 Task: Find connections with filter location Palopo with filter topic #linkedinlearningwith filter profile language German with filter current company Perficient with filter school Engineering & Technology jobs with filter industry Real Estate with filter service category Resume Writing with filter keywords title Screenwriter
Action: Mouse moved to (693, 95)
Screenshot: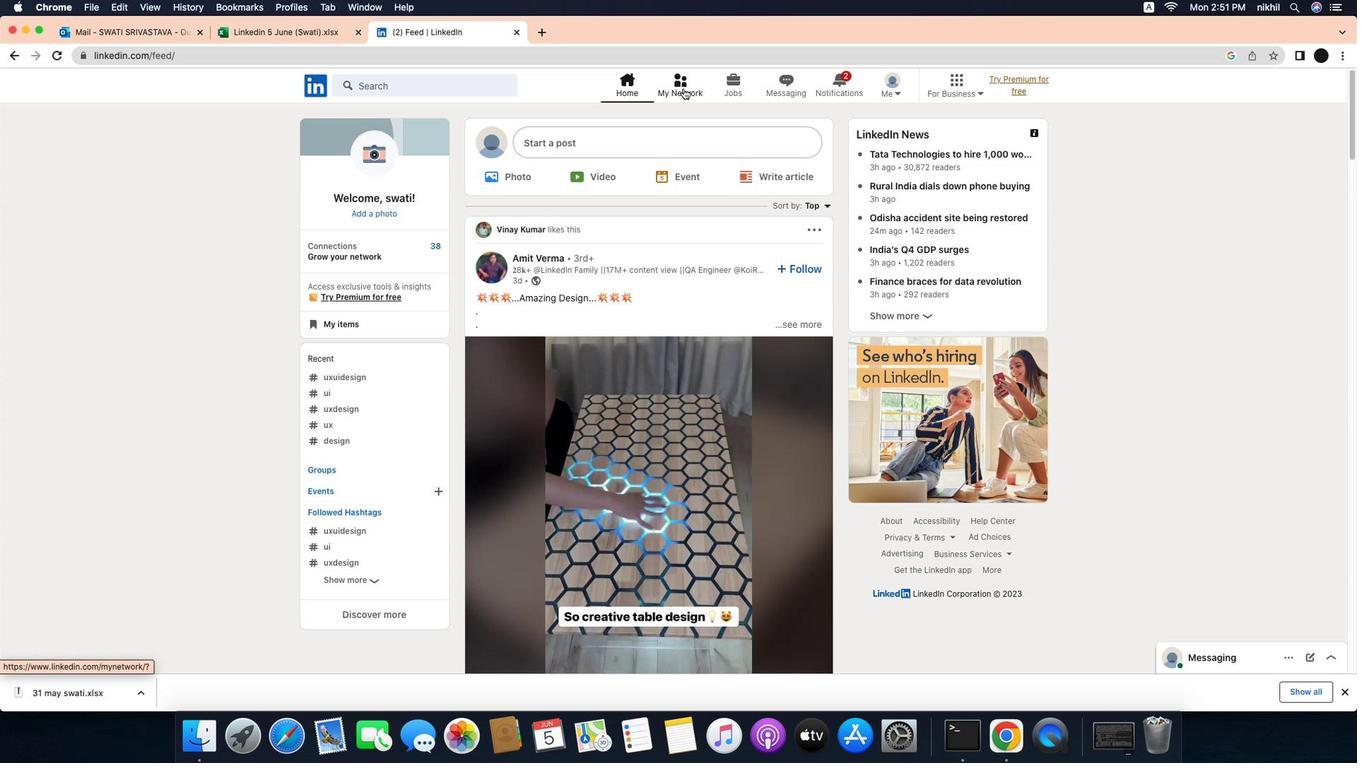 
Action: Mouse pressed left at (693, 95)
Screenshot: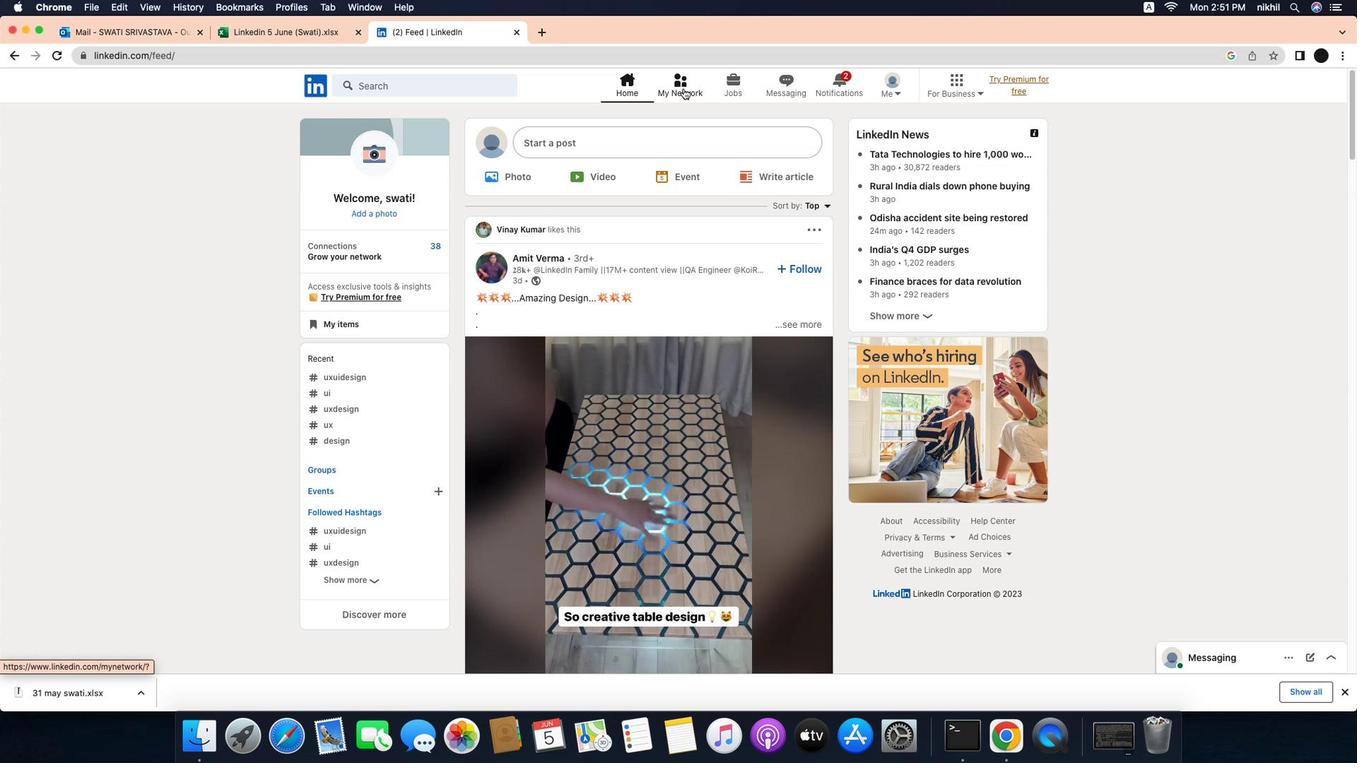 
Action: Mouse moved to (687, 91)
Screenshot: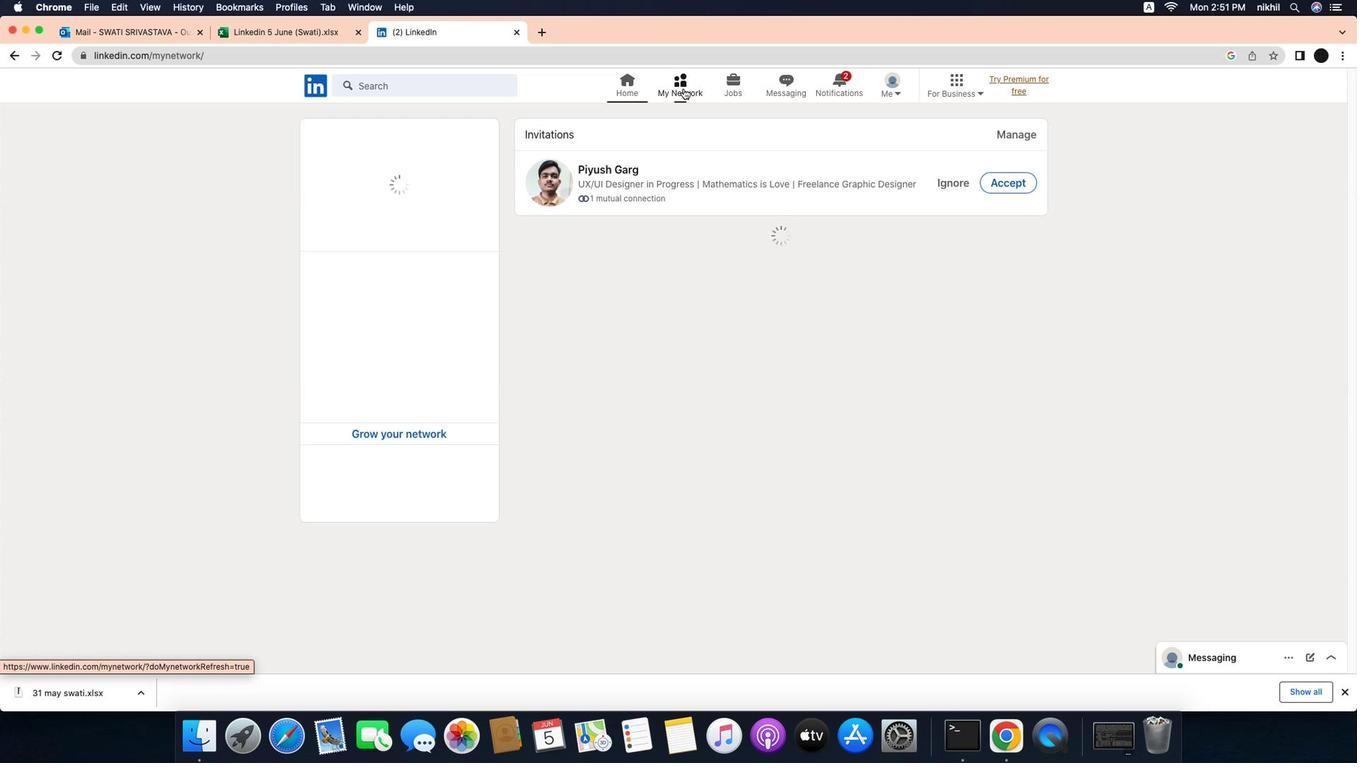 
Action: Mouse pressed left at (687, 91)
Screenshot: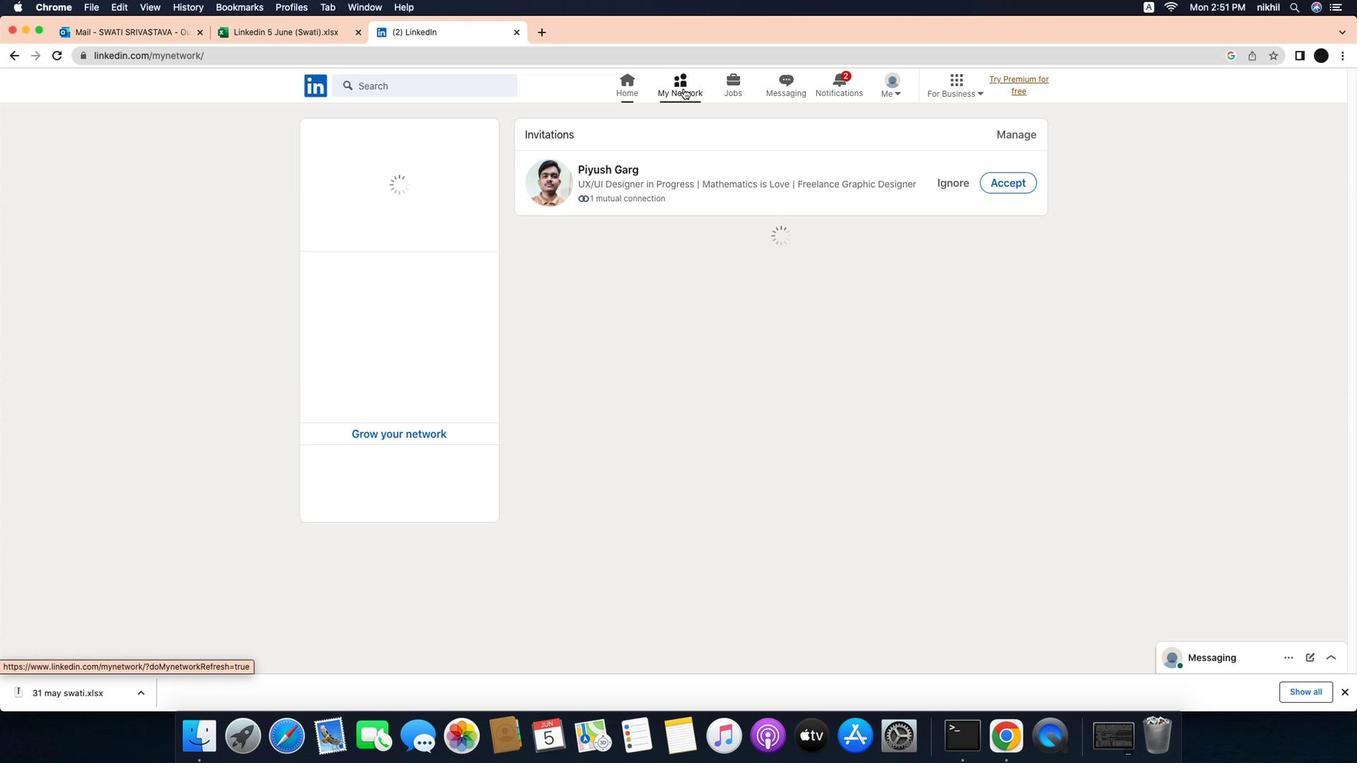 
Action: Mouse moved to (487, 163)
Screenshot: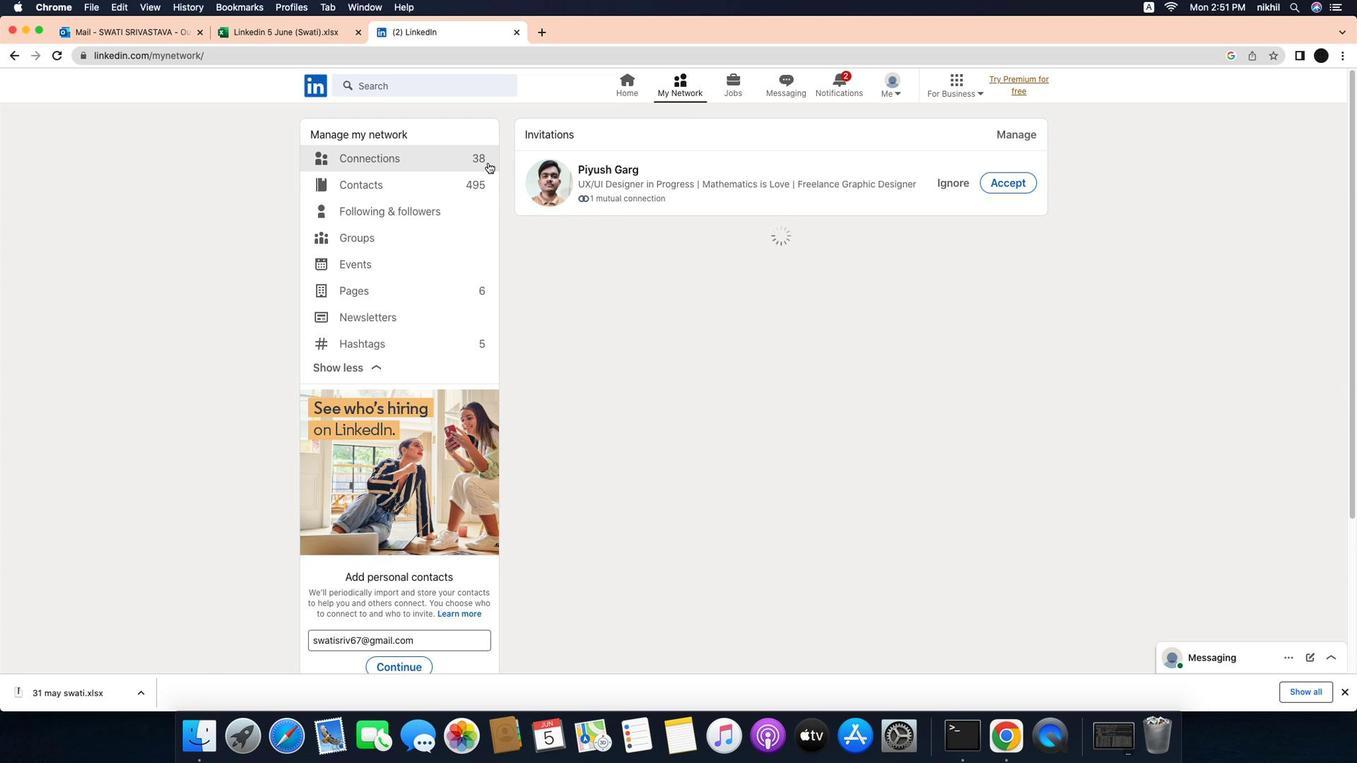 
Action: Mouse pressed left at (487, 163)
Screenshot: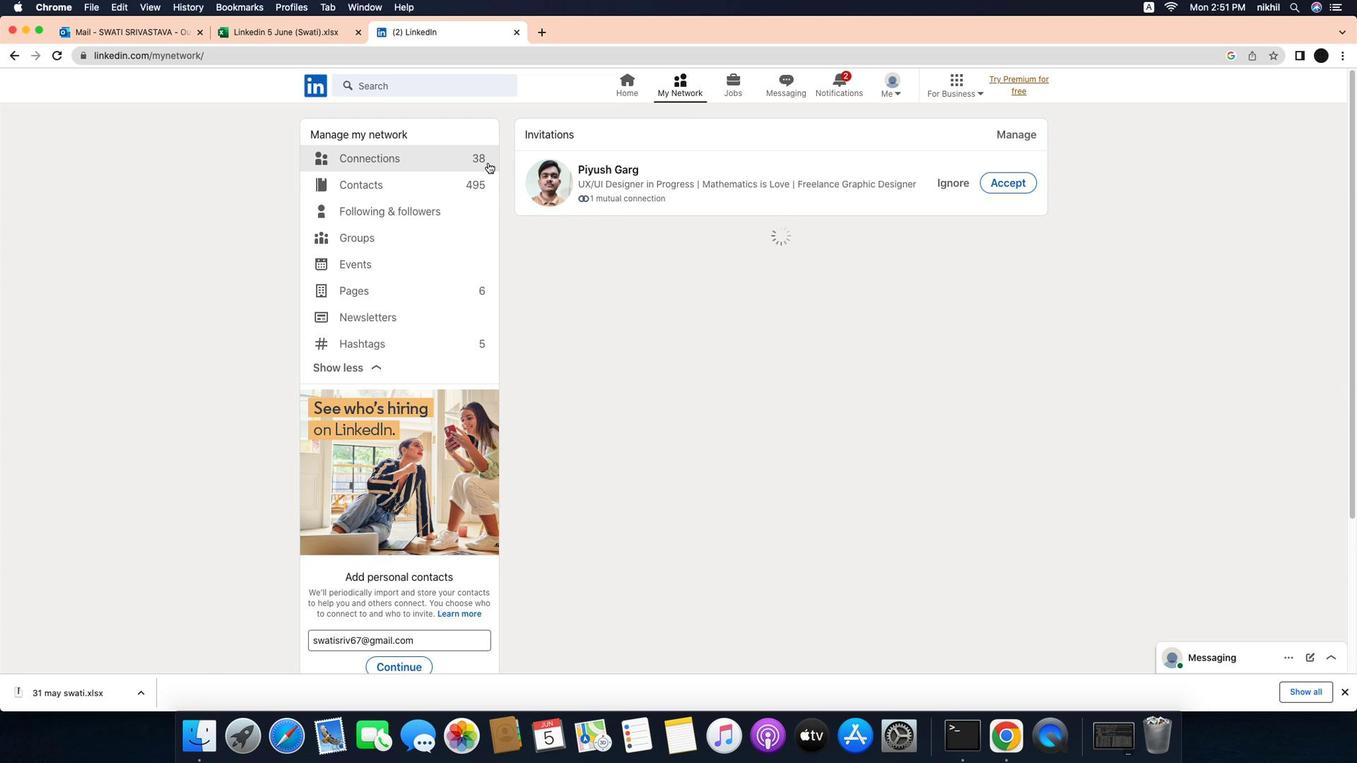 
Action: Mouse moved to (478, 158)
Screenshot: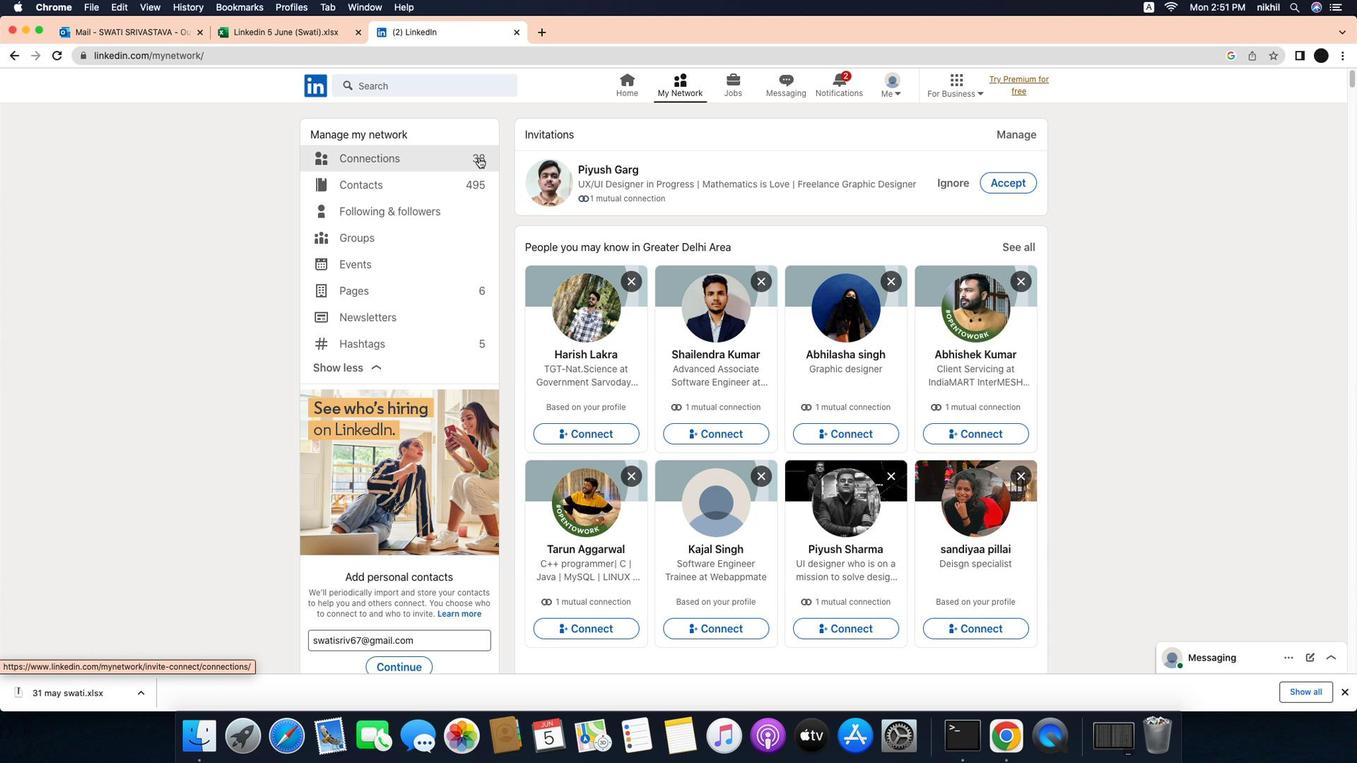 
Action: Mouse pressed left at (478, 158)
Screenshot: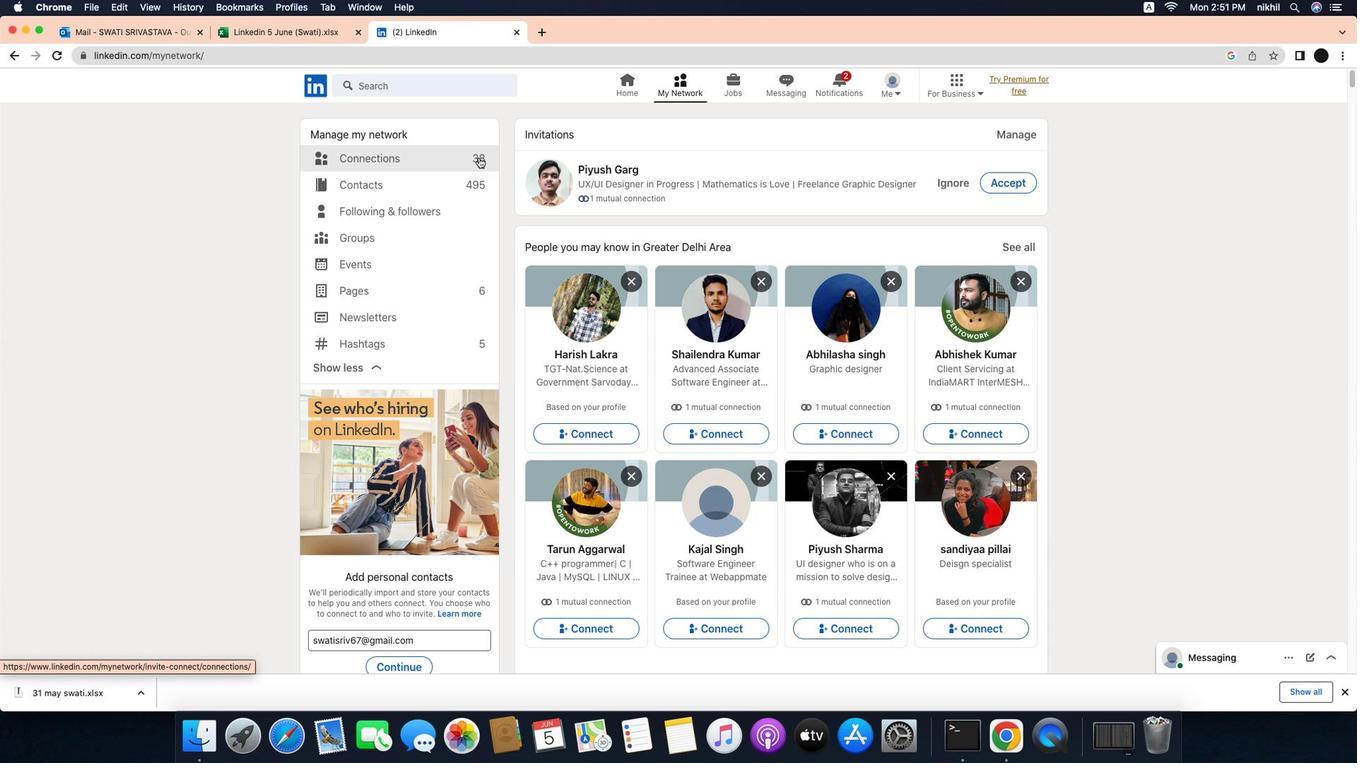 
Action: Mouse moved to (813, 160)
Screenshot: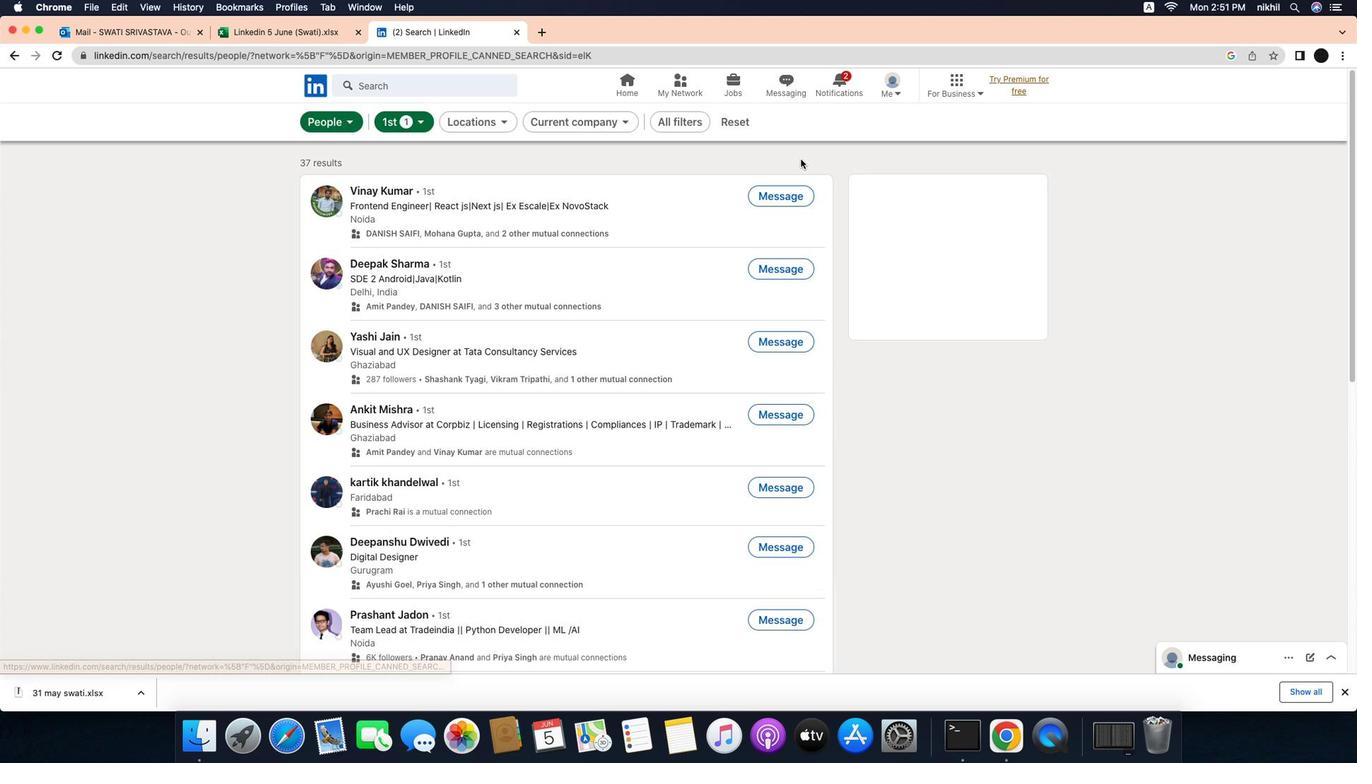
Action: Mouse pressed left at (813, 160)
Screenshot: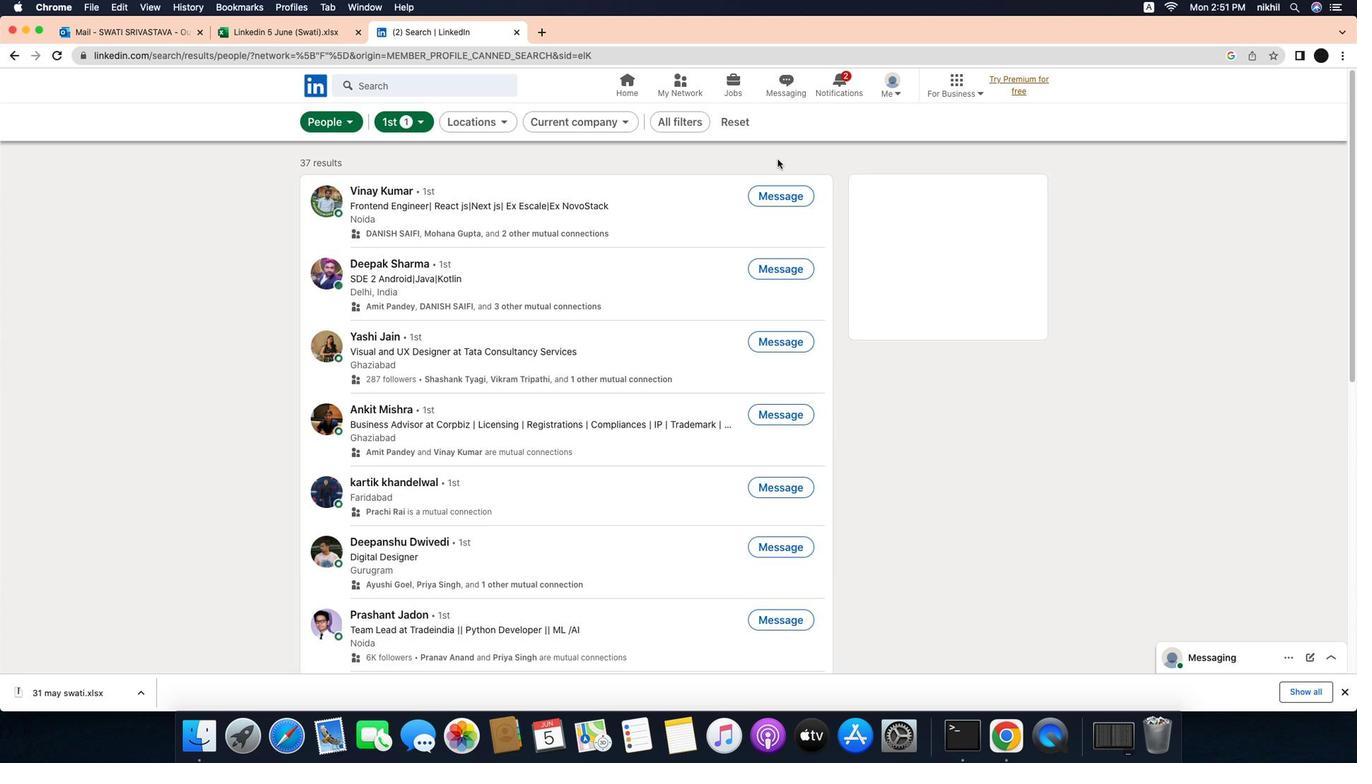 
Action: Mouse moved to (733, 126)
Screenshot: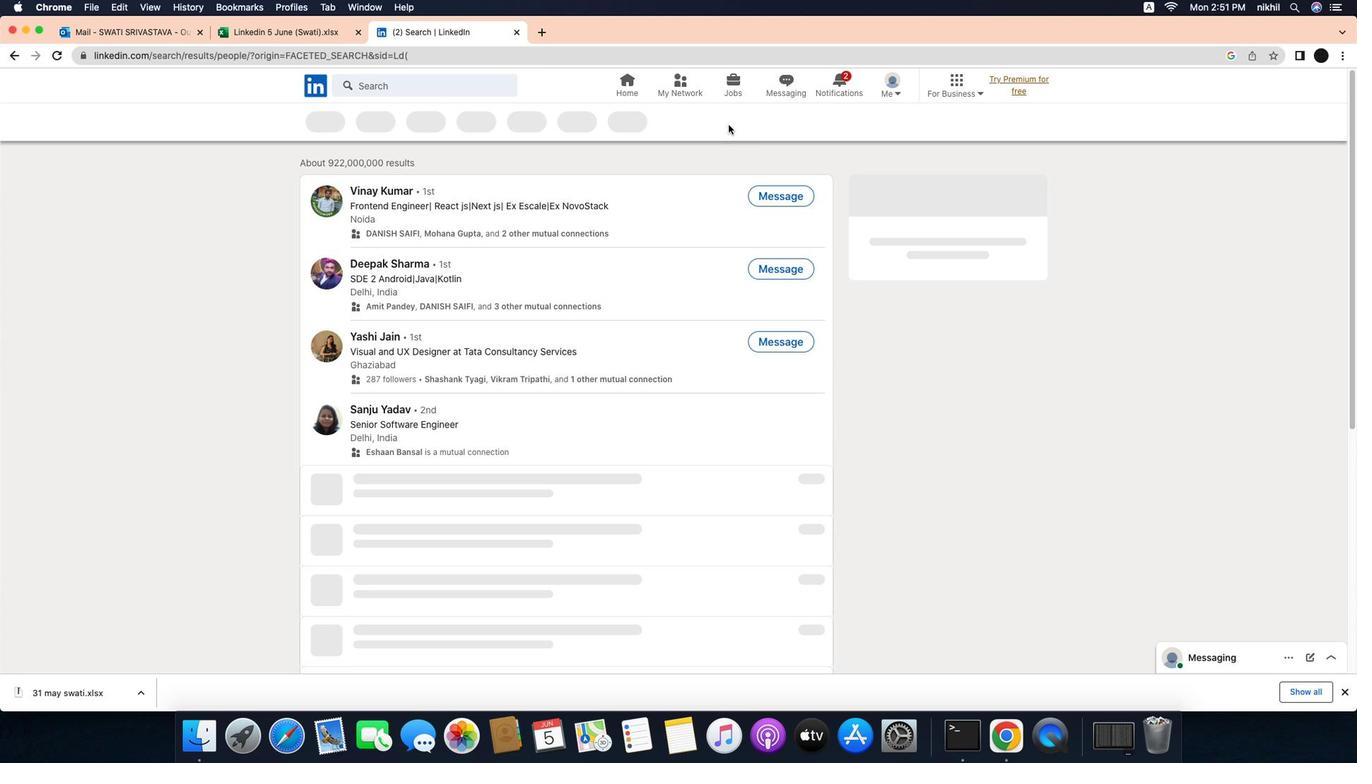 
Action: Mouse pressed left at (733, 126)
Screenshot: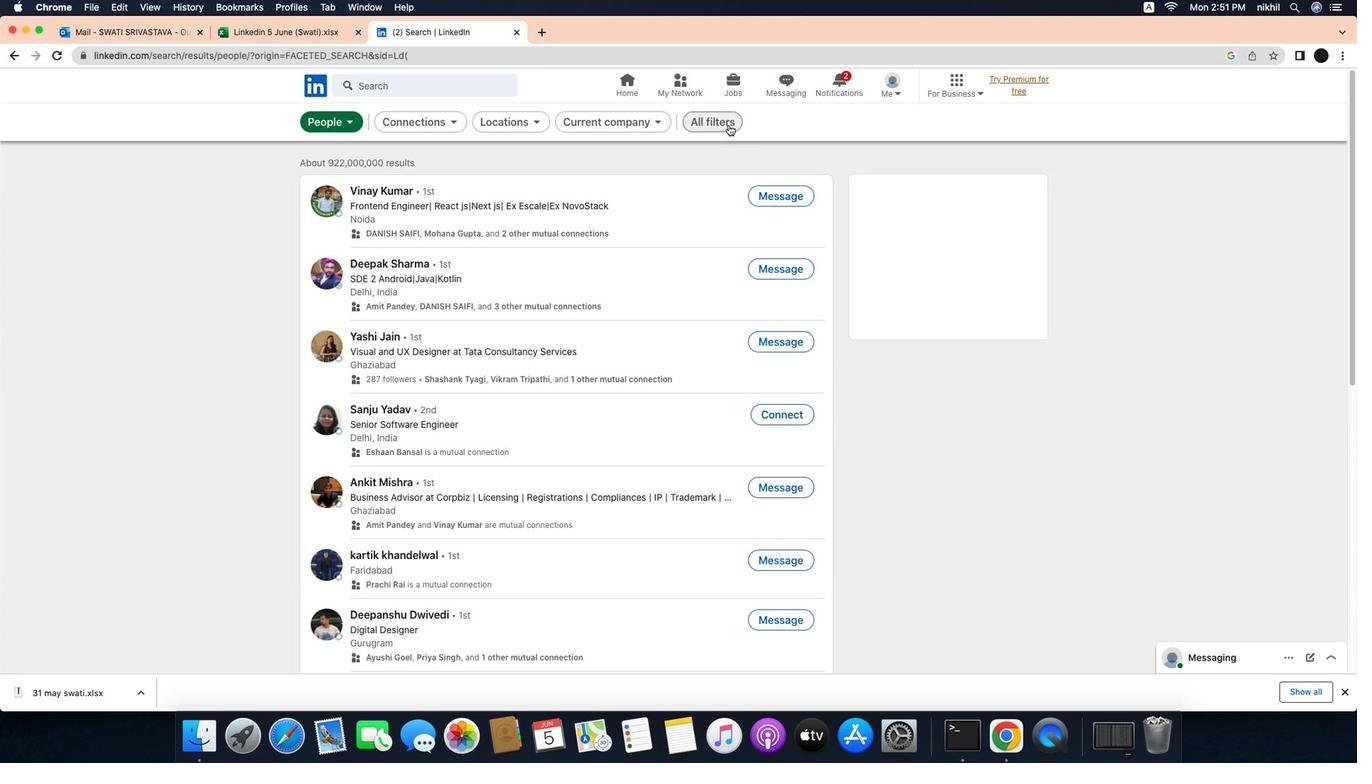 
Action: Mouse moved to (724, 126)
Screenshot: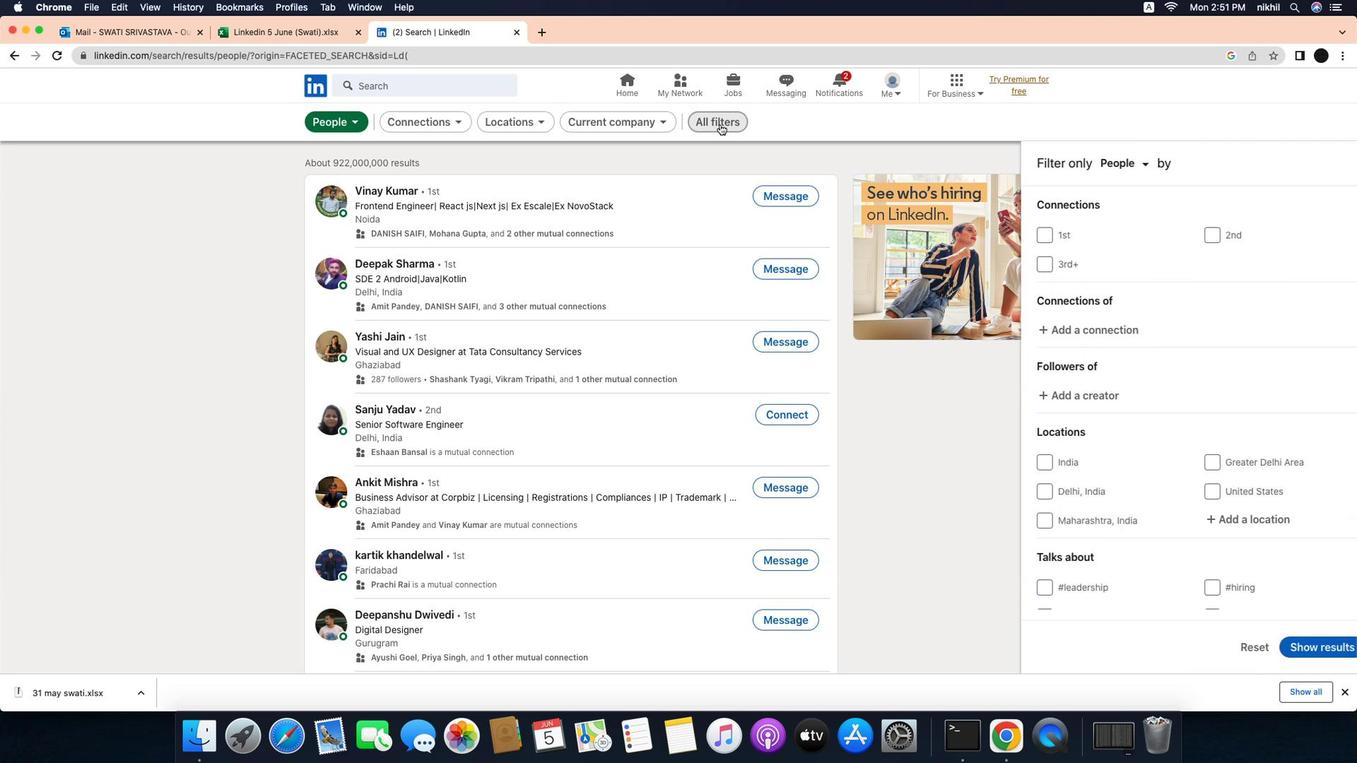 
Action: Mouse pressed left at (724, 126)
Screenshot: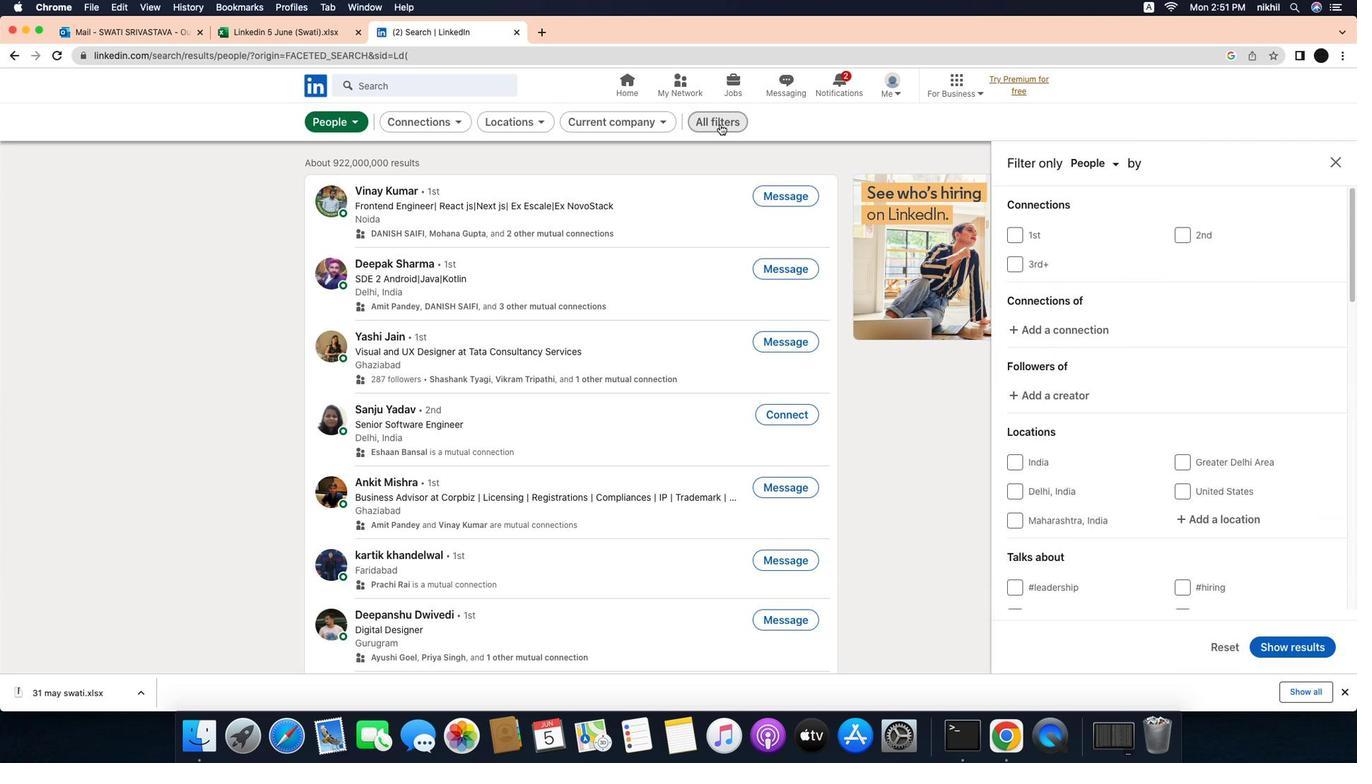 
Action: Mouse moved to (1130, 372)
Screenshot: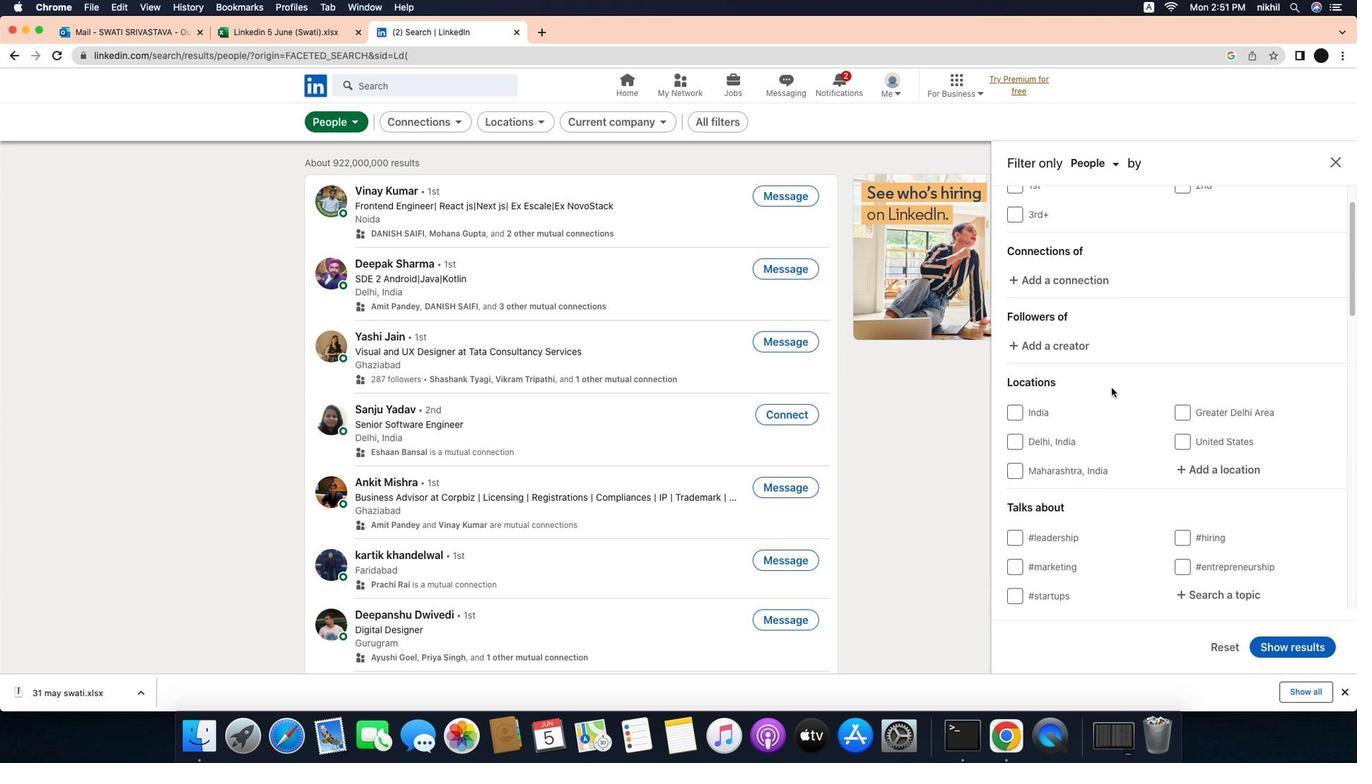 
Action: Mouse scrolled (1130, 372) with delta (-8, 4)
Screenshot: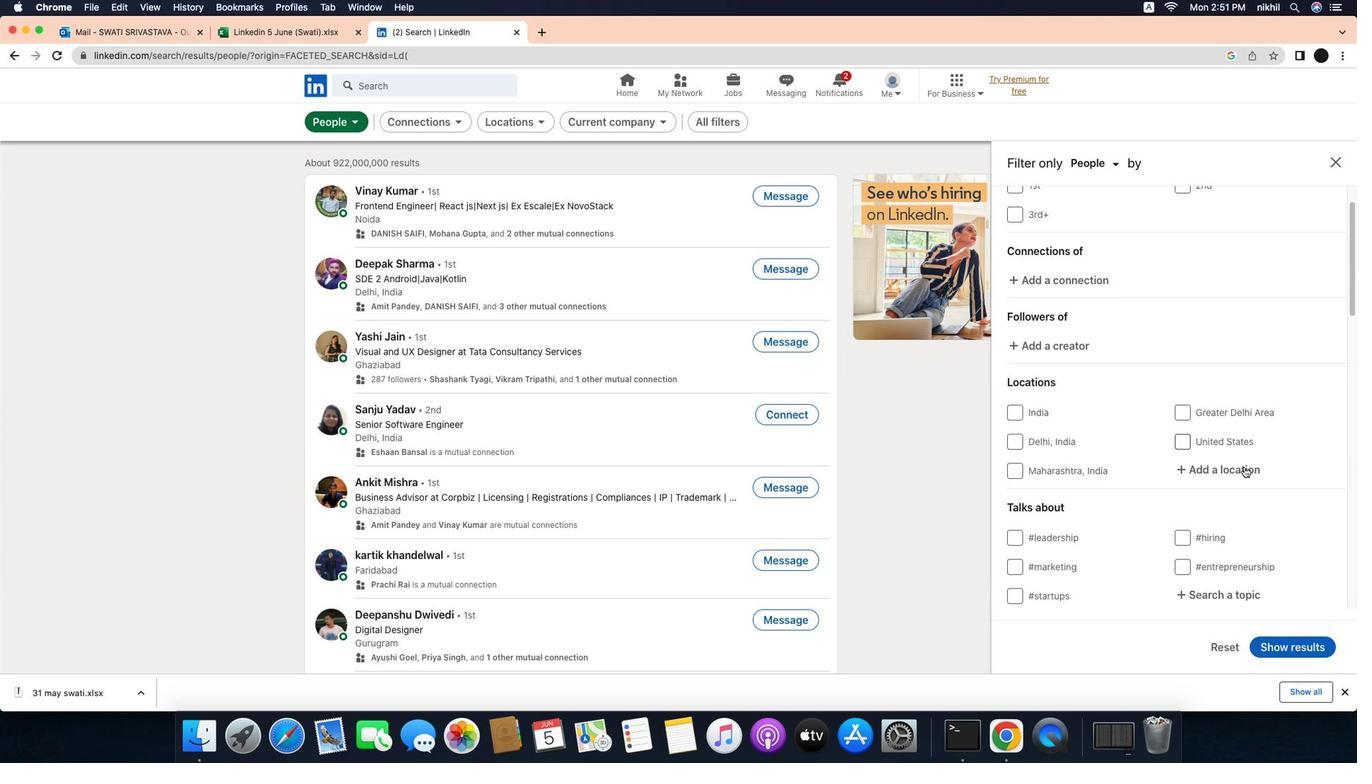 
Action: Mouse scrolled (1130, 372) with delta (-8, 4)
Screenshot: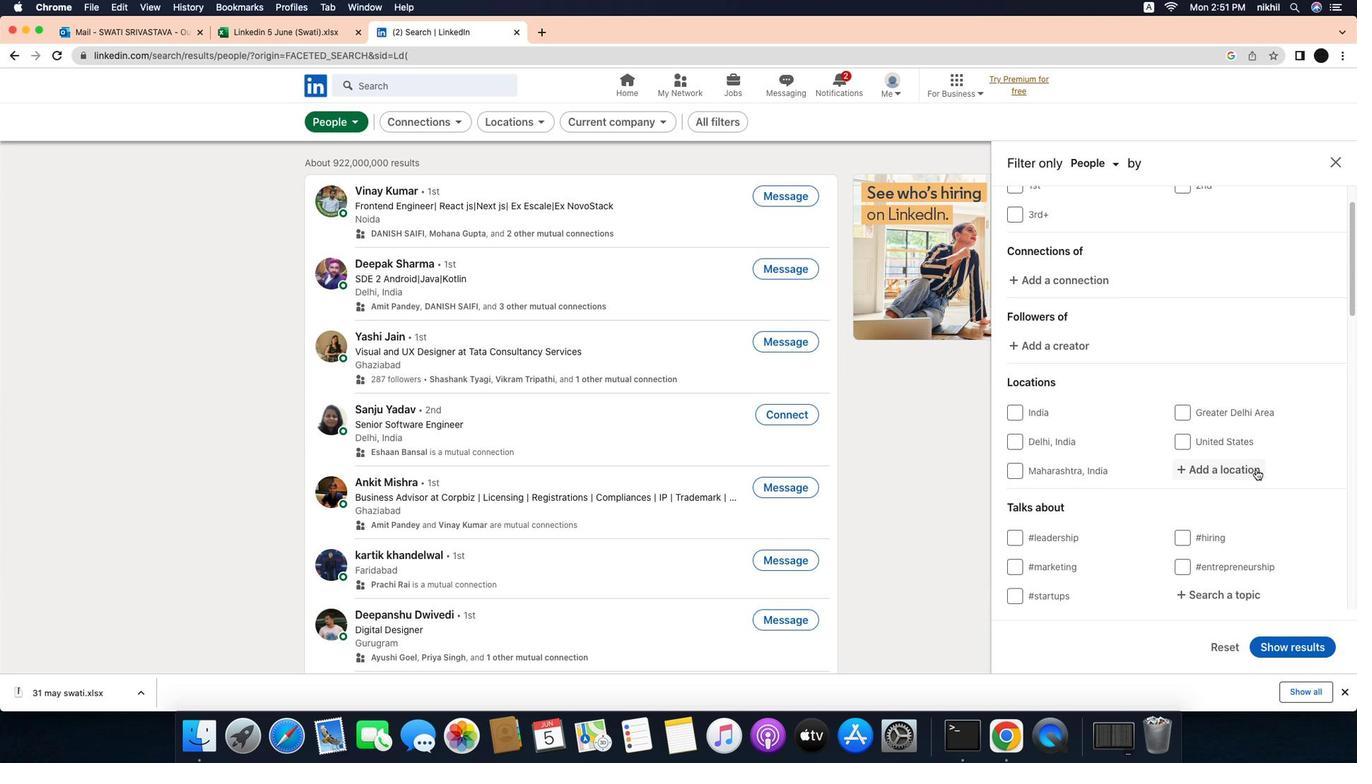 
Action: Mouse scrolled (1130, 372) with delta (-8, 4)
Screenshot: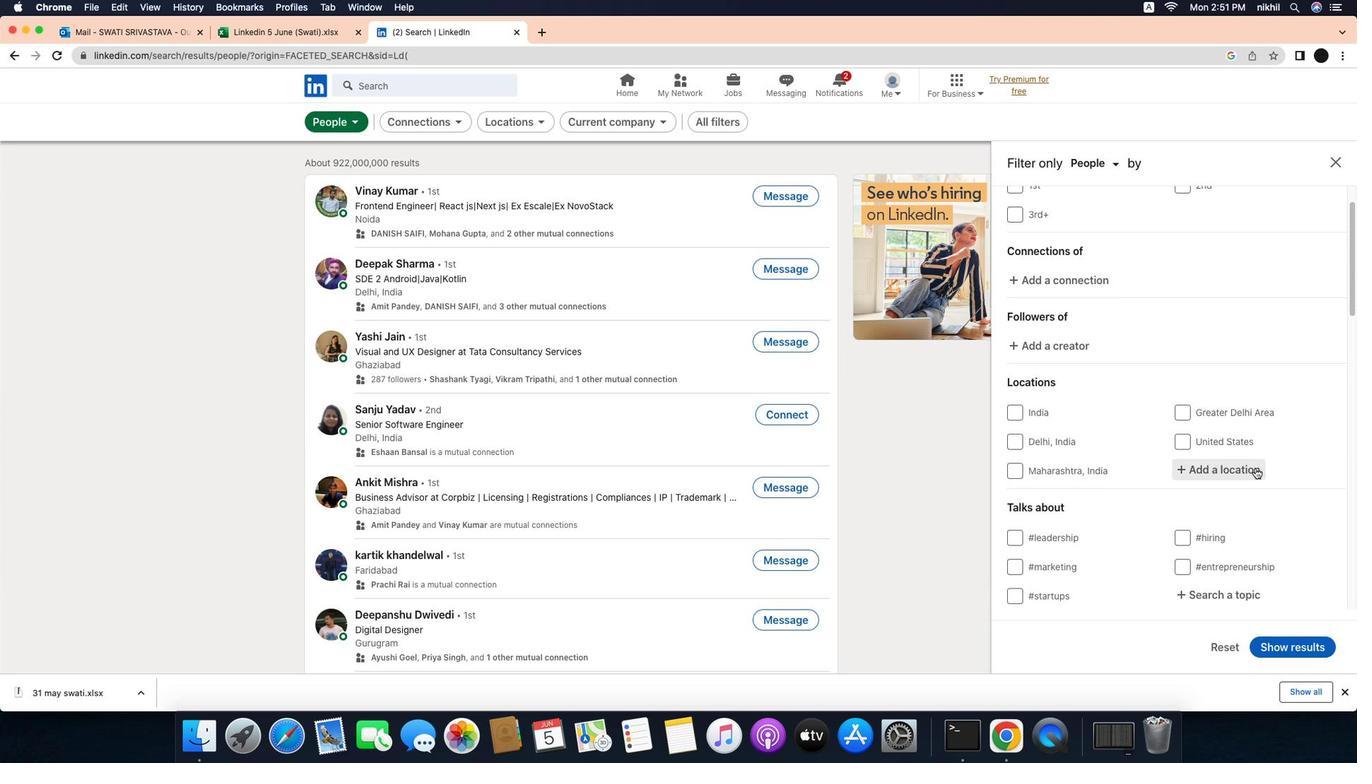 
Action: Mouse moved to (1232, 463)
Screenshot: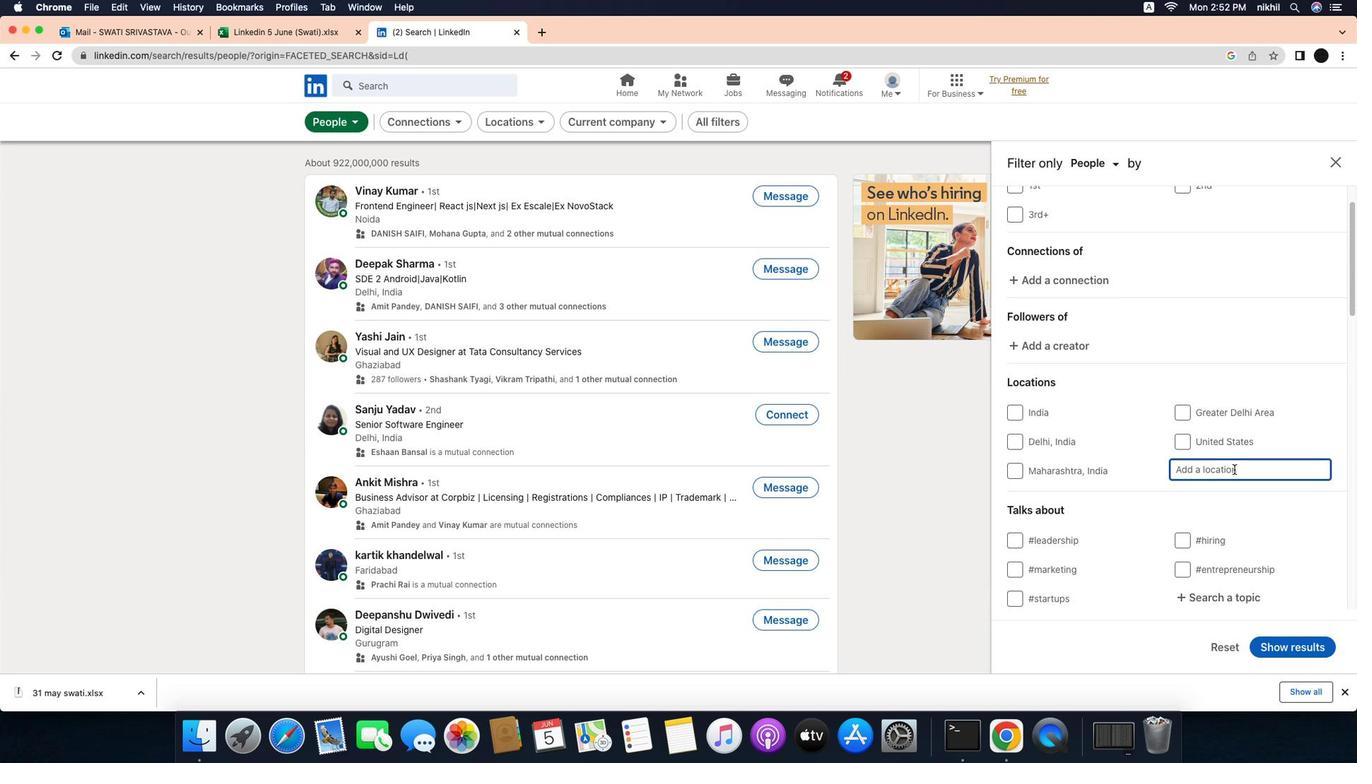 
Action: Mouse pressed left at (1232, 463)
Screenshot: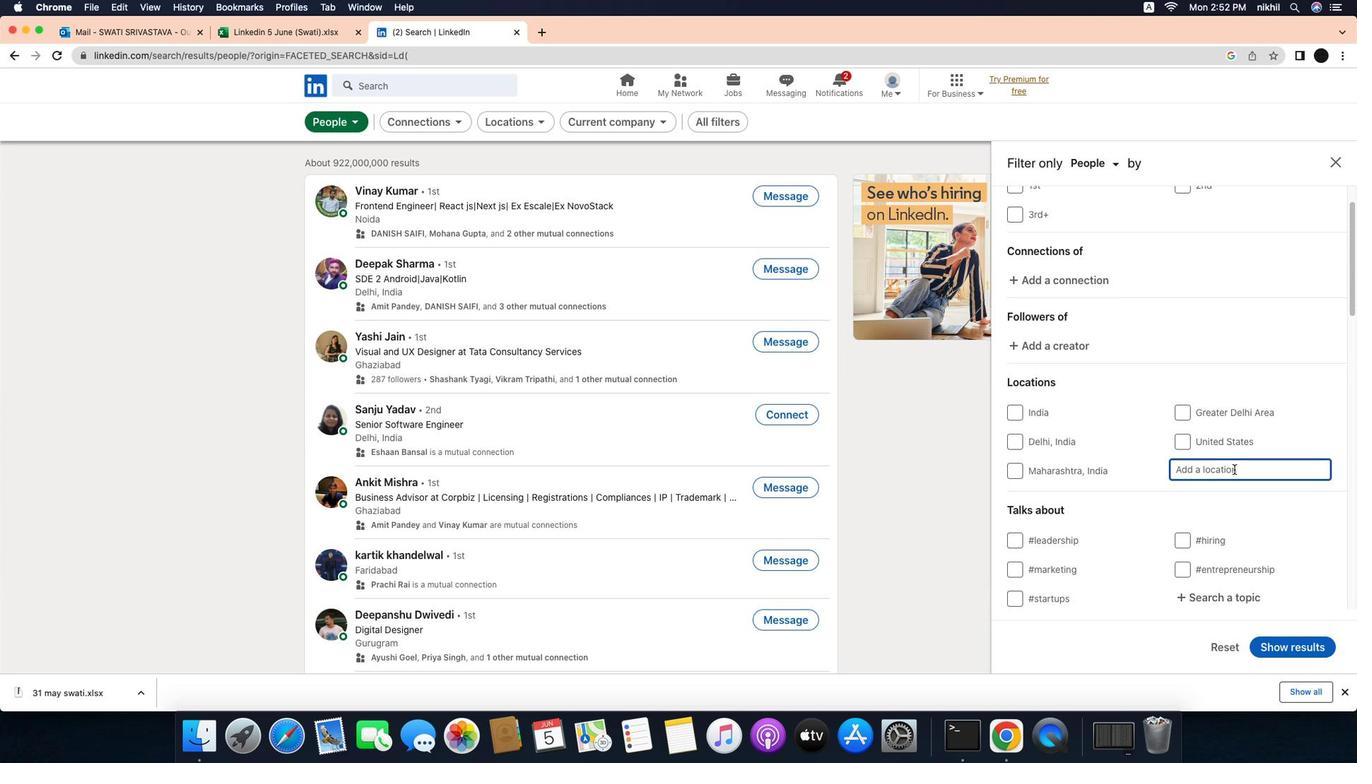 
Action: Mouse moved to (1247, 463)
Screenshot: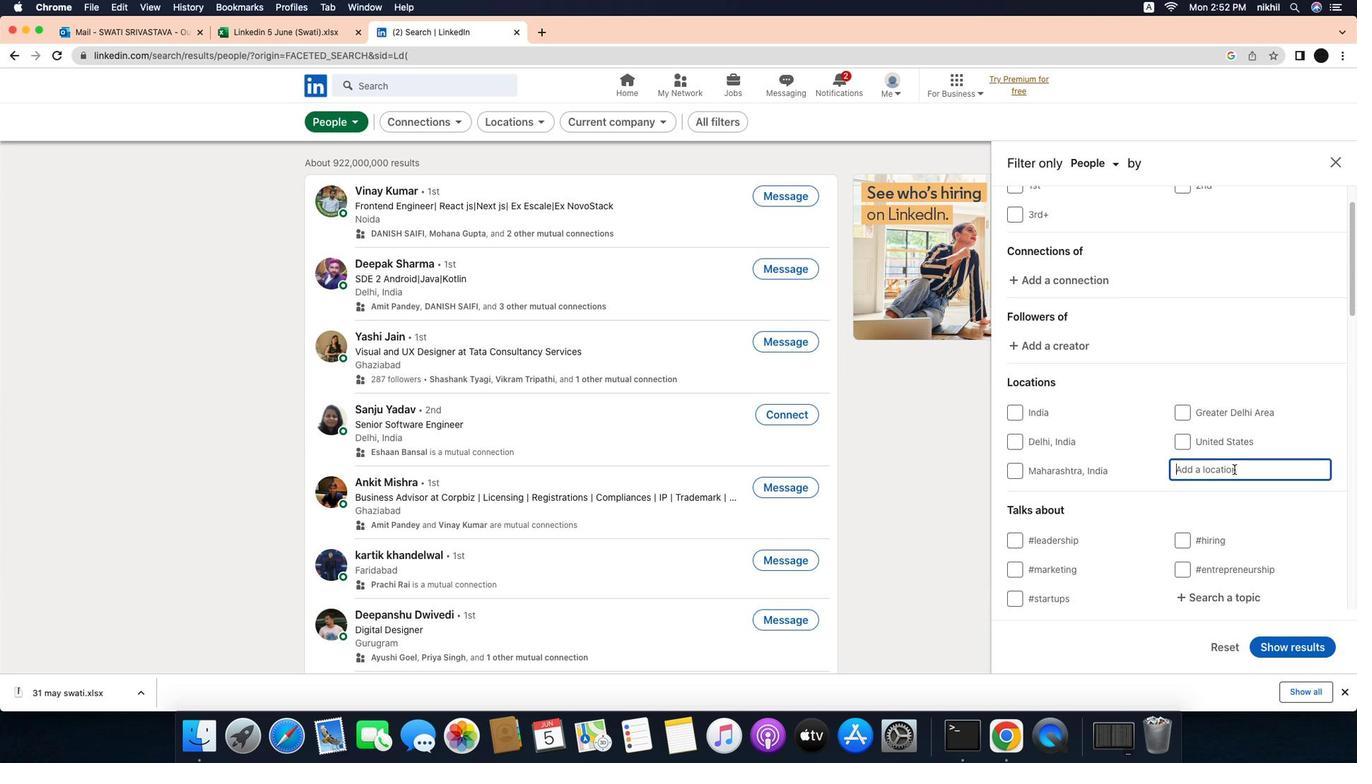 
Action: Key pressed Key.caps_lock'P'Key.caps_lock'a''l''o''p''o'Key.enter
Screenshot: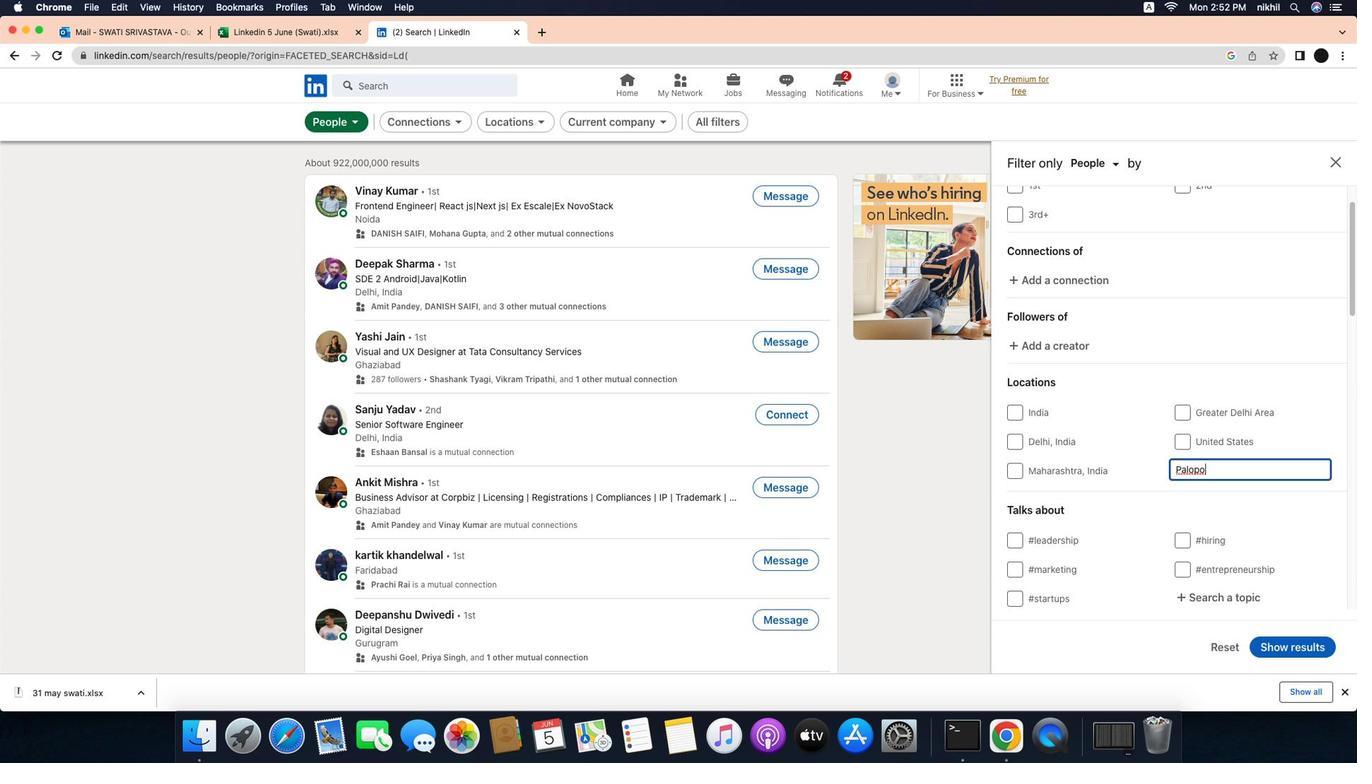 
Action: Mouse moved to (1181, 496)
Screenshot: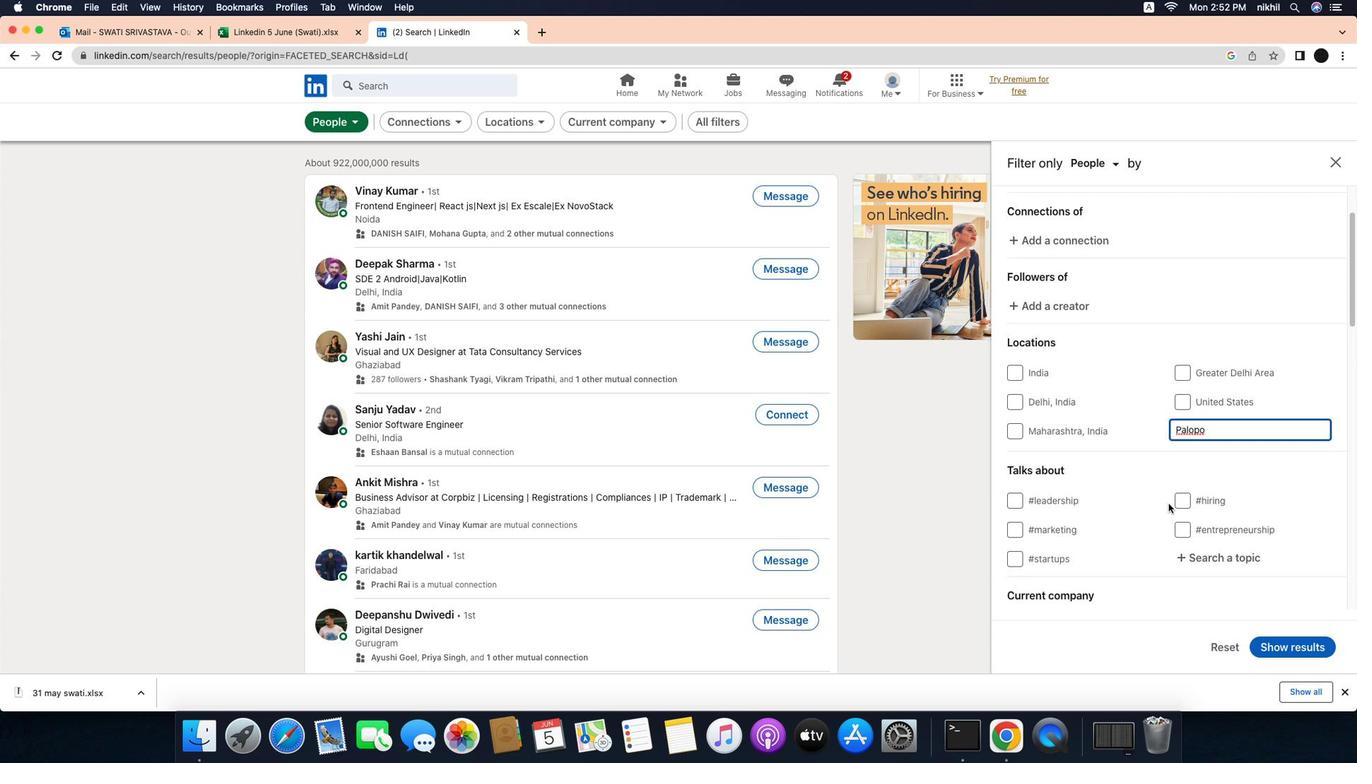 
Action: Mouse scrolled (1181, 496) with delta (-8, 4)
Screenshot: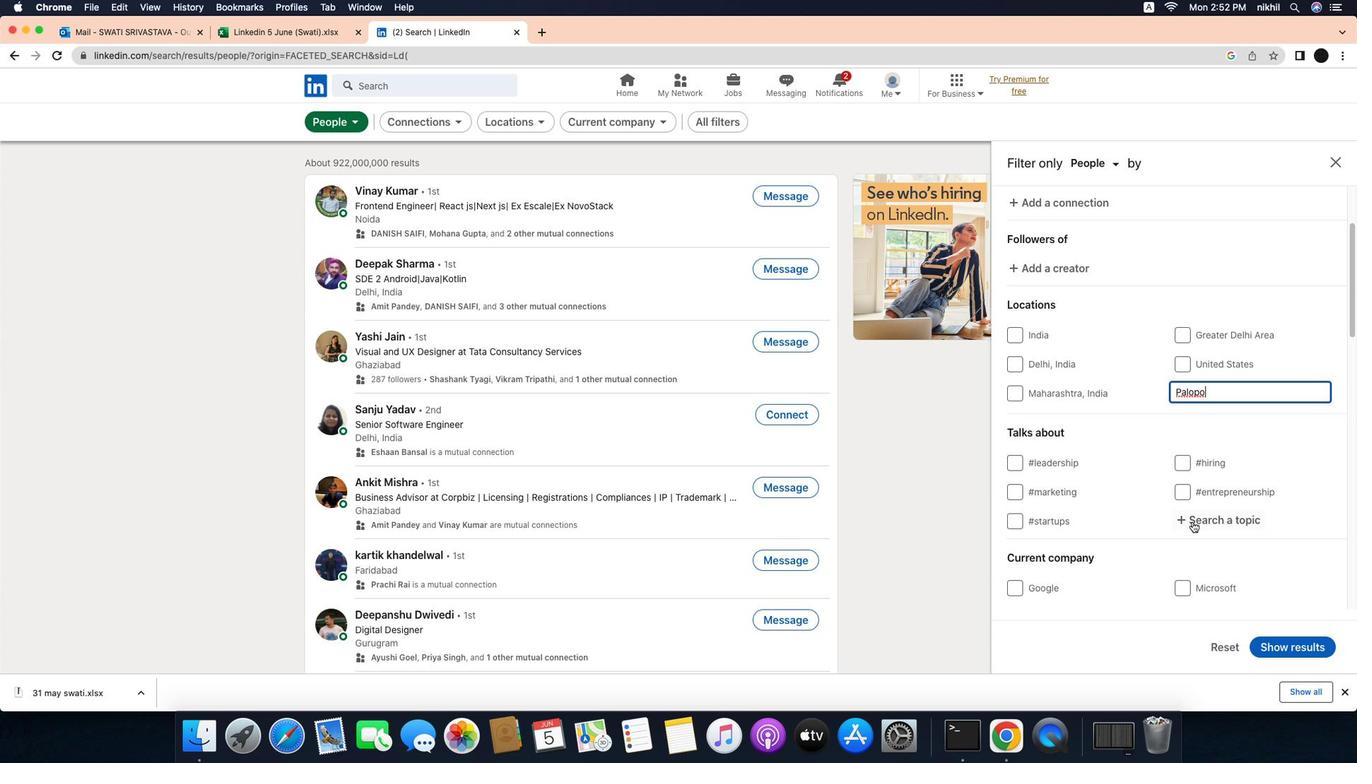 
Action: Mouse scrolled (1181, 496) with delta (-8, 4)
Screenshot: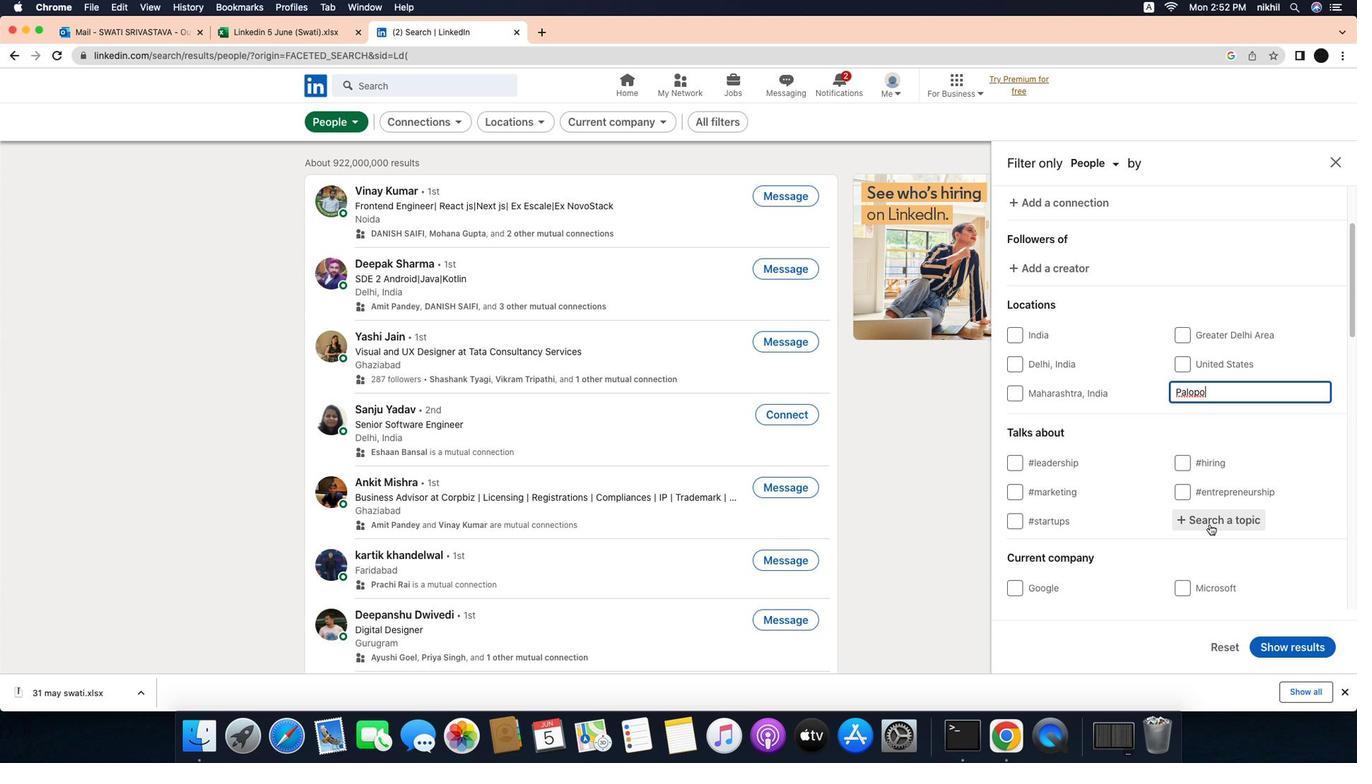 
Action: Mouse scrolled (1181, 496) with delta (-8, 4)
Screenshot: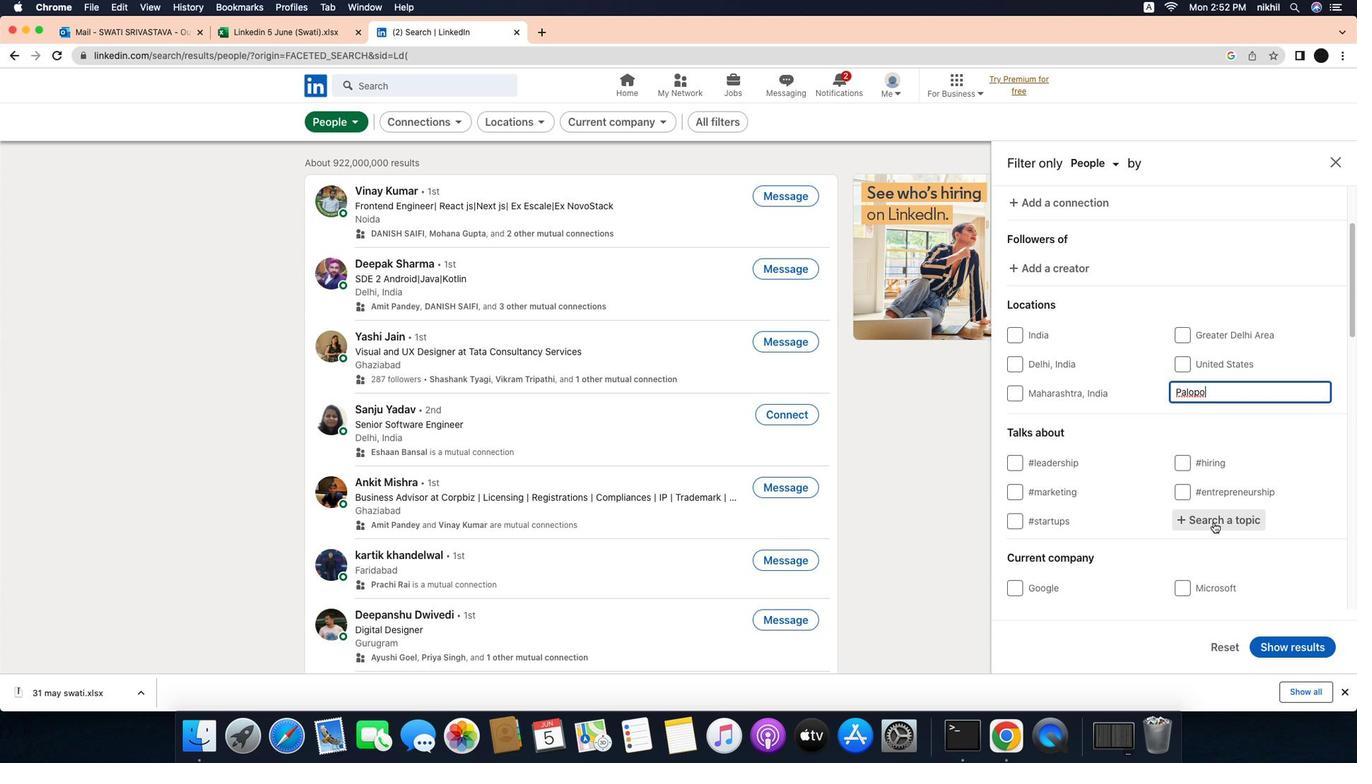
Action: Mouse scrolled (1181, 496) with delta (-8, 4)
Screenshot: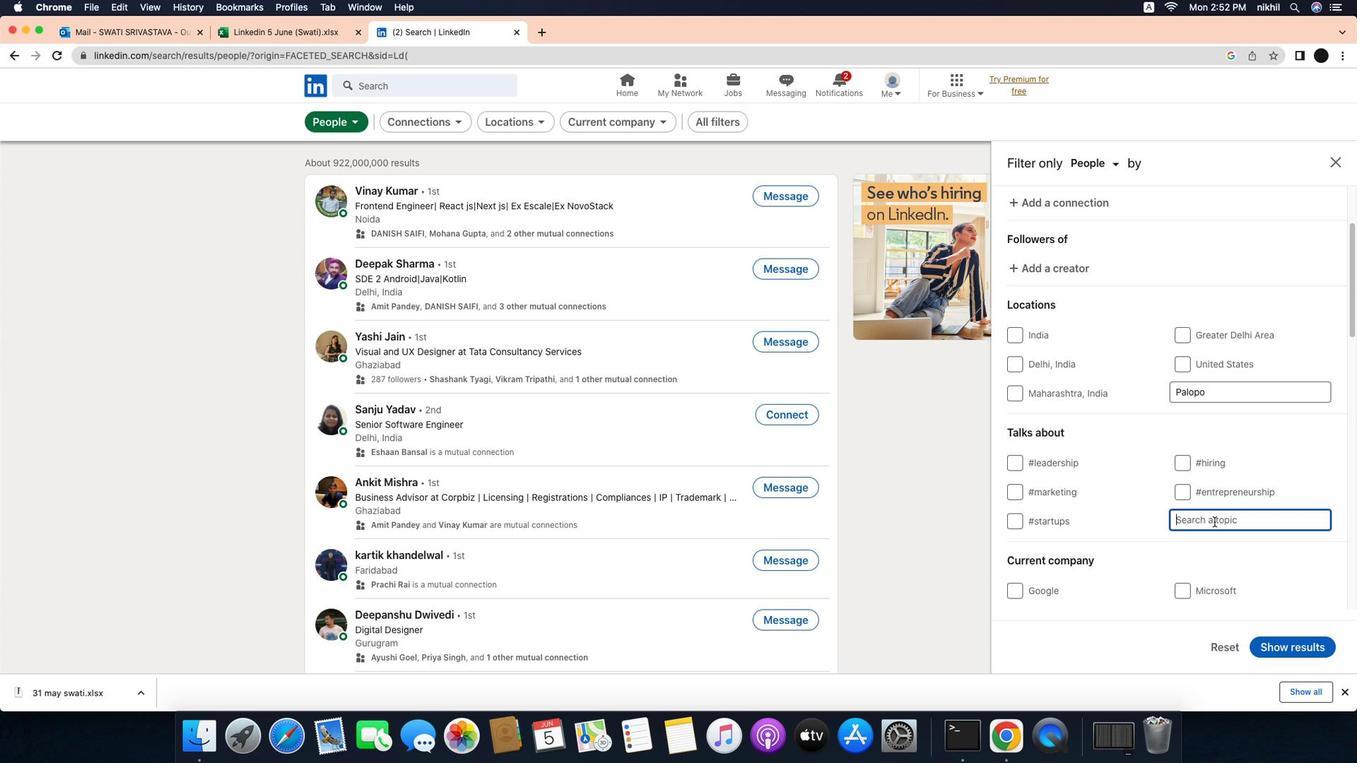 
Action: Mouse scrolled (1181, 496) with delta (-8, 4)
Screenshot: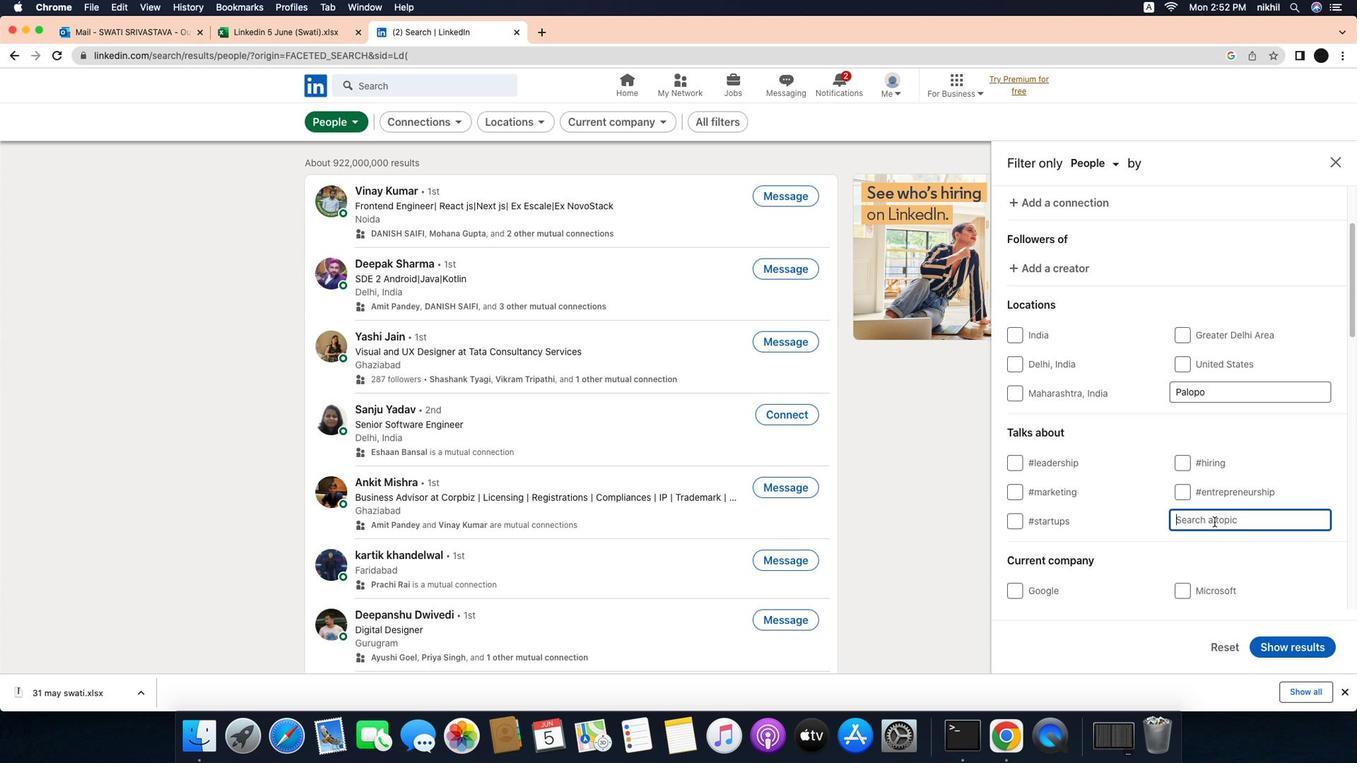 
Action: Mouse moved to (1227, 514)
Screenshot: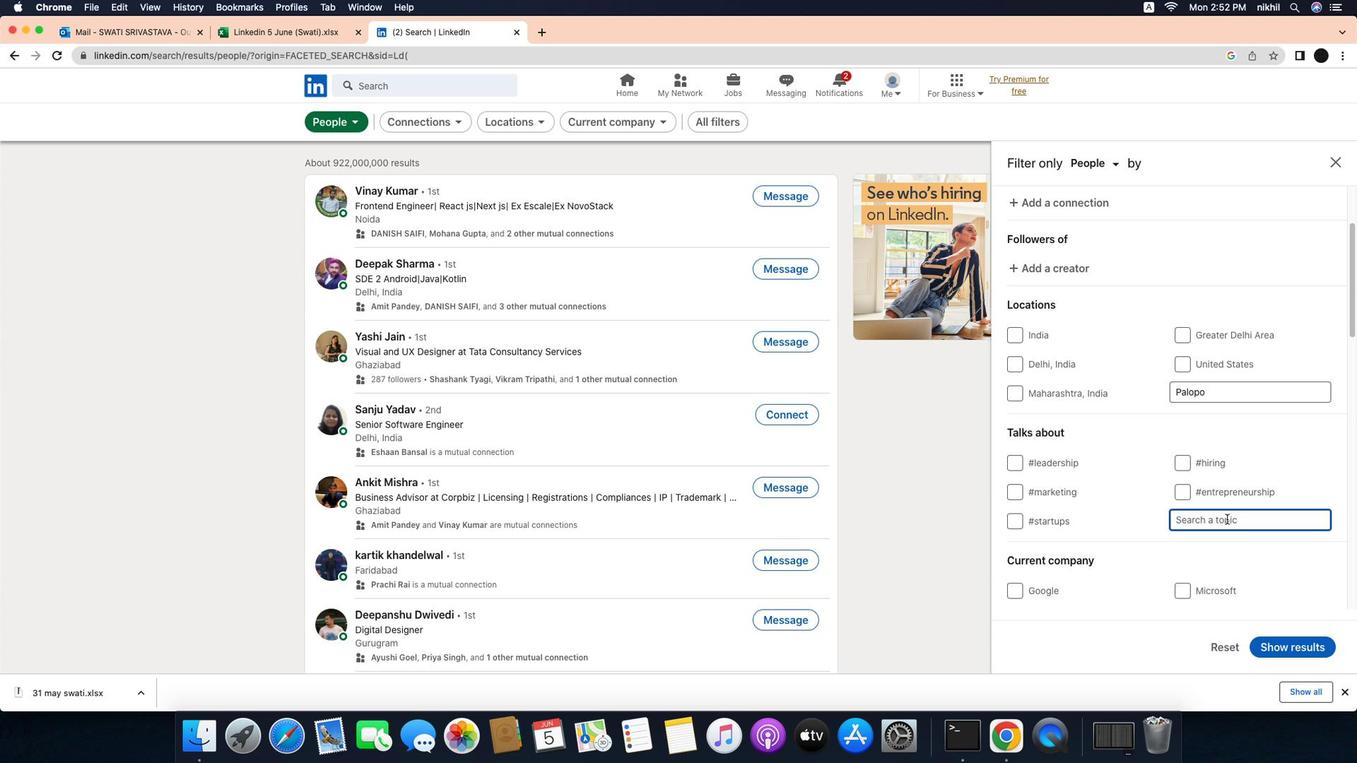 
Action: Mouse pressed left at (1227, 514)
Screenshot: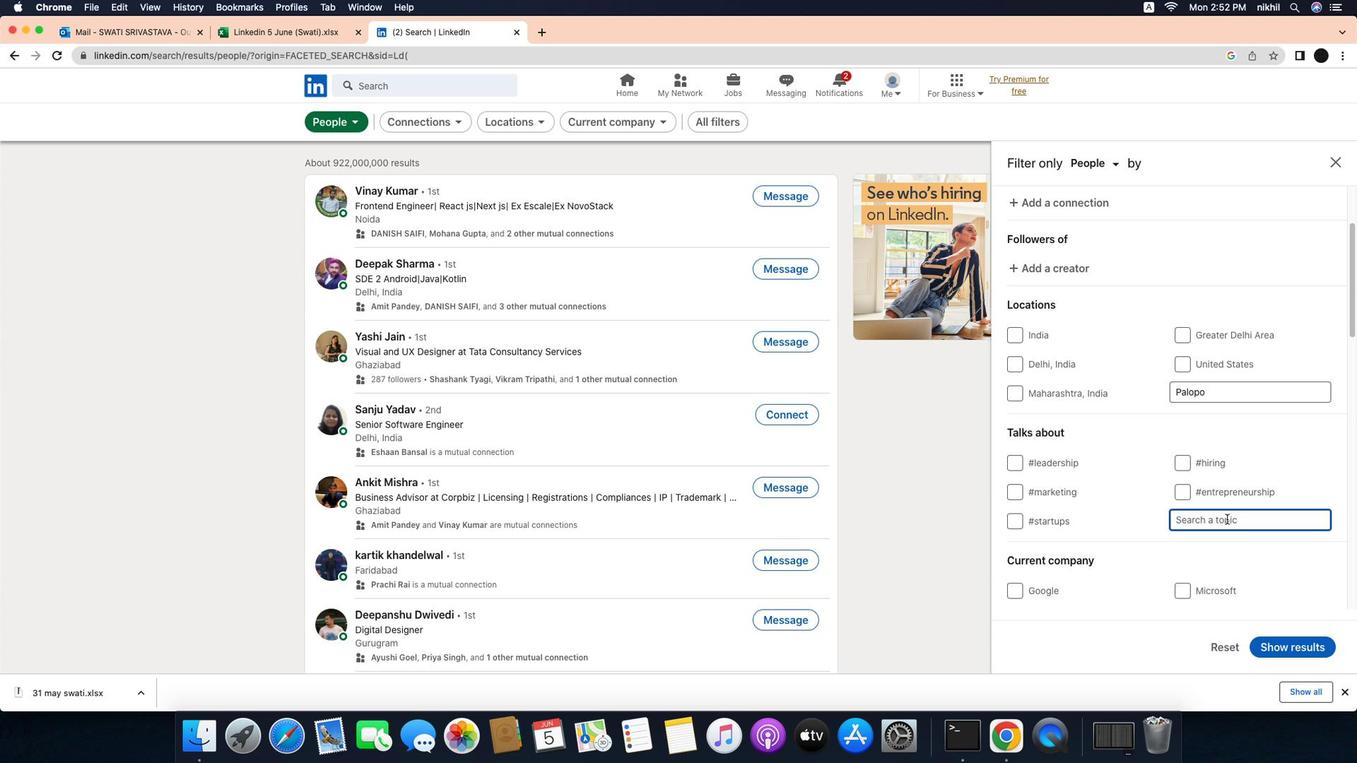 
Action: Mouse moved to (1239, 511)
Screenshot: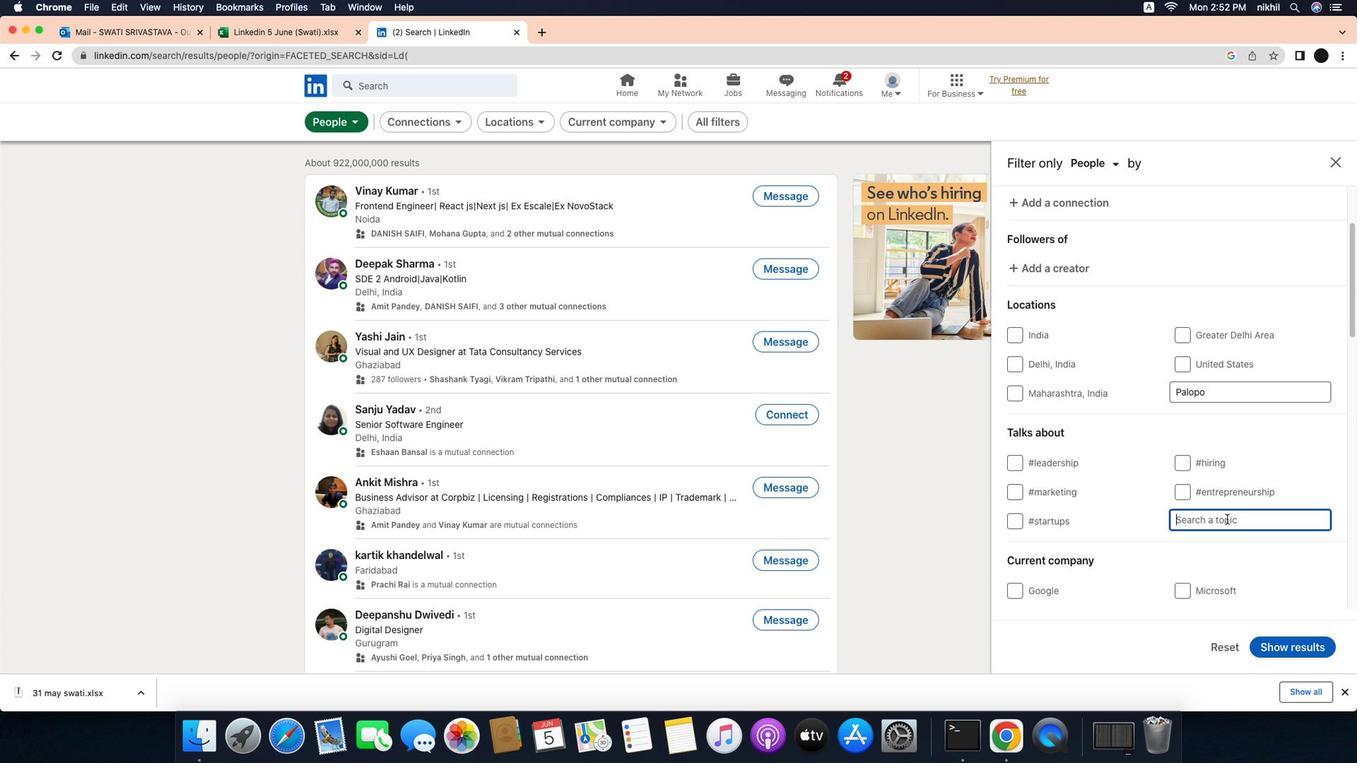 
Action: Mouse pressed left at (1239, 511)
Screenshot: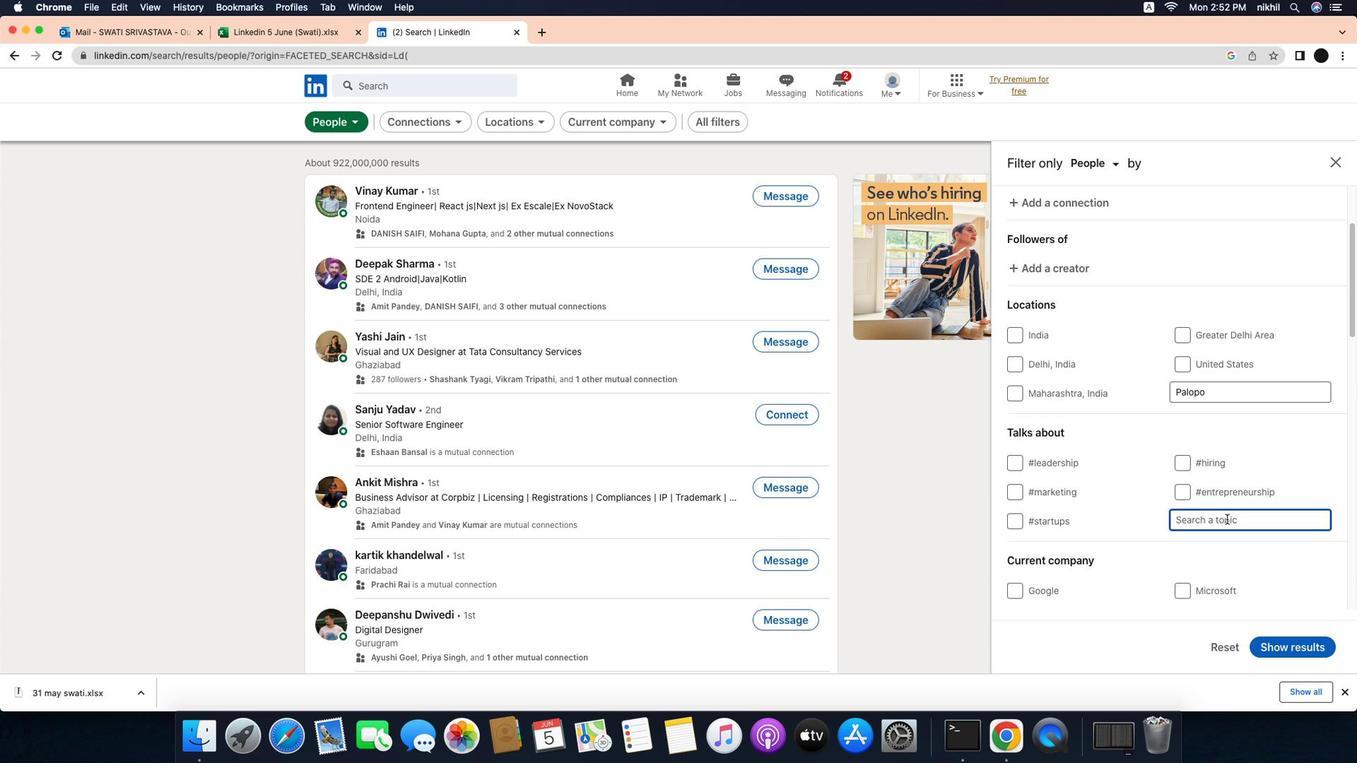 
Action: Key pressed 'l''i''n''k''e''d''i''n''l''e''a''r''n''i''n''g'
Screenshot: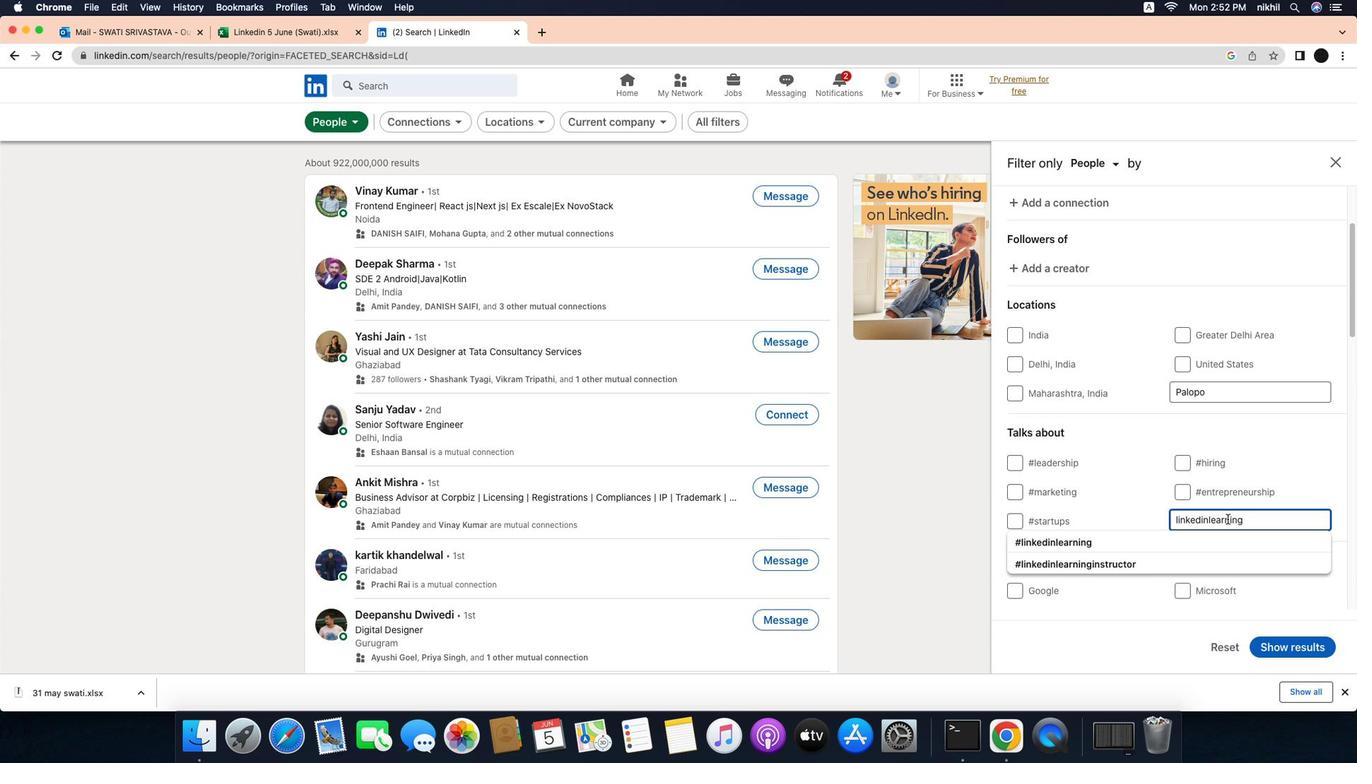 
Action: Mouse moved to (1190, 536)
Screenshot: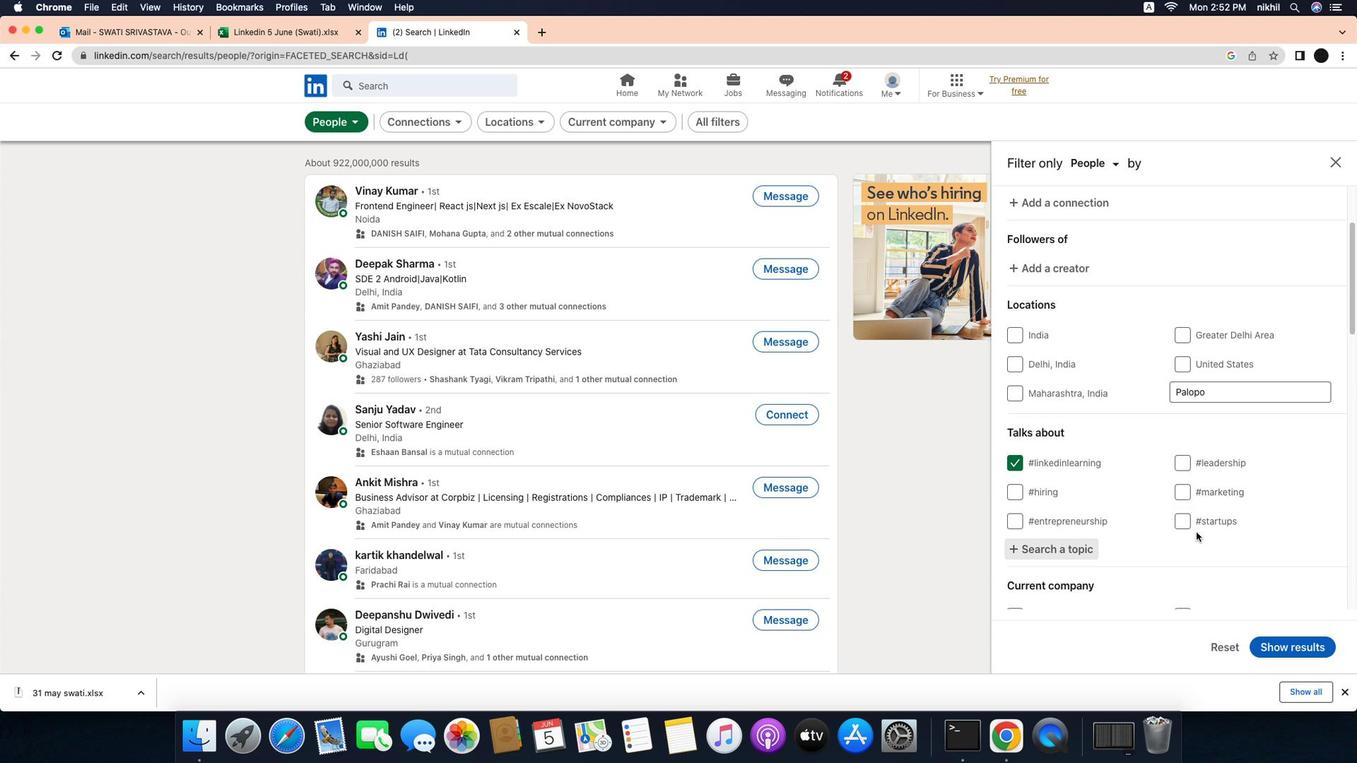 
Action: Mouse pressed left at (1190, 536)
Screenshot: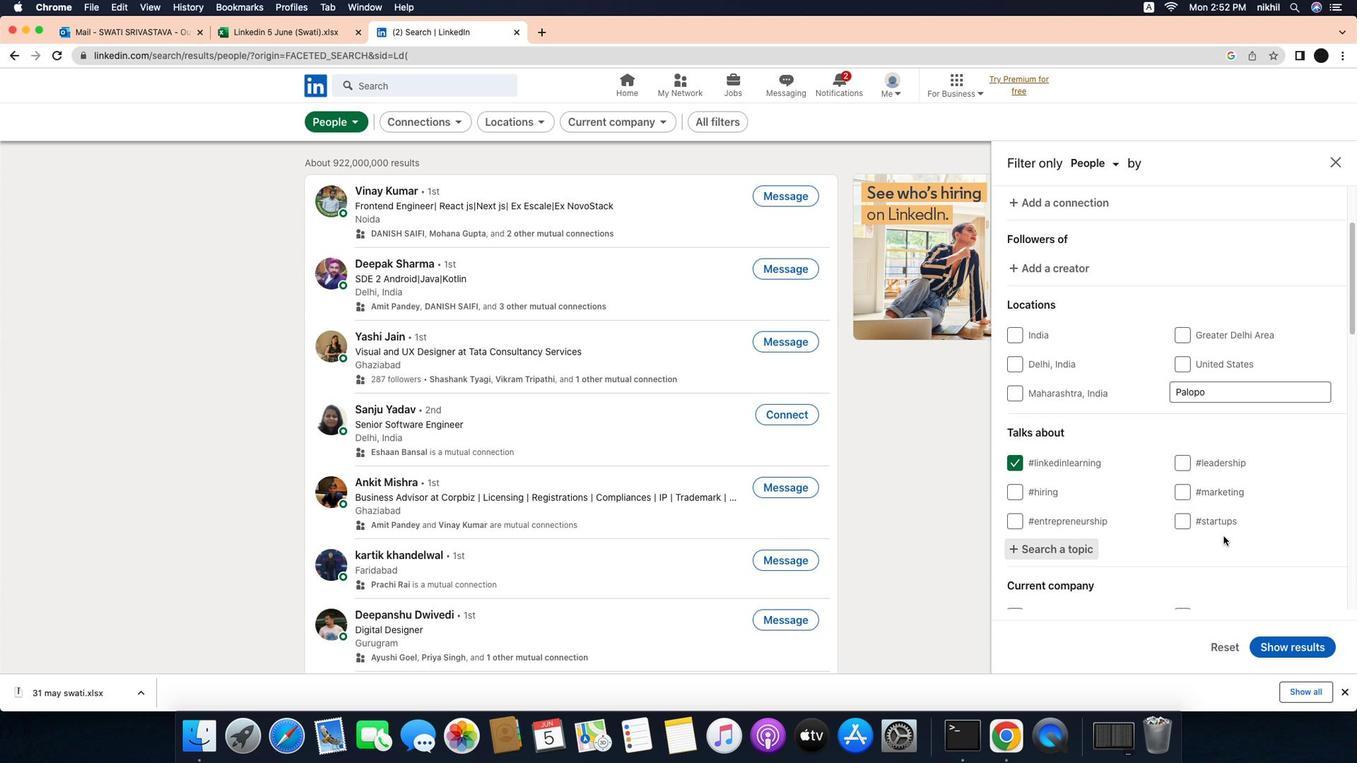 
Action: Mouse moved to (1207, 526)
Screenshot: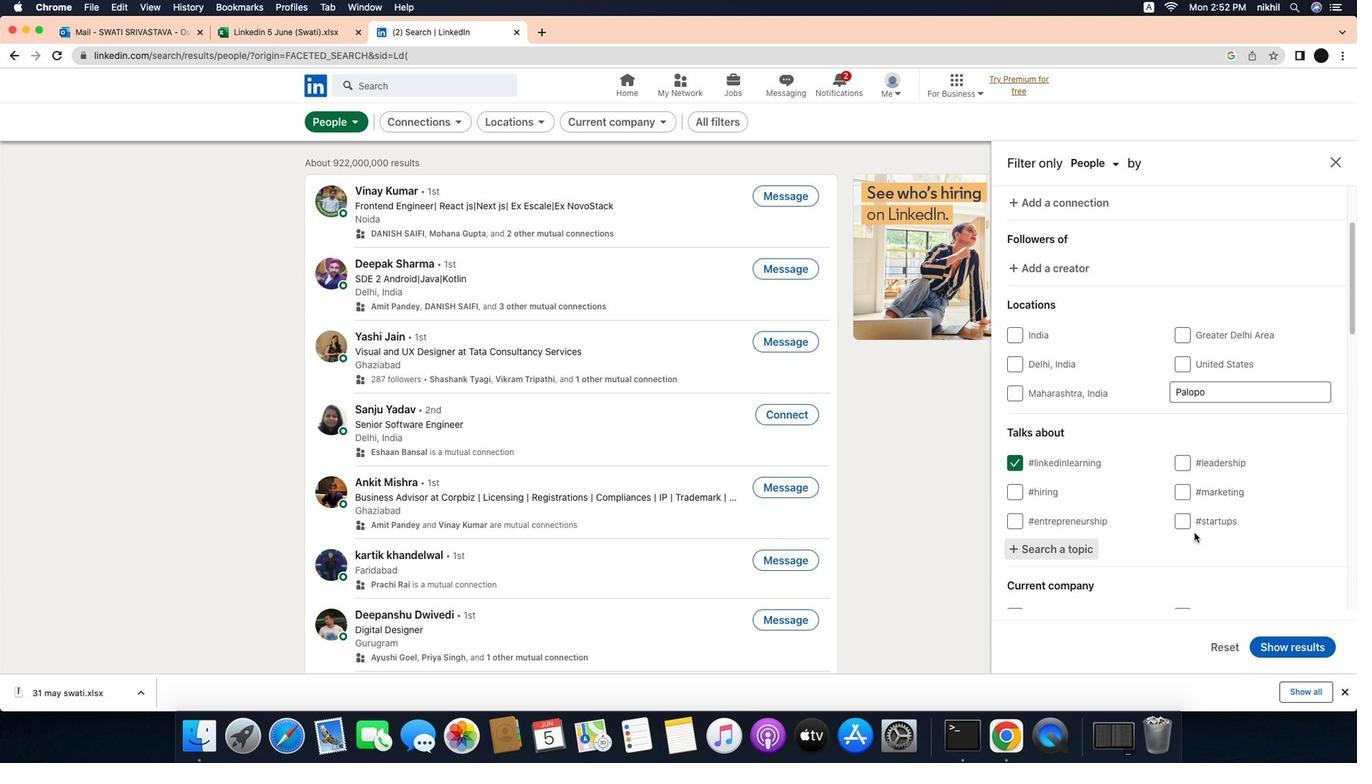 
Action: Mouse scrolled (1207, 526) with delta (-8, 4)
Screenshot: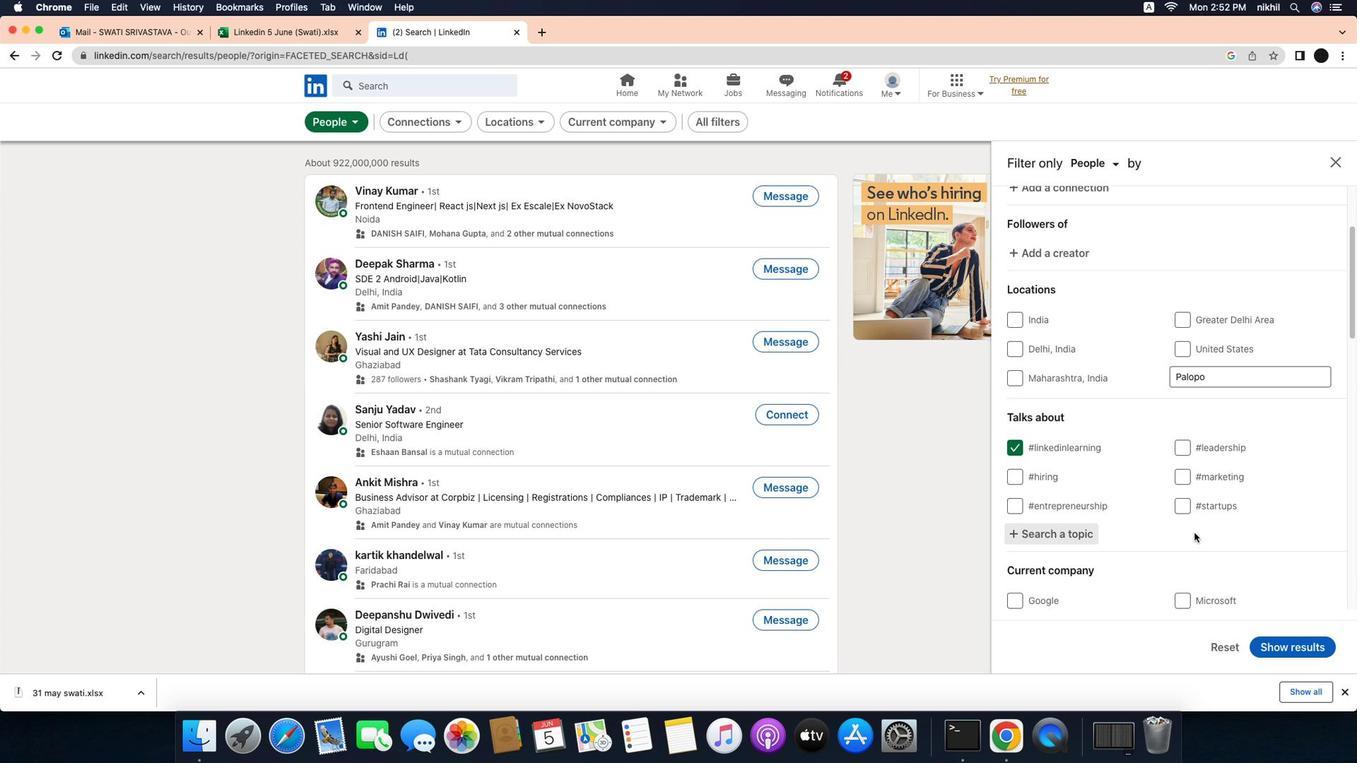 
Action: Mouse scrolled (1207, 526) with delta (-8, 4)
Screenshot: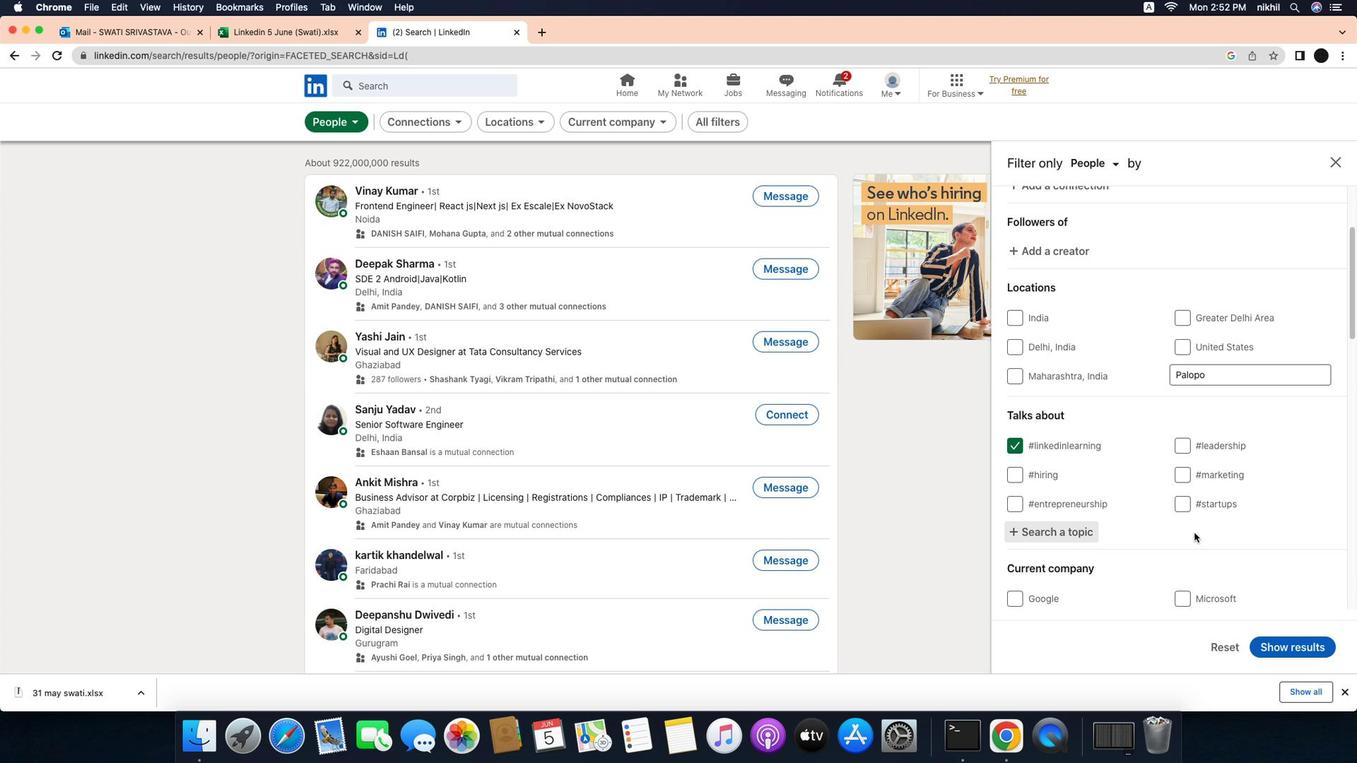 
Action: Mouse scrolled (1207, 526) with delta (-8, 4)
Screenshot: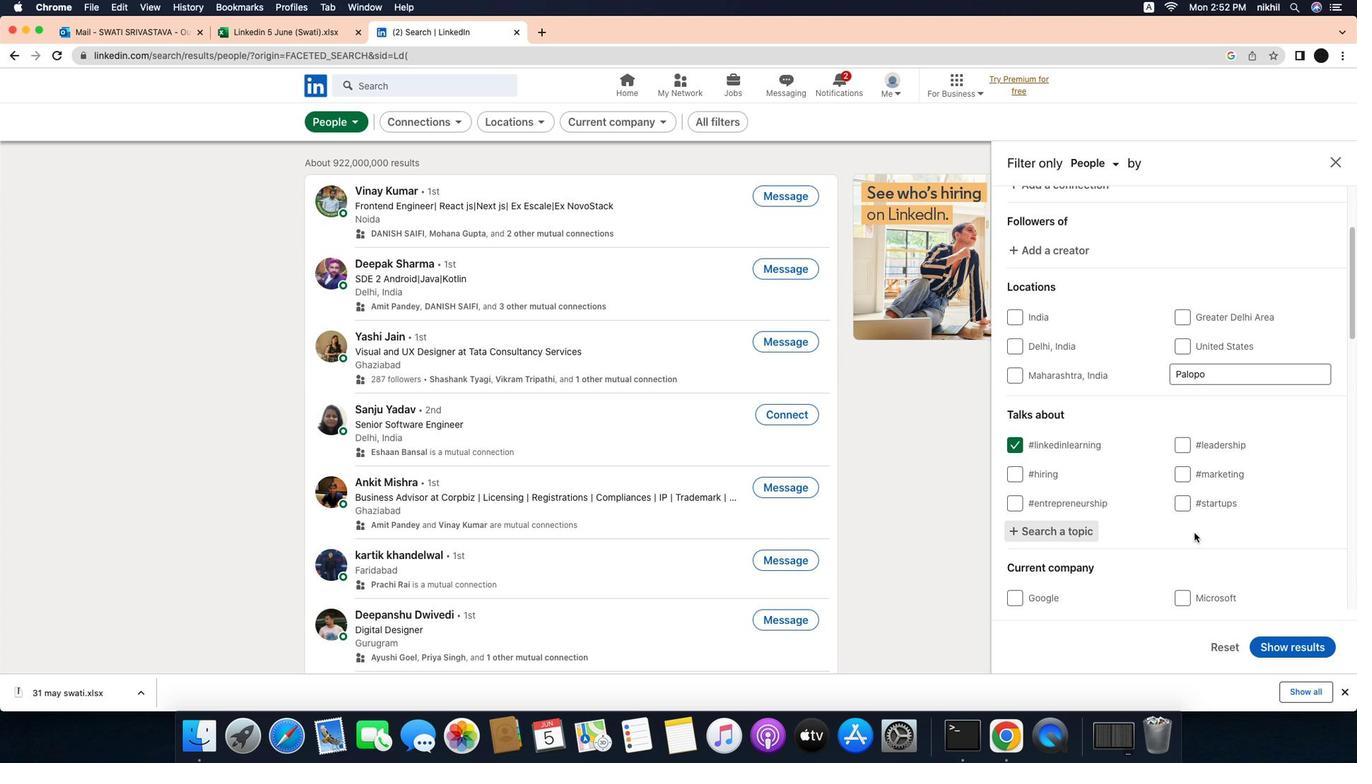 
Action: Mouse scrolled (1207, 526) with delta (-8, 4)
Screenshot: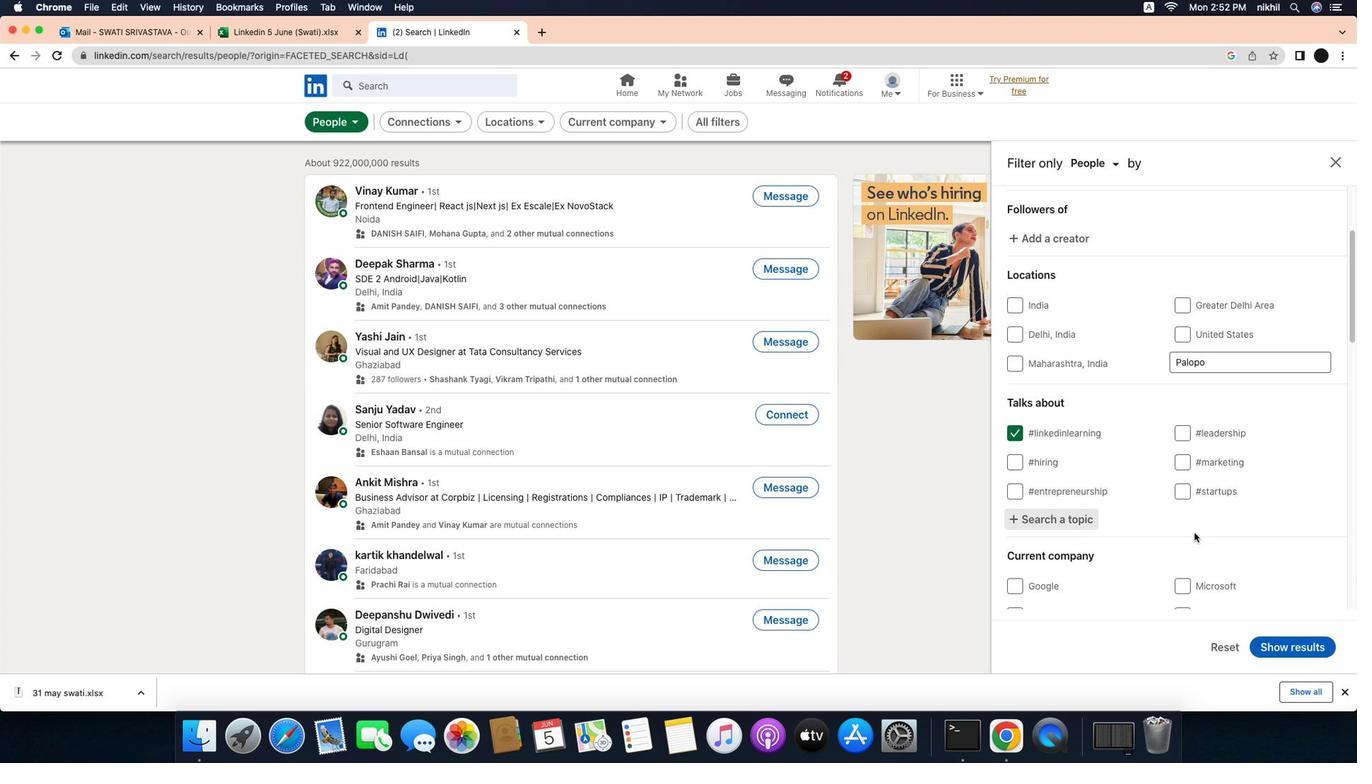 
Action: Mouse scrolled (1207, 526) with delta (-8, 4)
Screenshot: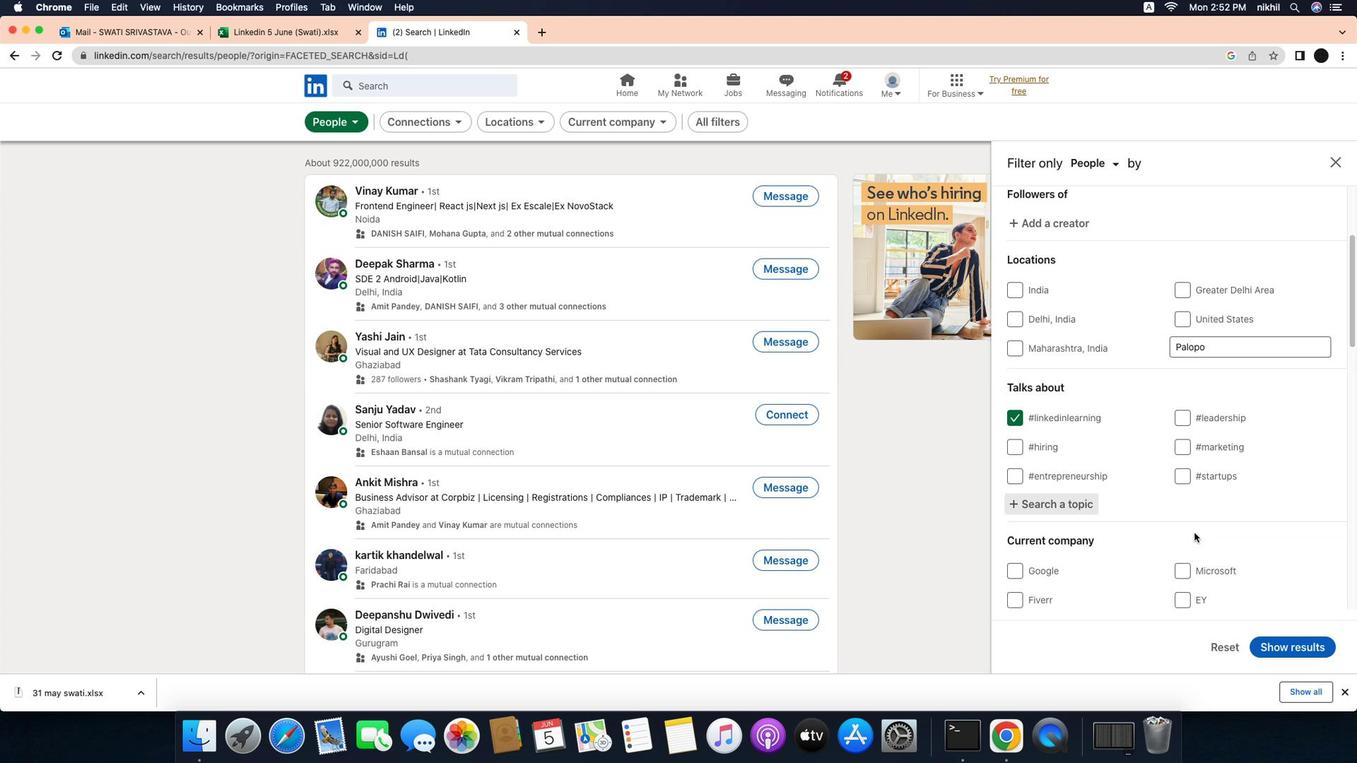 
Action: Mouse scrolled (1207, 526) with delta (-8, 4)
Screenshot: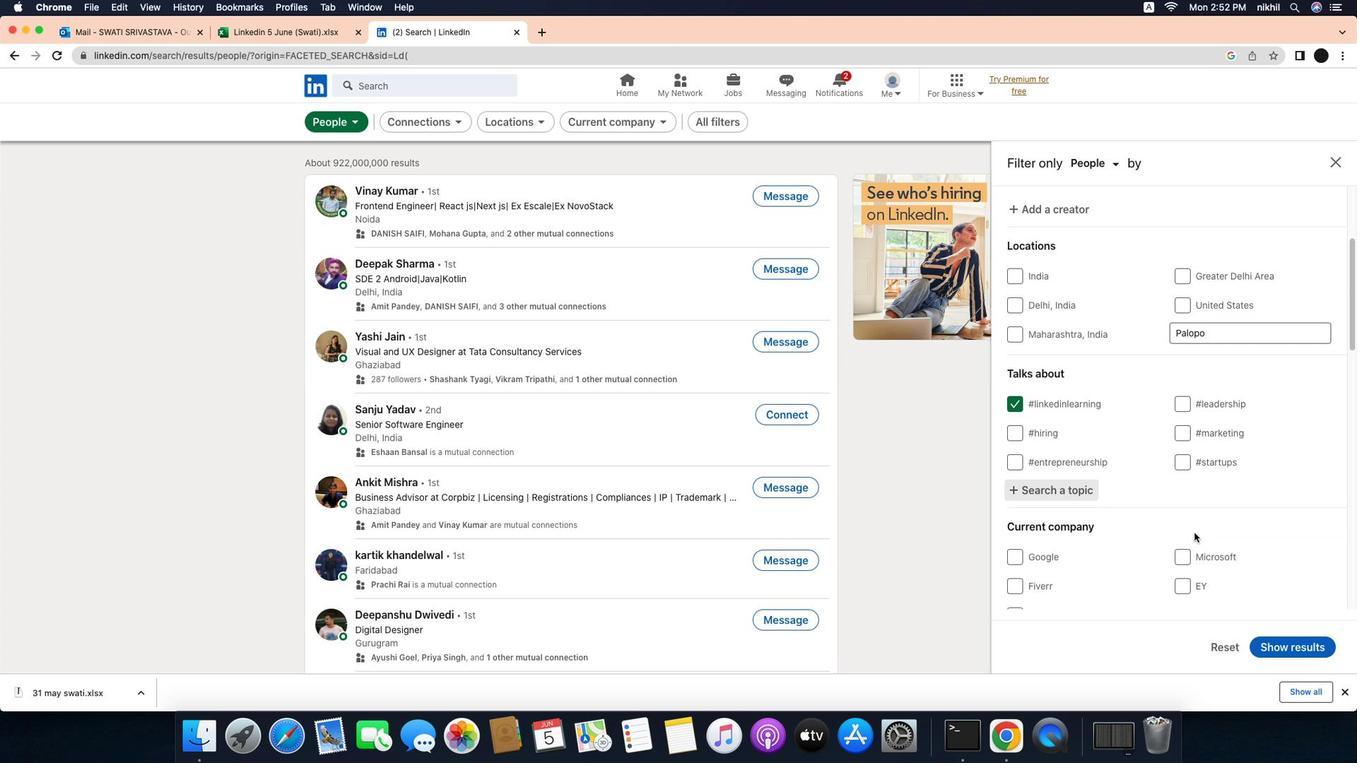 
Action: Mouse scrolled (1207, 526) with delta (-8, 4)
Screenshot: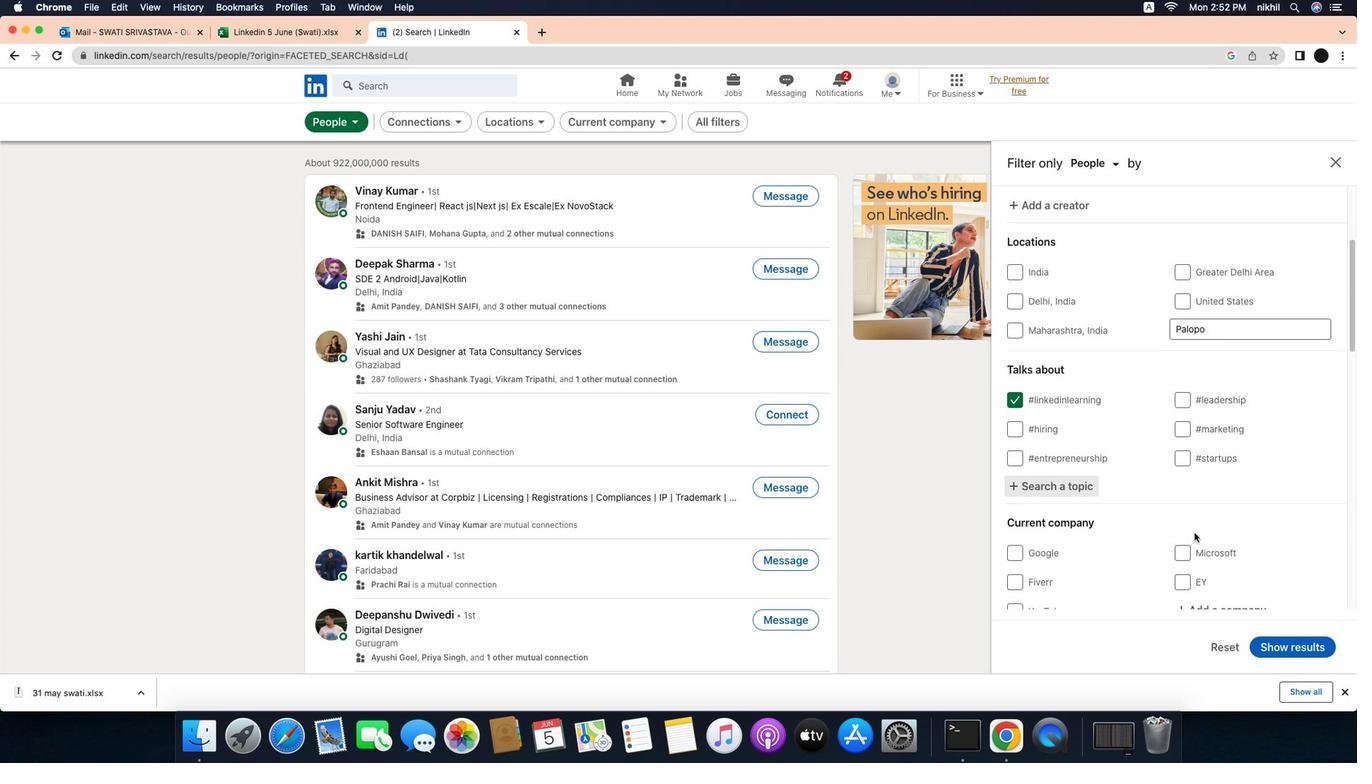
Action: Mouse scrolled (1207, 526) with delta (-8, 4)
Screenshot: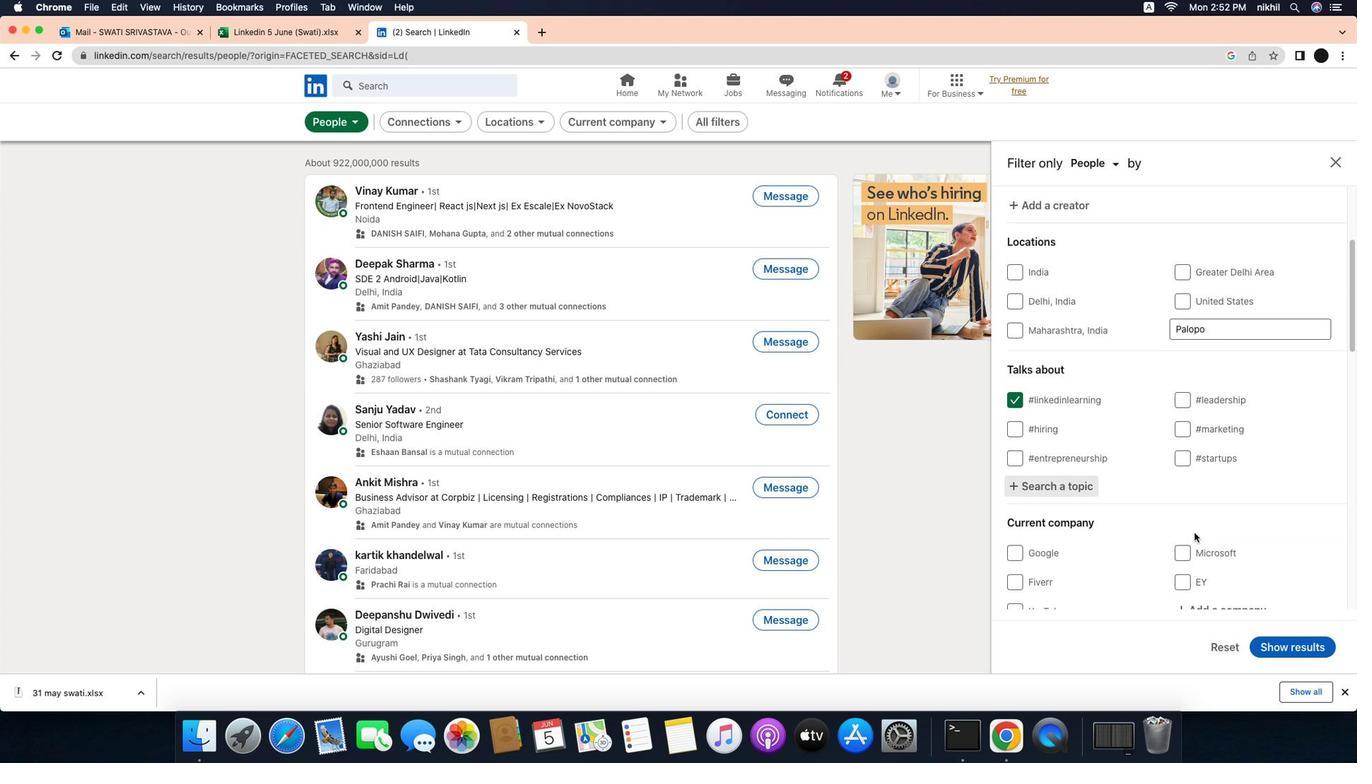 
Action: Mouse scrolled (1207, 526) with delta (-8, 4)
Screenshot: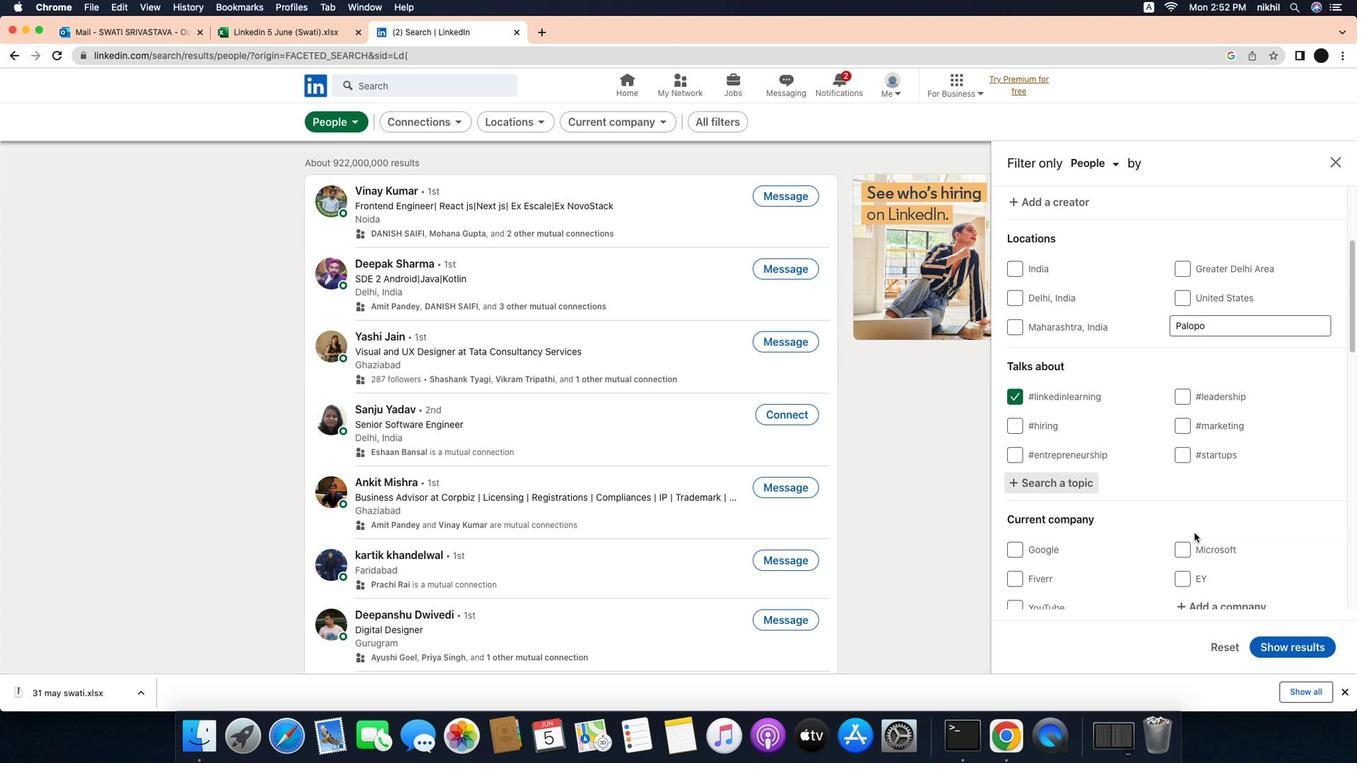
Action: Mouse scrolled (1207, 526) with delta (-8, 4)
Screenshot: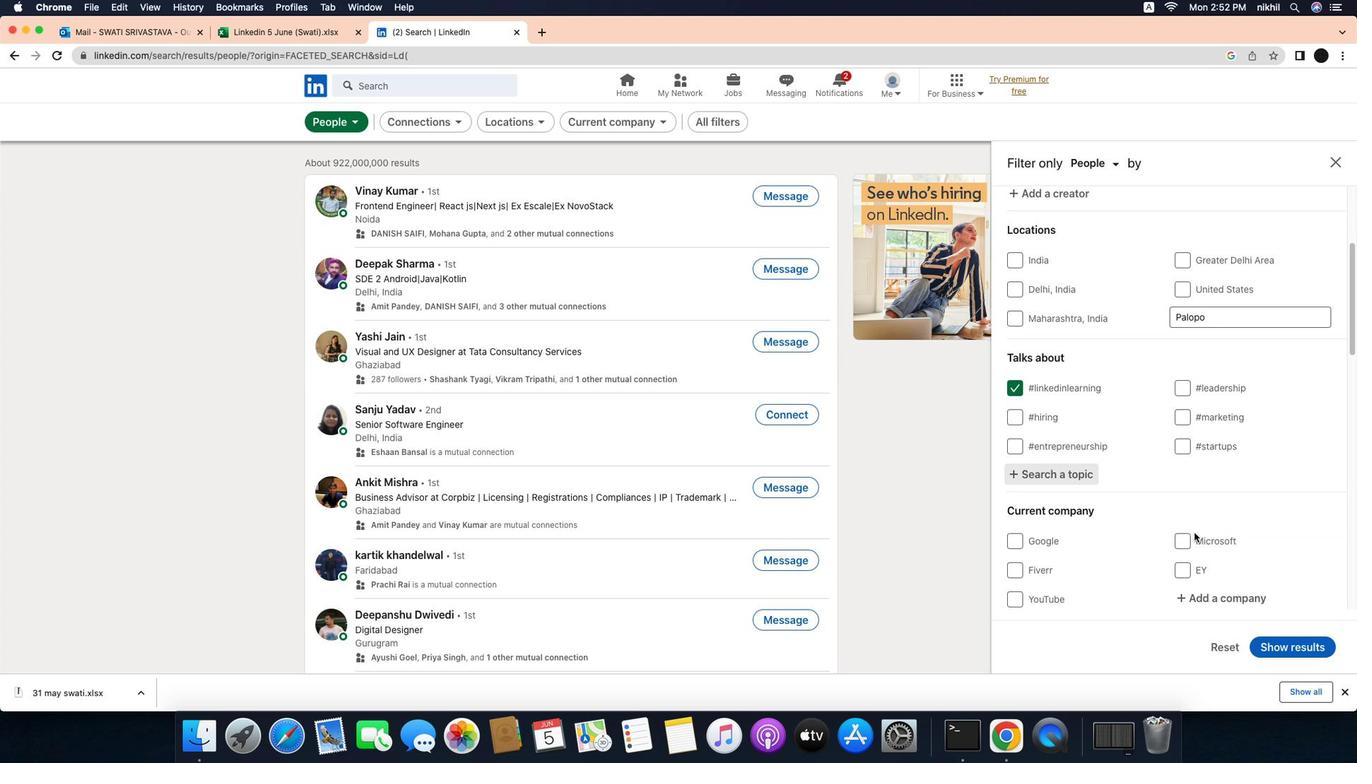 
Action: Mouse scrolled (1207, 526) with delta (-8, 4)
Screenshot: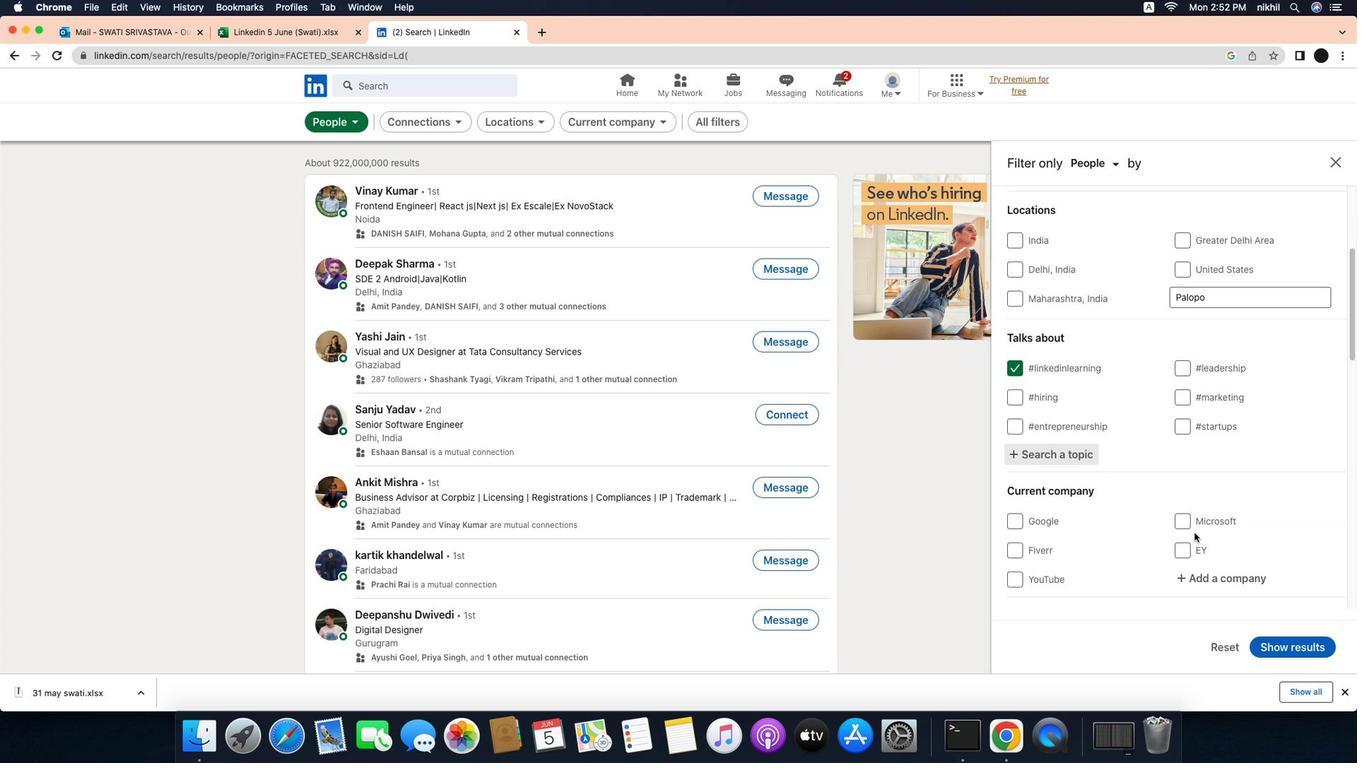 
Action: Mouse scrolled (1207, 526) with delta (-8, 4)
Screenshot: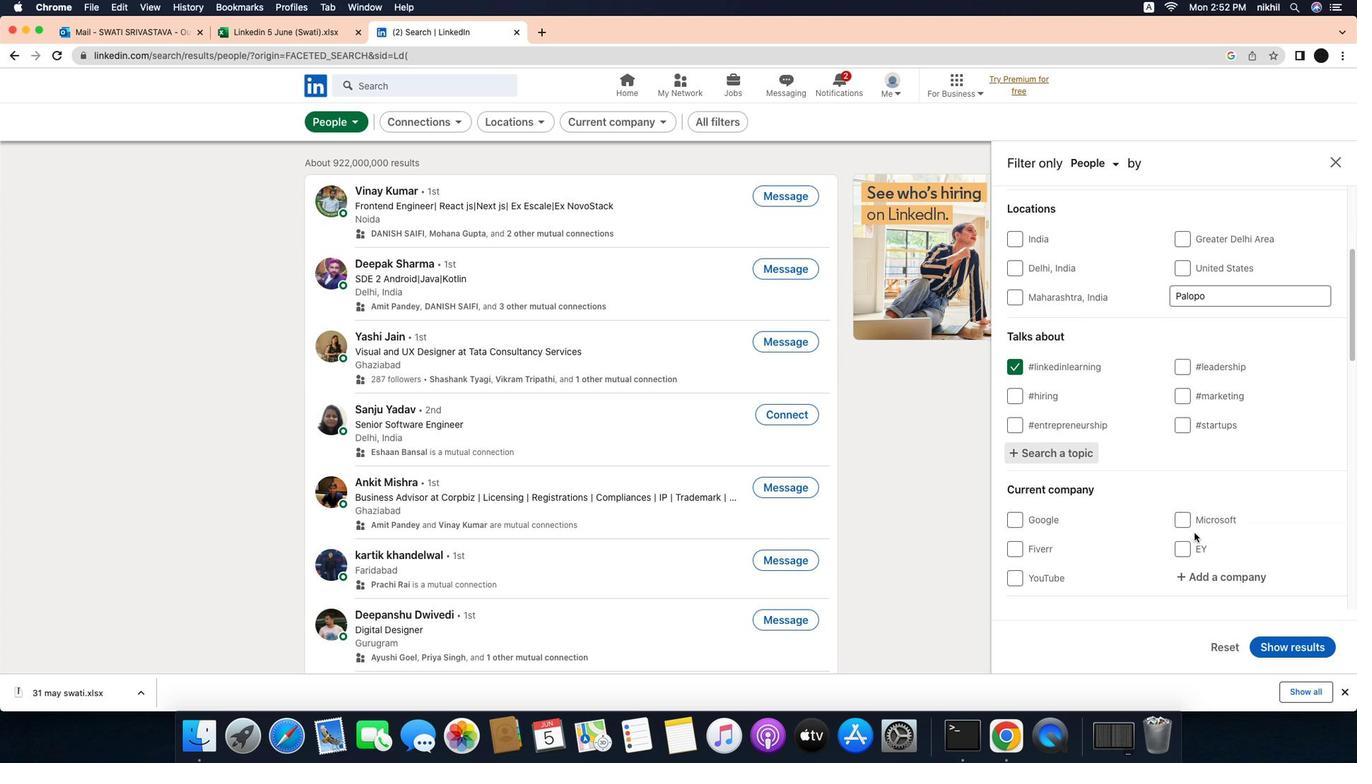 
Action: Mouse scrolled (1207, 526) with delta (-8, 4)
Screenshot: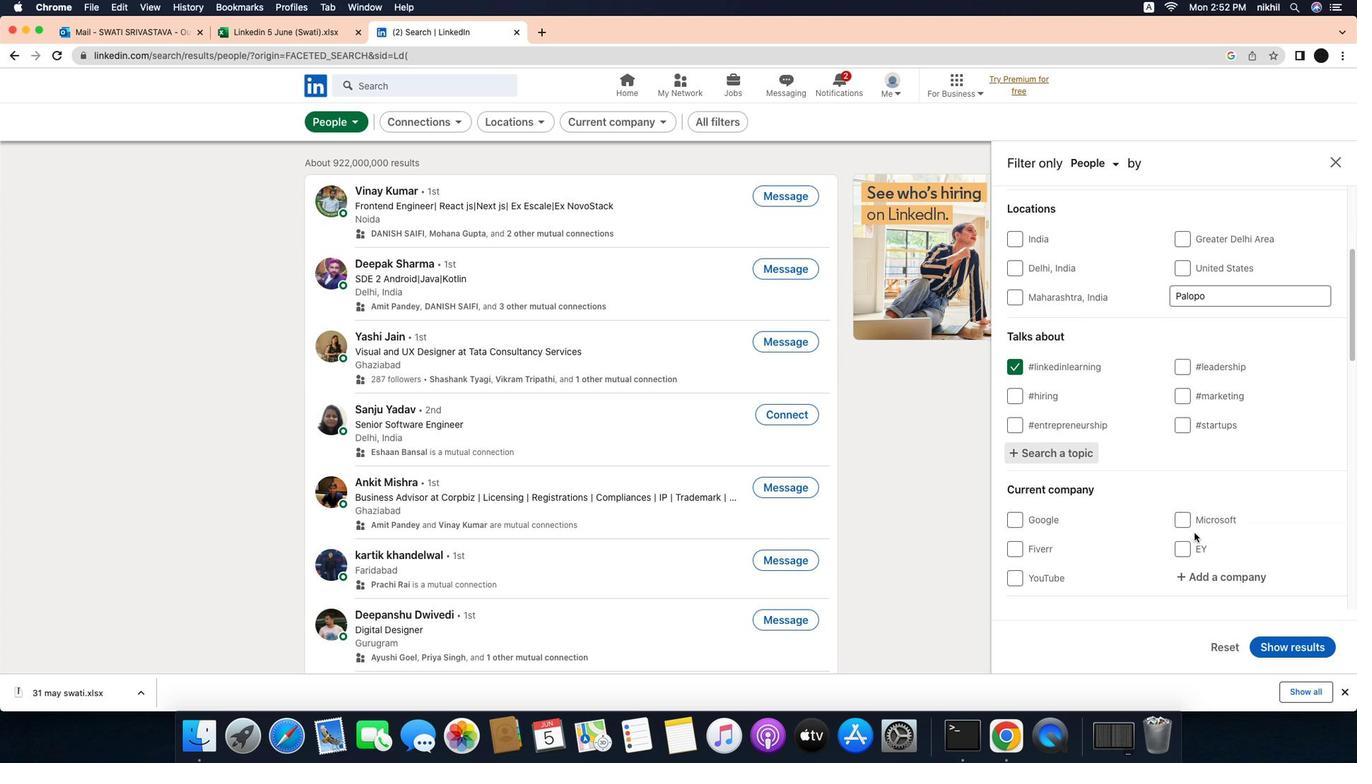 
Action: Mouse scrolled (1207, 526) with delta (-8, 4)
Screenshot: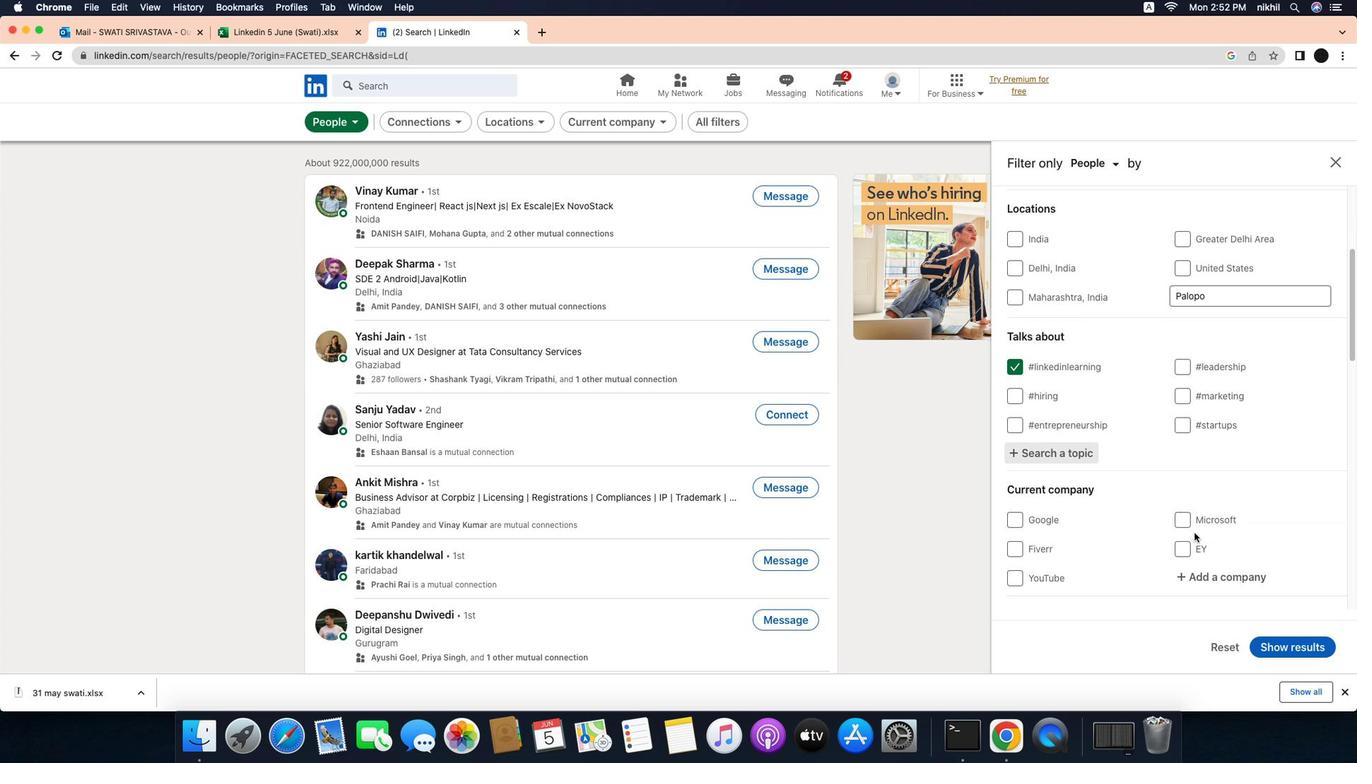 
Action: Mouse scrolled (1207, 526) with delta (-8, 4)
Screenshot: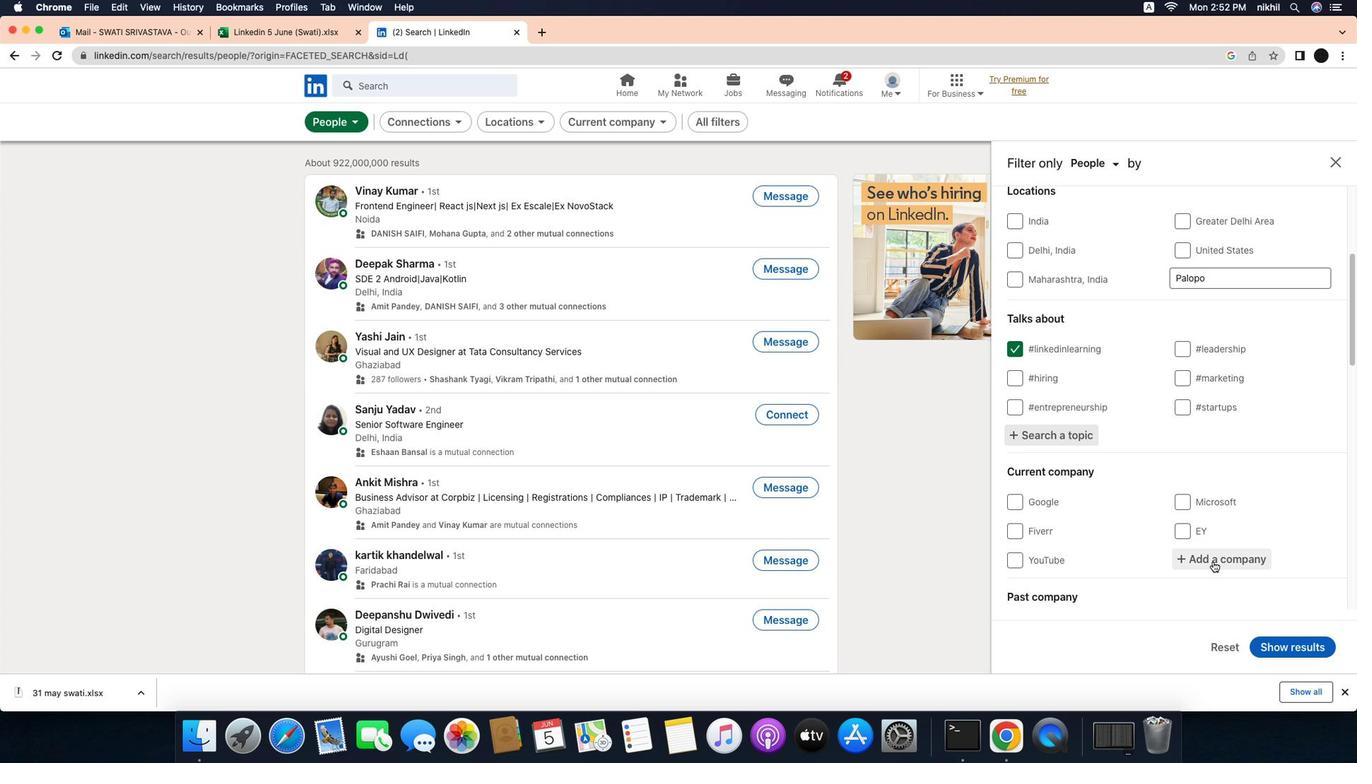 
Action: Mouse scrolled (1207, 526) with delta (-8, 4)
Screenshot: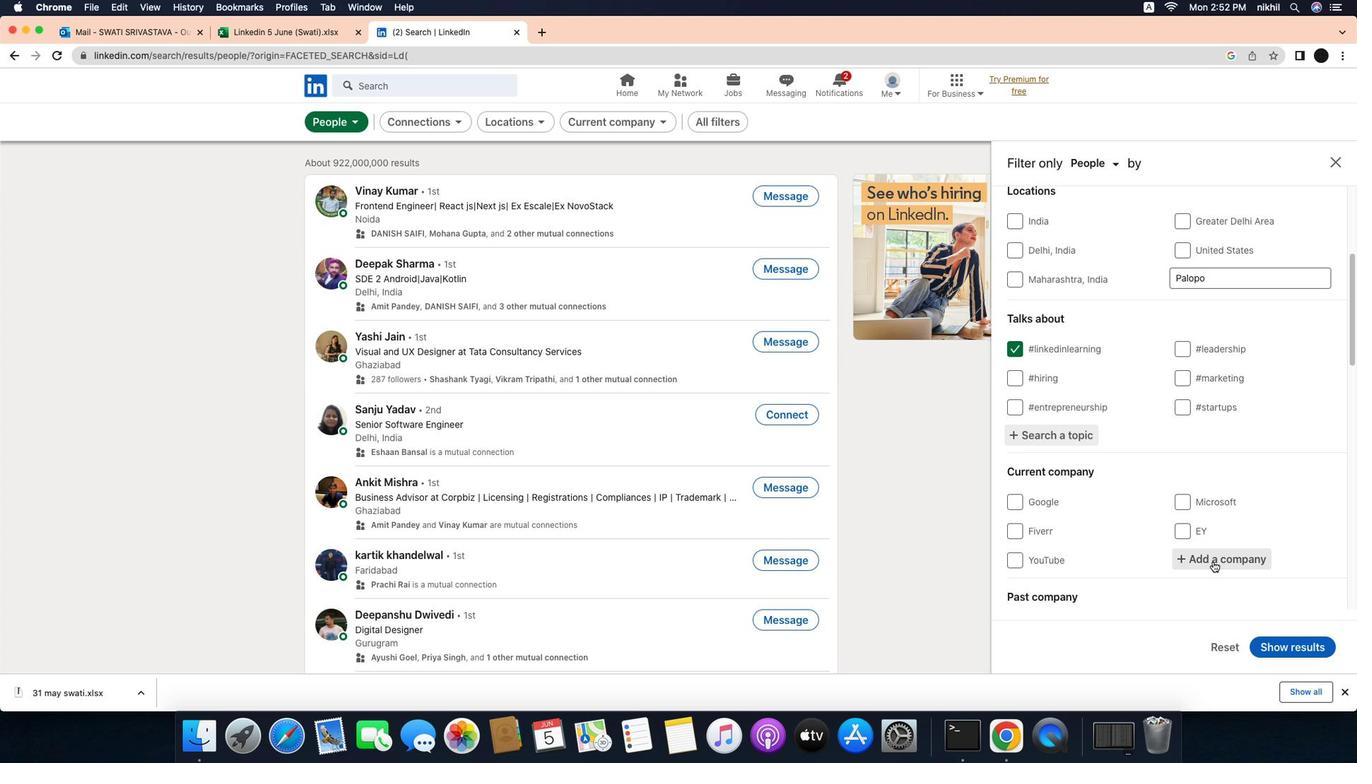 
Action: Mouse scrolled (1207, 526) with delta (-8, 4)
Screenshot: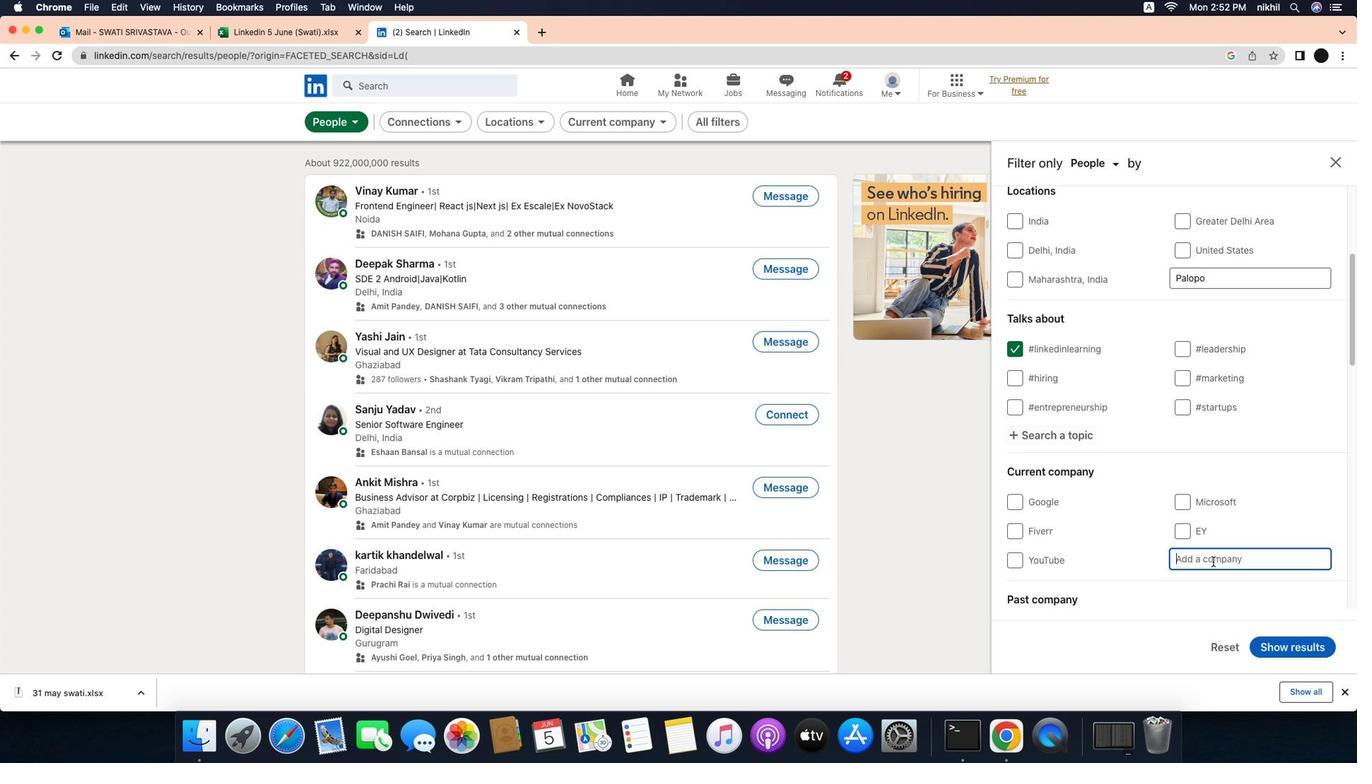 
Action: Mouse moved to (1225, 553)
Screenshot: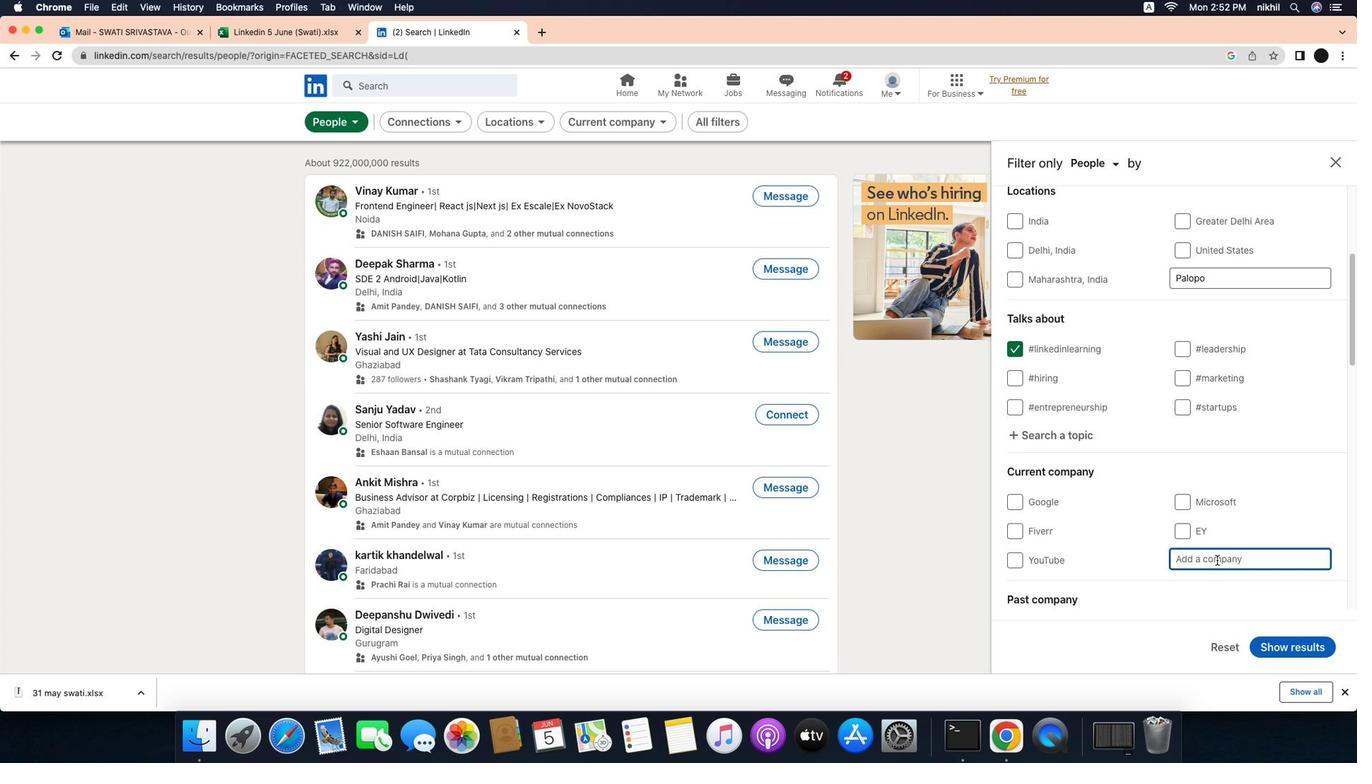 
Action: Mouse pressed left at (1225, 553)
Screenshot: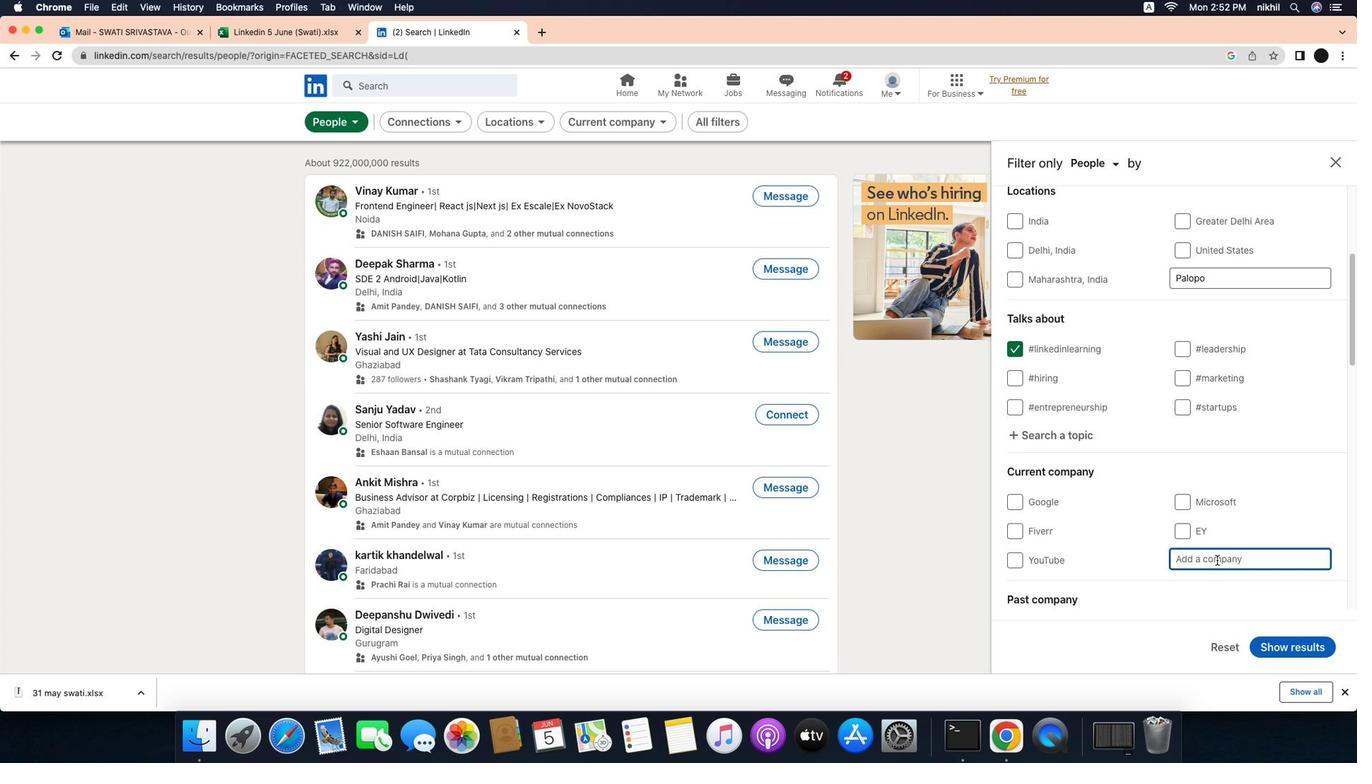 
Action: Mouse moved to (1229, 551)
Screenshot: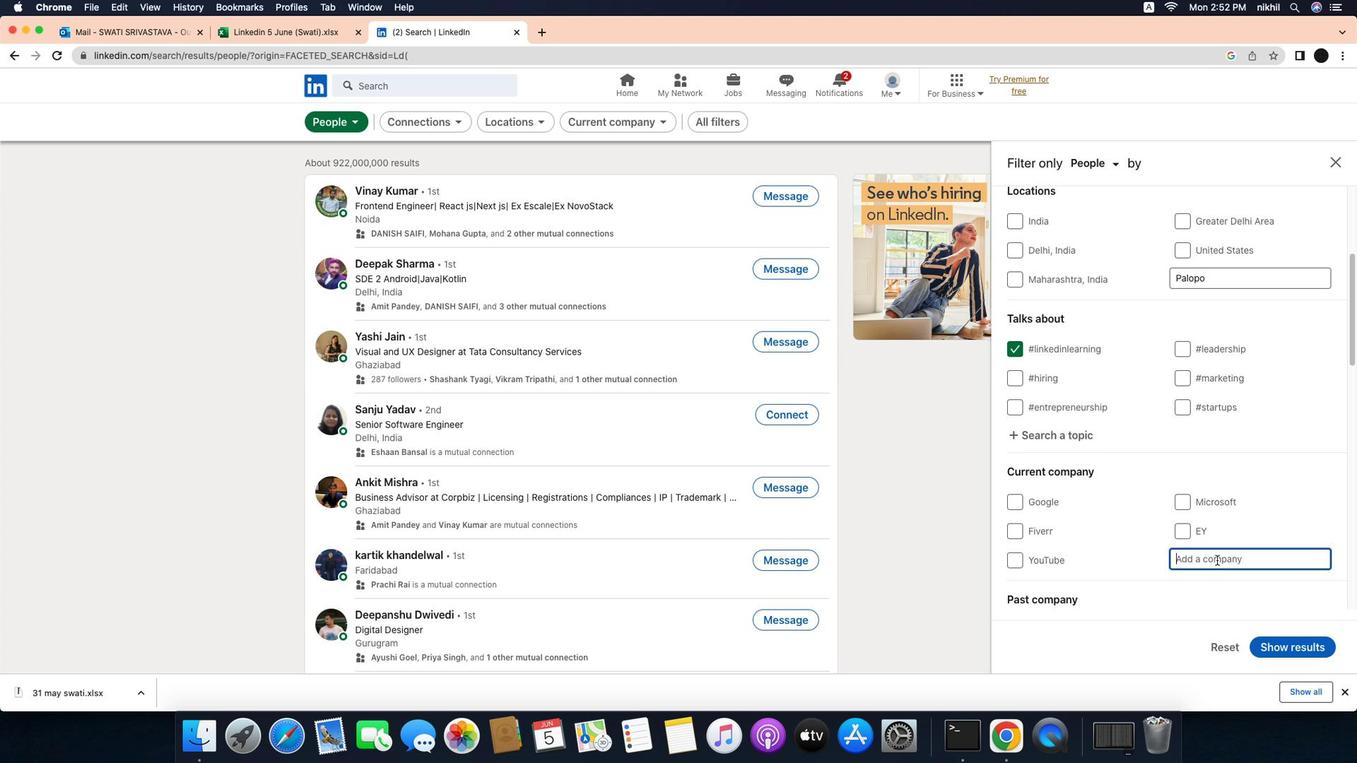 
Action: Mouse pressed left at (1229, 551)
Screenshot: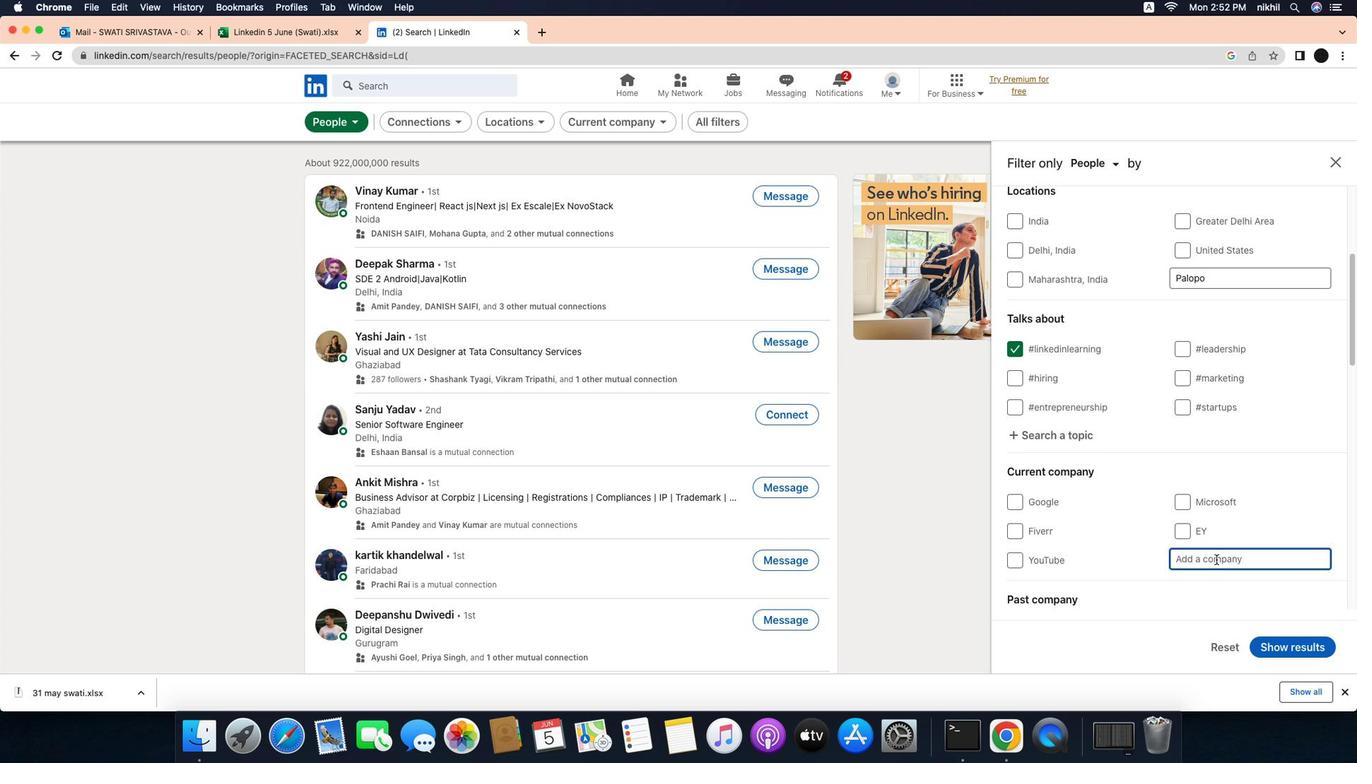 
Action: Mouse moved to (1229, 551)
Screenshot: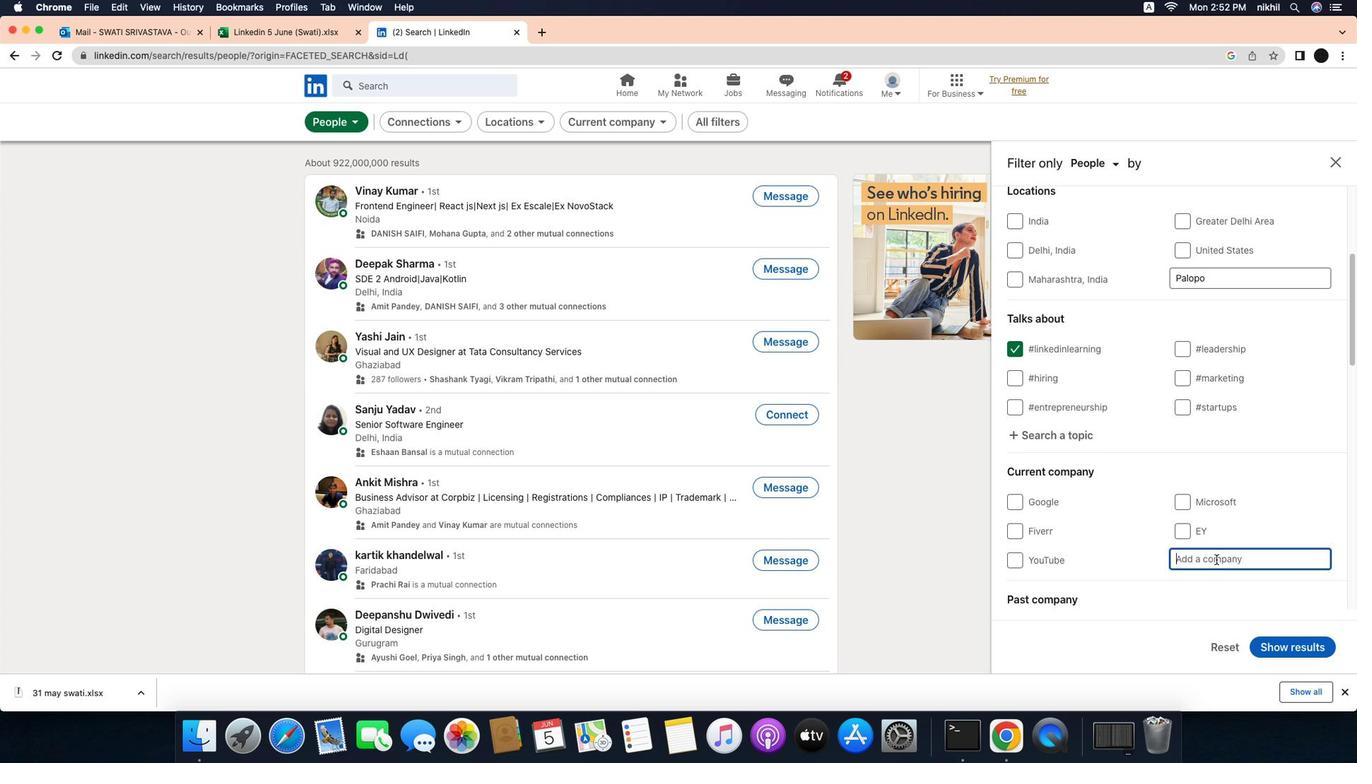 
Action: Key pressed Key.caps_lock'P'Key.caps_lock'e''r'
Screenshot: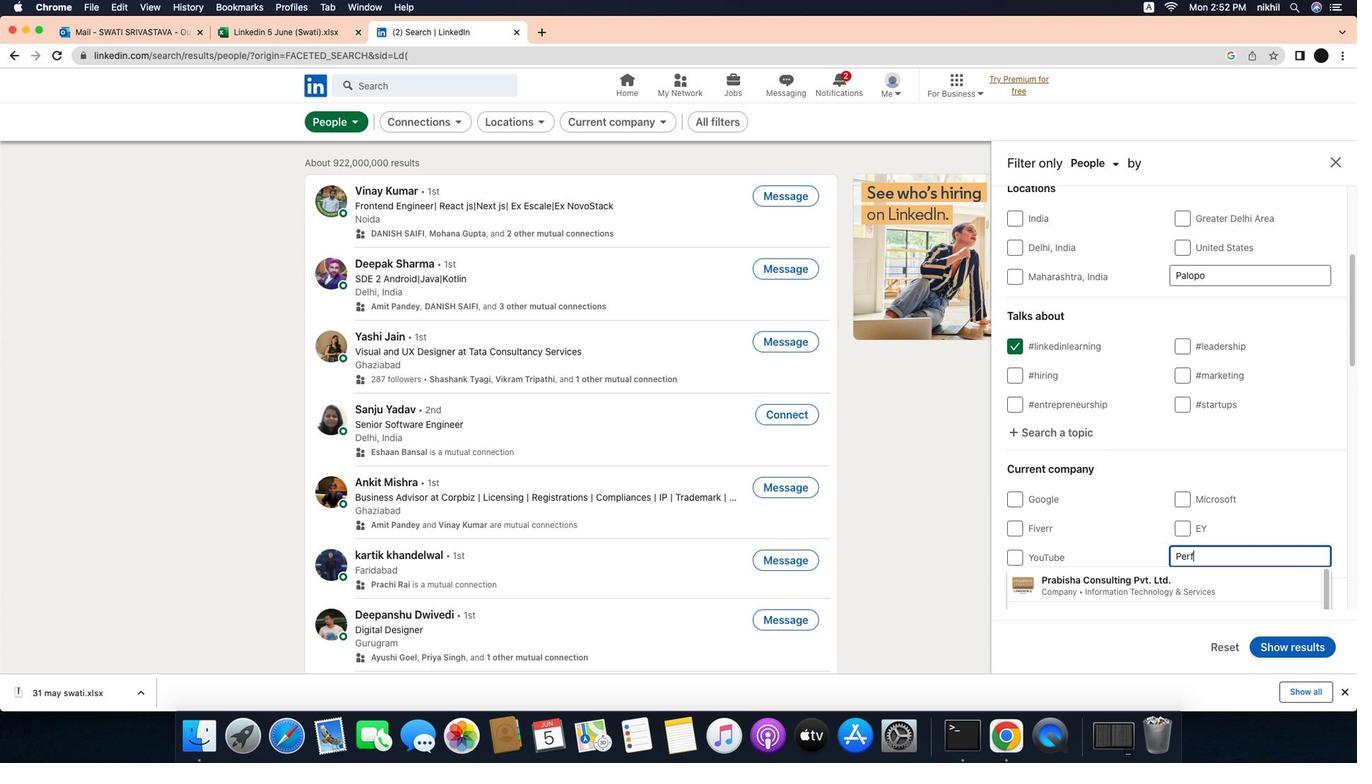 
Action: Mouse scrolled (1229, 551) with delta (-8, 4)
Screenshot: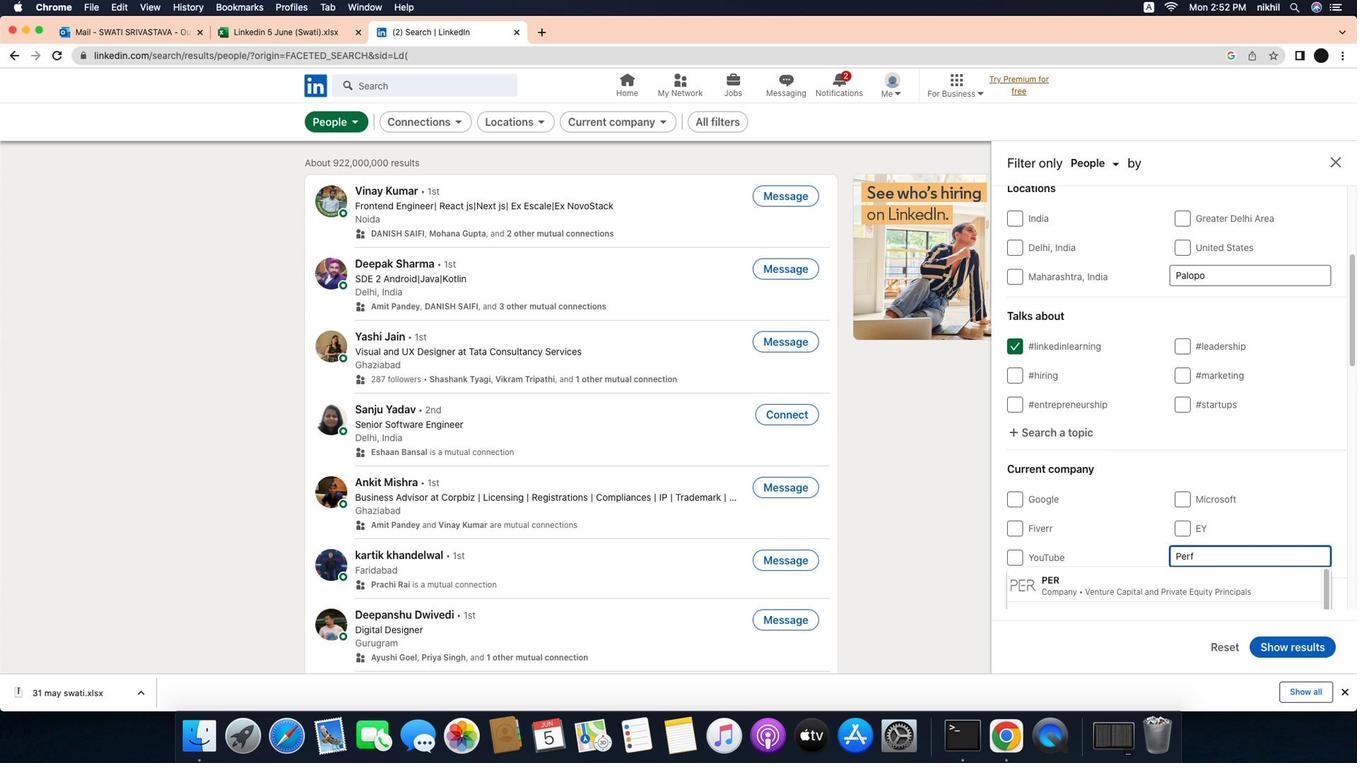 
Action: Key pressed 'f''i''c''i''e''n''t'
Screenshot: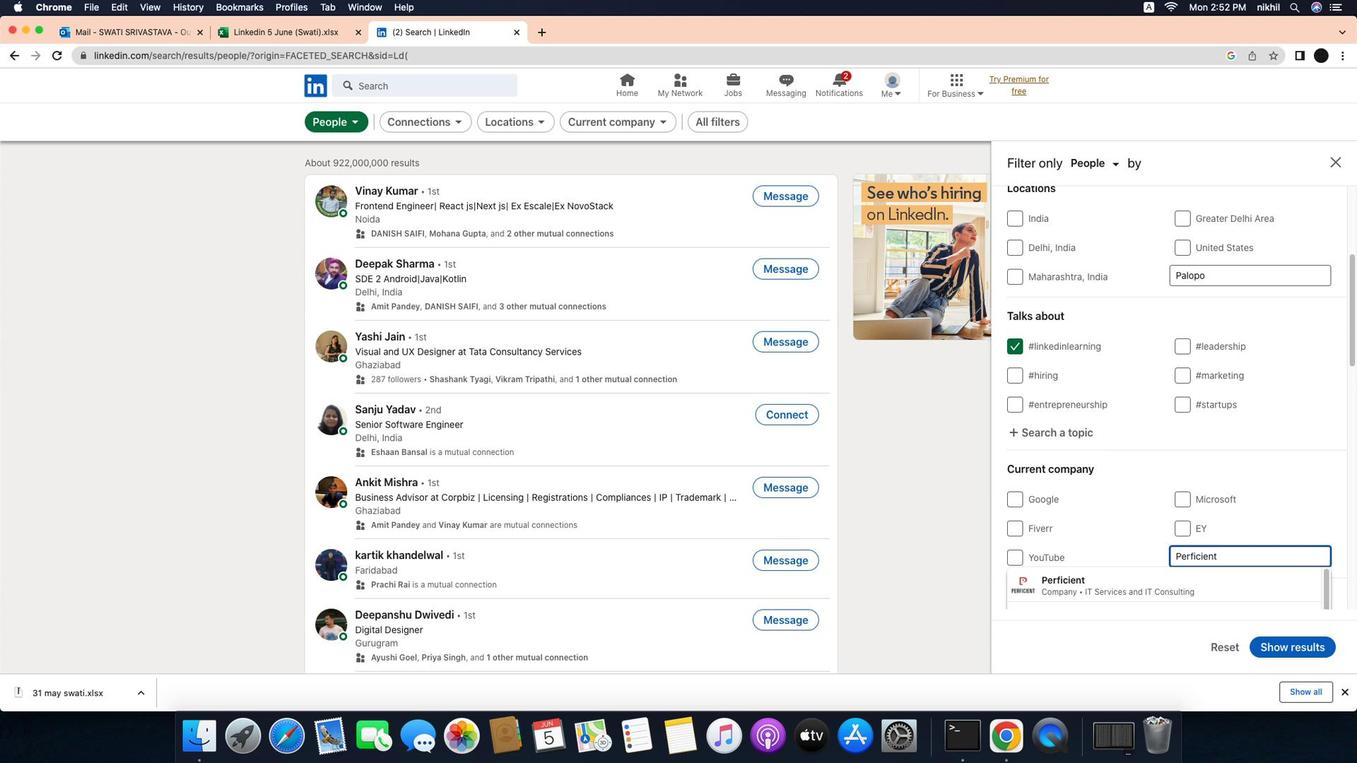 
Action: Mouse moved to (1183, 586)
Screenshot: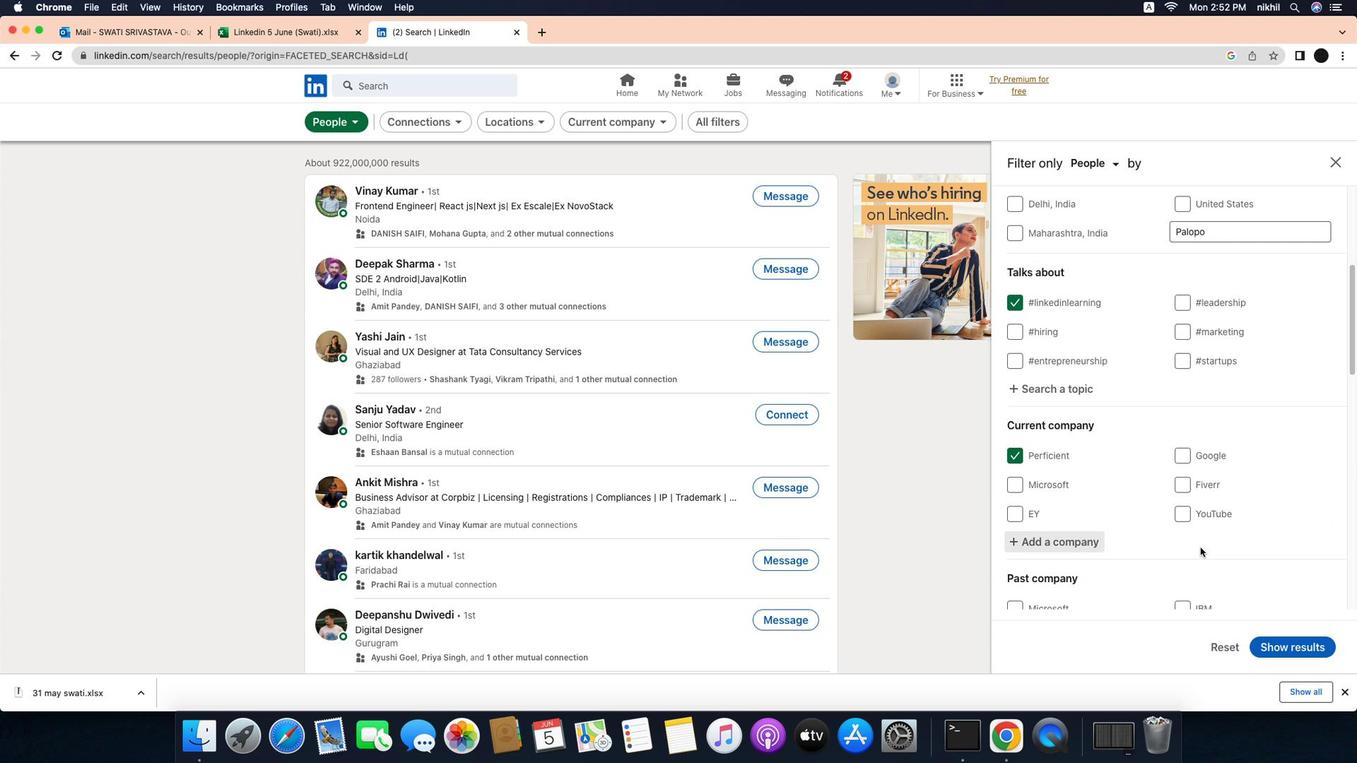 
Action: Mouse pressed left at (1183, 586)
Screenshot: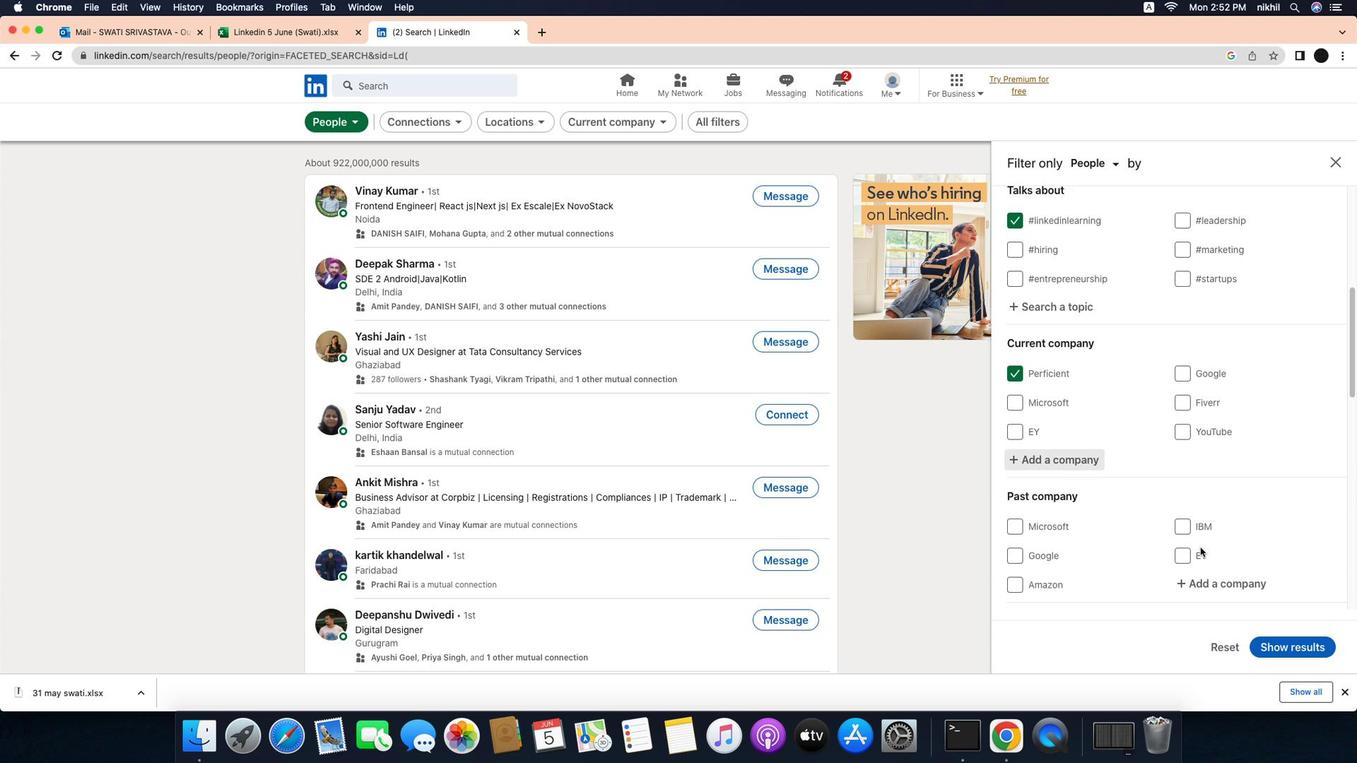 
Action: Mouse moved to (1212, 539)
Screenshot: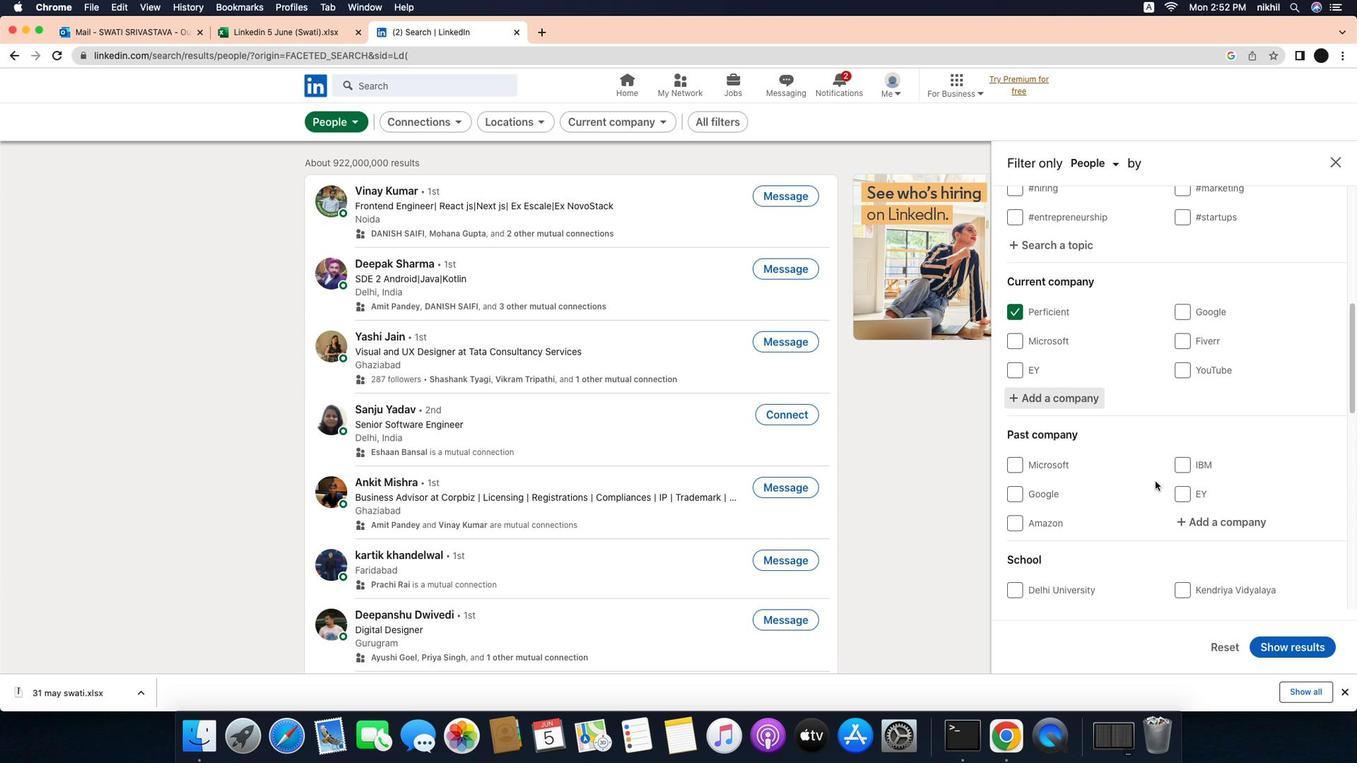 
Action: Mouse scrolled (1212, 539) with delta (-8, 4)
Screenshot: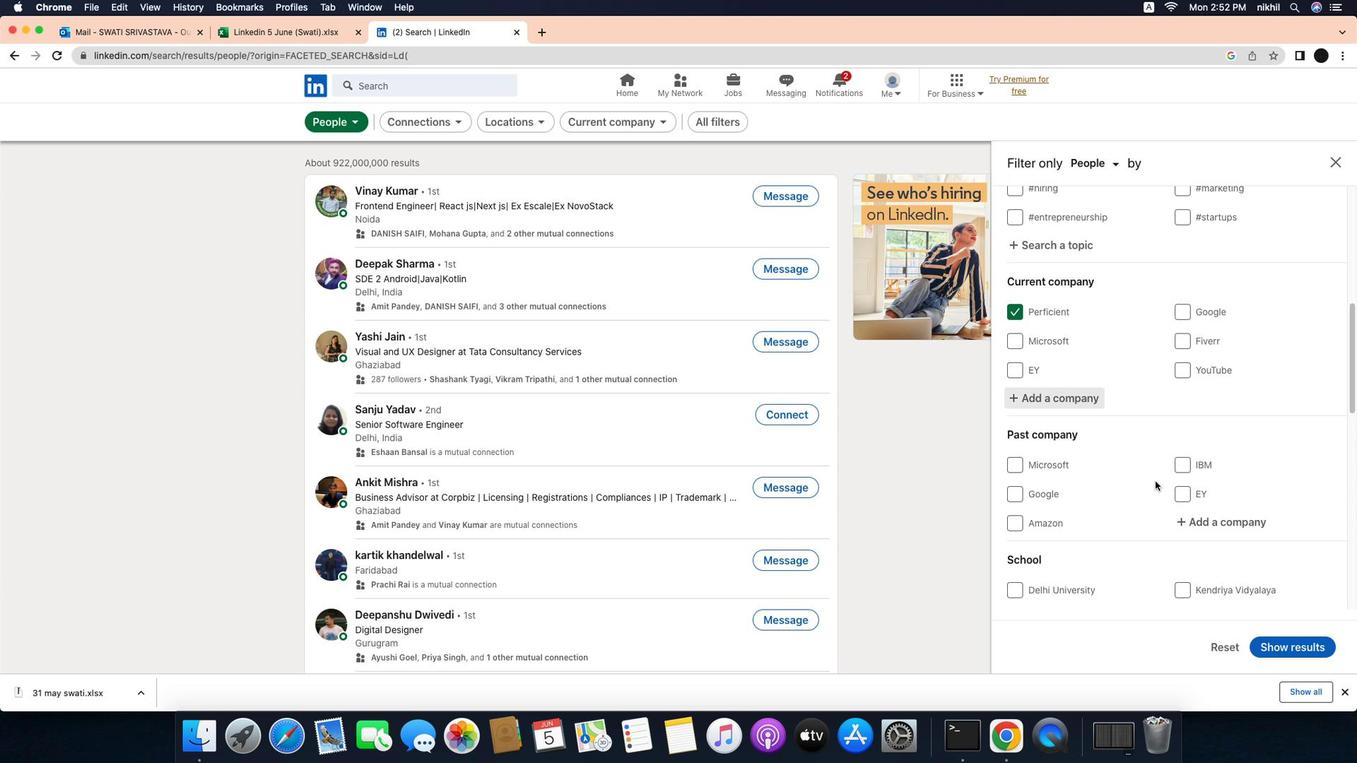 
Action: Mouse scrolled (1212, 539) with delta (-8, 4)
Screenshot: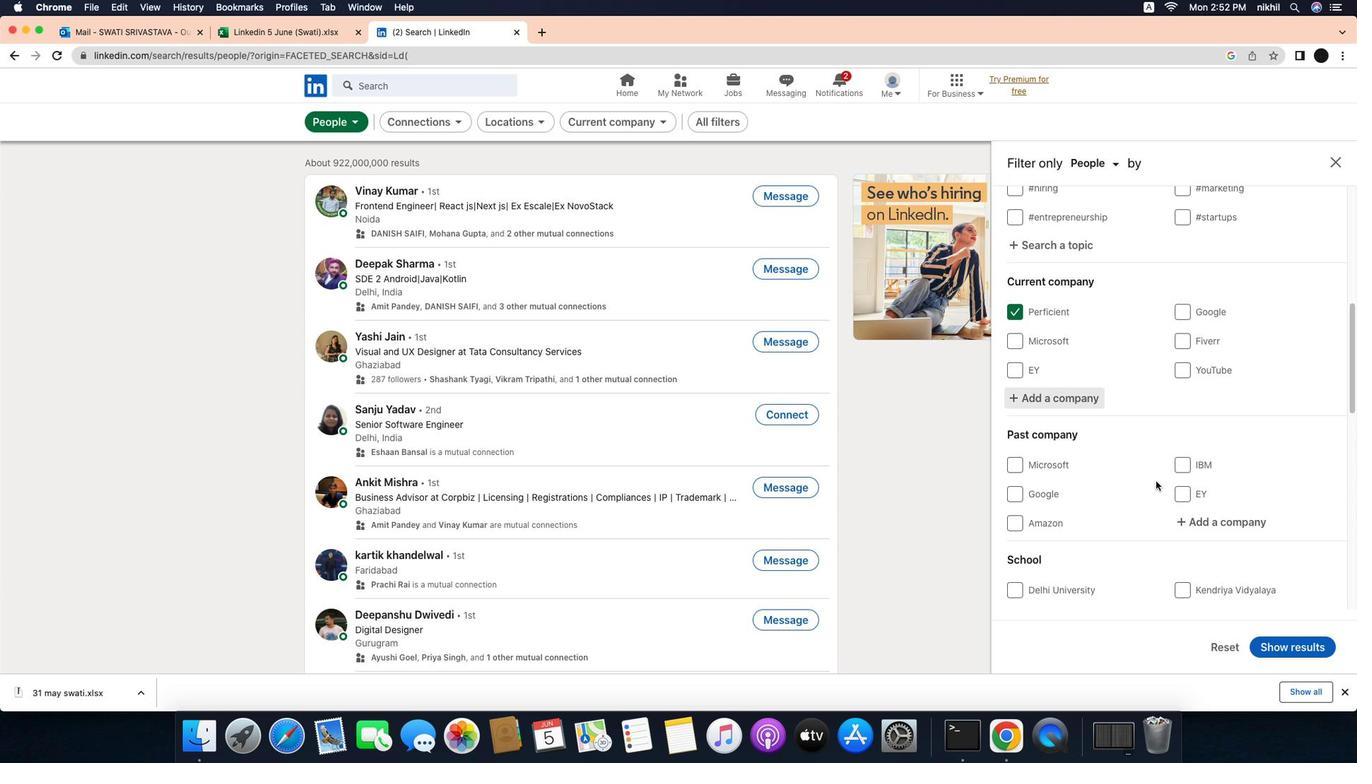 
Action: Mouse scrolled (1212, 539) with delta (-8, 3)
Screenshot: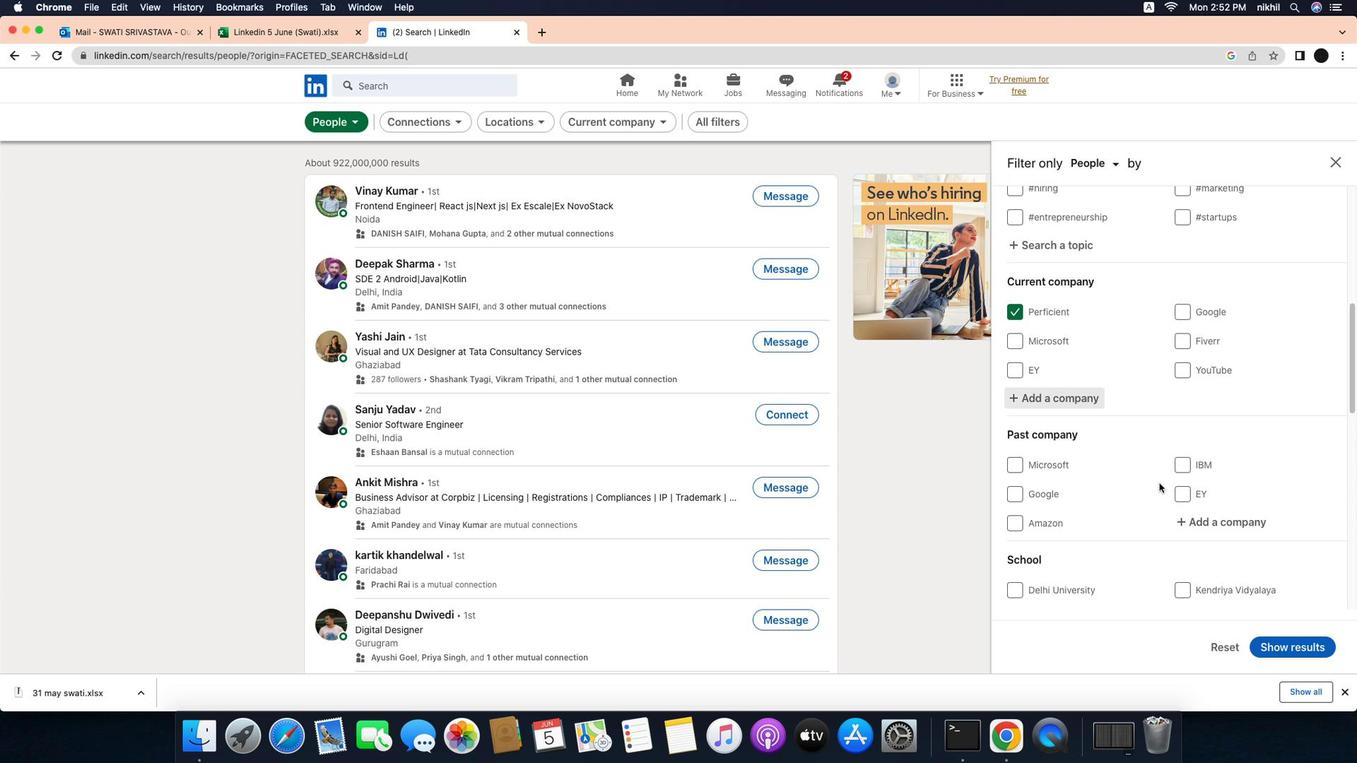 
Action: Mouse scrolled (1212, 539) with delta (-8, 2)
Screenshot: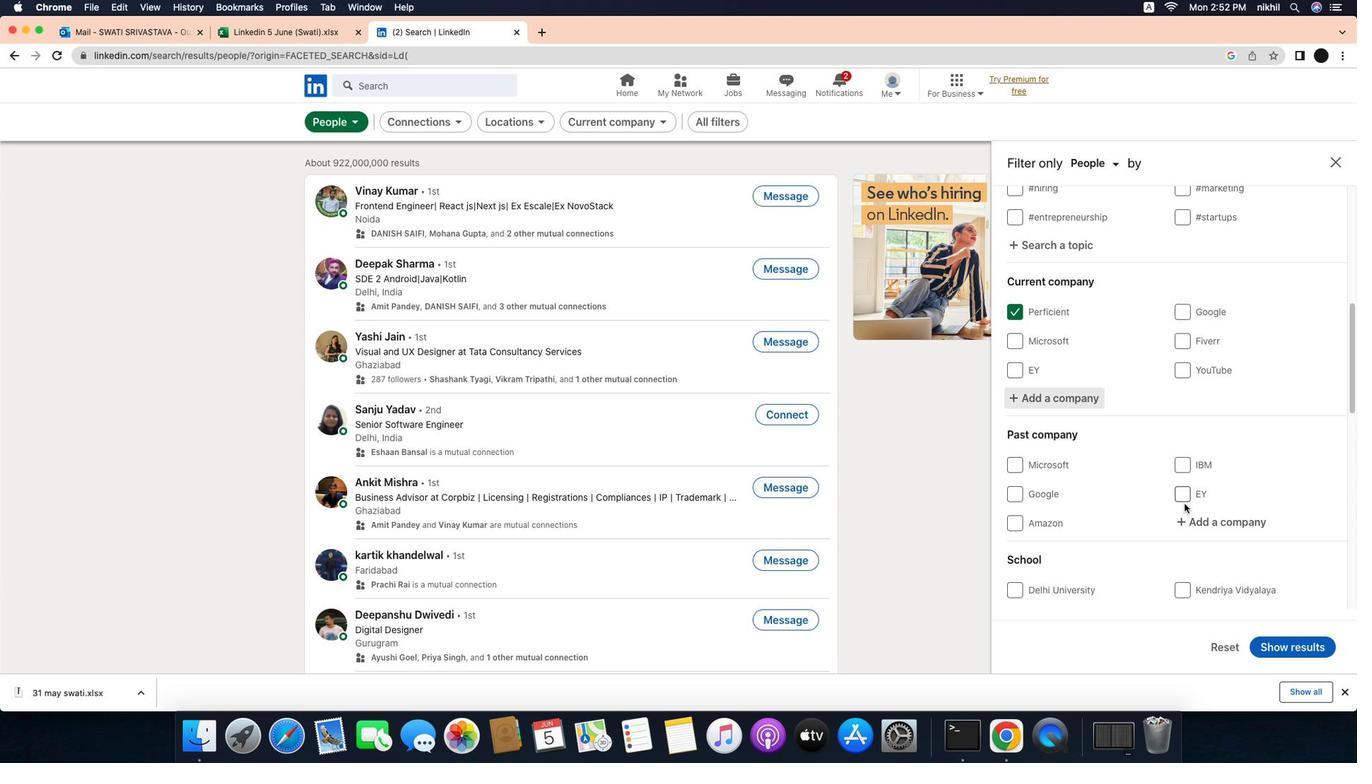 
Action: Mouse moved to (1200, 500)
Screenshot: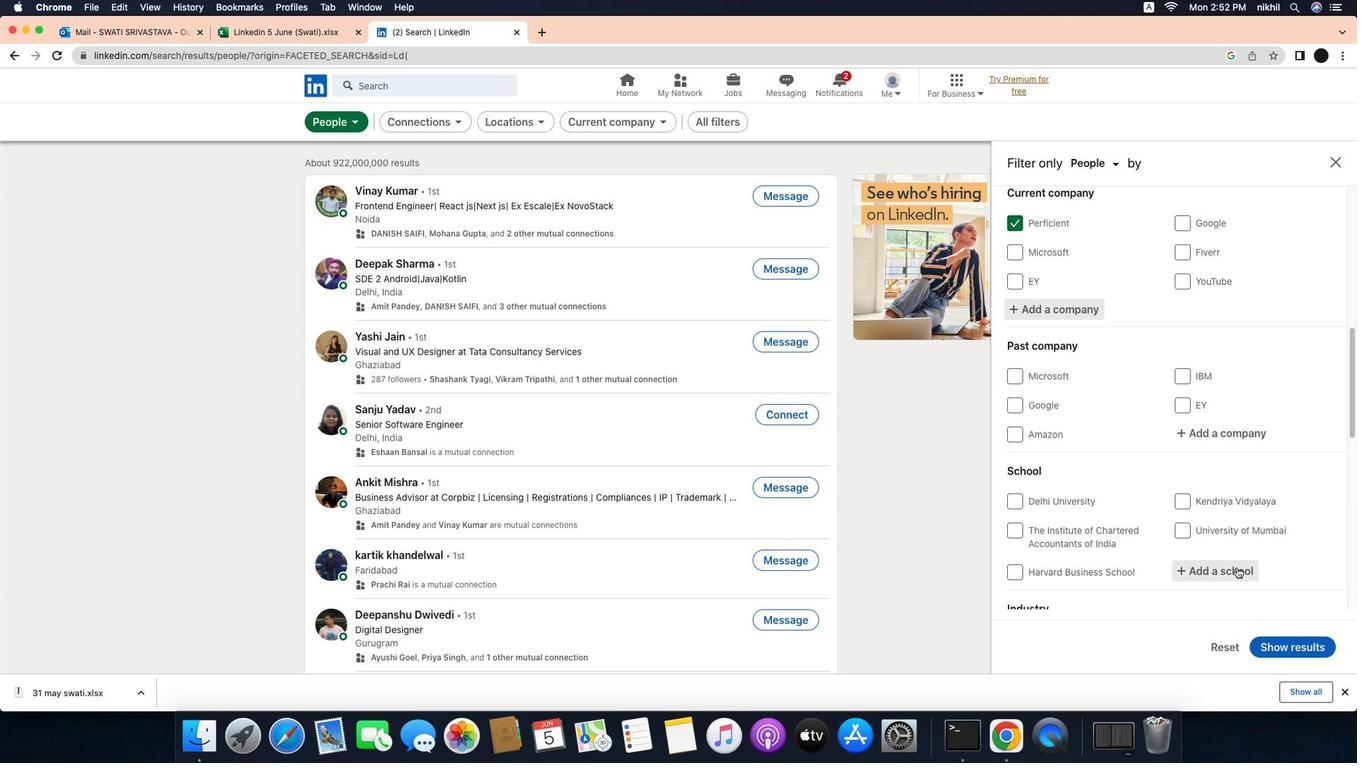
Action: Mouse scrolled (1200, 500) with delta (-8, 4)
Screenshot: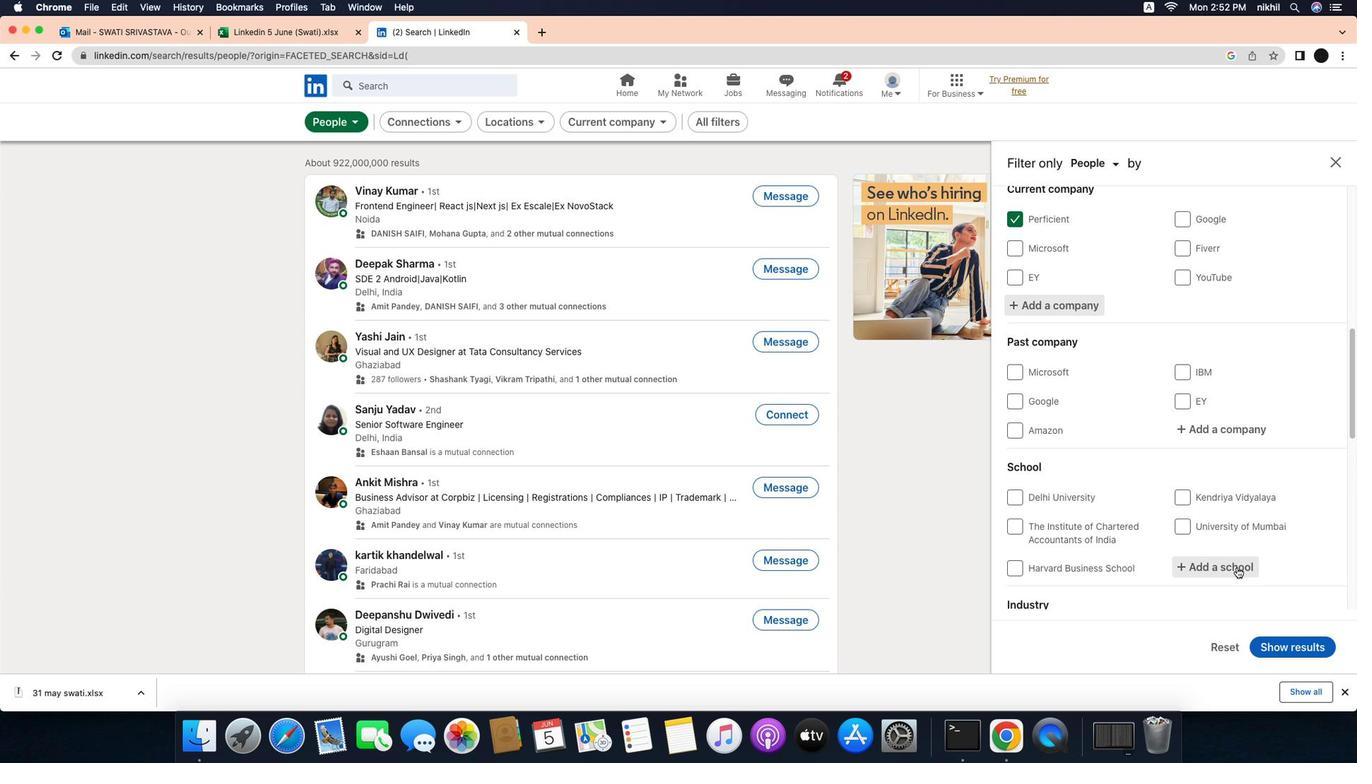 
Action: Mouse scrolled (1200, 500) with delta (-8, 4)
Screenshot: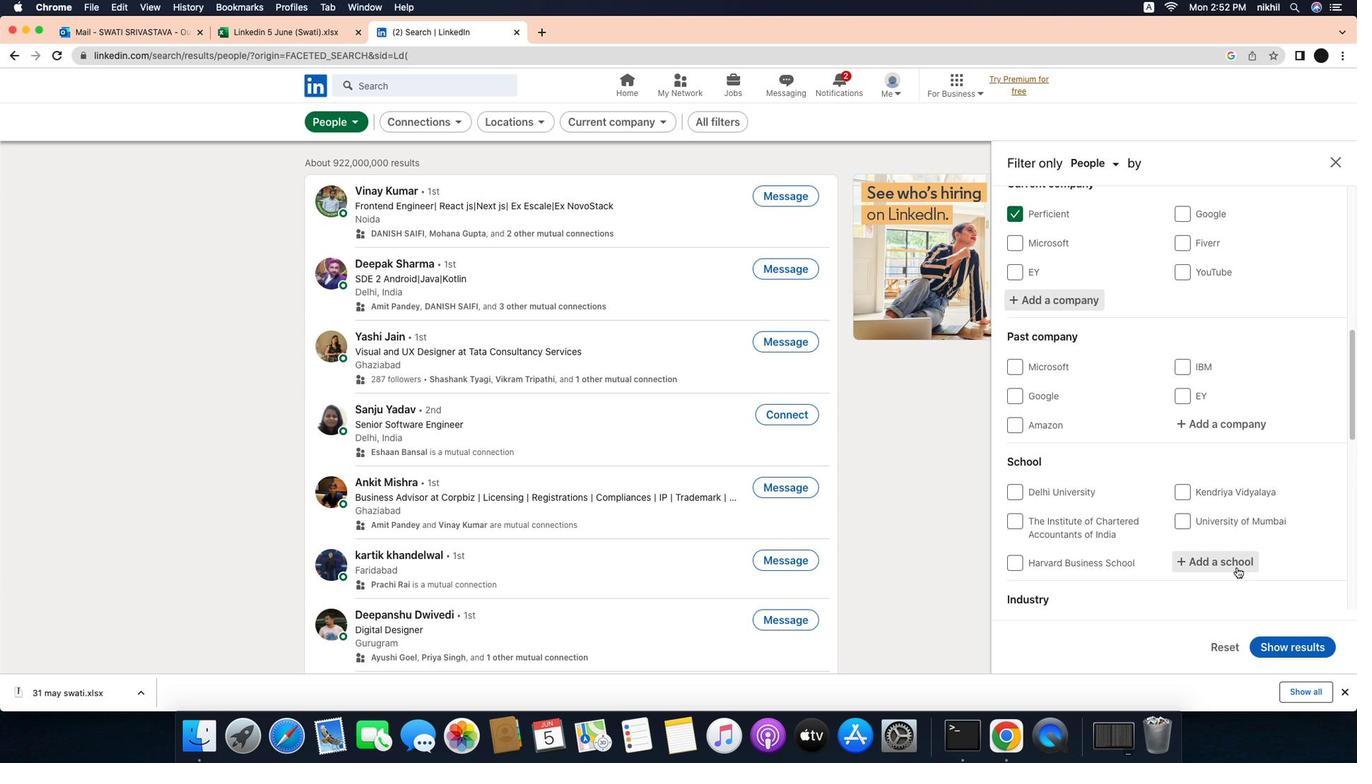 
Action: Mouse scrolled (1200, 500) with delta (-8, 3)
Screenshot: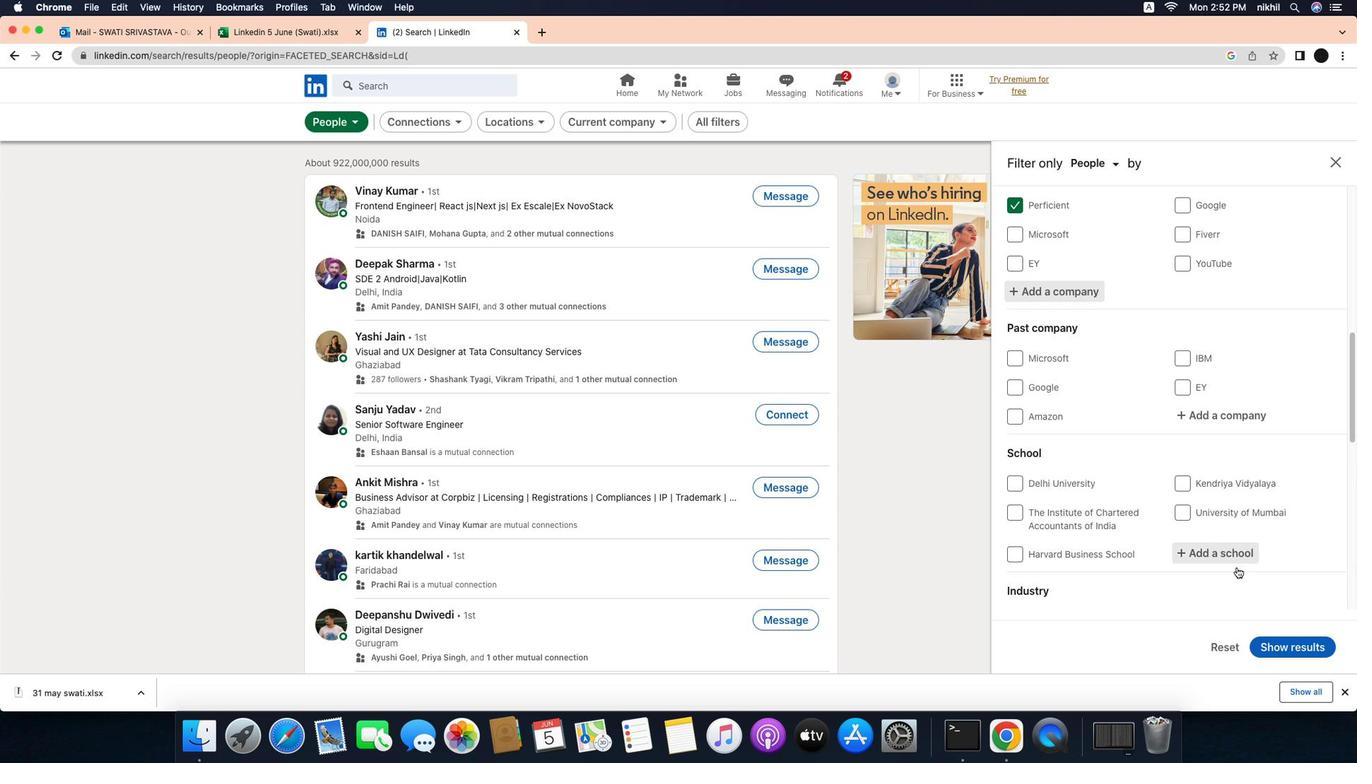 
Action: Mouse moved to (1250, 559)
Screenshot: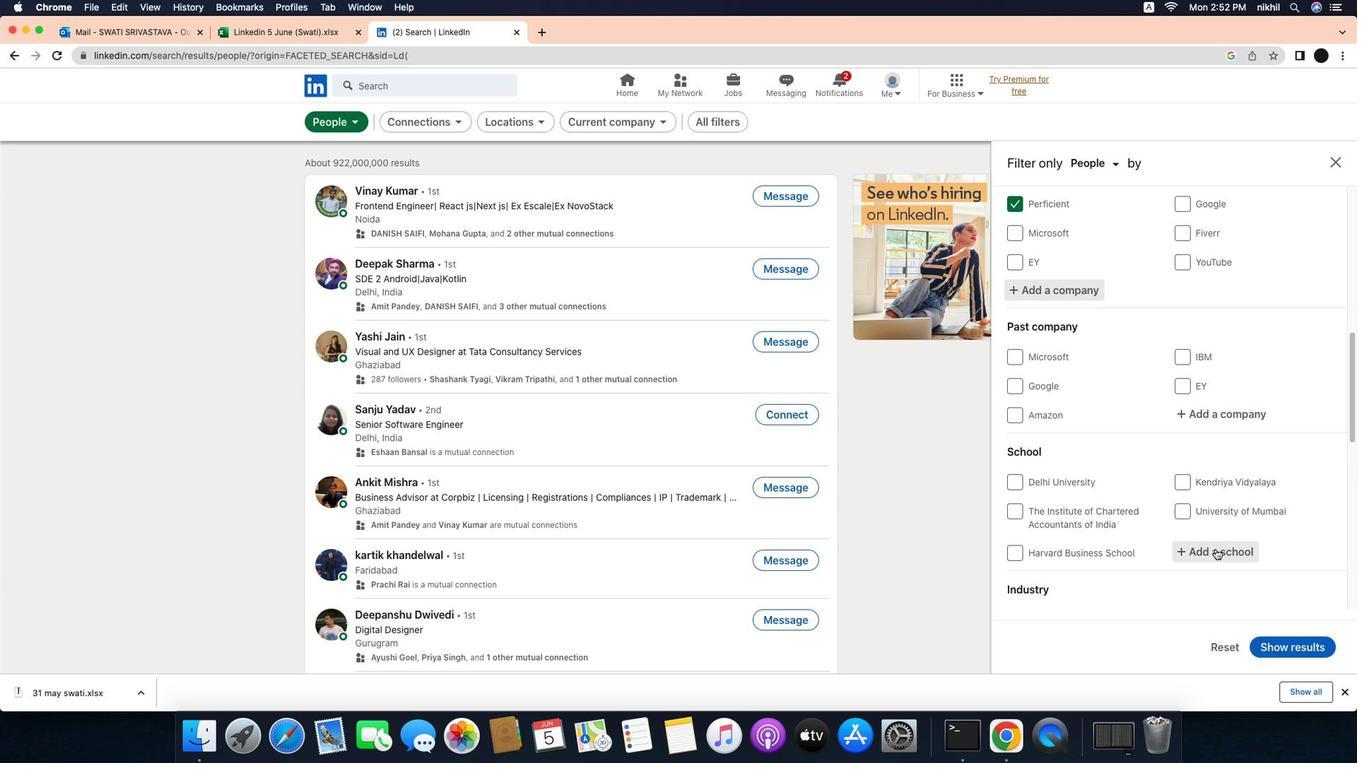 
Action: Mouse scrolled (1250, 559) with delta (-8, 4)
Screenshot: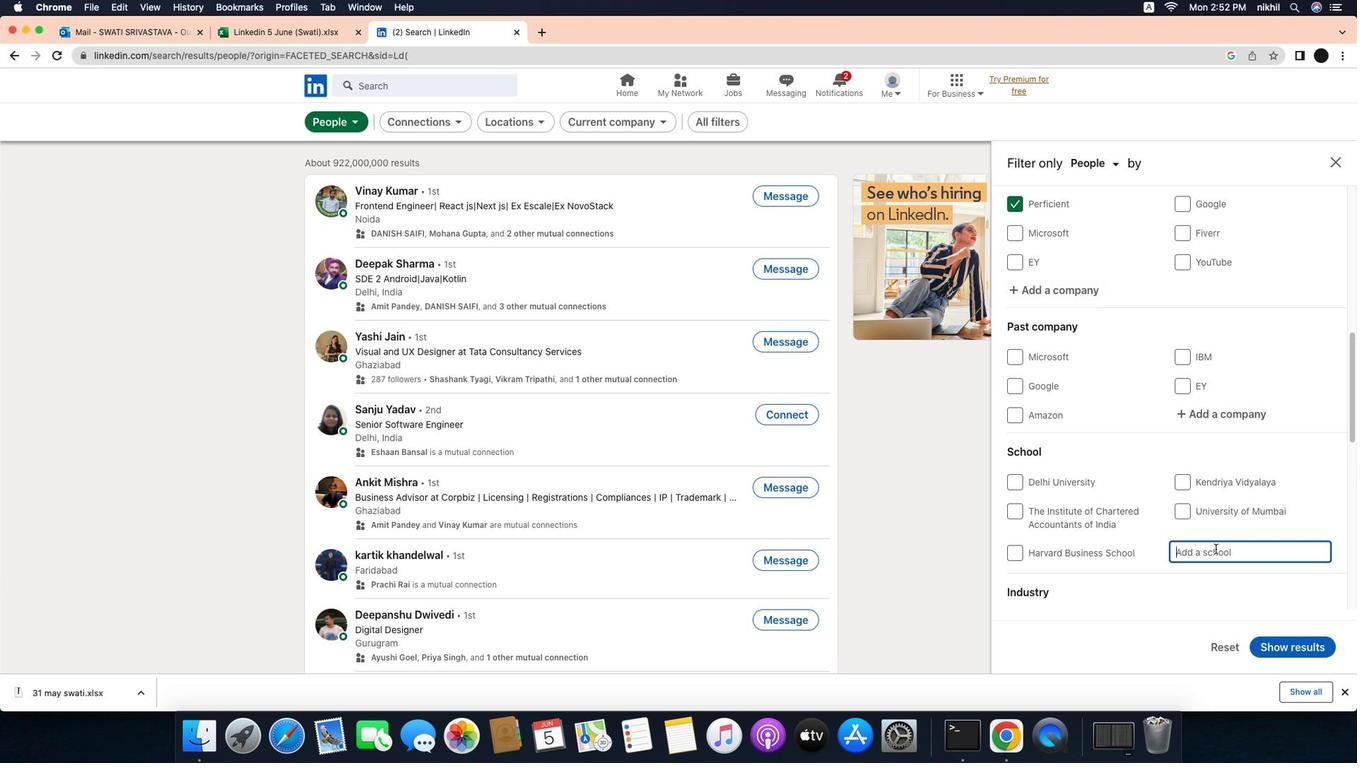
Action: Mouse scrolled (1250, 559) with delta (-8, 4)
Screenshot: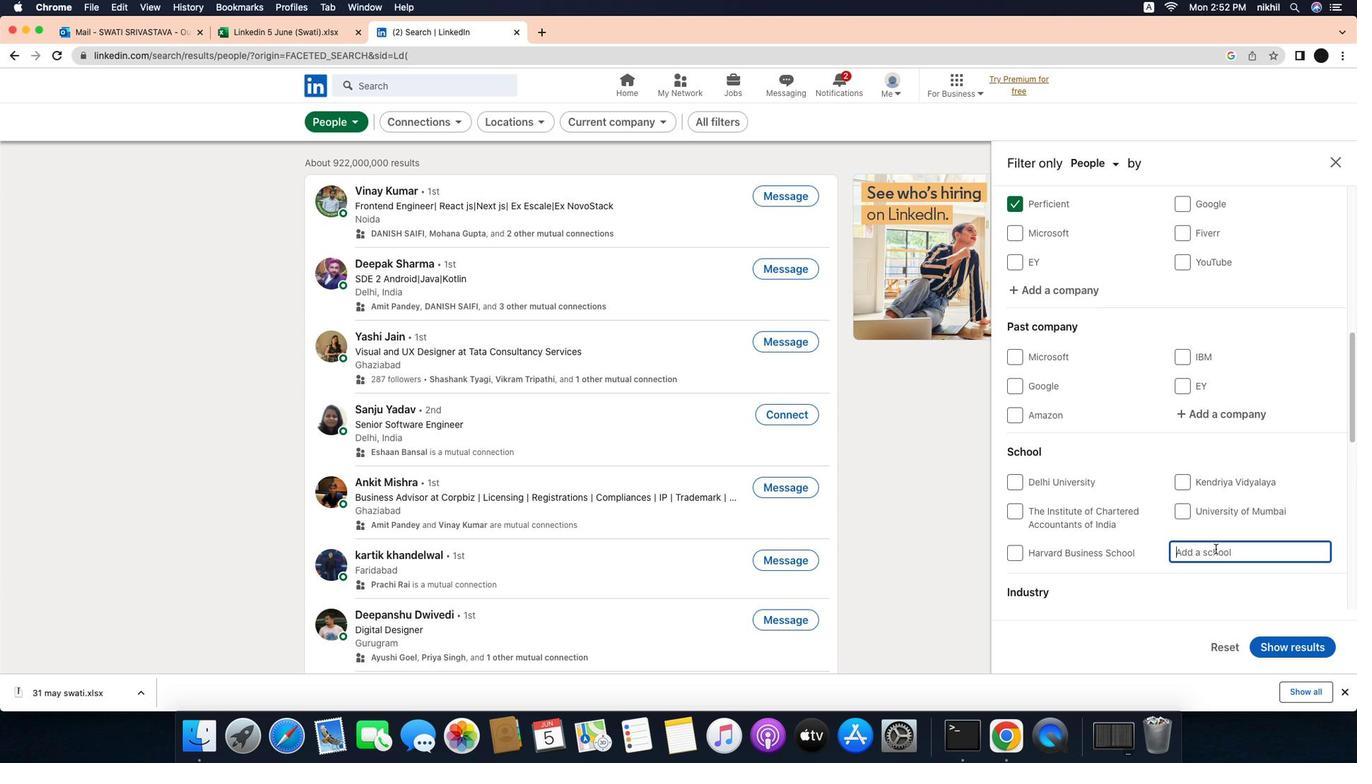 
Action: Mouse moved to (1228, 541)
Screenshot: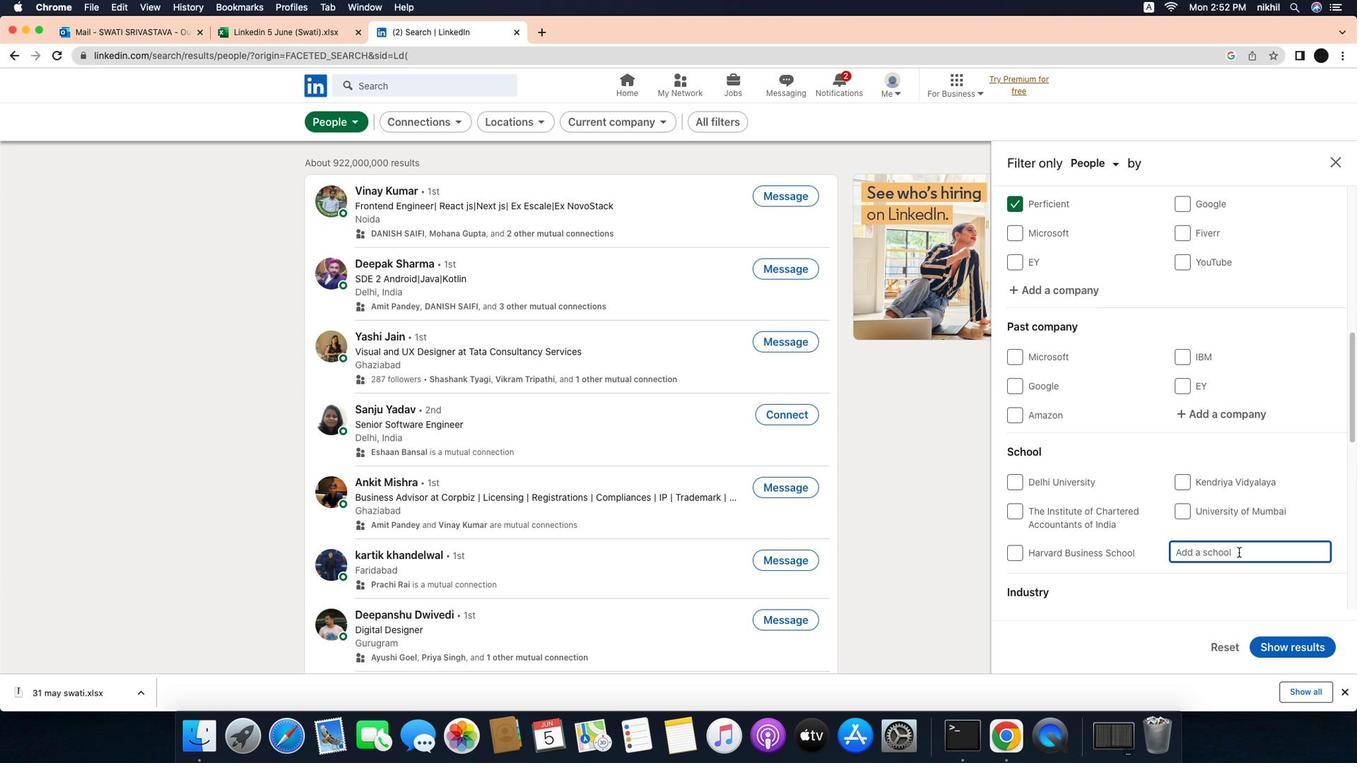 
Action: Mouse pressed left at (1228, 541)
Screenshot: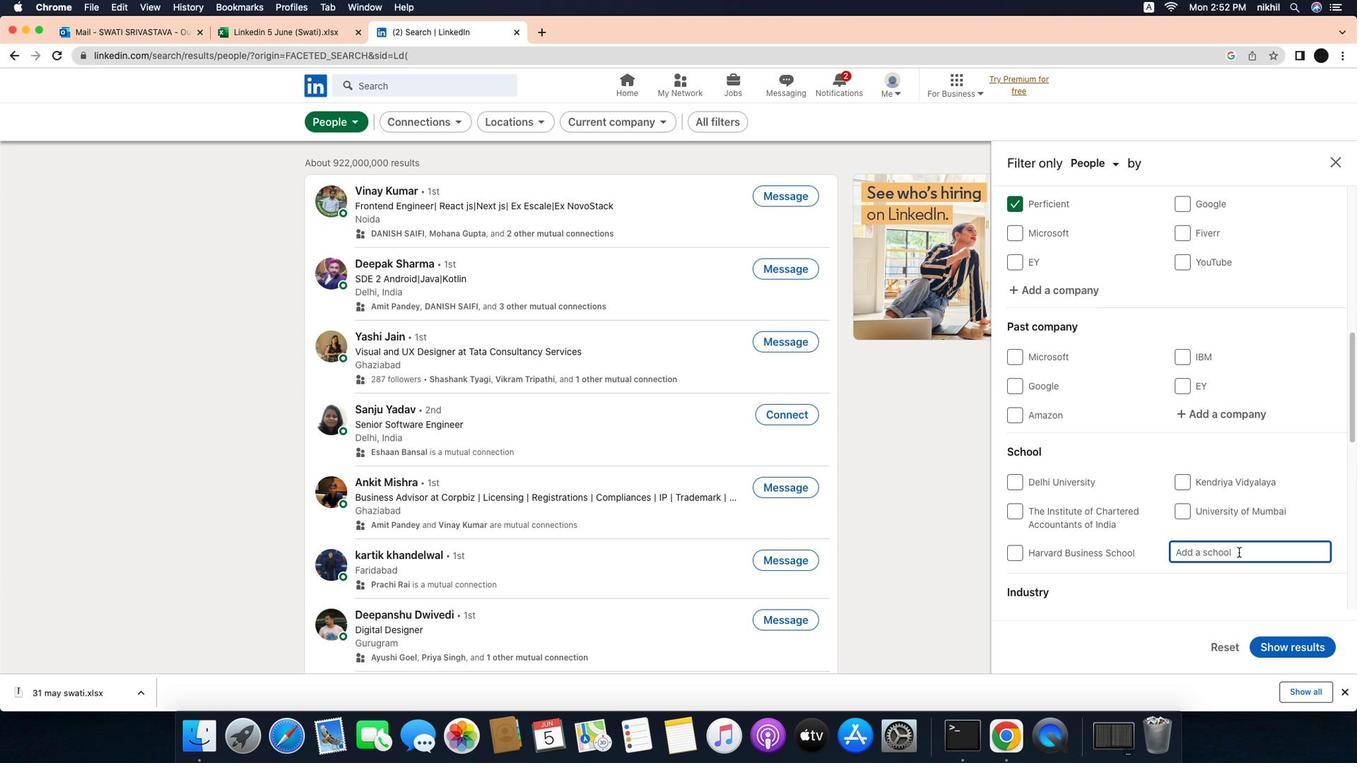 
Action: Mouse moved to (1252, 544)
Screenshot: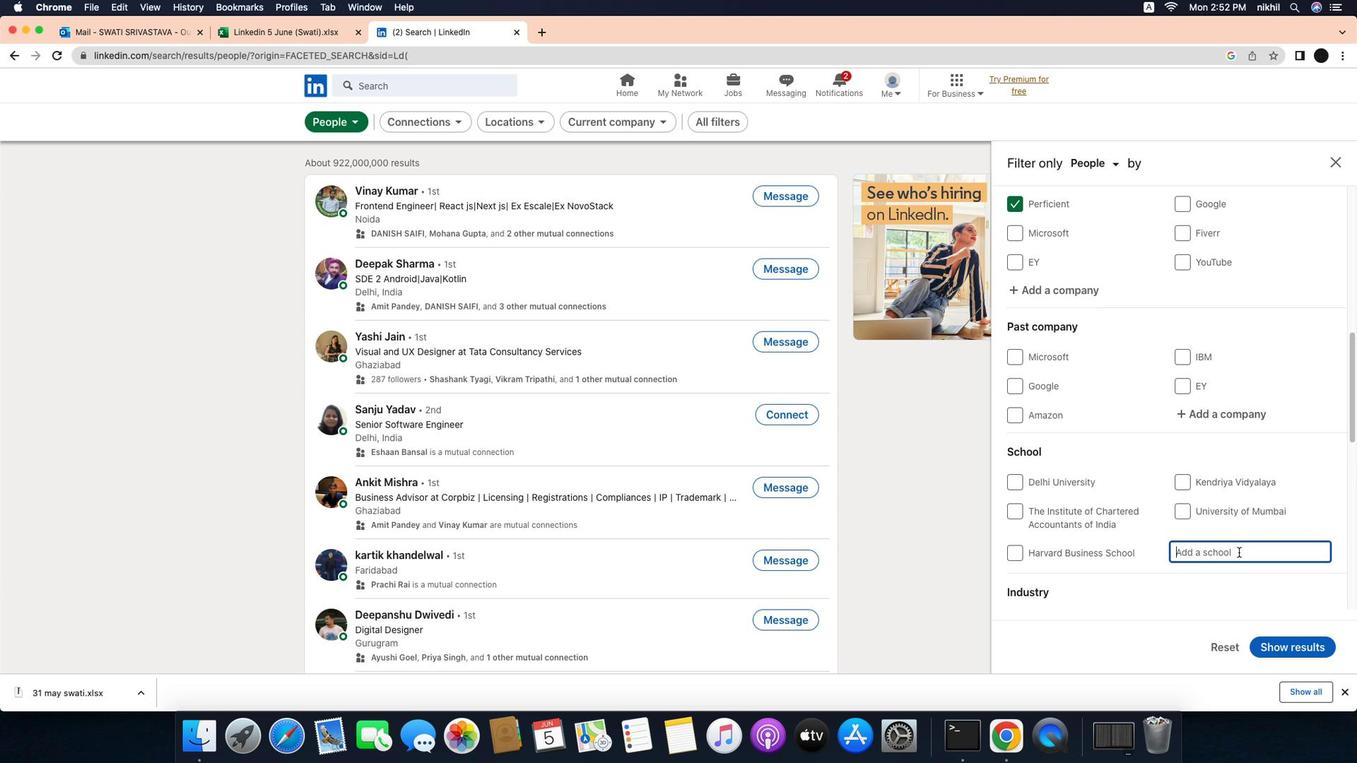 
Action: Mouse pressed left at (1252, 544)
Screenshot: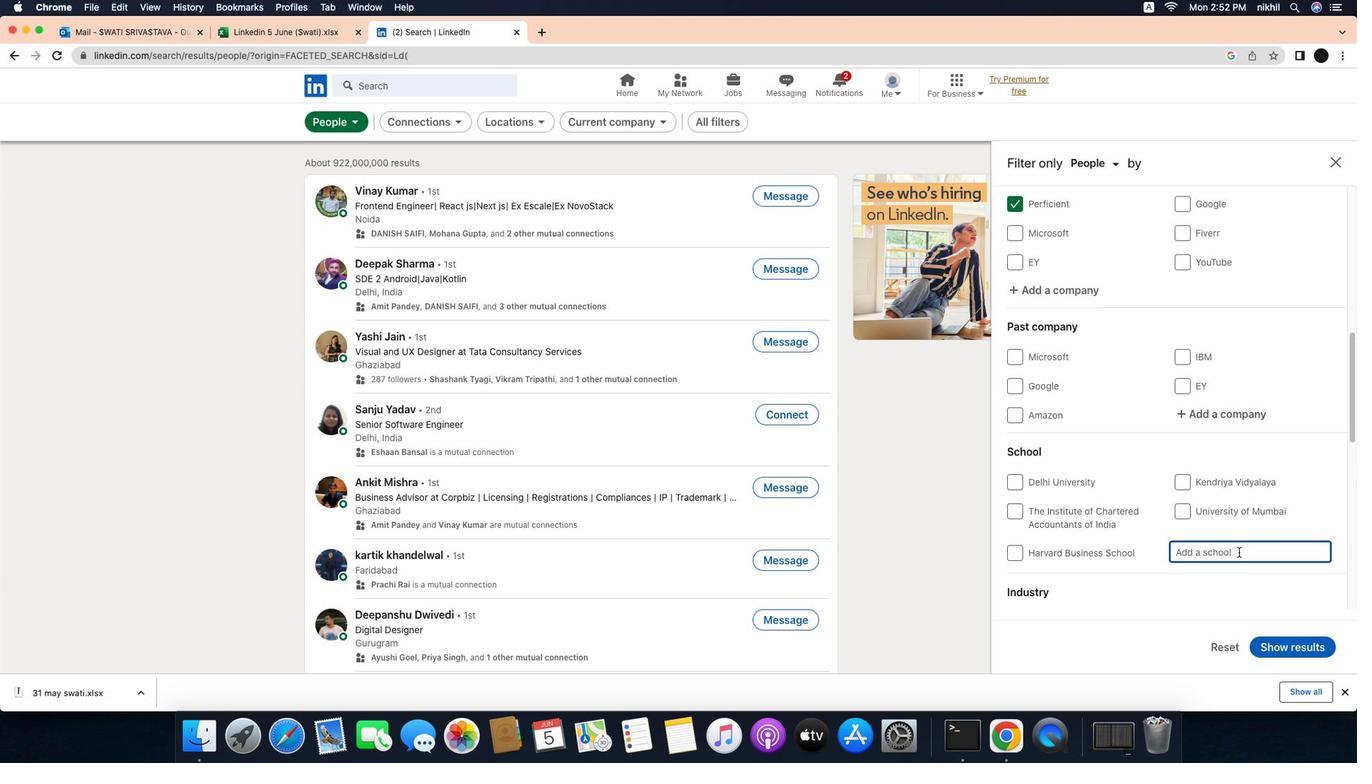 
Action: Key pressed Key.caps_lock'E'Key.caps_lock'n''g''i''n''e''e''r''i''n''g'Key.spaceKey.shift_r'&'Key.spaceKey.caps_lock'T'Key.caps_lock'e''c''h''n''o''l''o''g''y'
Screenshot: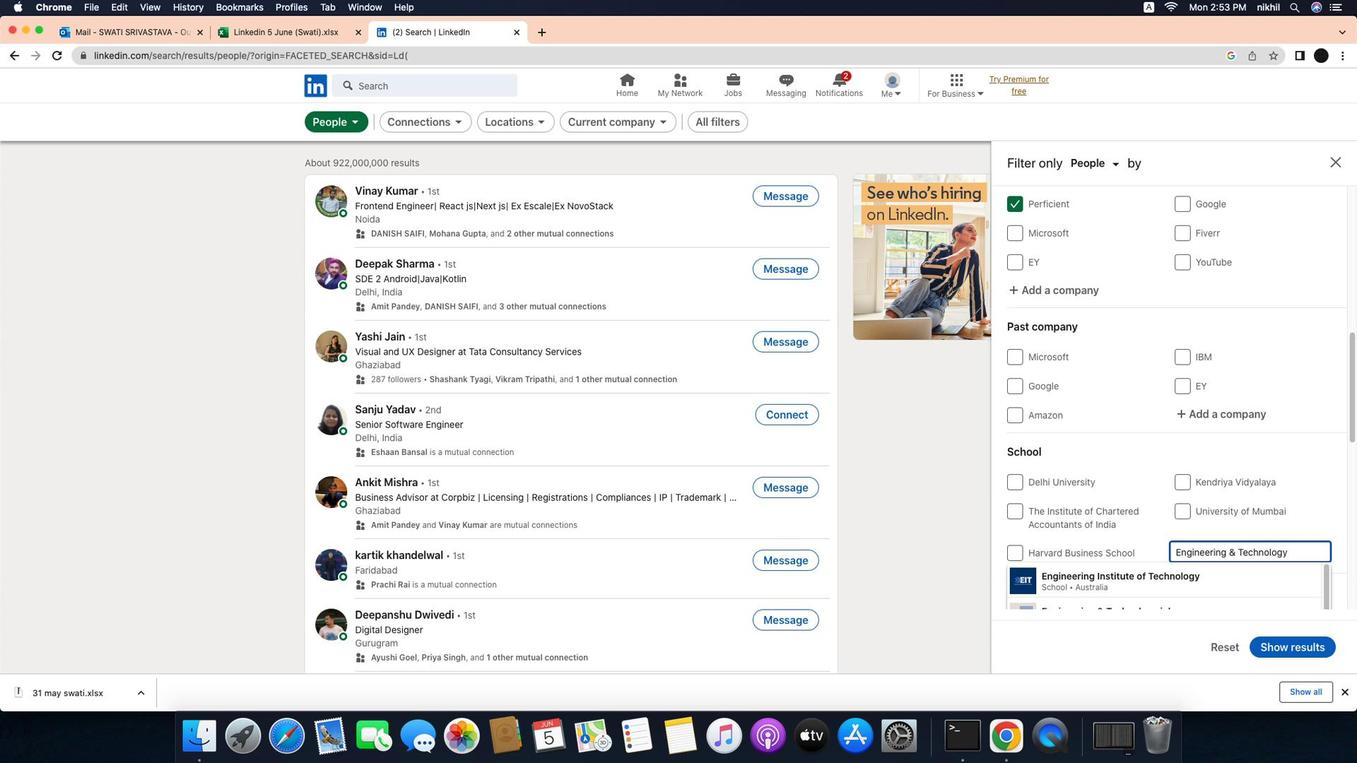 
Action: Mouse moved to (1195, 526)
Screenshot: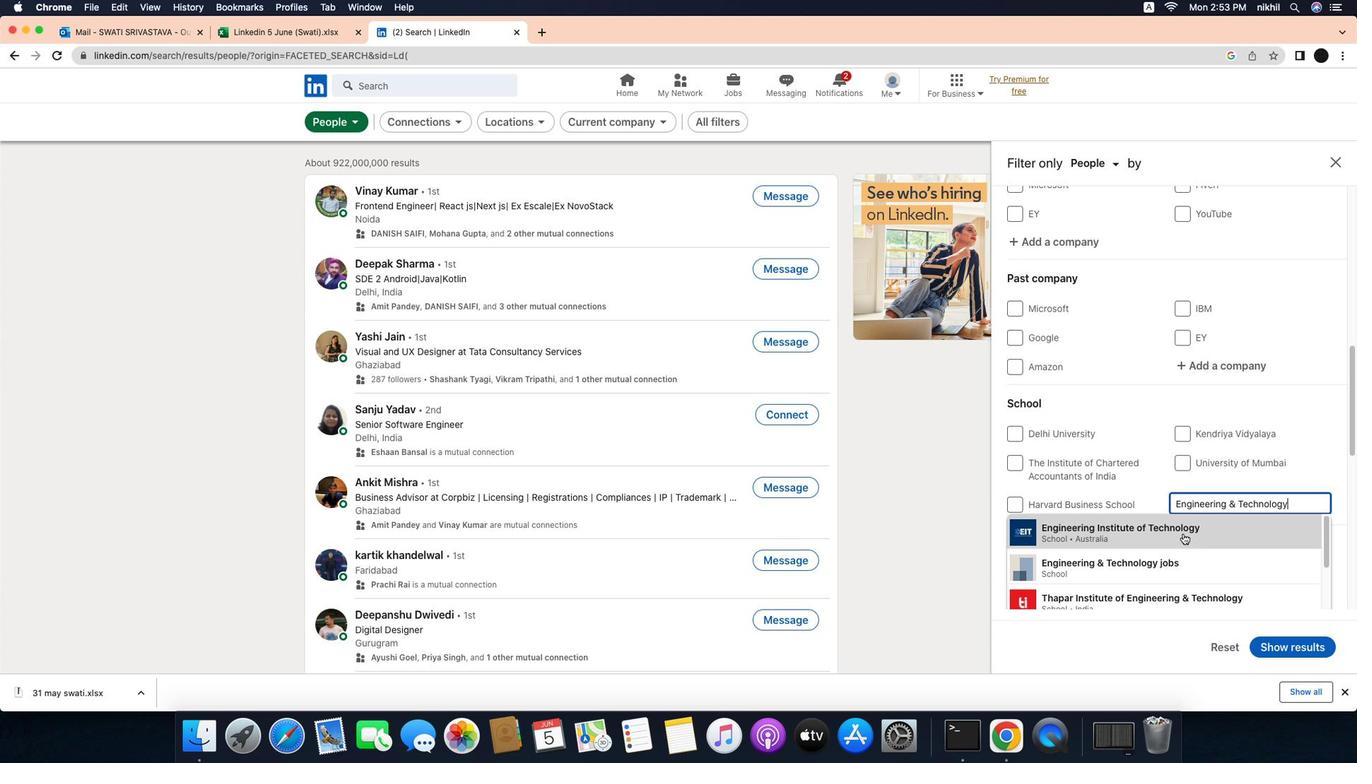 
Action: Mouse scrolled (1195, 526) with delta (-8, 4)
Screenshot: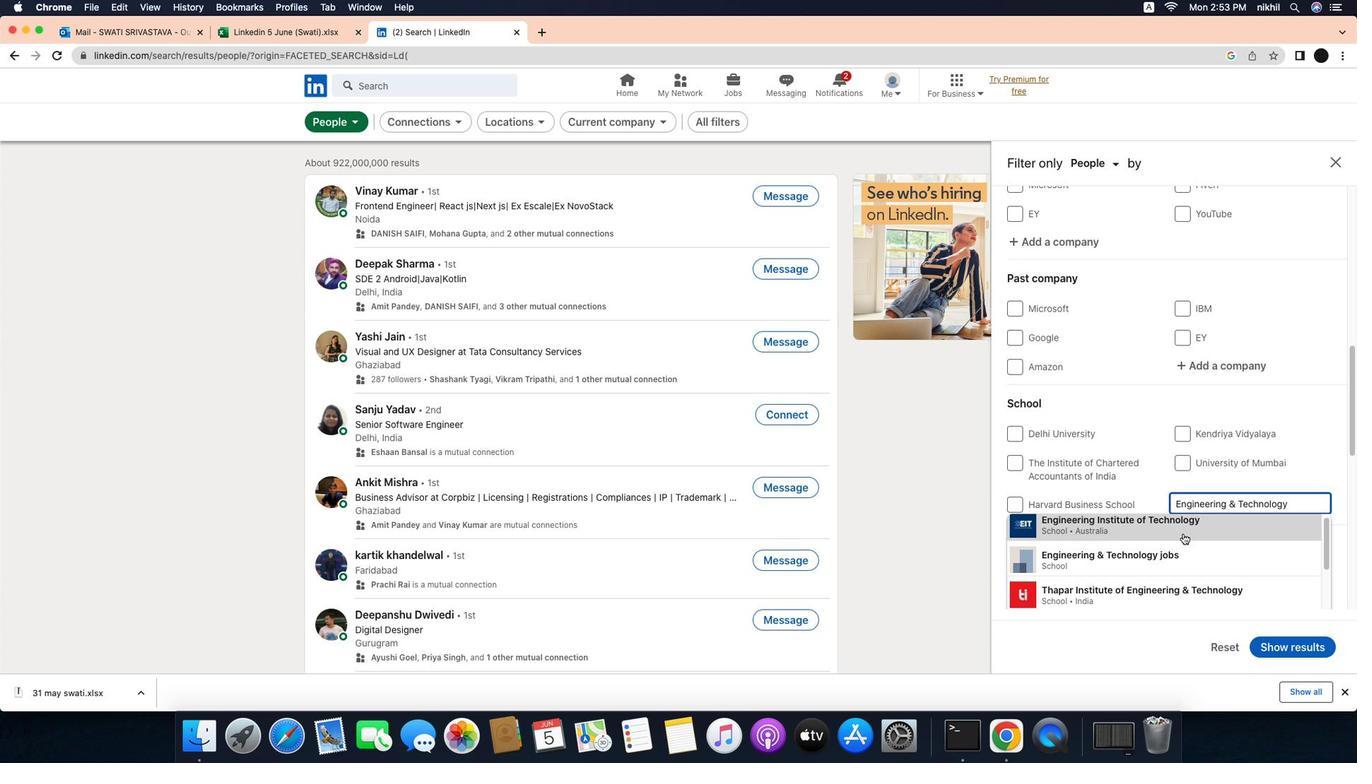 
Action: Mouse scrolled (1195, 526) with delta (-8, 4)
Screenshot: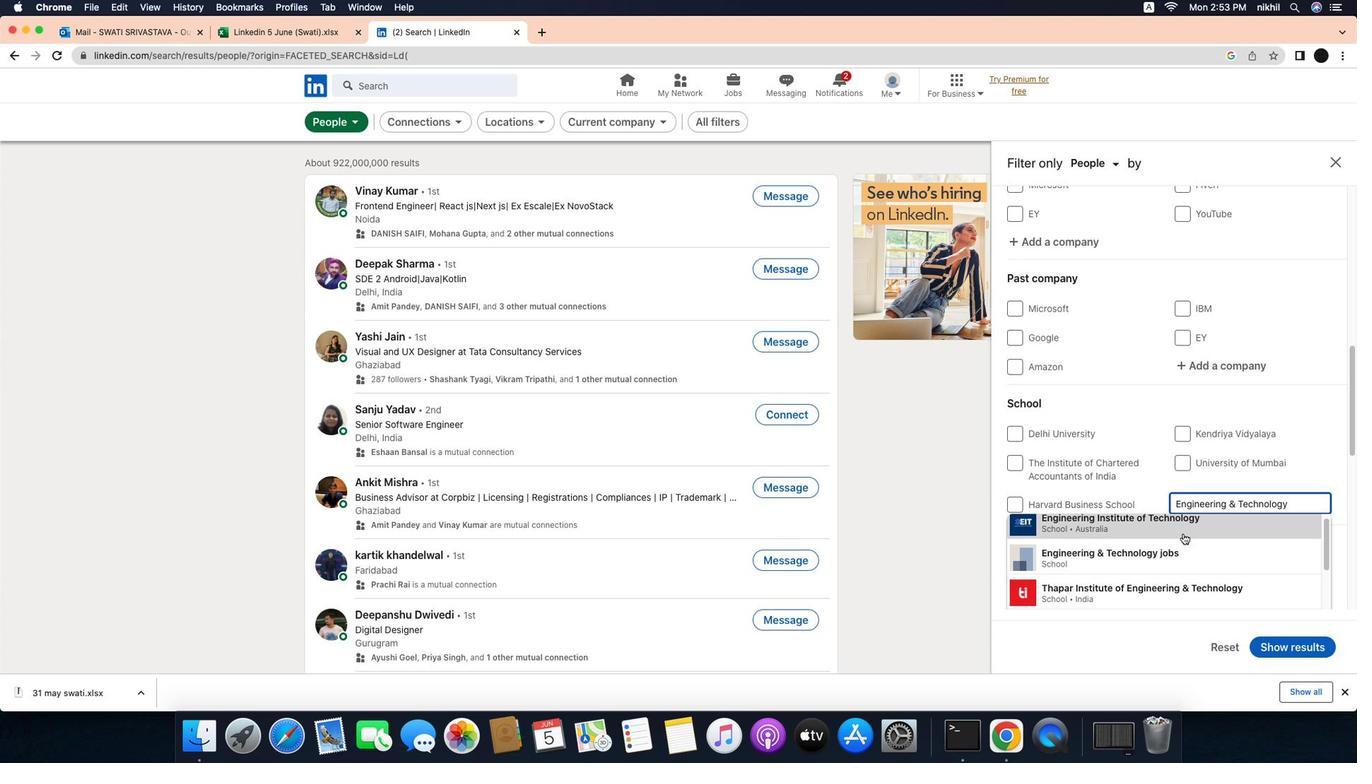 
Action: Mouse scrolled (1195, 526) with delta (-8, 4)
Screenshot: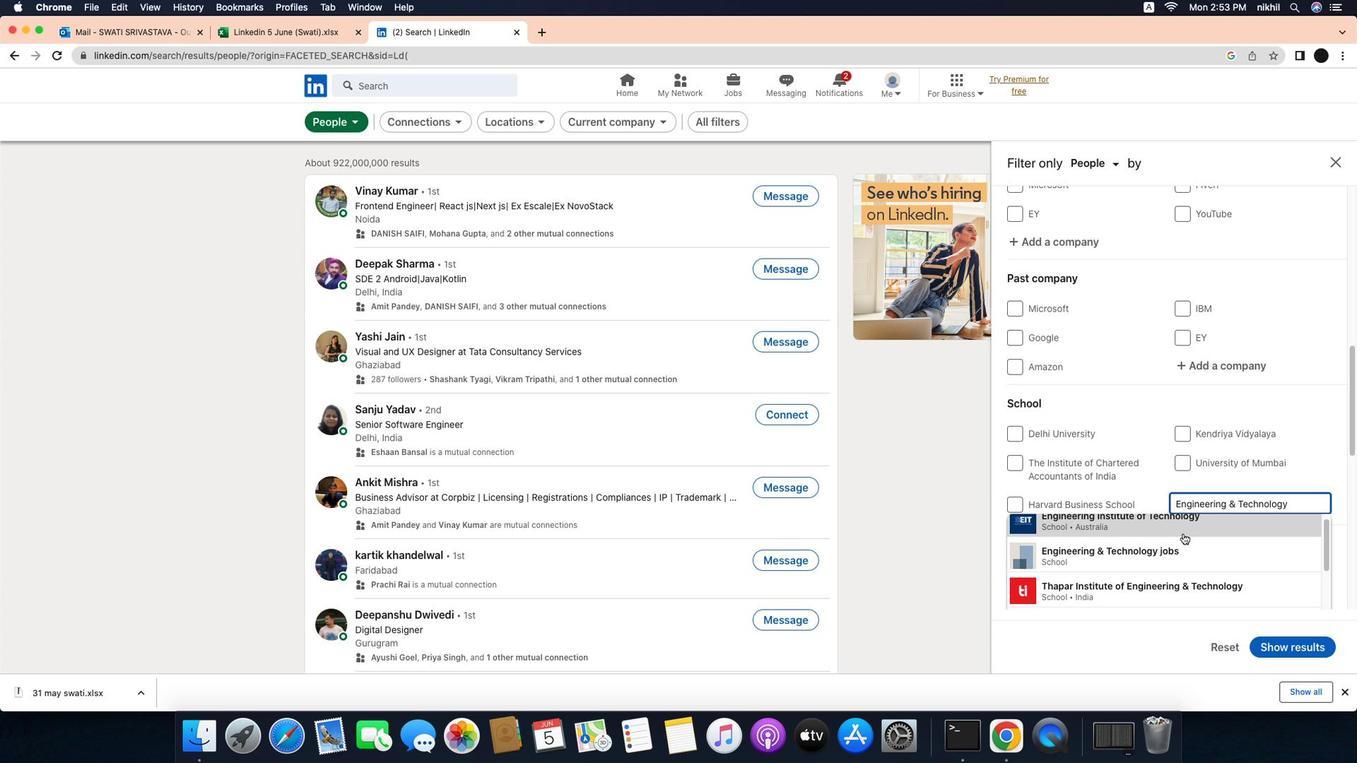 
Action: Mouse scrolled (1195, 526) with delta (-8, 4)
Screenshot: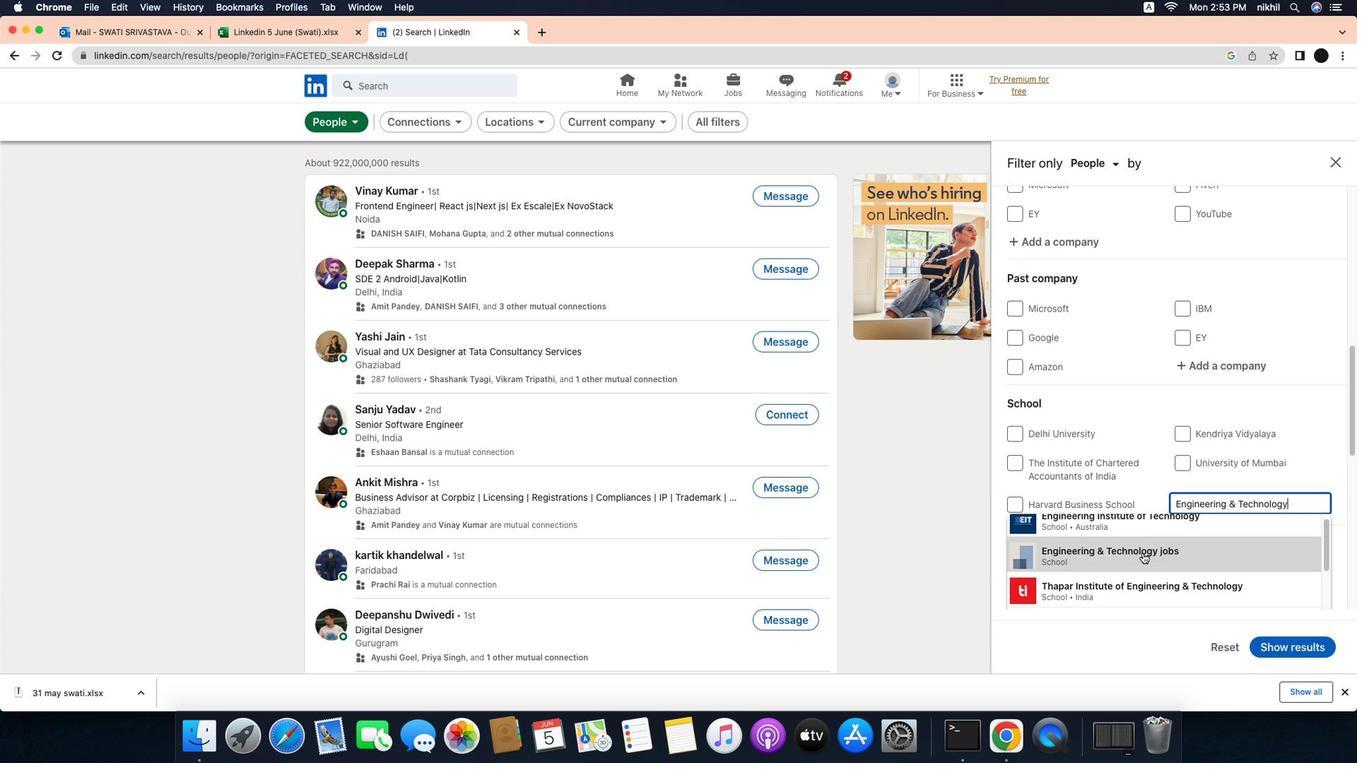 
Action: Mouse scrolled (1195, 526) with delta (-8, 4)
Screenshot: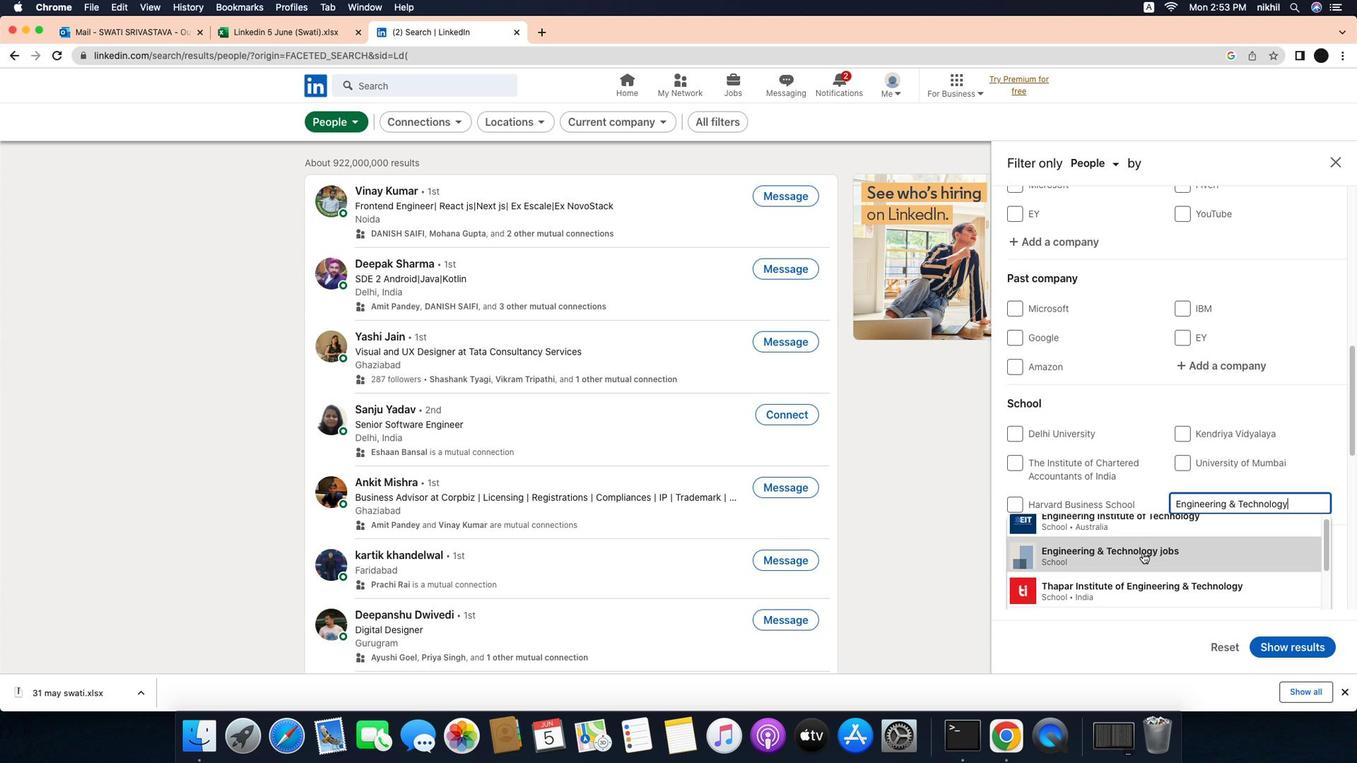 
Action: Mouse moved to (1154, 544)
Screenshot: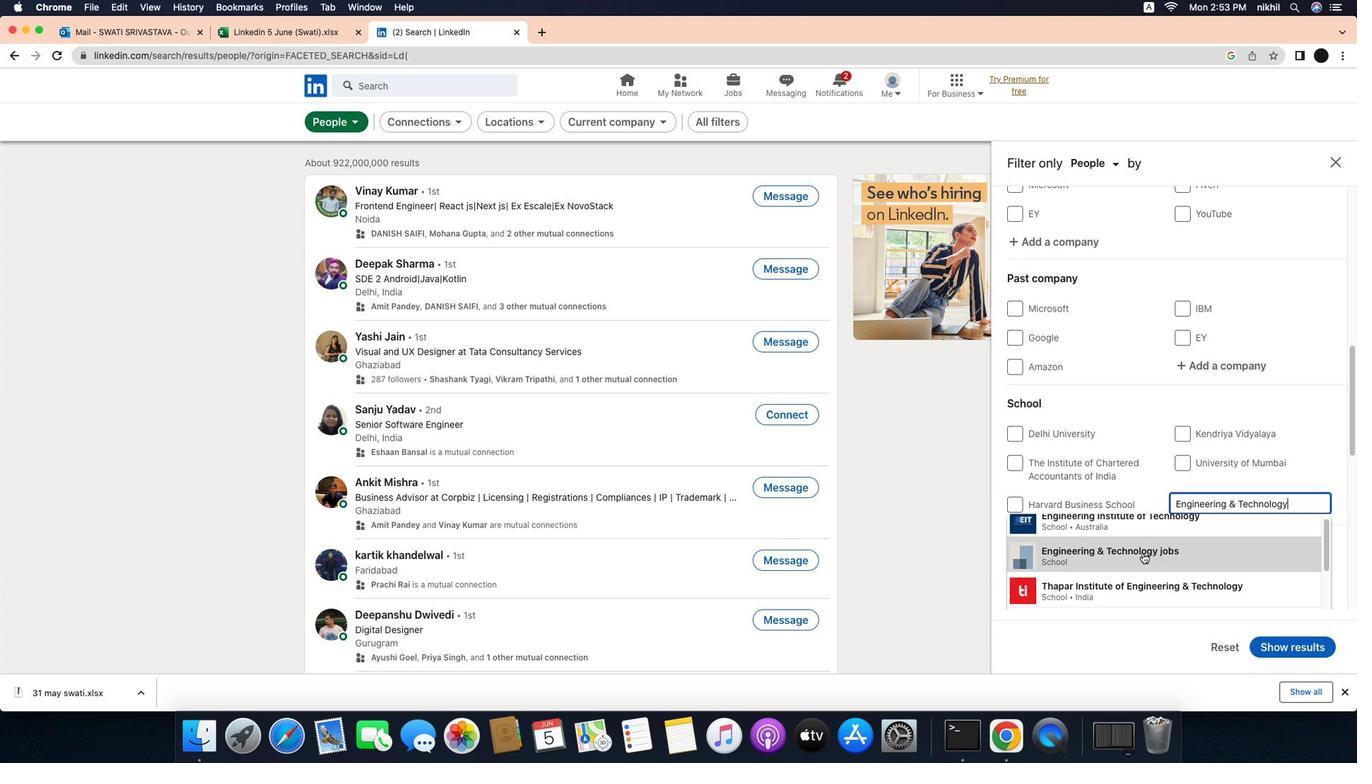 
Action: Mouse pressed left at (1154, 544)
Screenshot: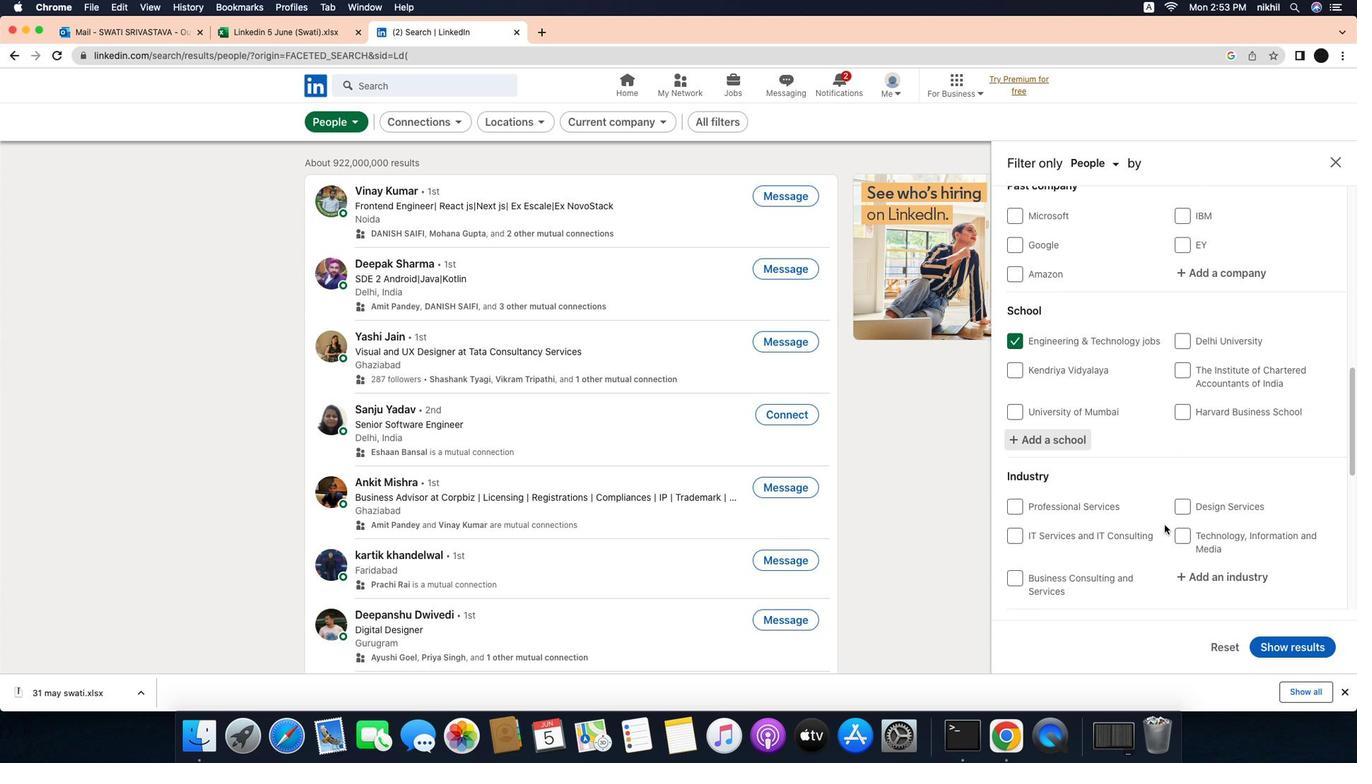 
Action: Mouse moved to (1176, 517)
Screenshot: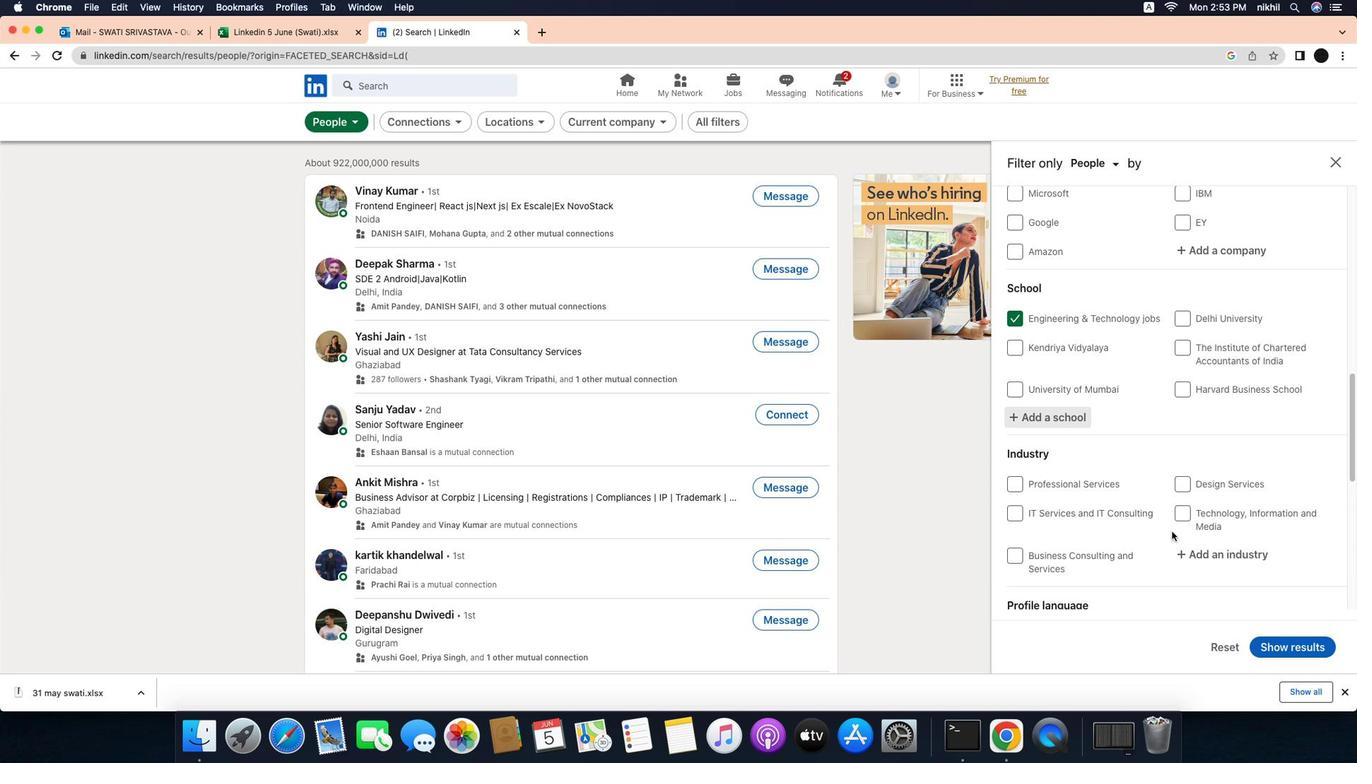 
Action: Mouse scrolled (1176, 517) with delta (-8, 4)
Screenshot: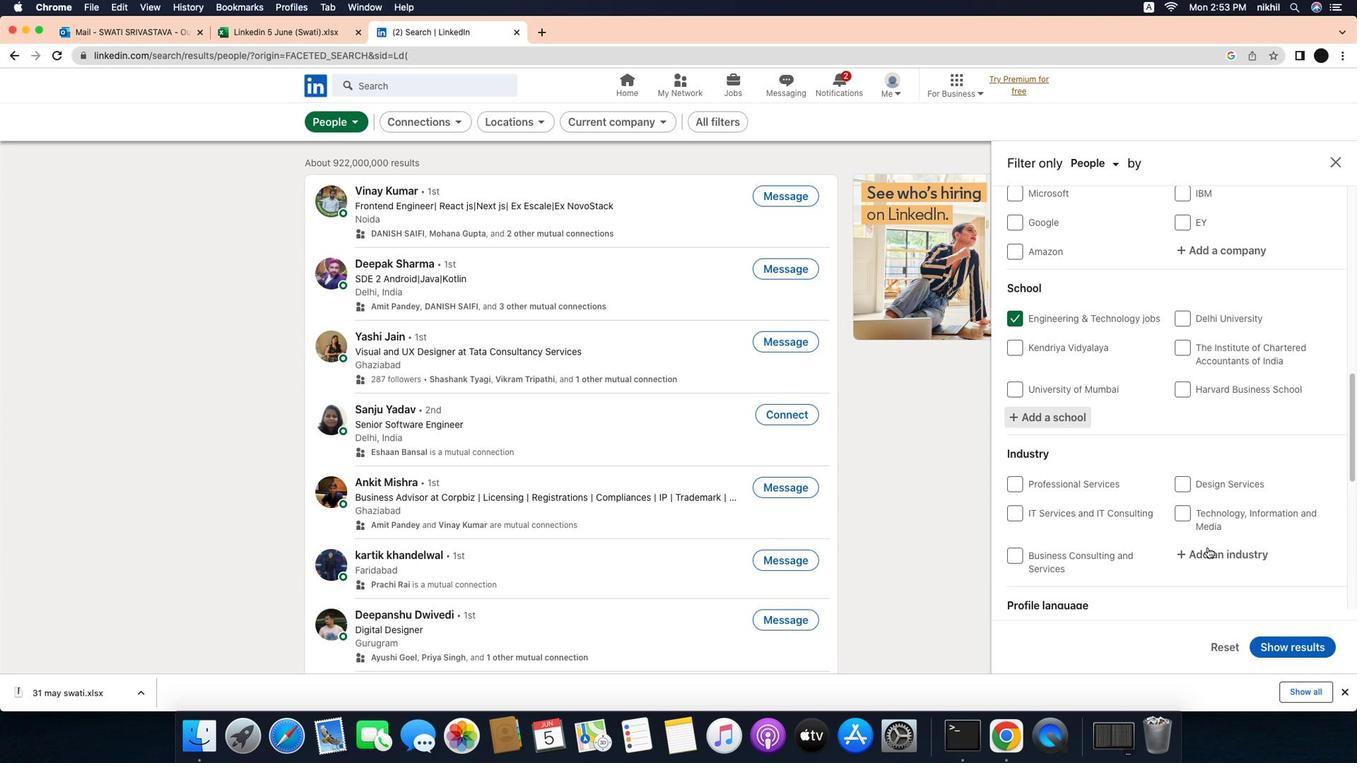 
Action: Mouse scrolled (1176, 517) with delta (-8, 4)
Screenshot: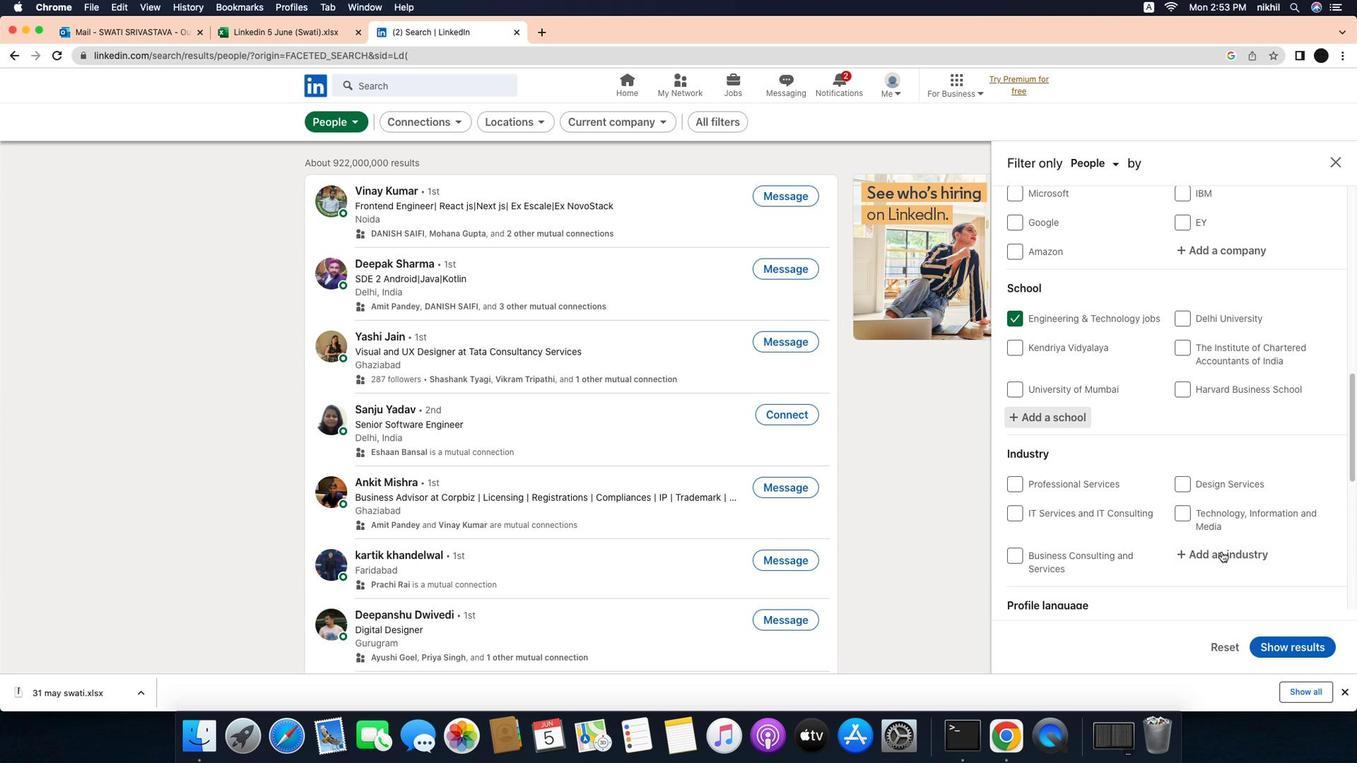 
Action: Mouse scrolled (1176, 517) with delta (-8, 3)
Screenshot: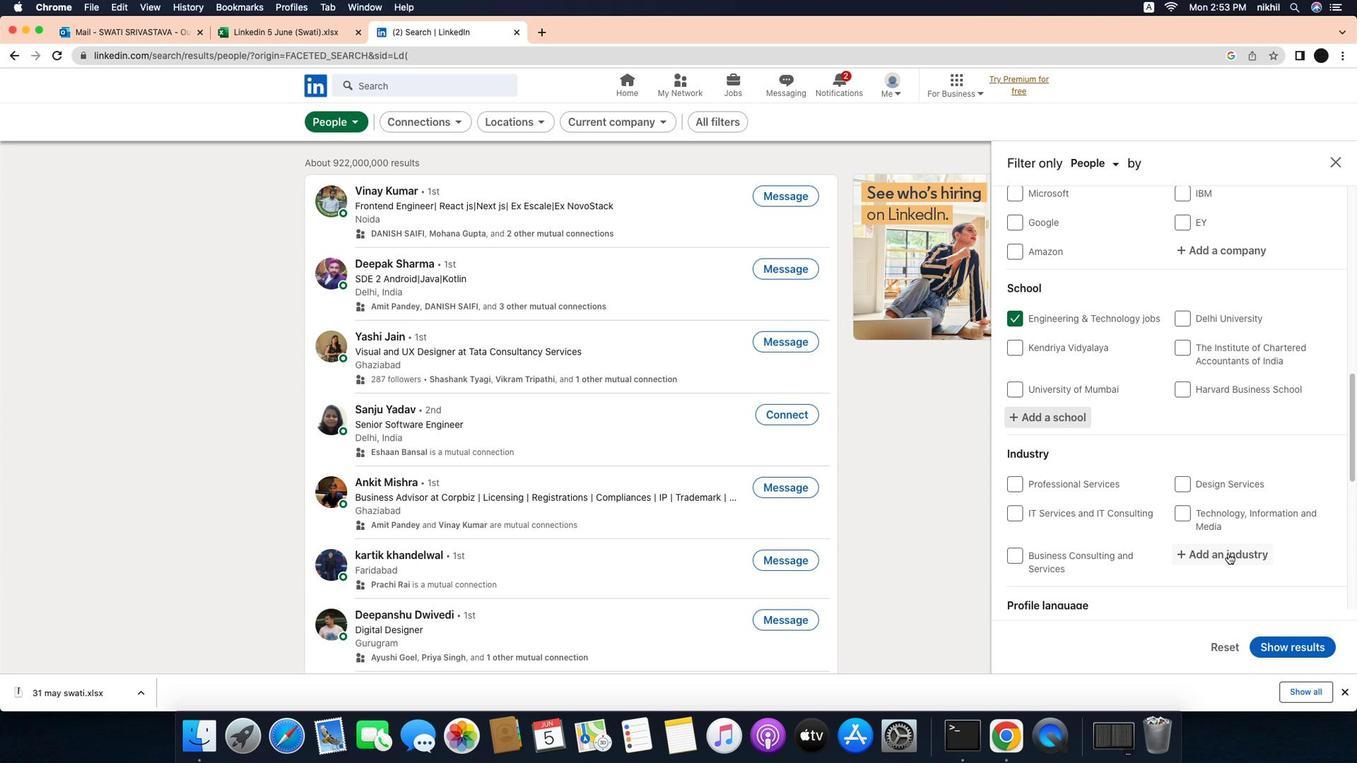
Action: Mouse scrolled (1176, 517) with delta (-8, 4)
Screenshot: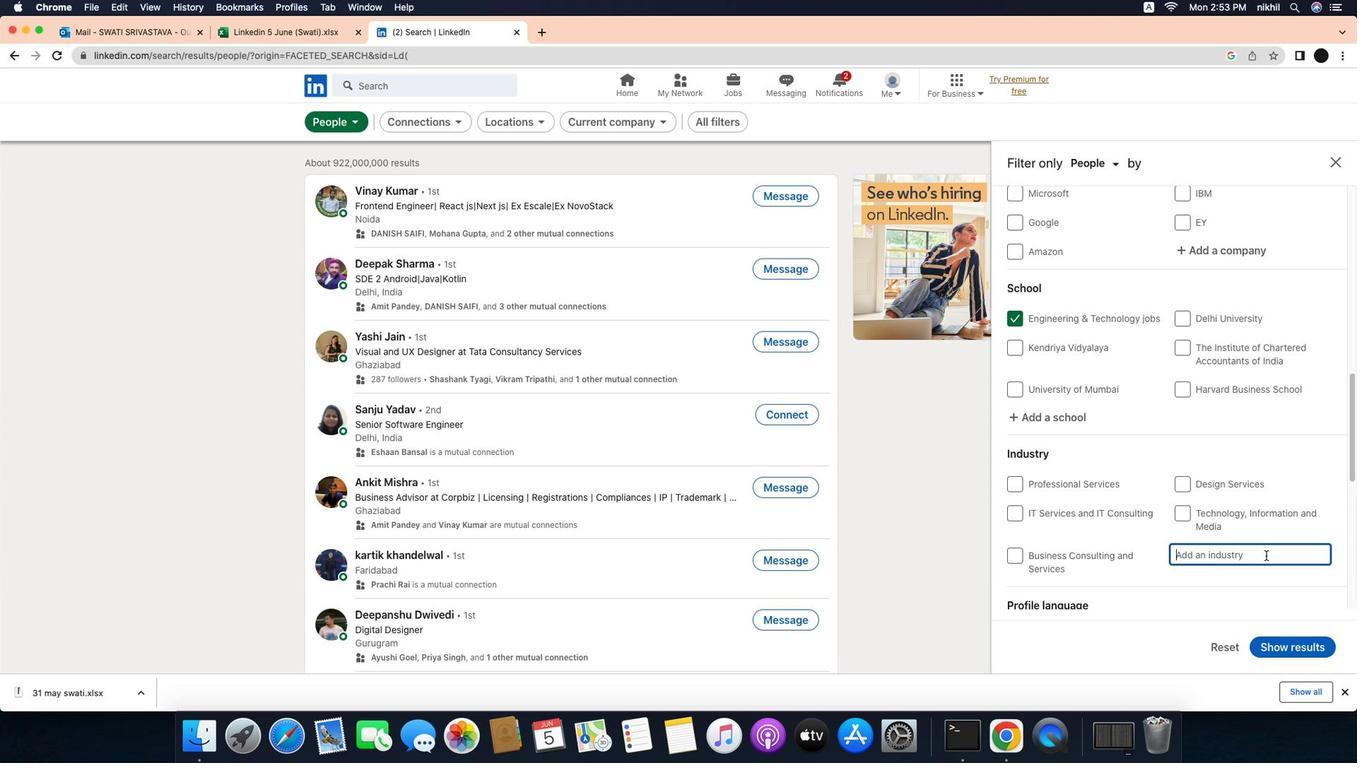 
Action: Mouse scrolled (1176, 517) with delta (-8, 4)
Screenshot: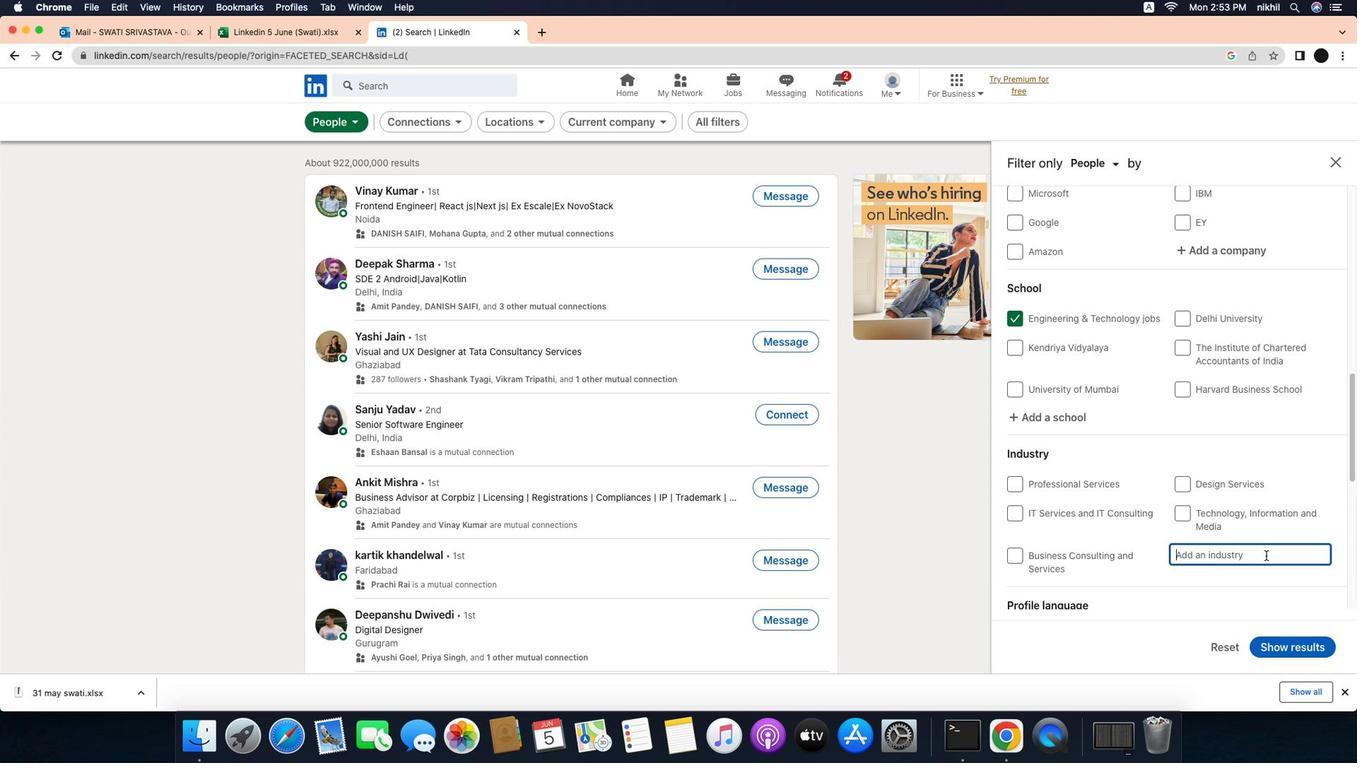 
Action: Mouse moved to (1242, 546)
Screenshot: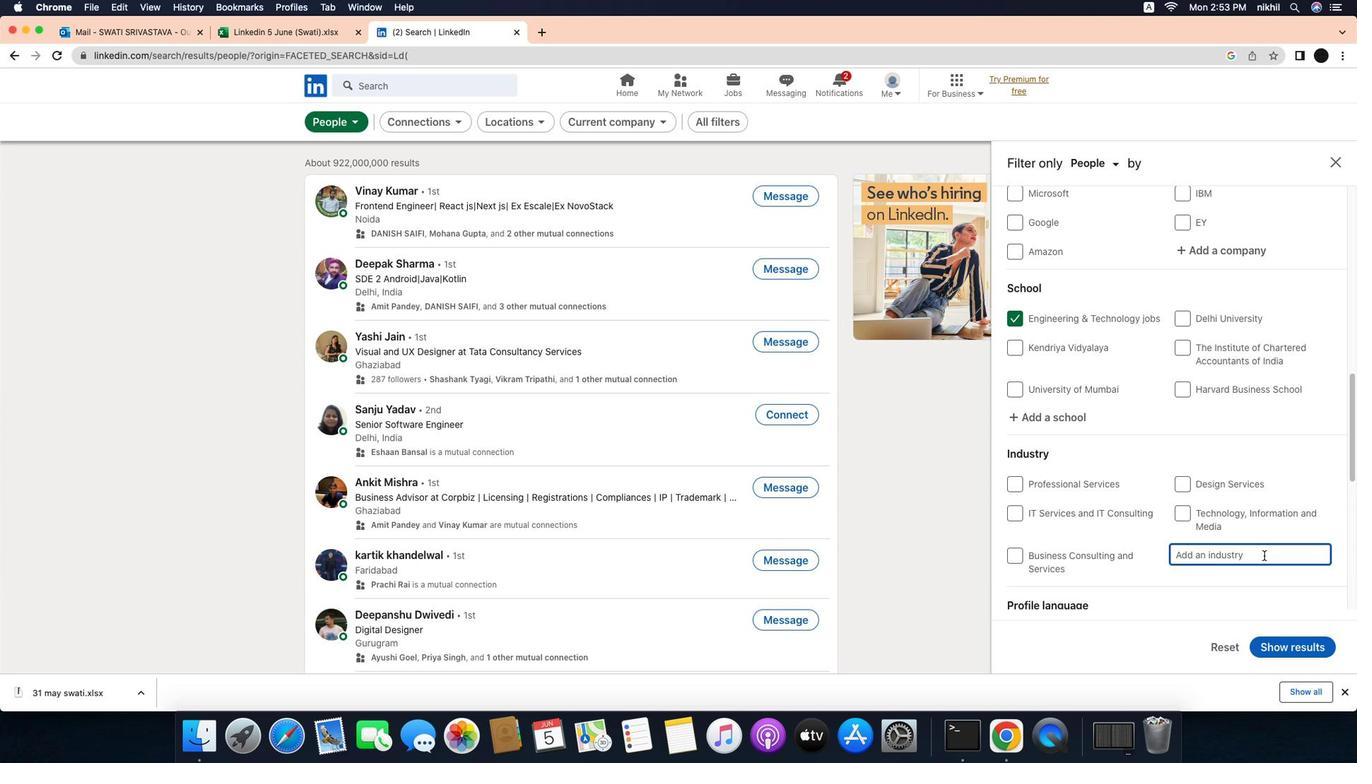 
Action: Mouse pressed left at (1242, 546)
Screenshot: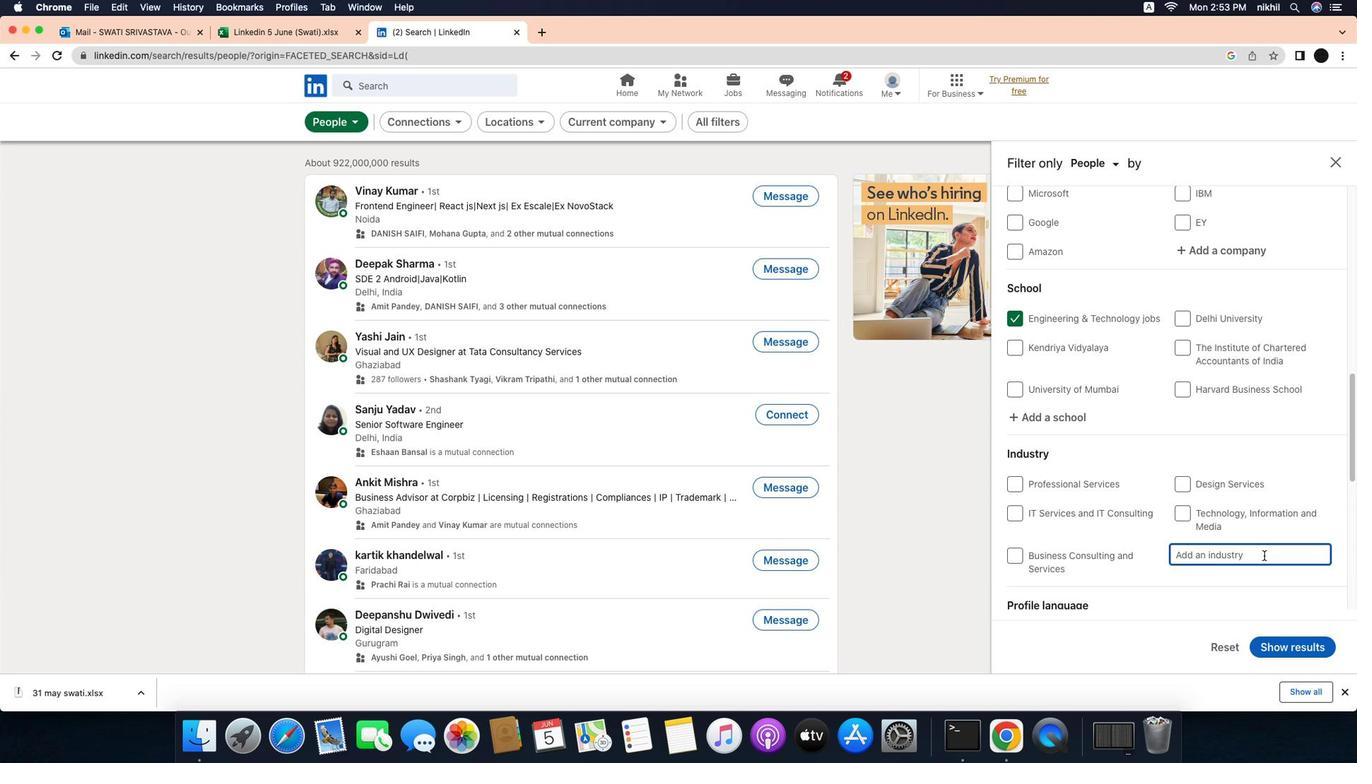 
Action: Mouse moved to (1278, 547)
Screenshot: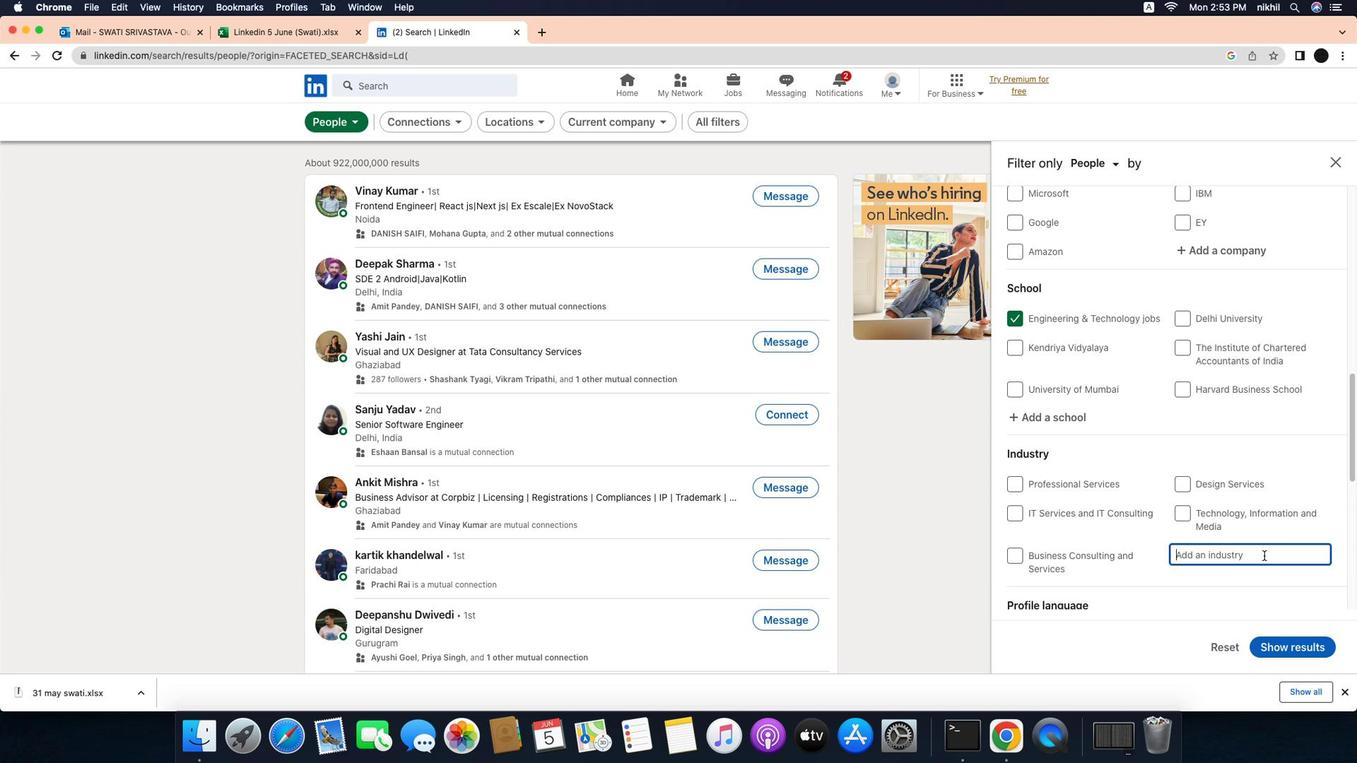 
Action: Mouse pressed left at (1278, 547)
Screenshot: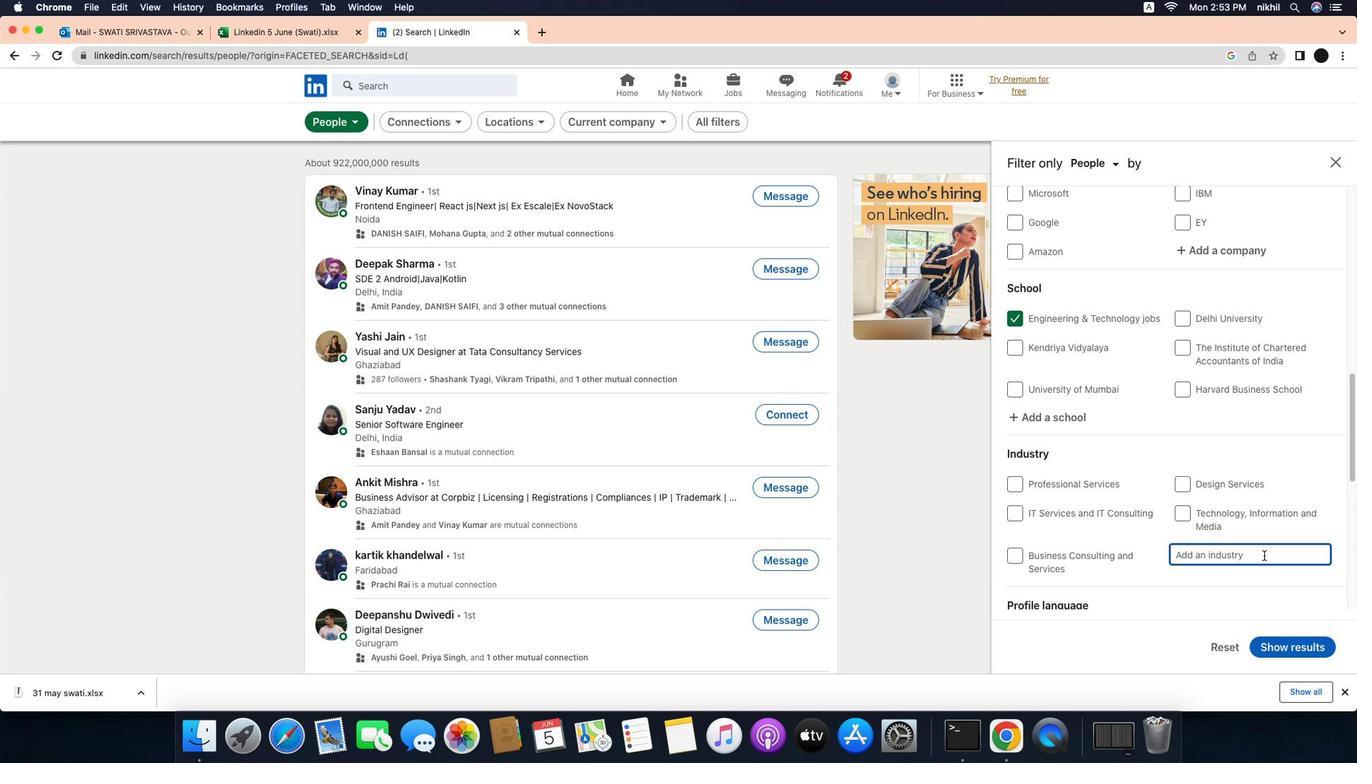 
Action: Key pressed Key.caps_lock'R'Key.caps_lock'e''a''l'Key.spaceKey.caps_lock'E'Key.caps_lock's''t''a''t''e'
Screenshot: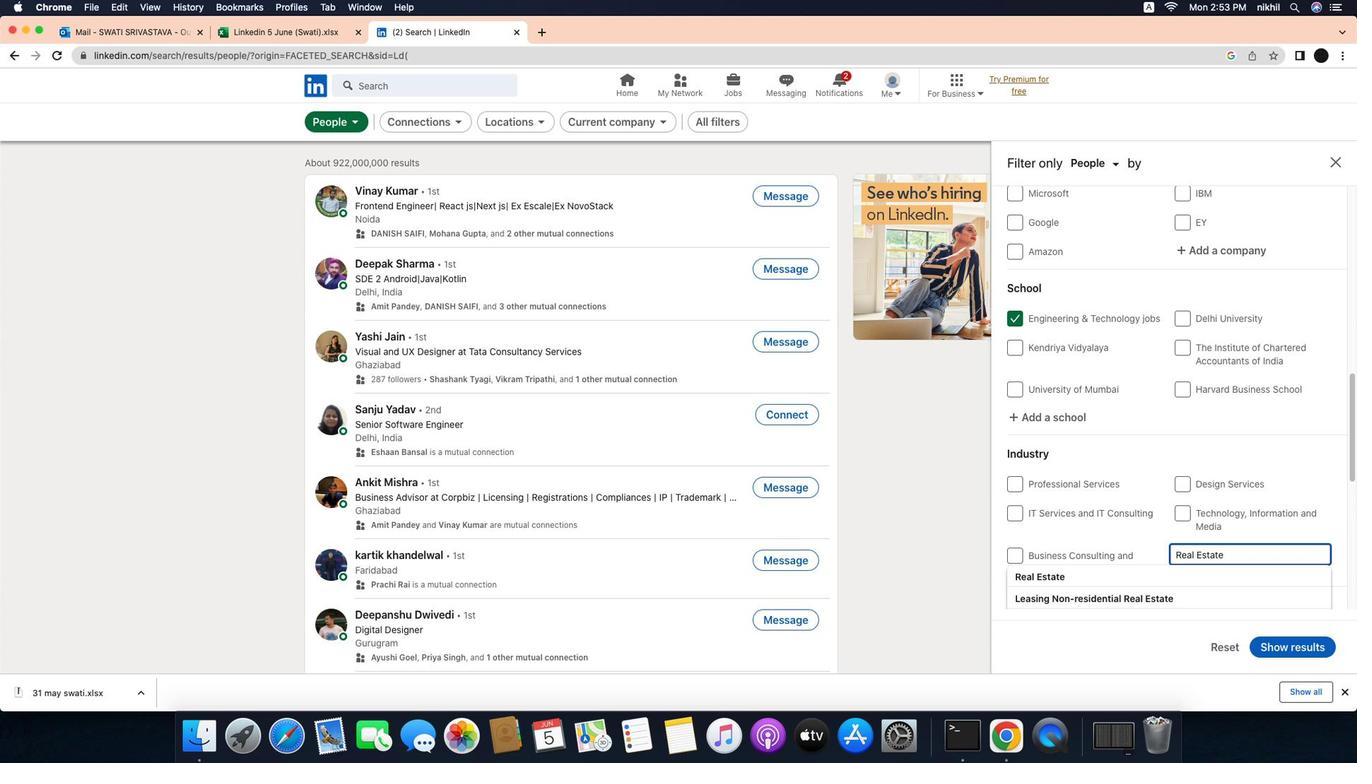 
Action: Mouse moved to (1218, 566)
Screenshot: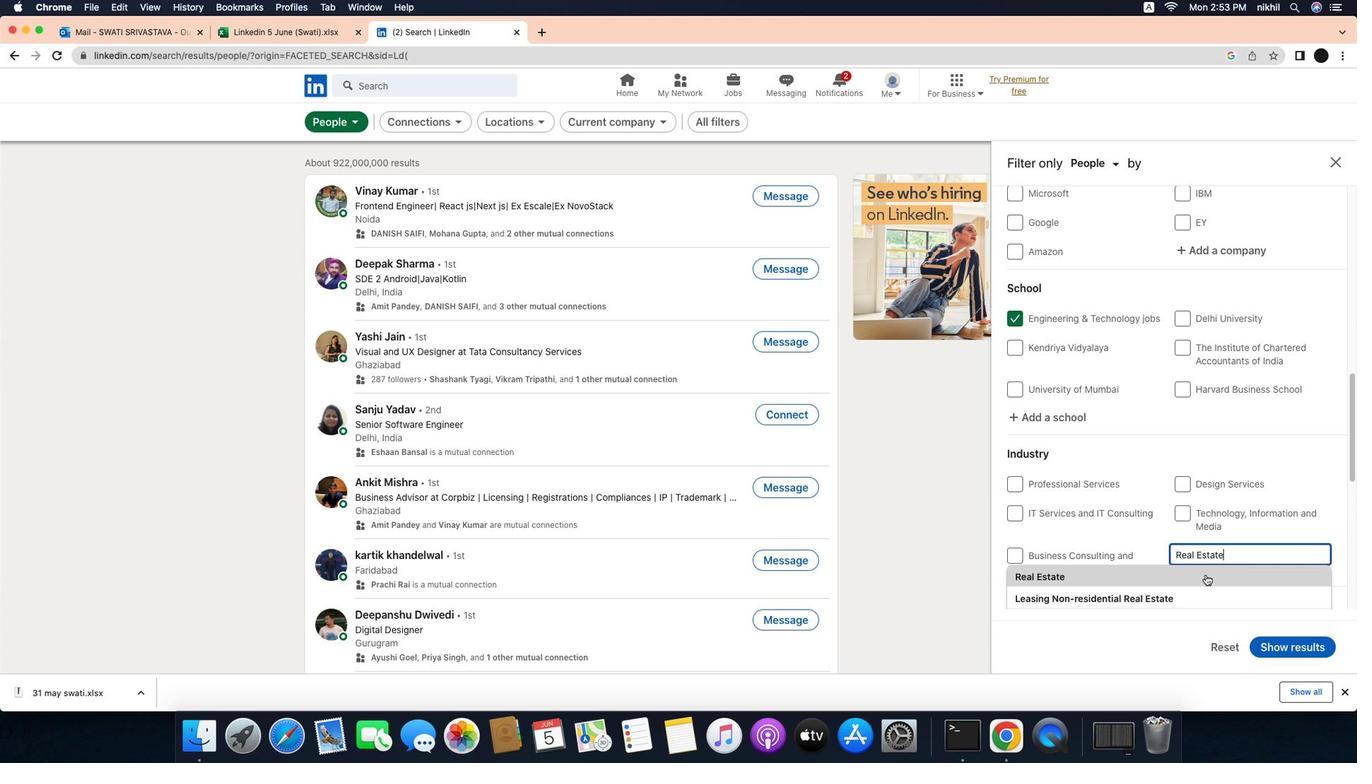 
Action: Mouse pressed left at (1218, 566)
Screenshot: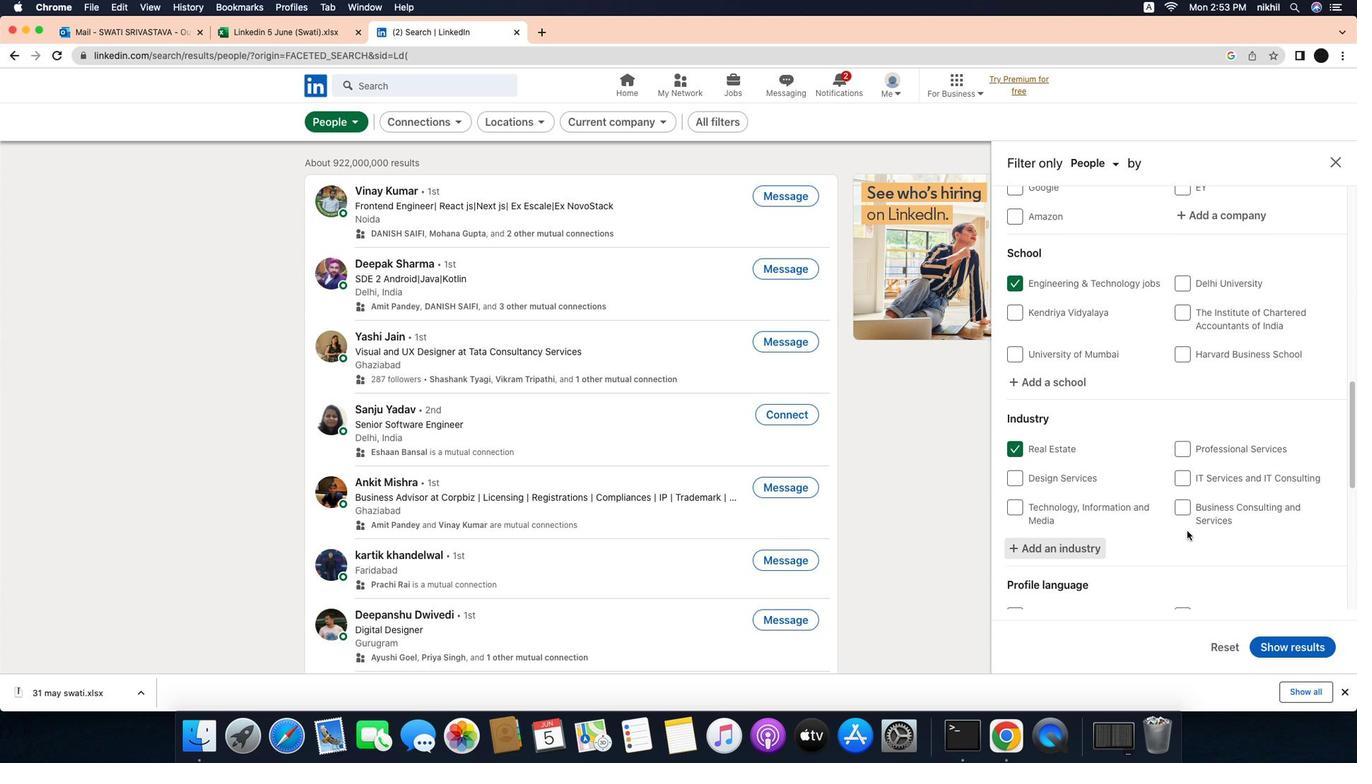 
Action: Mouse moved to (1200, 523)
Screenshot: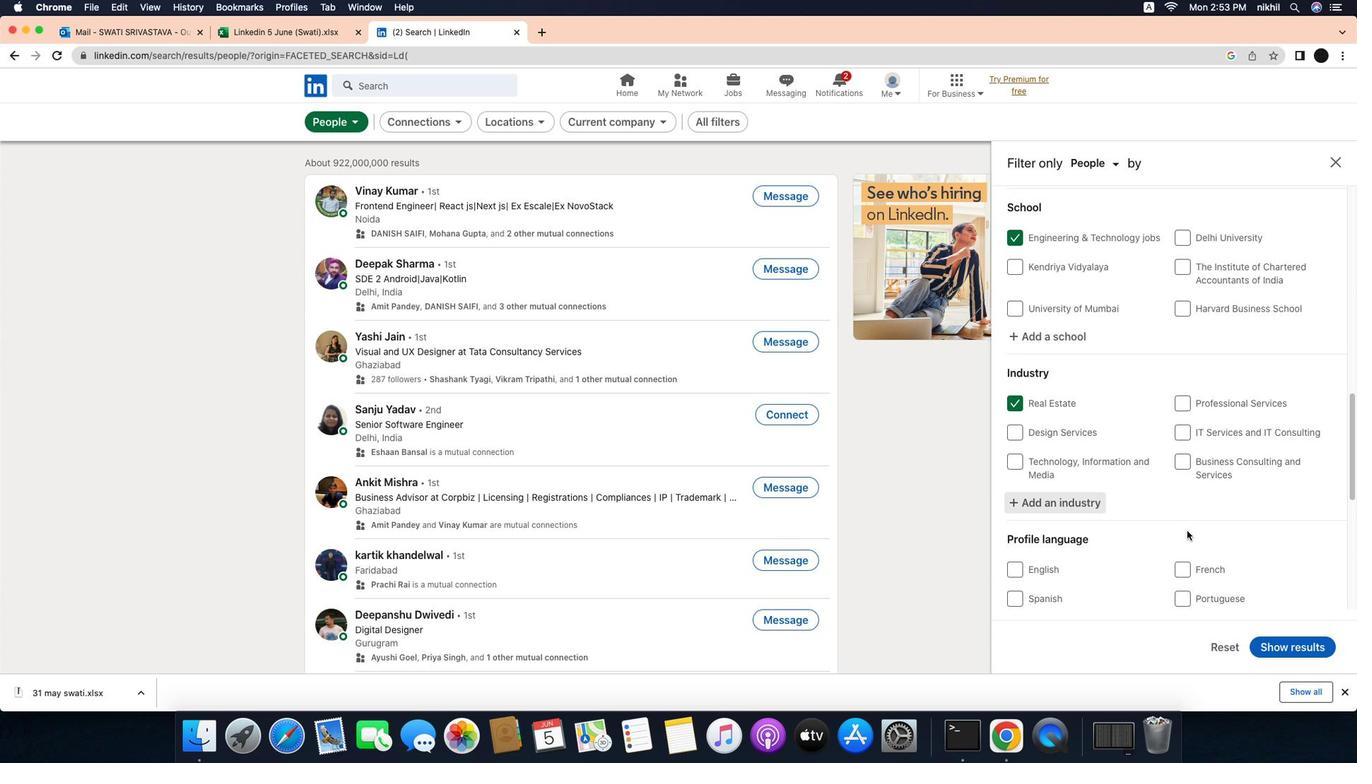 
Action: Mouse scrolled (1200, 523) with delta (-8, 4)
Screenshot: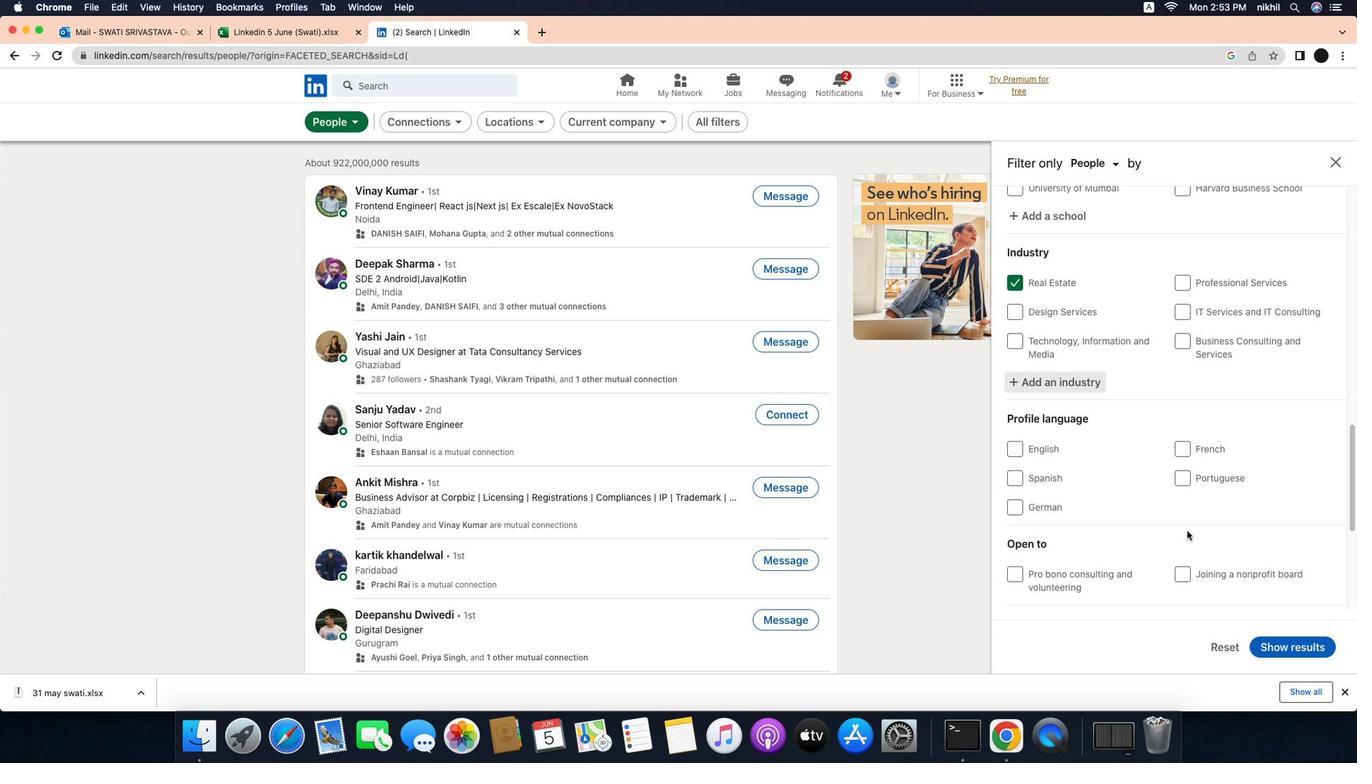 
Action: Mouse scrolled (1200, 523) with delta (-8, 4)
Screenshot: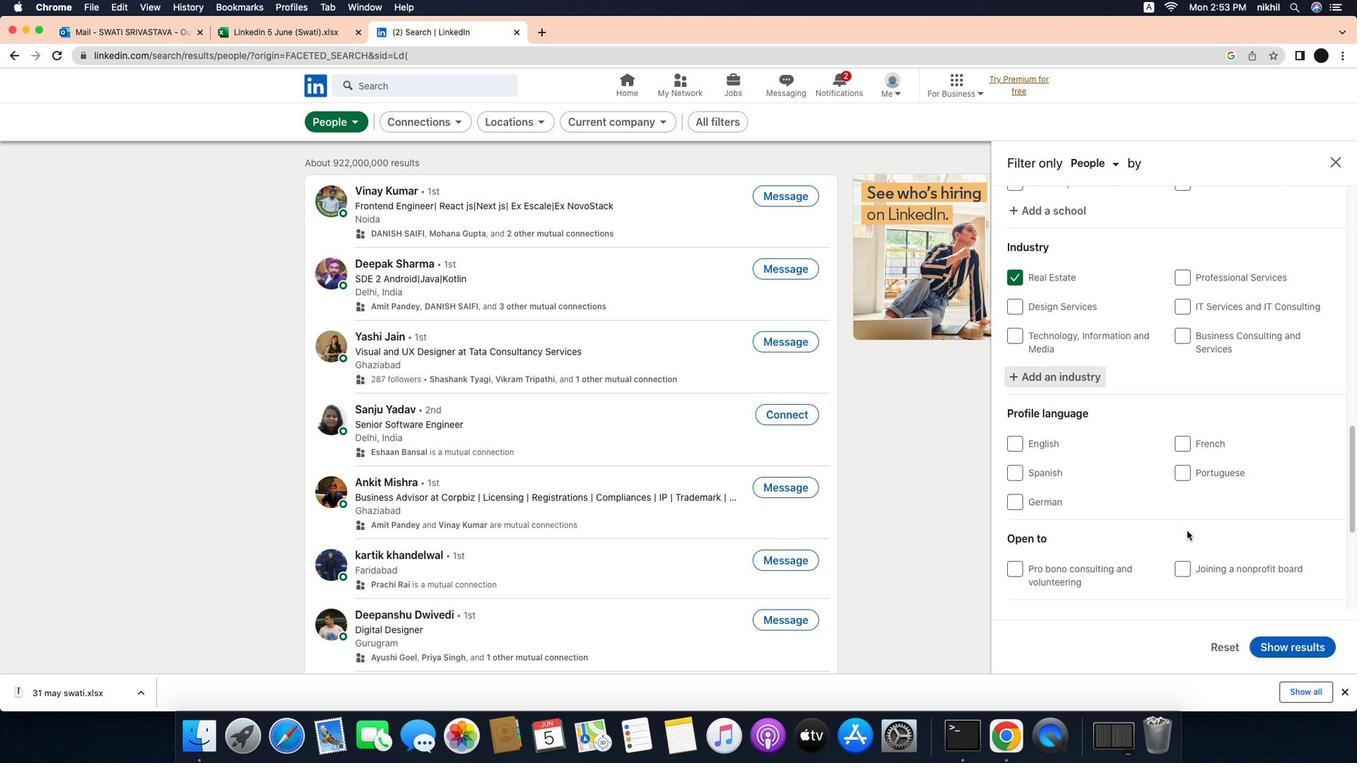 
Action: Mouse scrolled (1200, 523) with delta (-8, 4)
Screenshot: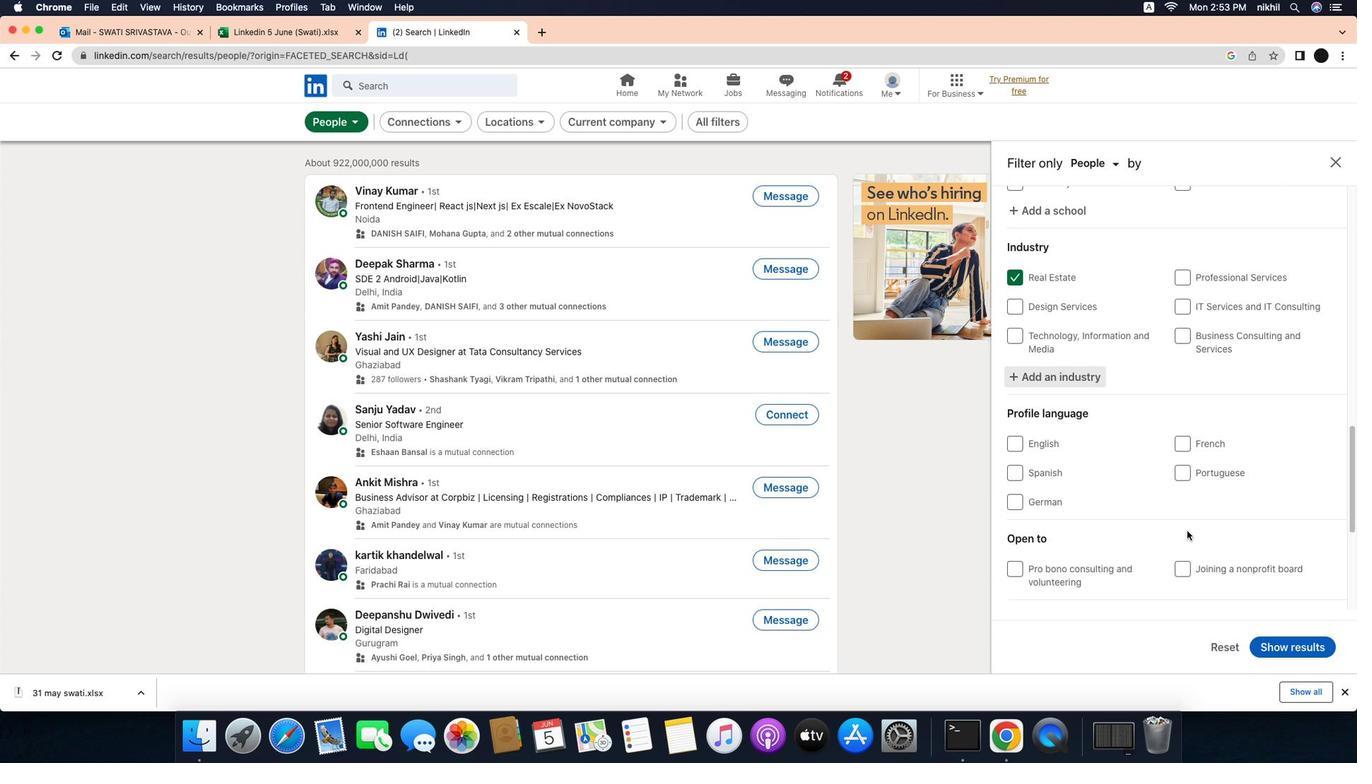 
Action: Mouse scrolled (1200, 523) with delta (-8, 4)
Screenshot: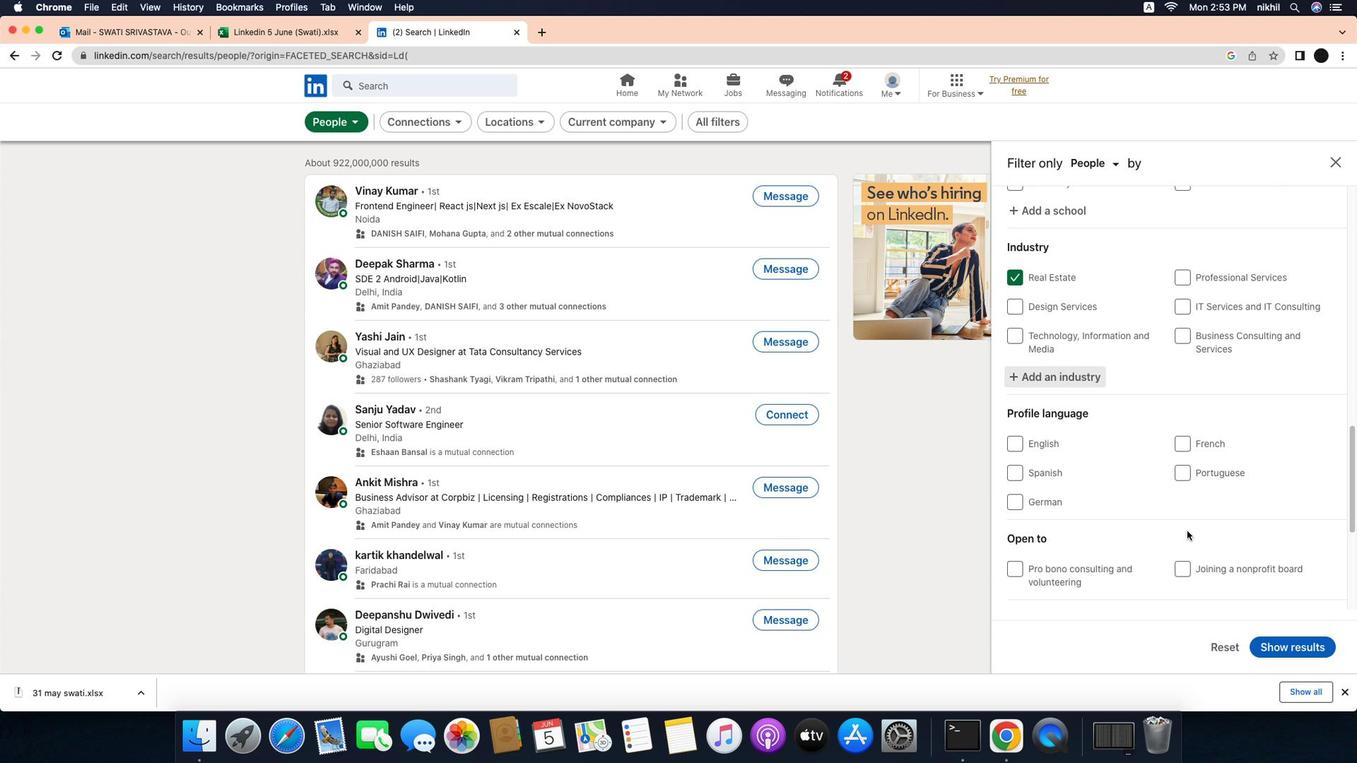 
Action: Mouse scrolled (1200, 523) with delta (-8, 4)
Screenshot: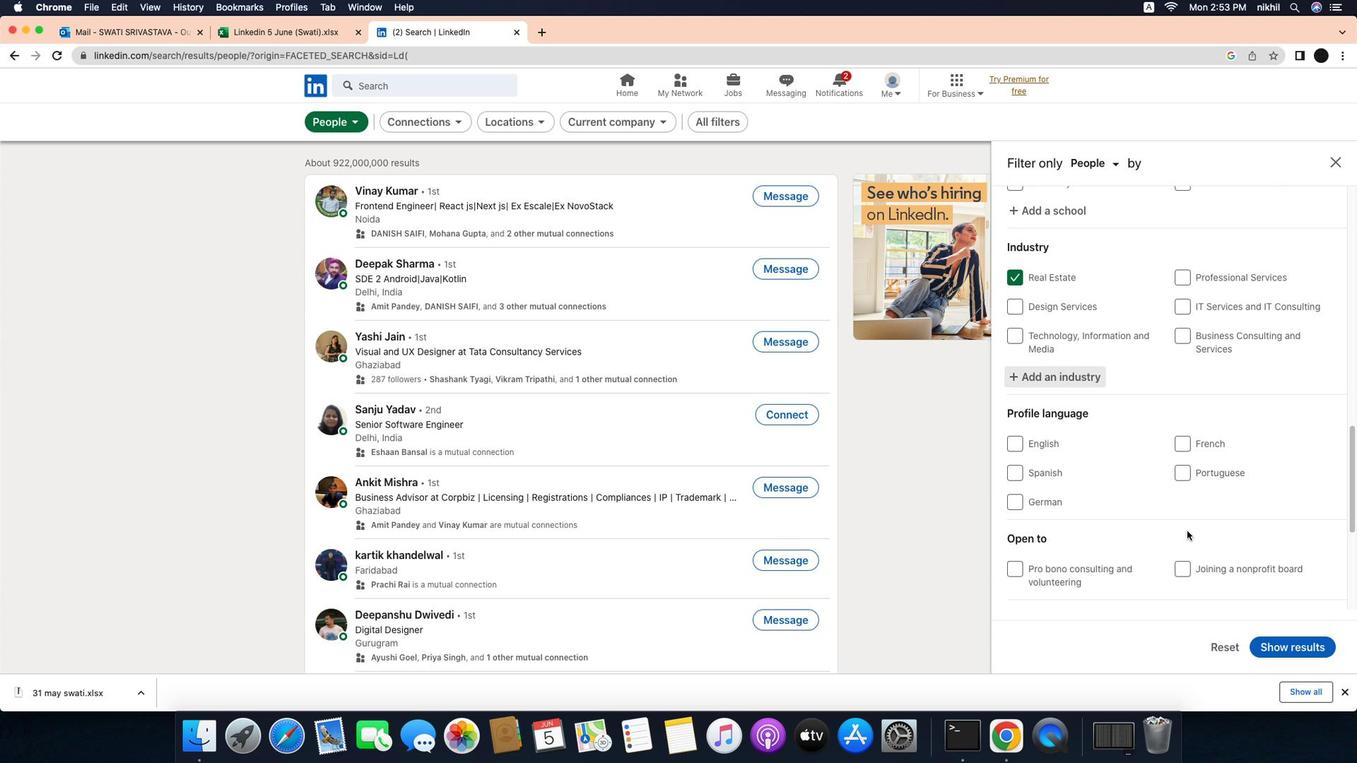 
Action: Mouse scrolled (1200, 523) with delta (-8, 4)
Screenshot: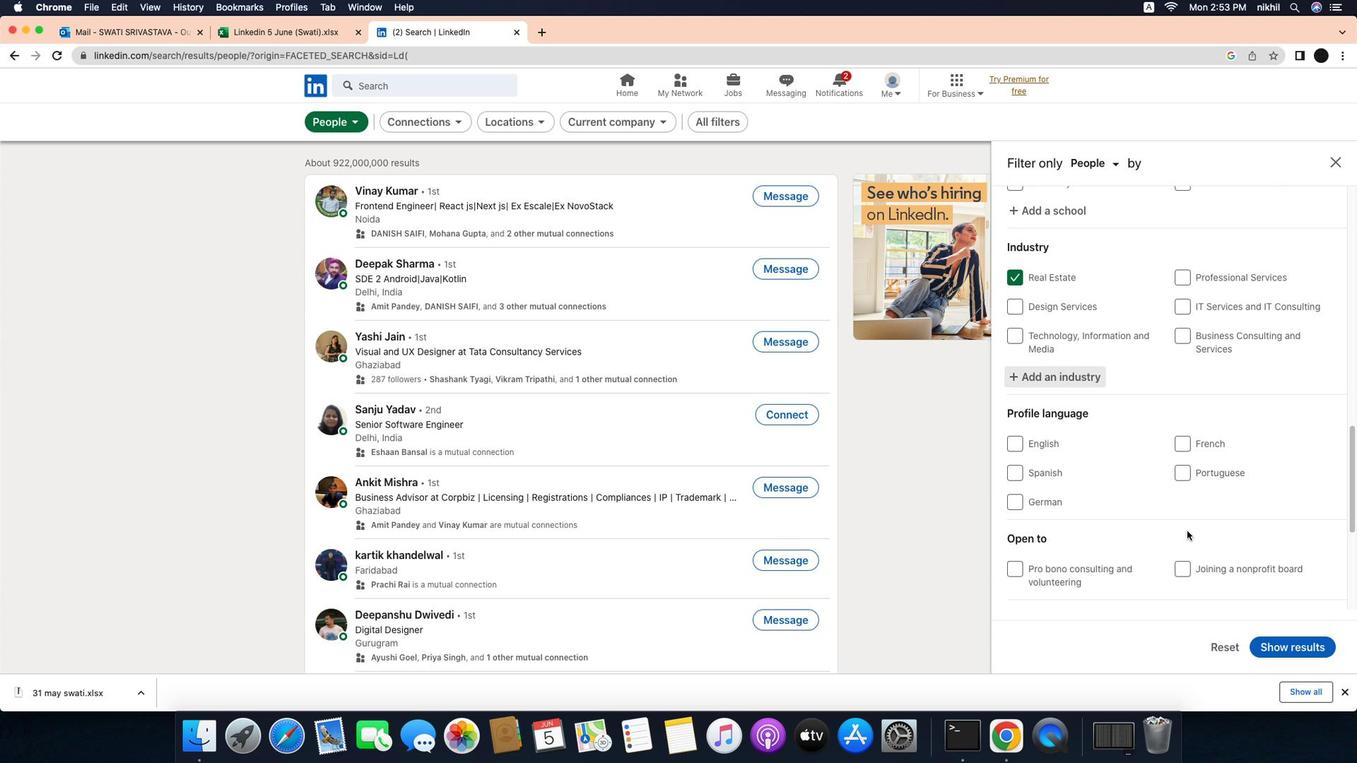 
Action: Mouse scrolled (1200, 523) with delta (-8, 3)
Screenshot: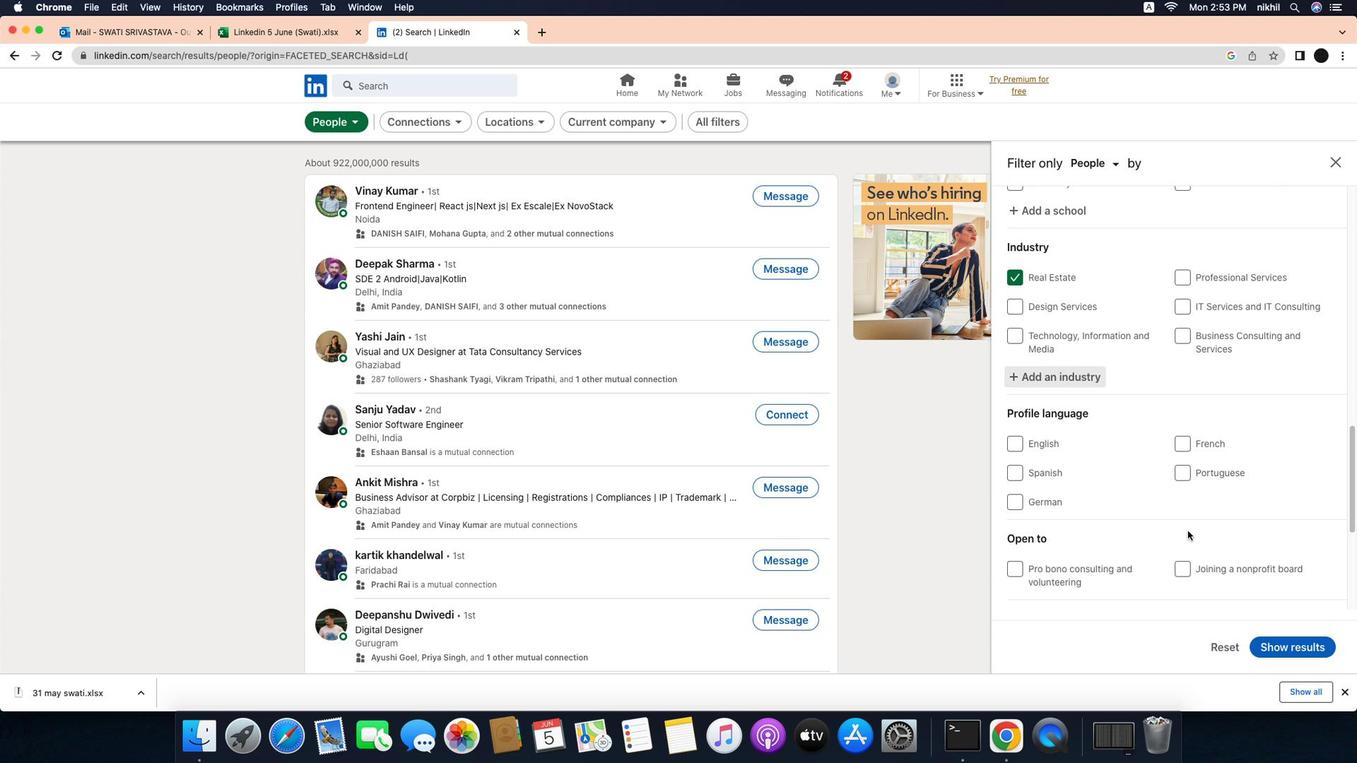 
Action: Mouse moved to (1026, 496)
Screenshot: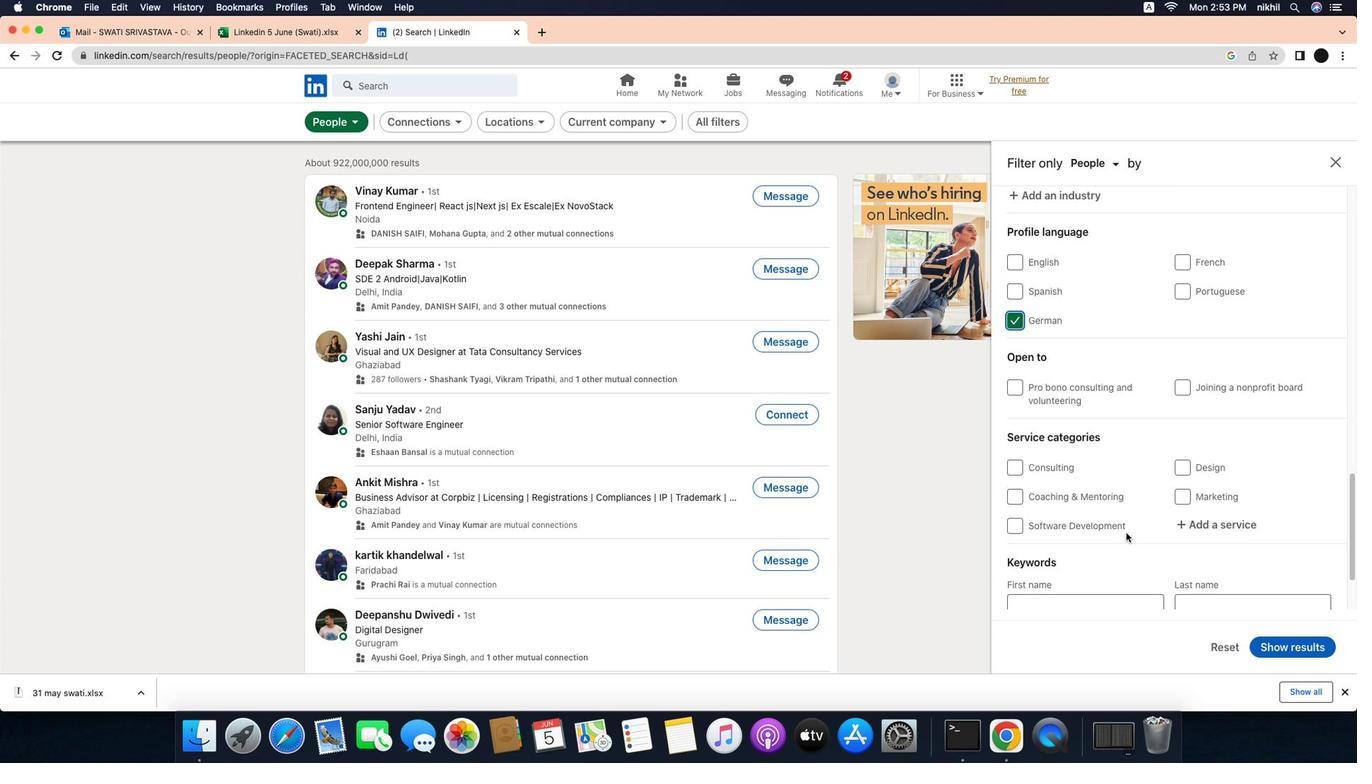
Action: Mouse pressed left at (1026, 496)
Screenshot: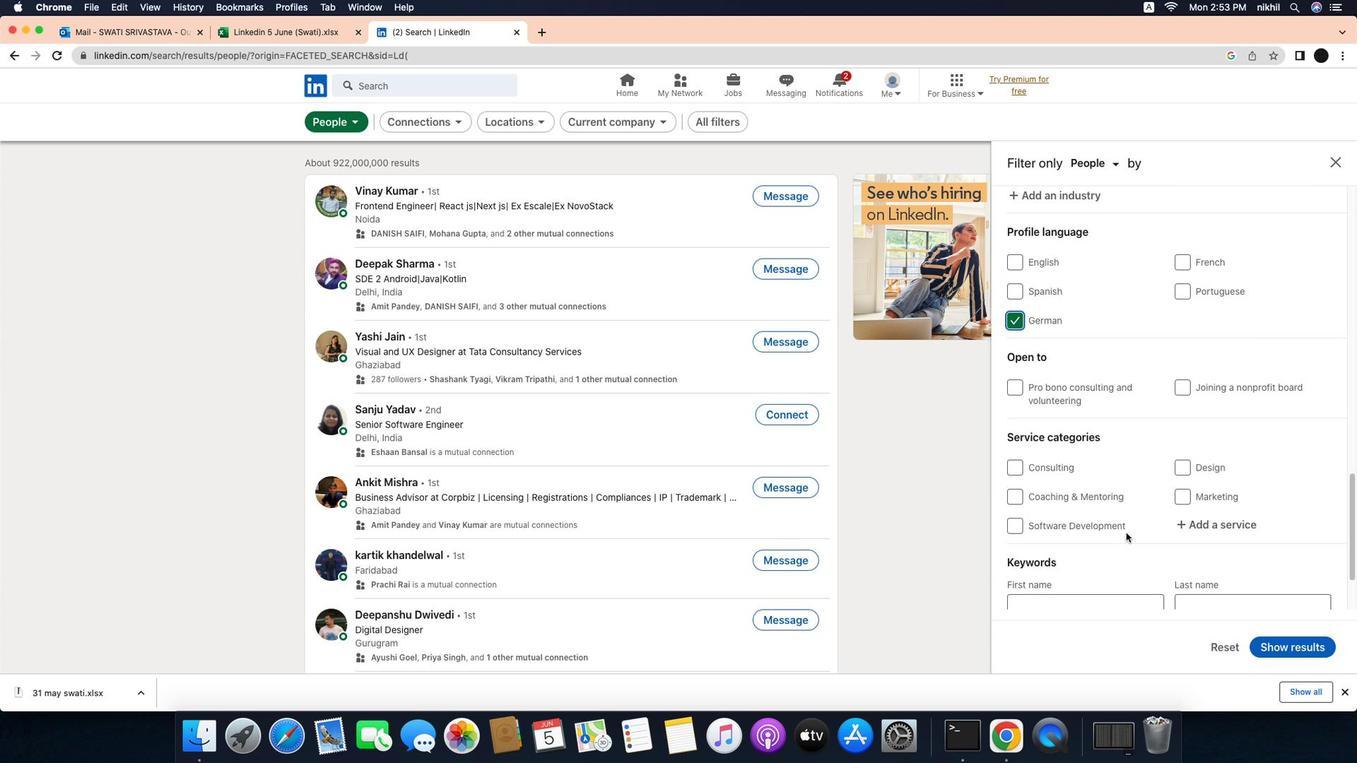 
Action: Mouse moved to (1137, 525)
Screenshot: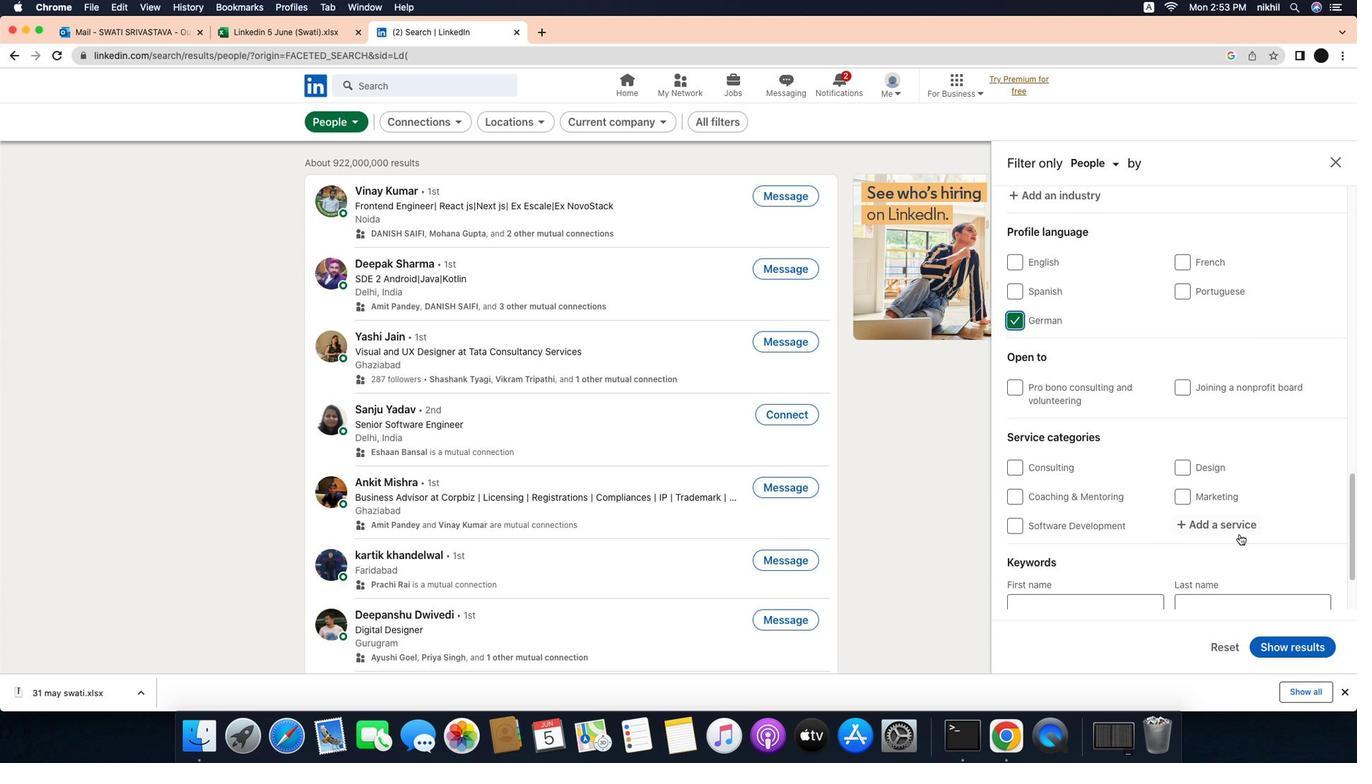 
Action: Mouse scrolled (1137, 525) with delta (-8, 4)
Screenshot: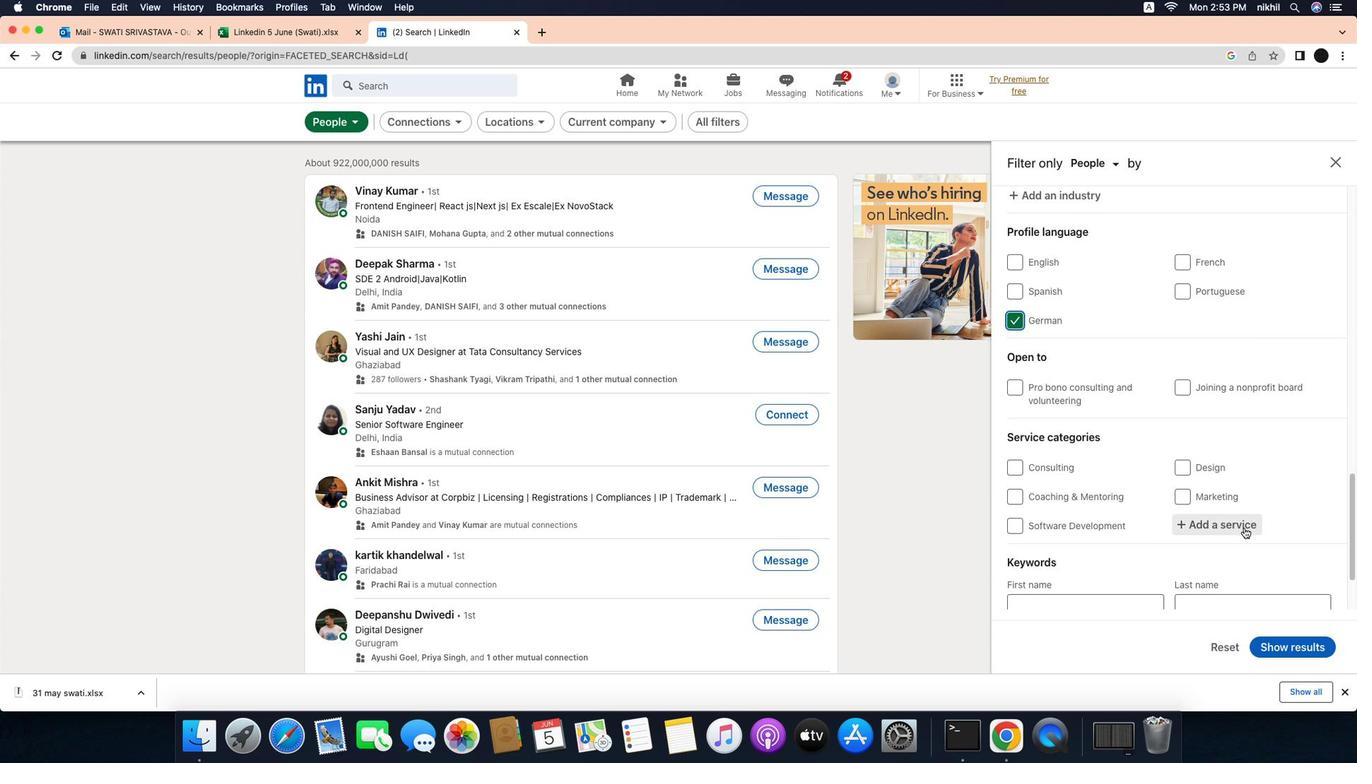 
Action: Mouse scrolled (1137, 525) with delta (-8, 4)
Screenshot: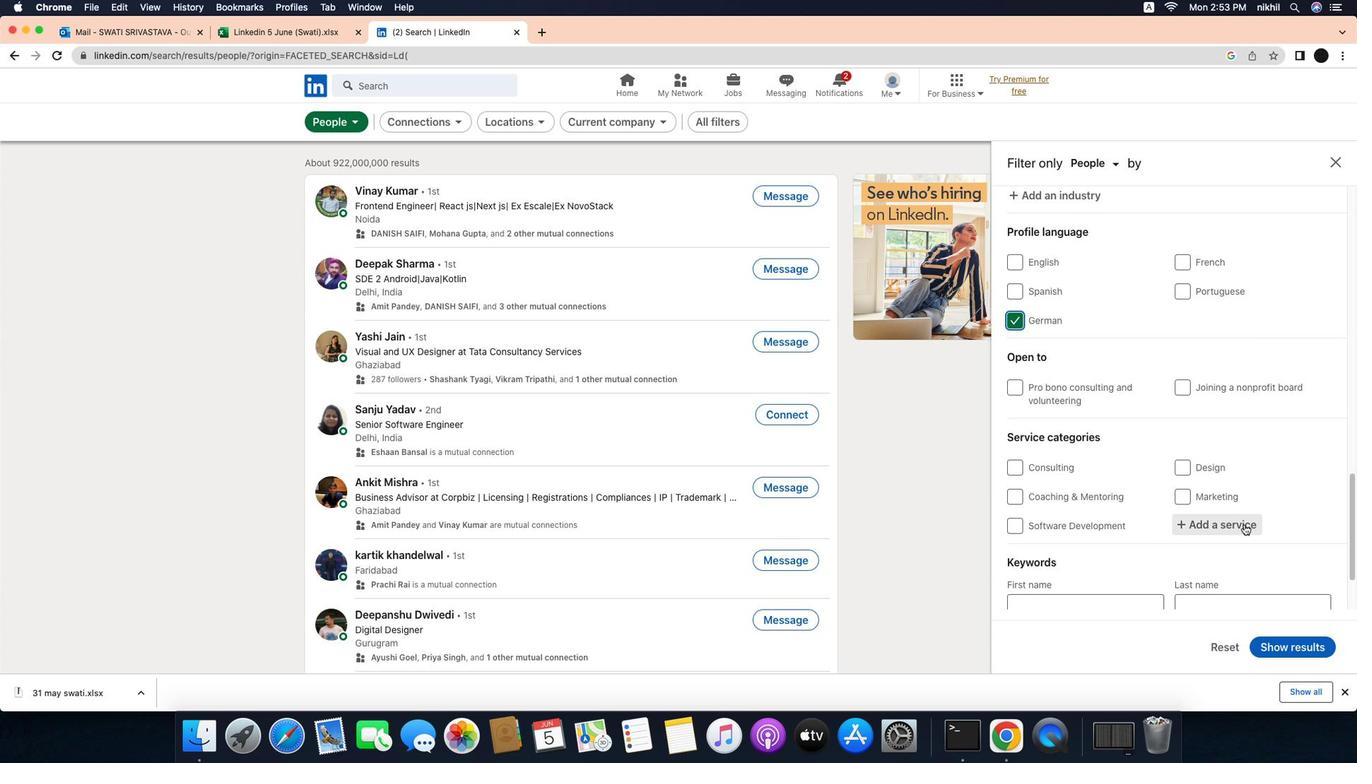 
Action: Mouse scrolled (1137, 525) with delta (-8, 3)
Screenshot: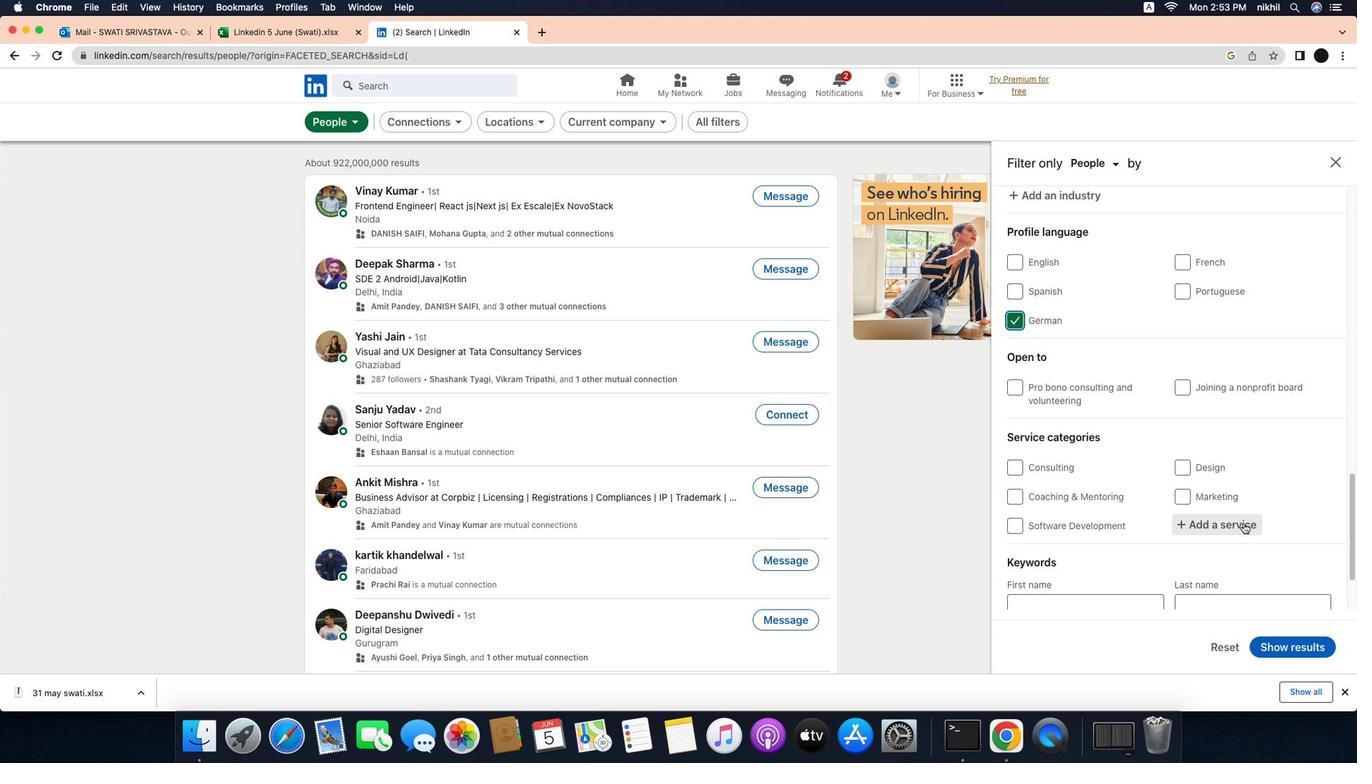 
Action: Mouse scrolled (1137, 525) with delta (-8, 2)
Screenshot: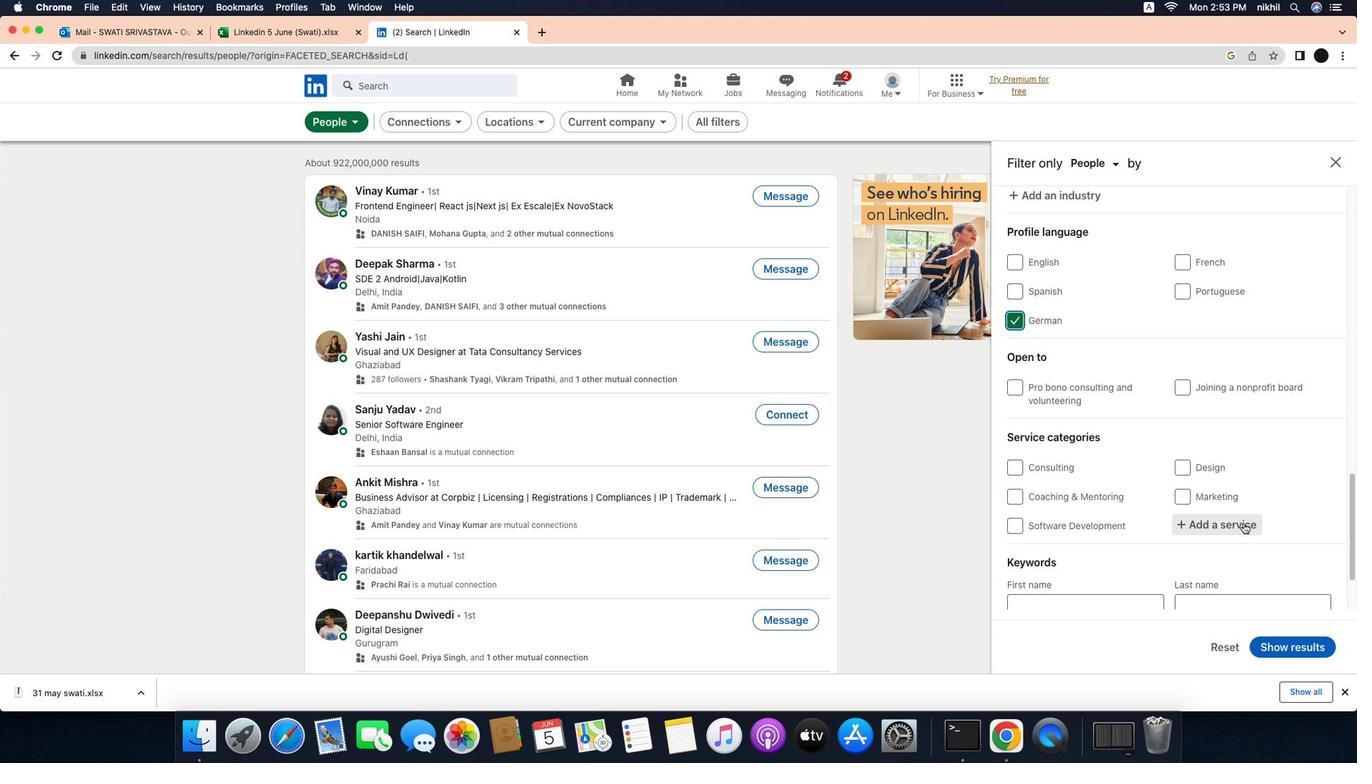 
Action: Mouse moved to (1256, 516)
Screenshot: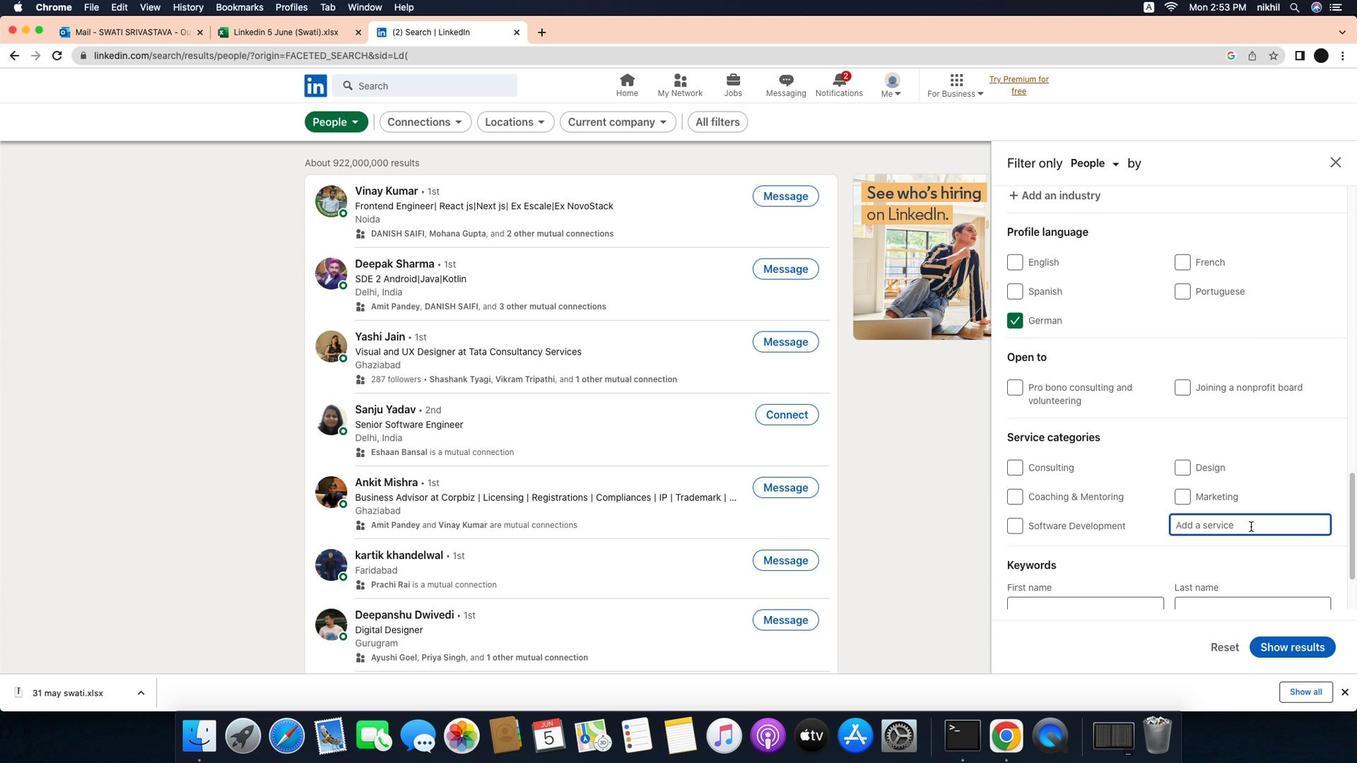 
Action: Mouse pressed left at (1256, 516)
Screenshot: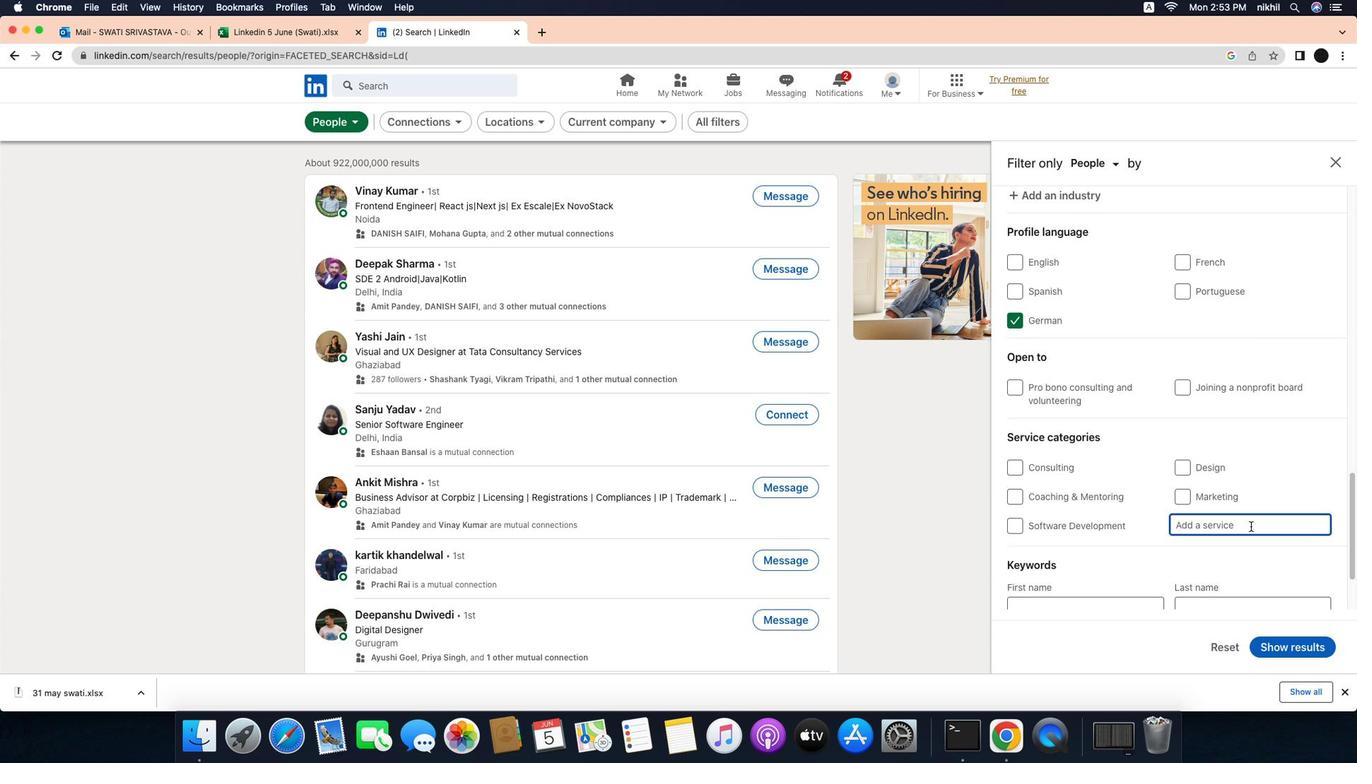 
Action: Mouse moved to (1264, 519)
Screenshot: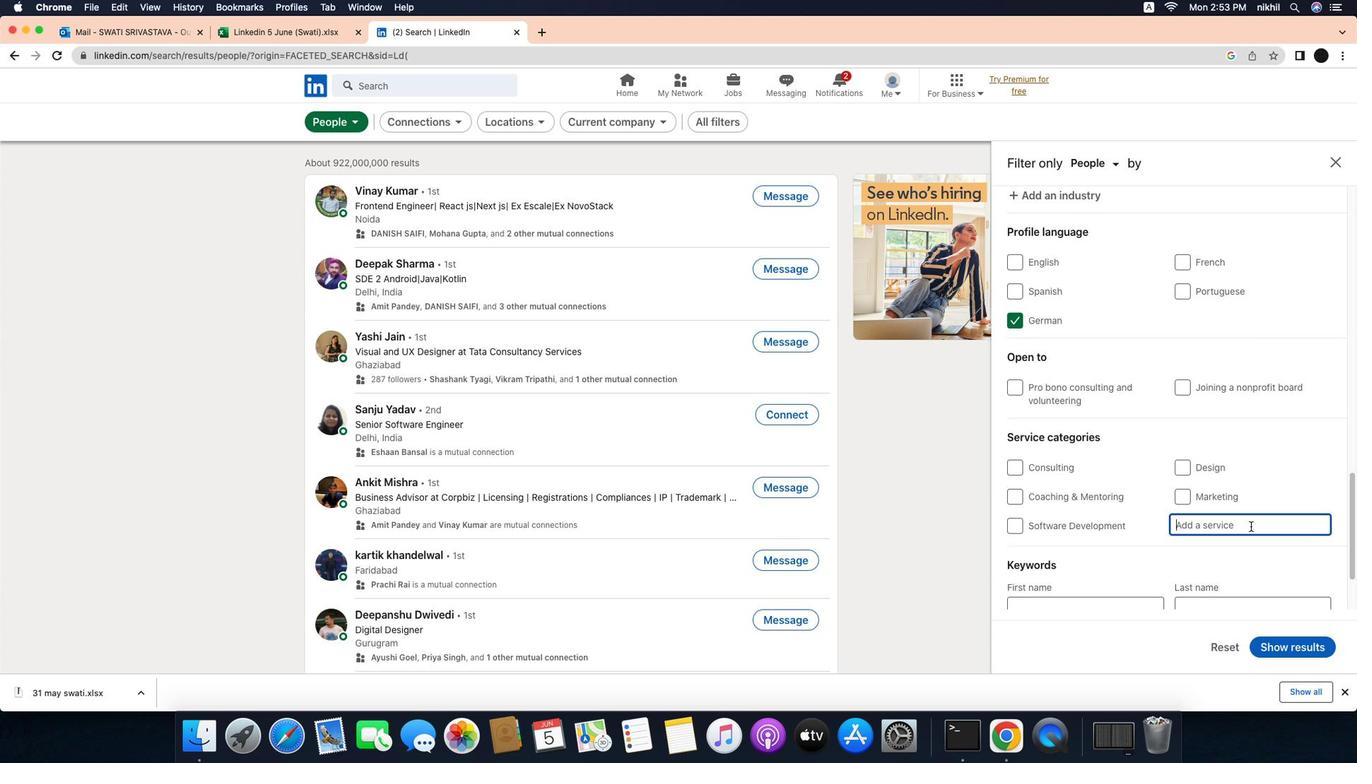 
Action: Mouse pressed left at (1264, 519)
Screenshot: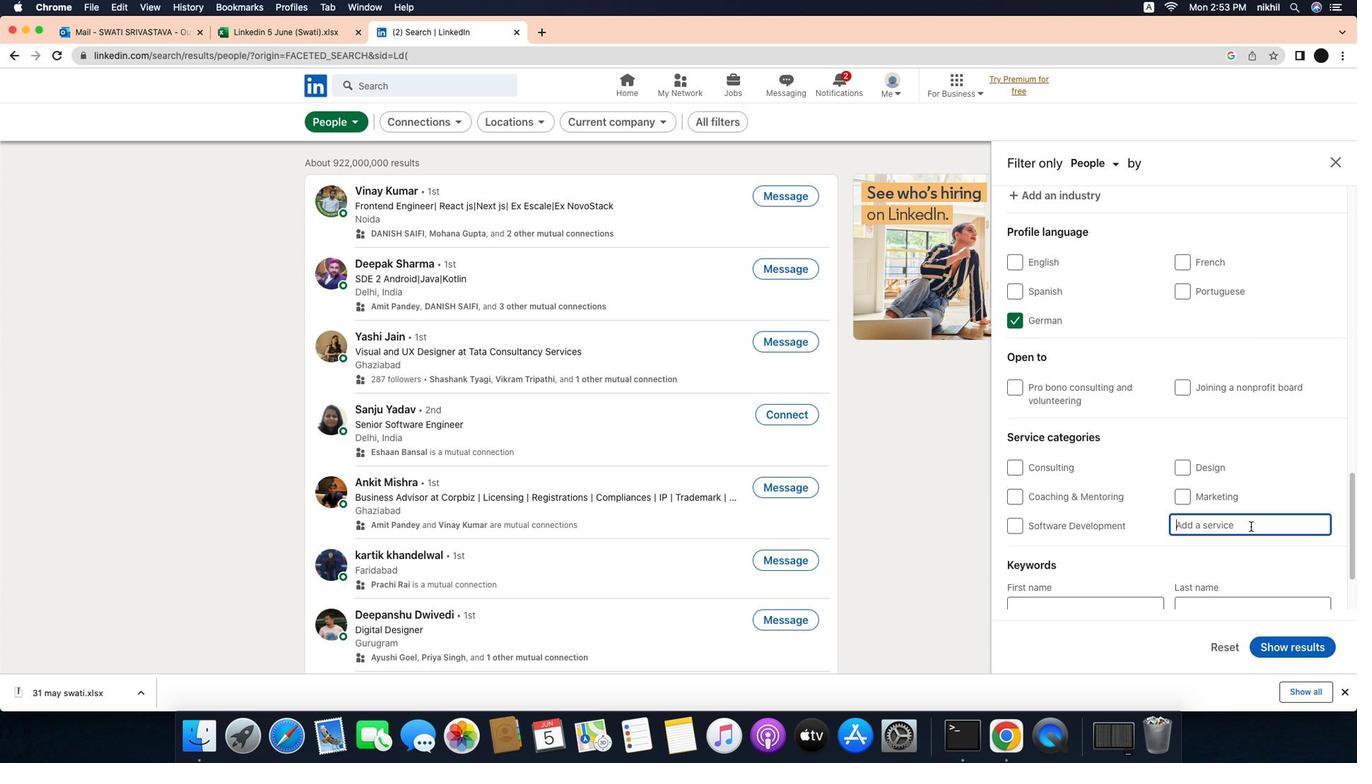 
Action: Key pressed Key.caps_lock'R'Key.caps_lock'e''s''u''m''e'Key.spaceKey.caps_lock'W'Key.caps_lock'r''i''t''i''n''g'
Screenshot: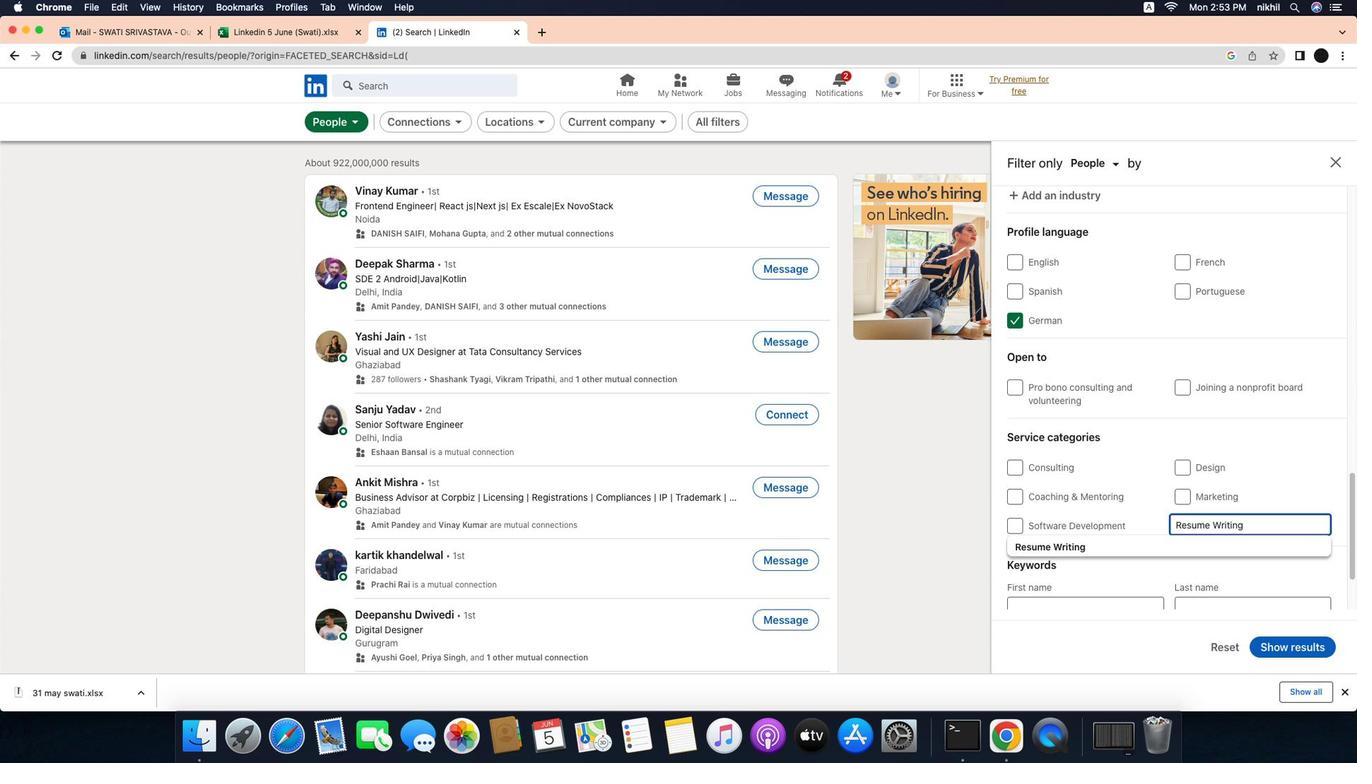 
Action: Mouse moved to (1220, 537)
Screenshot: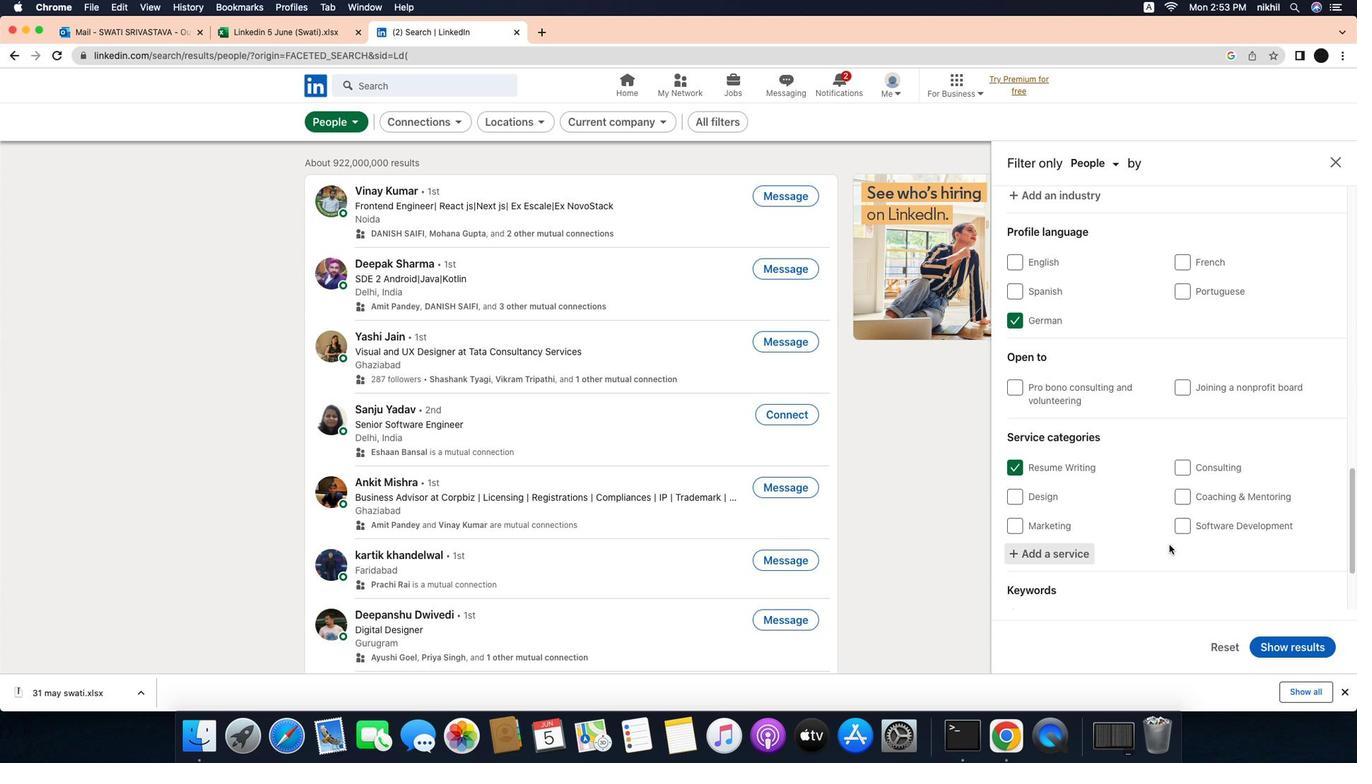 
Action: Mouse pressed left at (1220, 537)
Screenshot: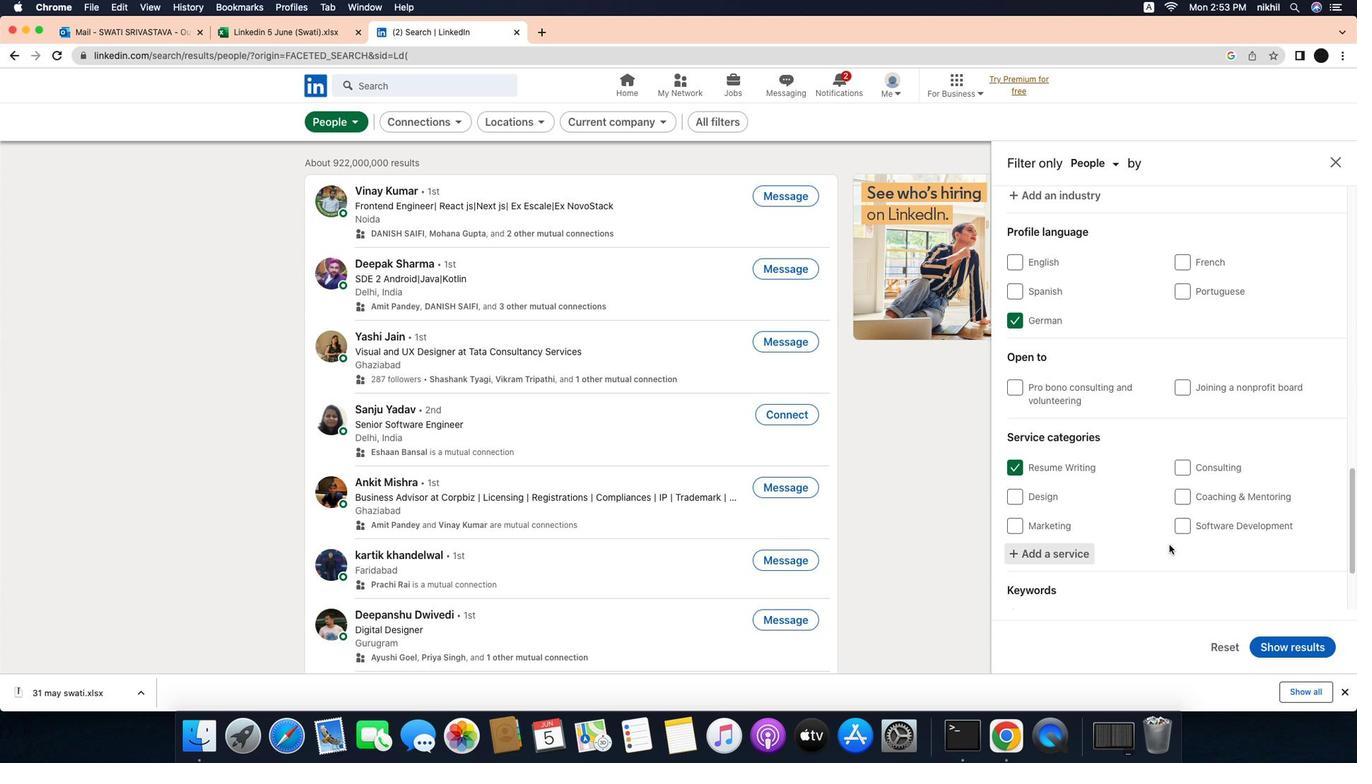 
Action: Mouse moved to (1181, 537)
Screenshot: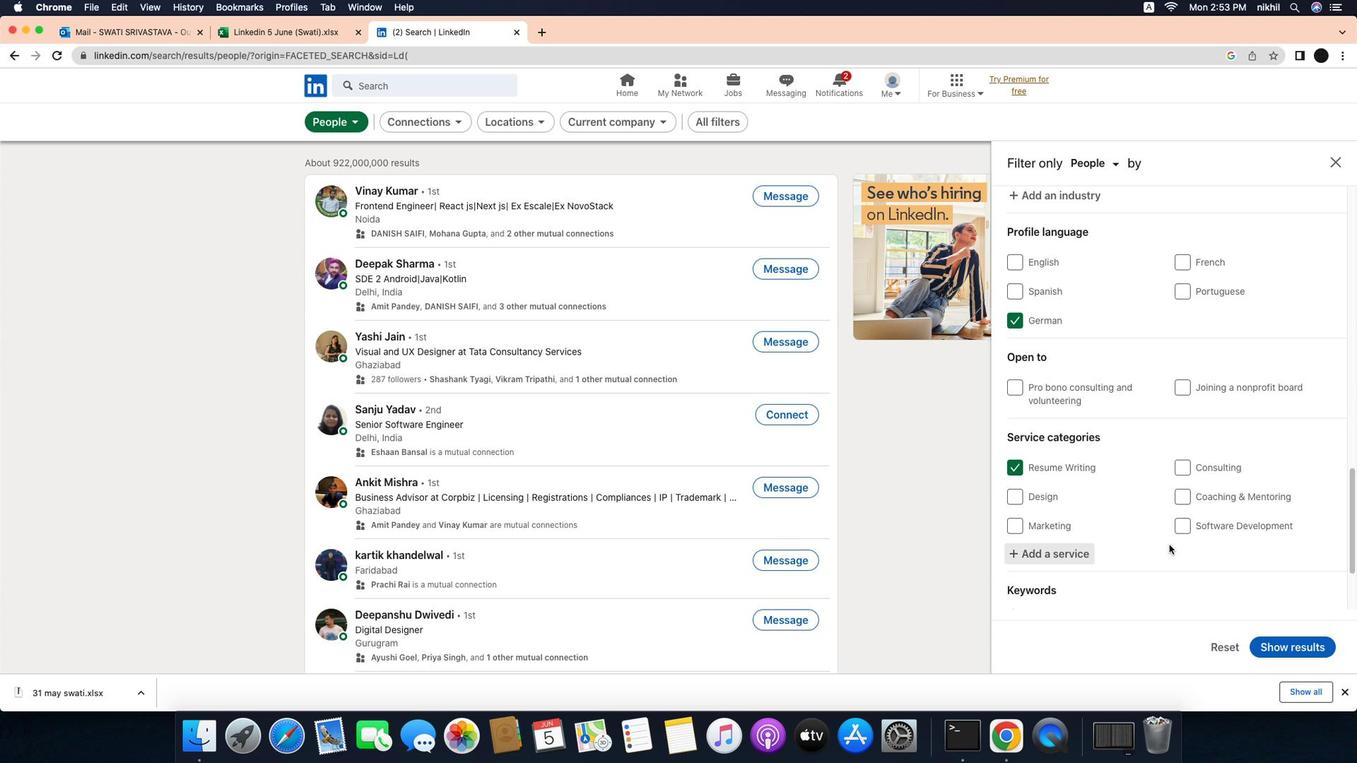 
Action: Mouse scrolled (1181, 537) with delta (-8, 4)
Screenshot: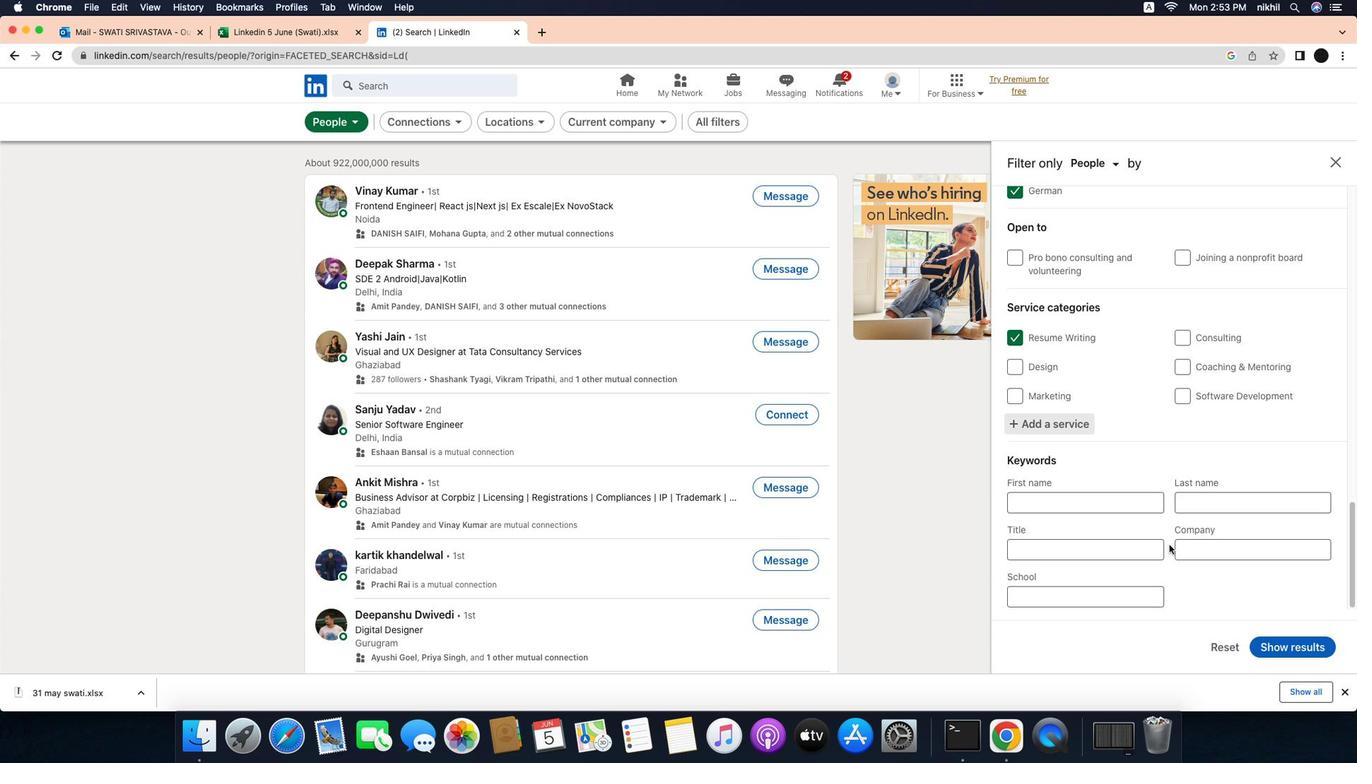 
Action: Mouse scrolled (1181, 537) with delta (-8, 4)
Screenshot: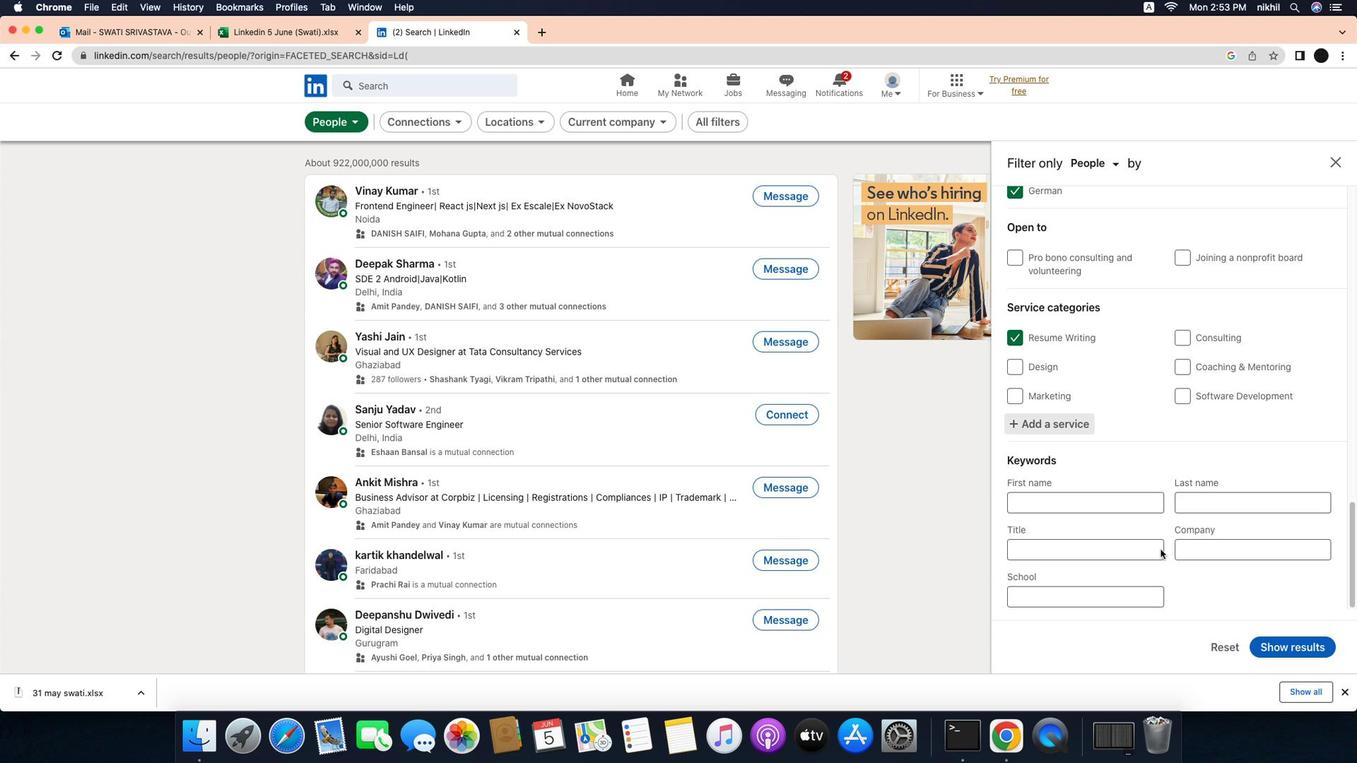 
Action: Mouse scrolled (1181, 537) with delta (-8, 3)
Screenshot: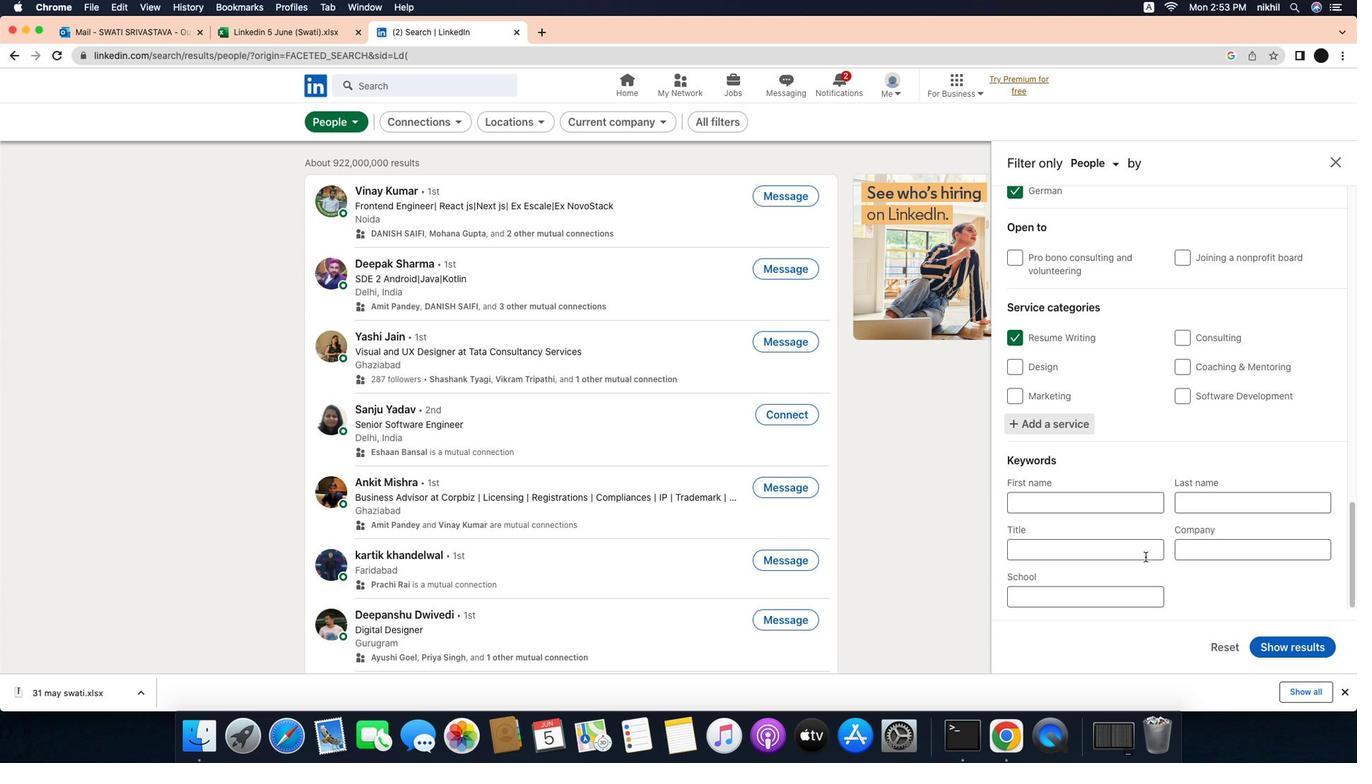 
Action: Mouse scrolled (1181, 537) with delta (-8, 3)
Screenshot: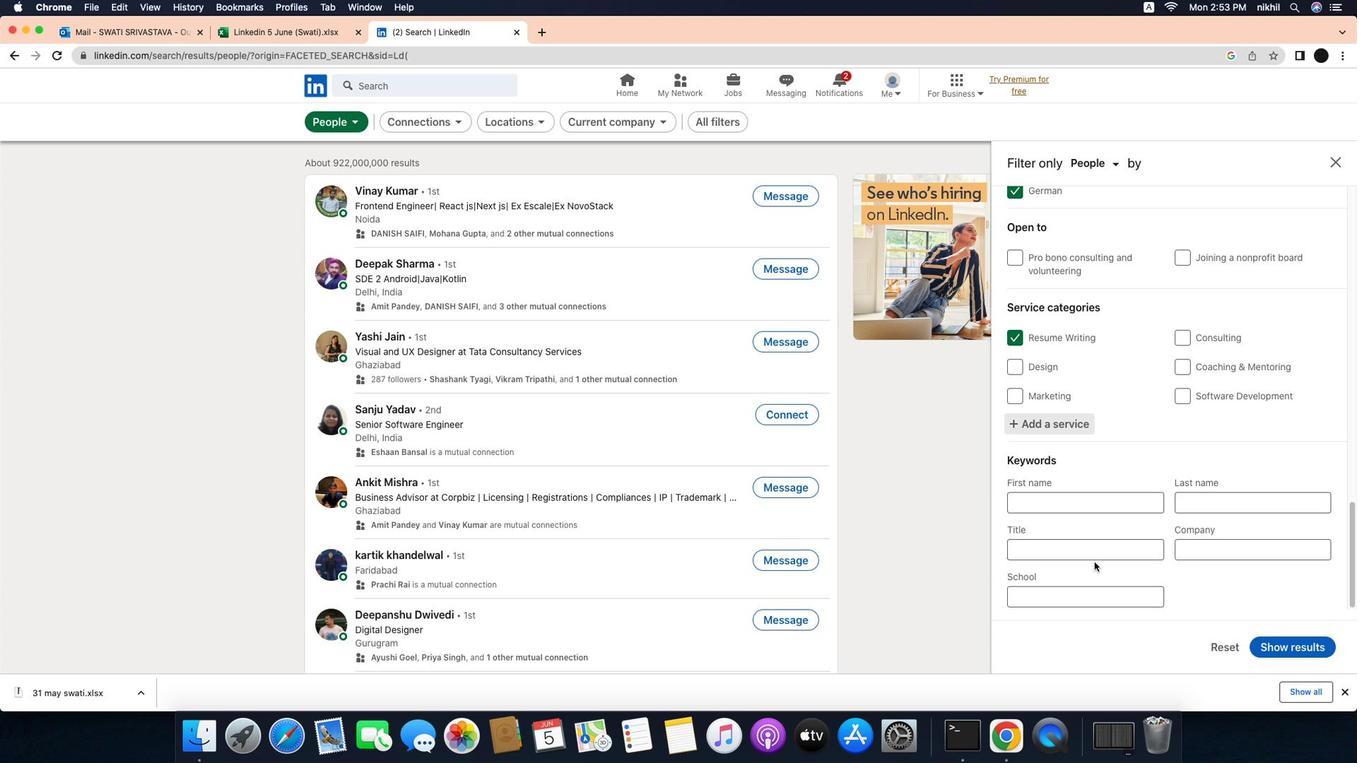 
Action: Mouse scrolled (1181, 537) with delta (-8, 4)
Screenshot: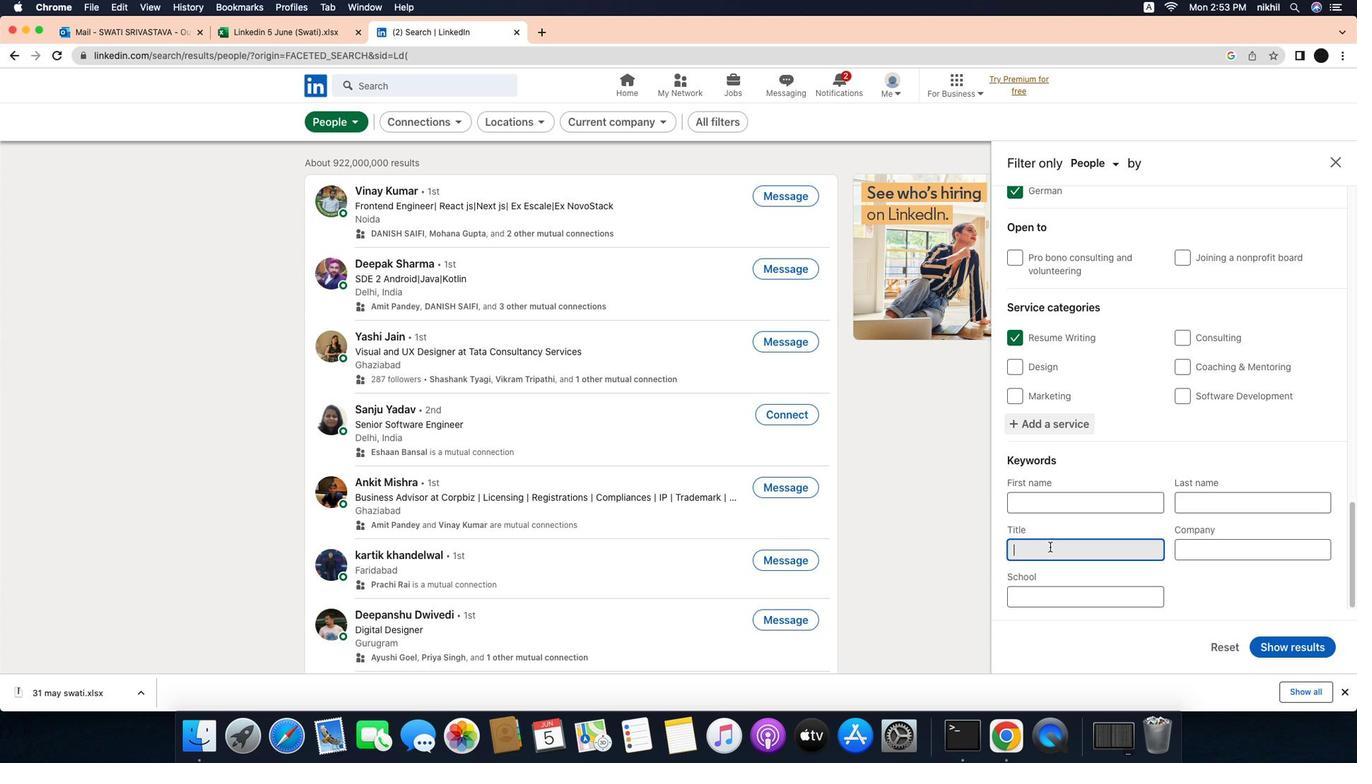 
Action: Mouse scrolled (1181, 537) with delta (-8, 4)
Screenshot: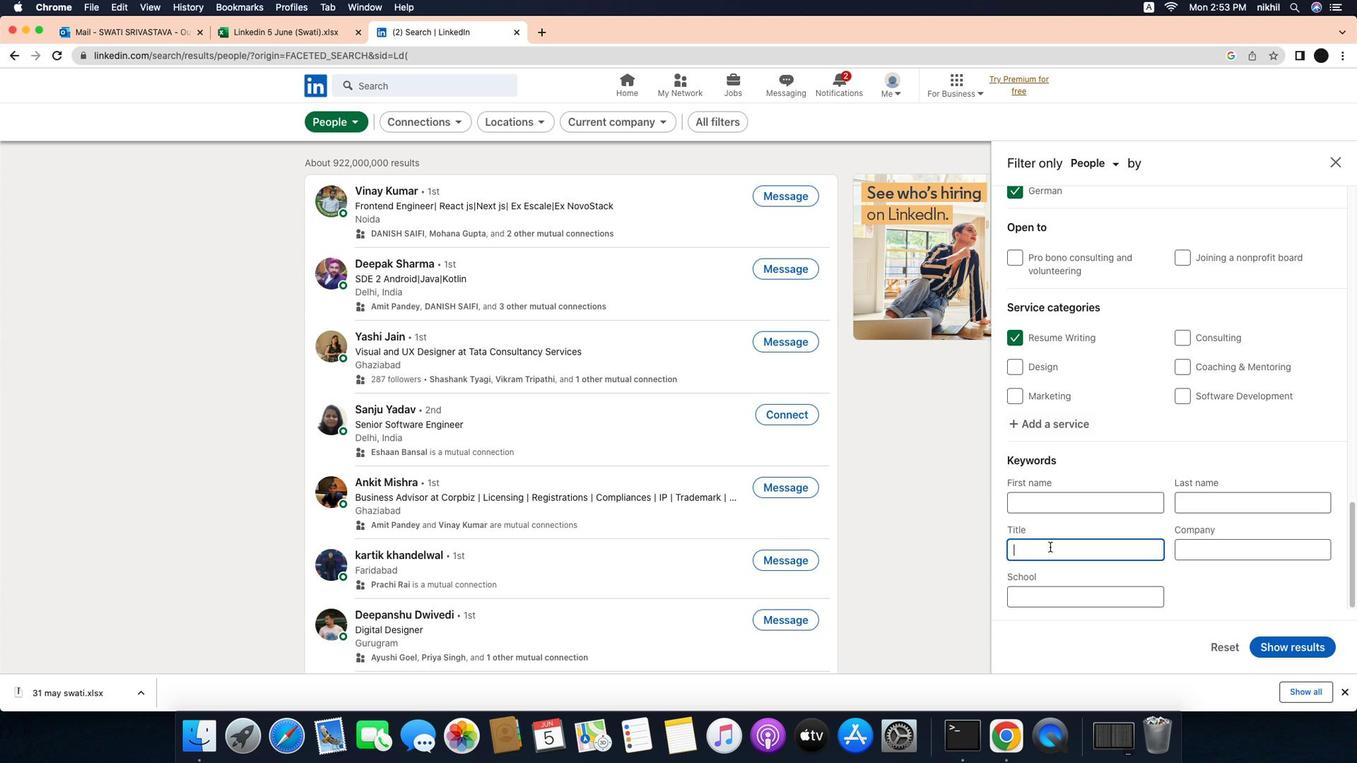 
Action: Mouse scrolled (1181, 537) with delta (-8, 3)
Screenshot: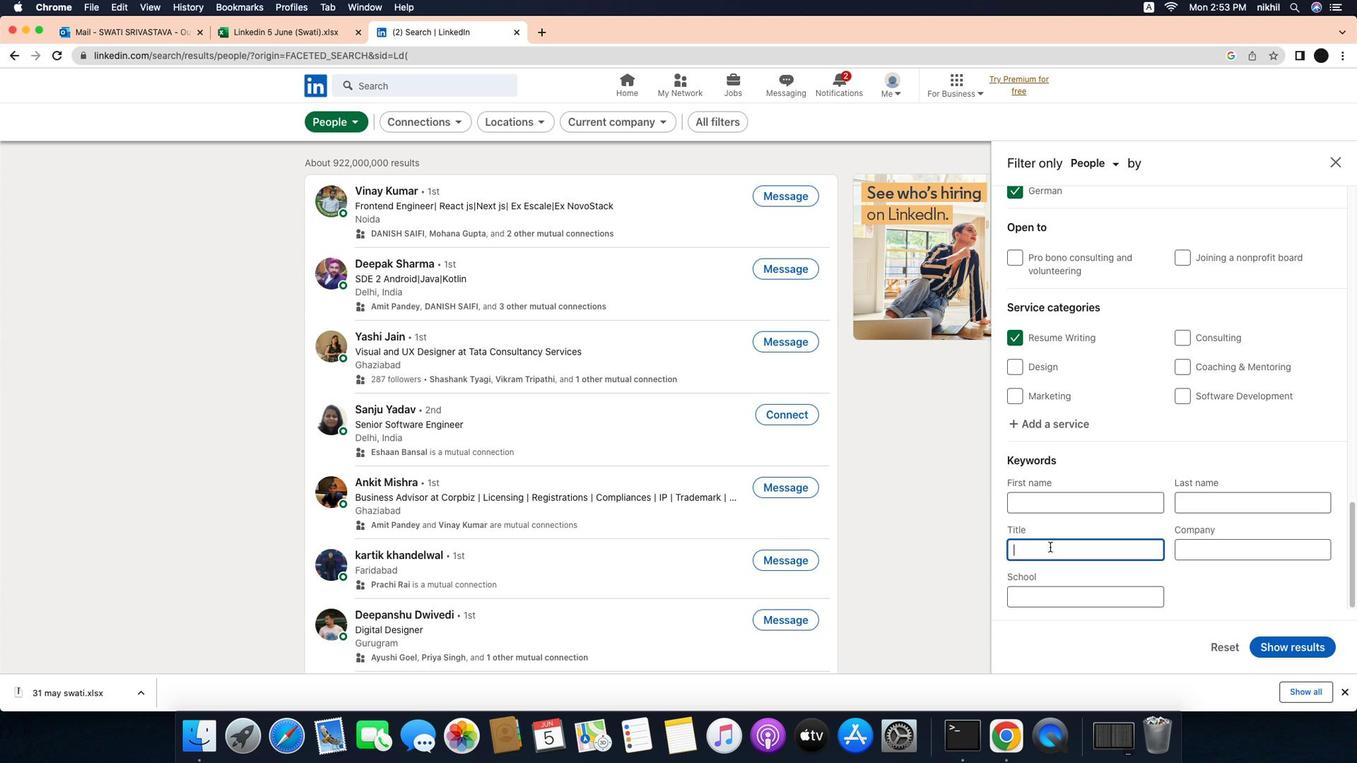 
Action: Mouse scrolled (1181, 537) with delta (-8, 4)
Screenshot: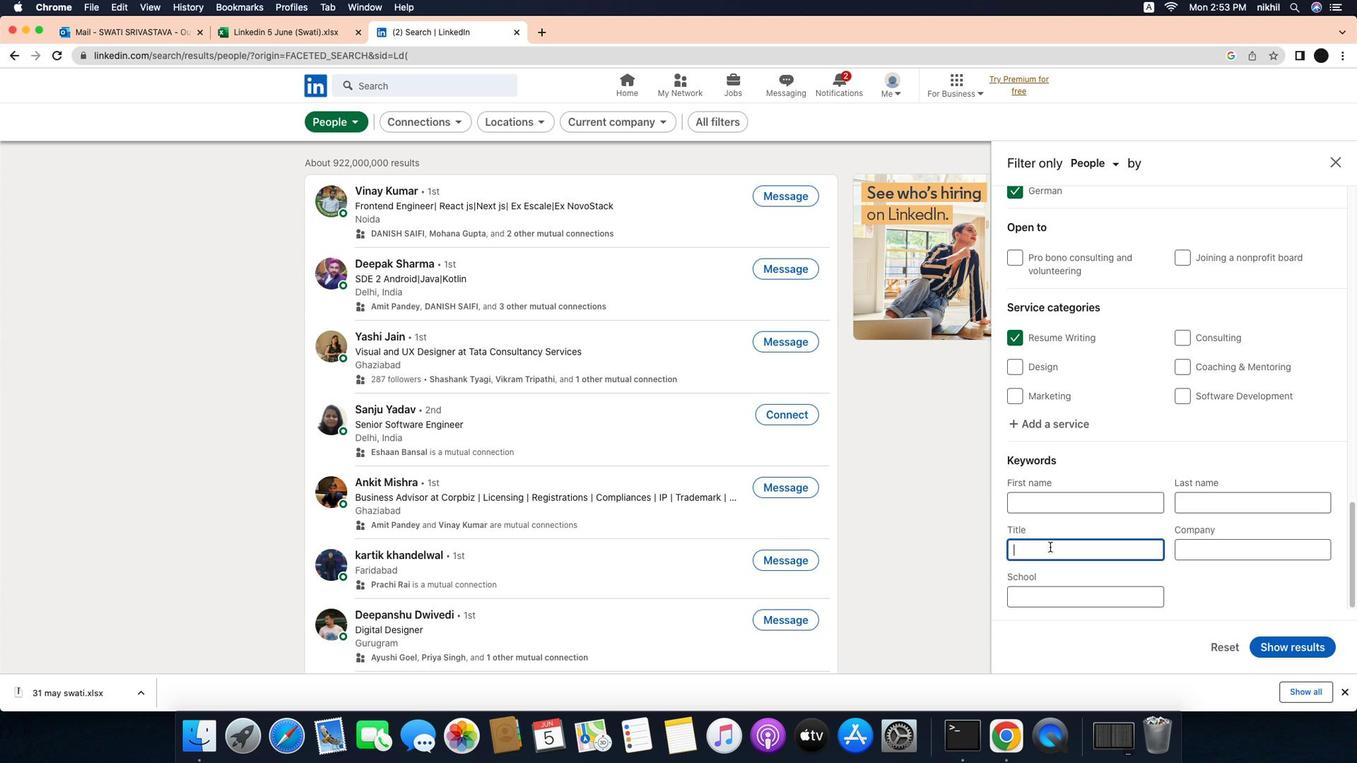
Action: Mouse moved to (1060, 538)
Screenshot: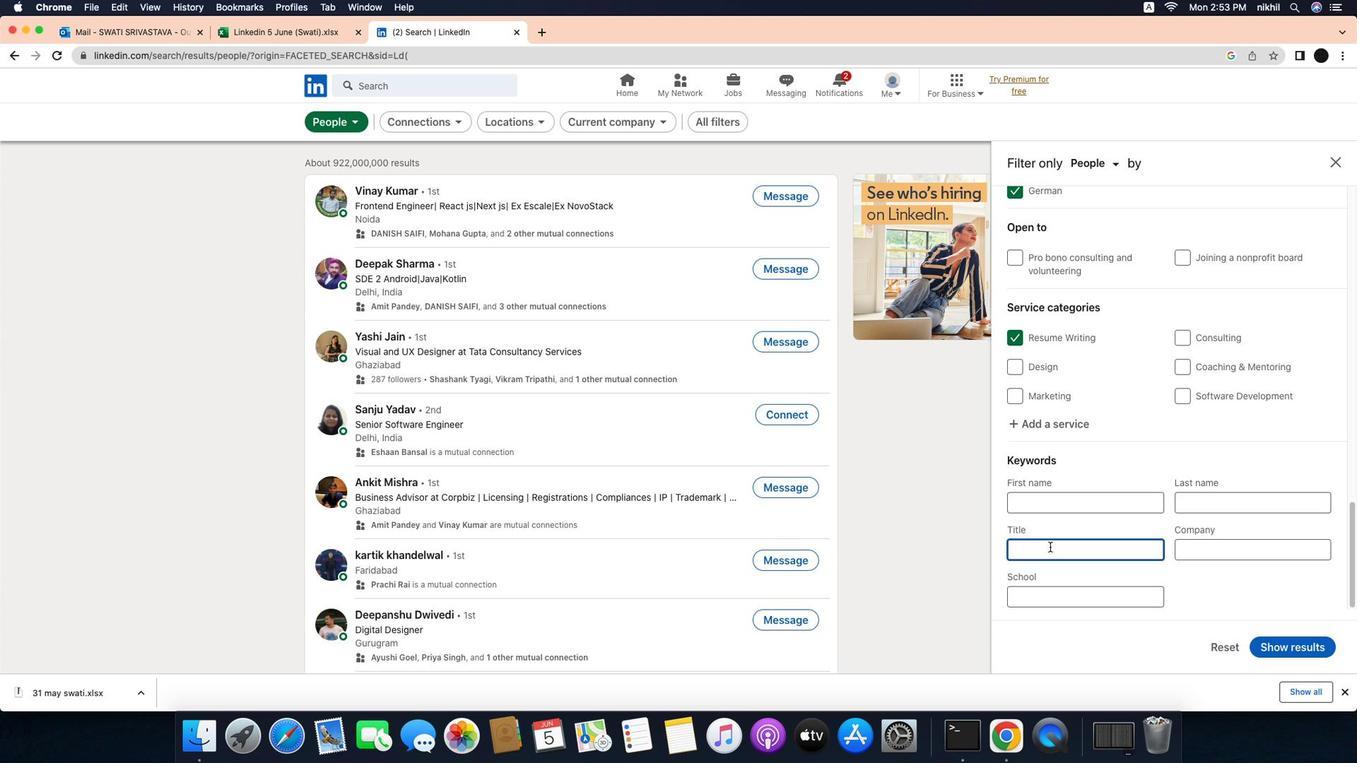 
Action: Mouse pressed left at (1060, 538)
Screenshot: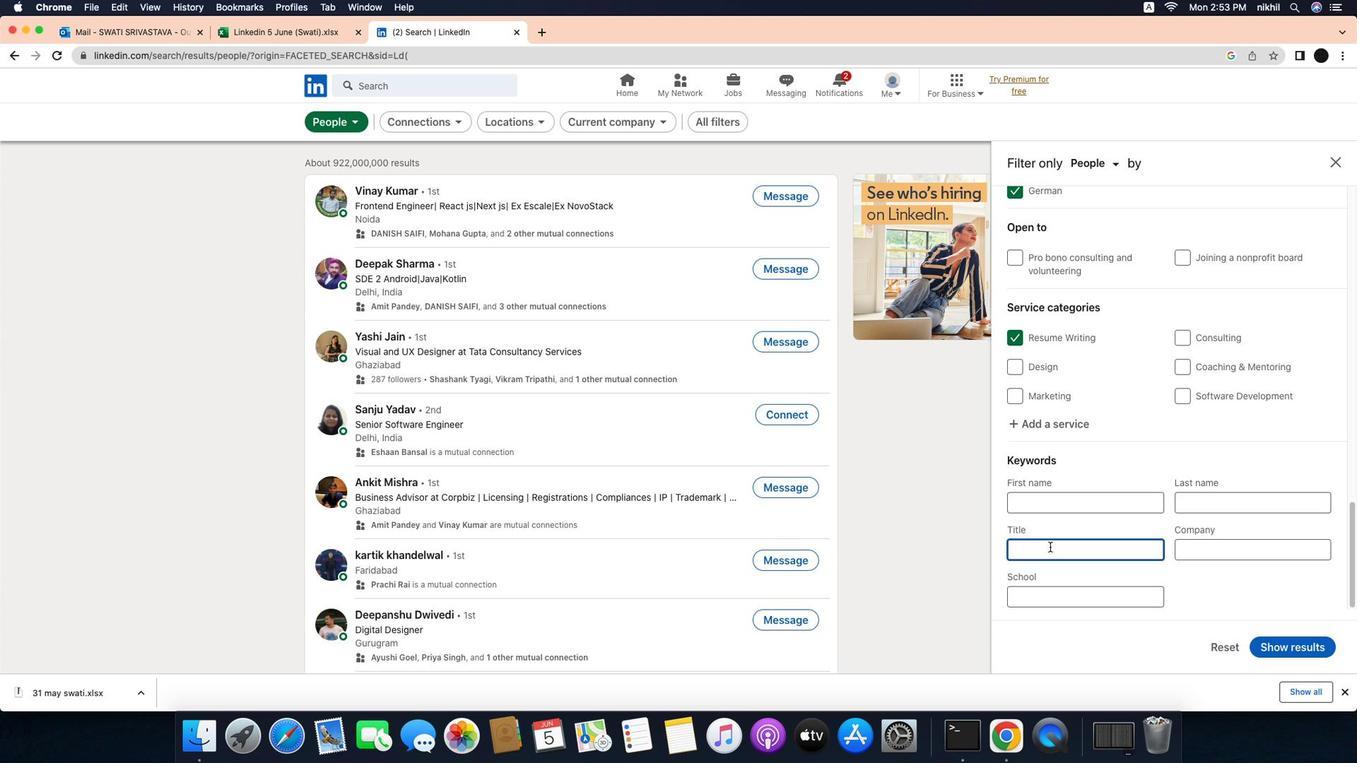 
Action: Key pressed Key.caps_lock'S'Key.caps_lock'c''r''e''e''n''w''r''i''t''e''r'
Screenshot: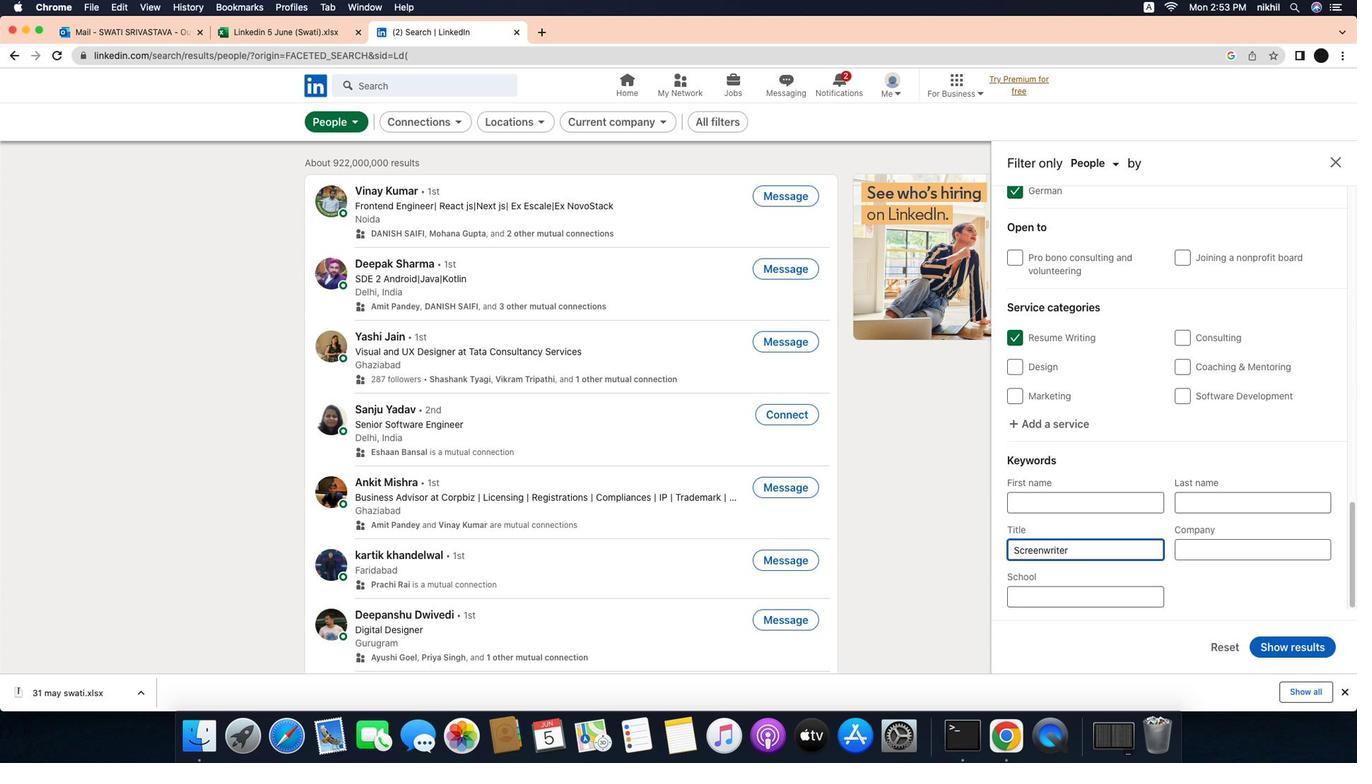 
Action: Mouse moved to (1290, 631)
Screenshot: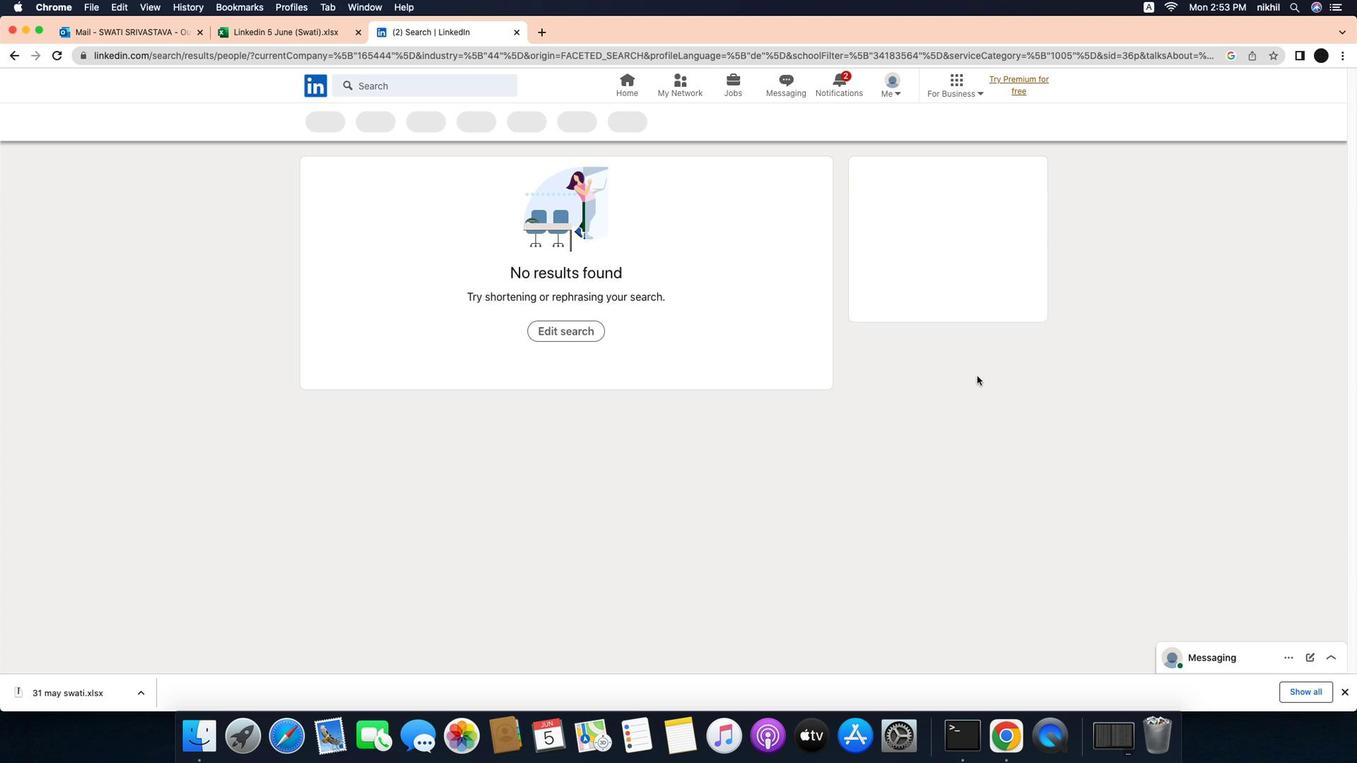 
Action: Mouse pressed left at (1290, 631)
Screenshot: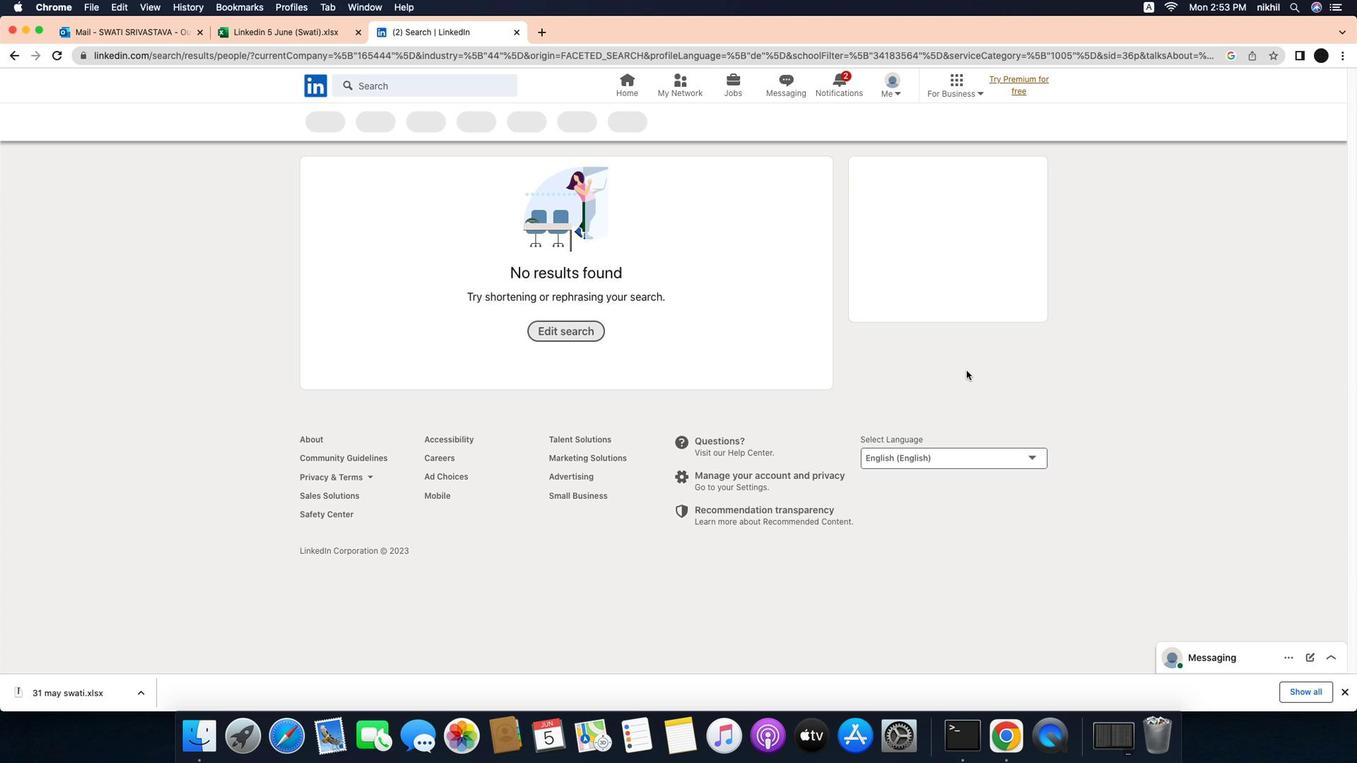 
Action: Mouse moved to (974, 367)
Screenshot: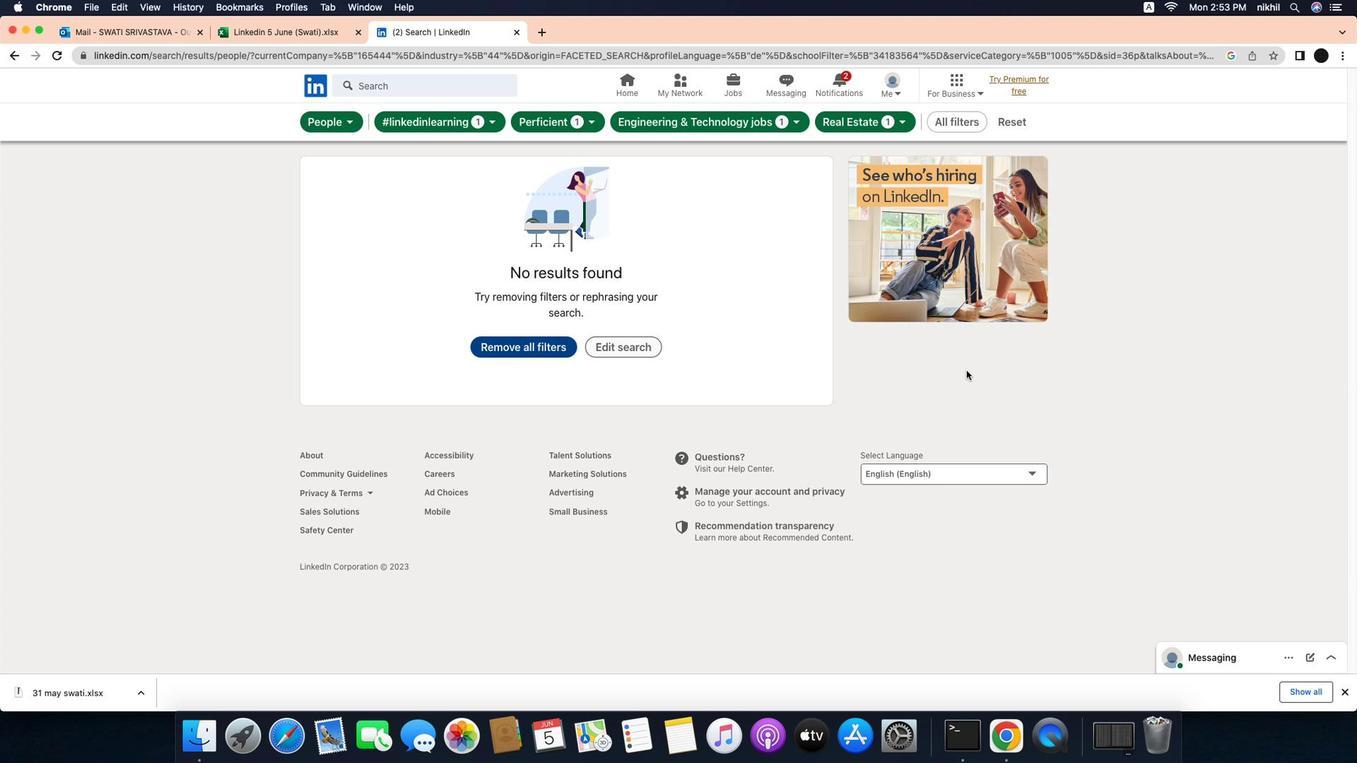 
